 Task: Research Airbnb options for a trade show trip to Las Vegas, Nevada, emphasizing proximity to the trade show venue and business amenities.
Action: Mouse moved to (601, 85)
Screenshot: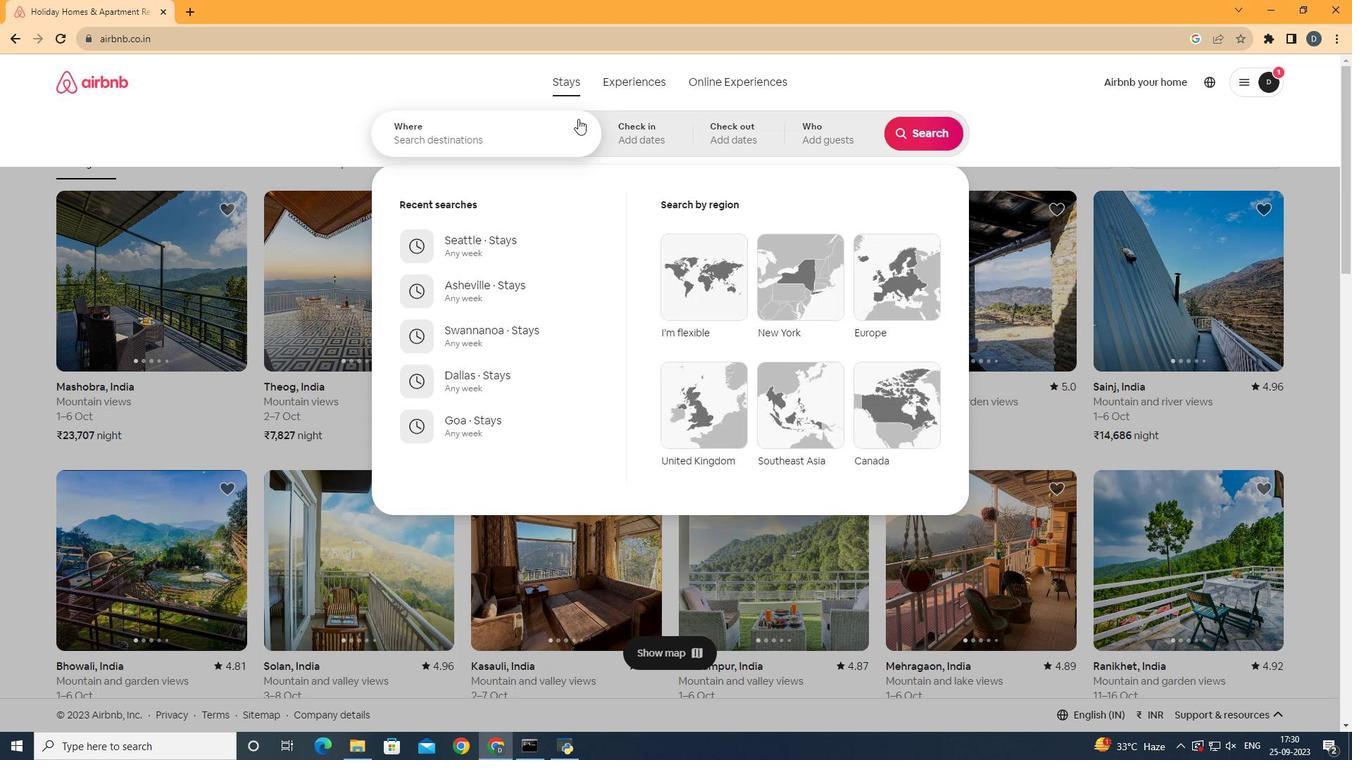 
Action: Mouse pressed left at (601, 85)
Screenshot: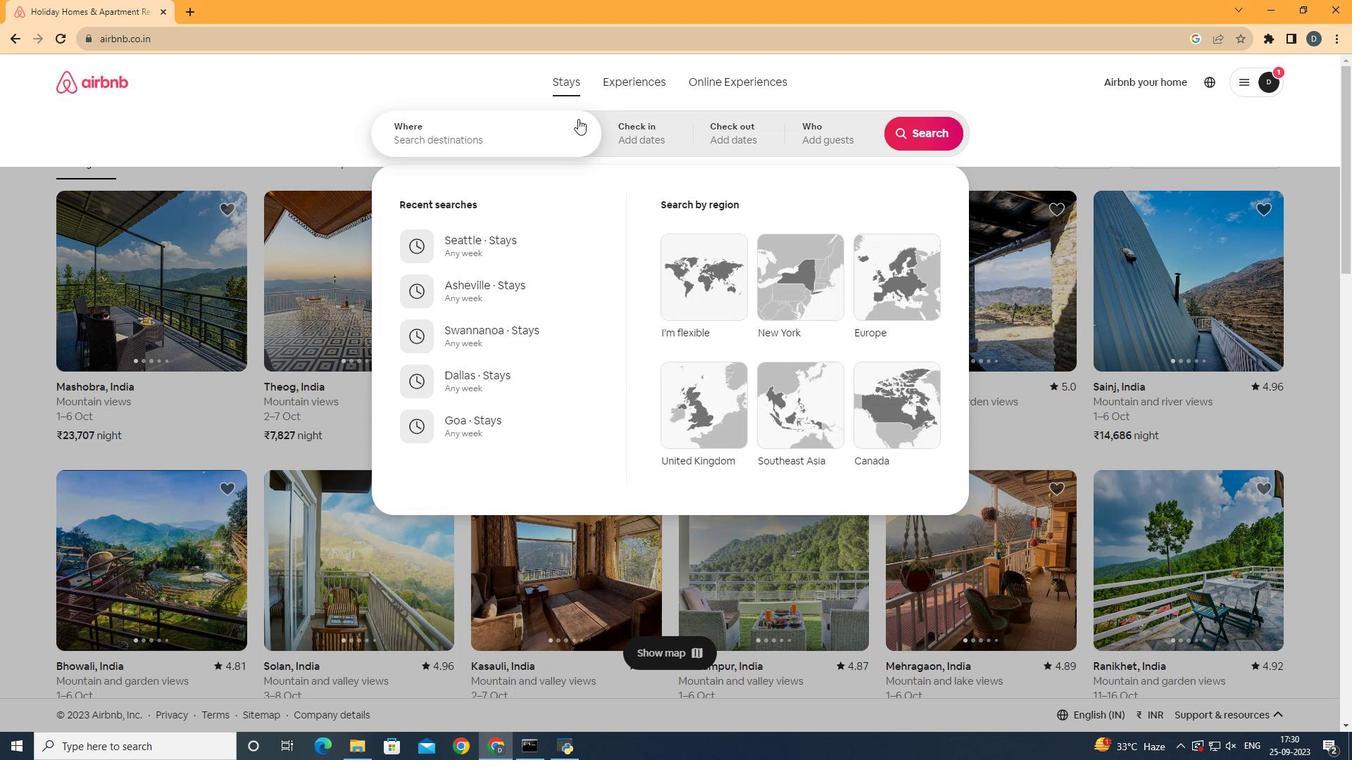 
Action: Mouse moved to (517, 142)
Screenshot: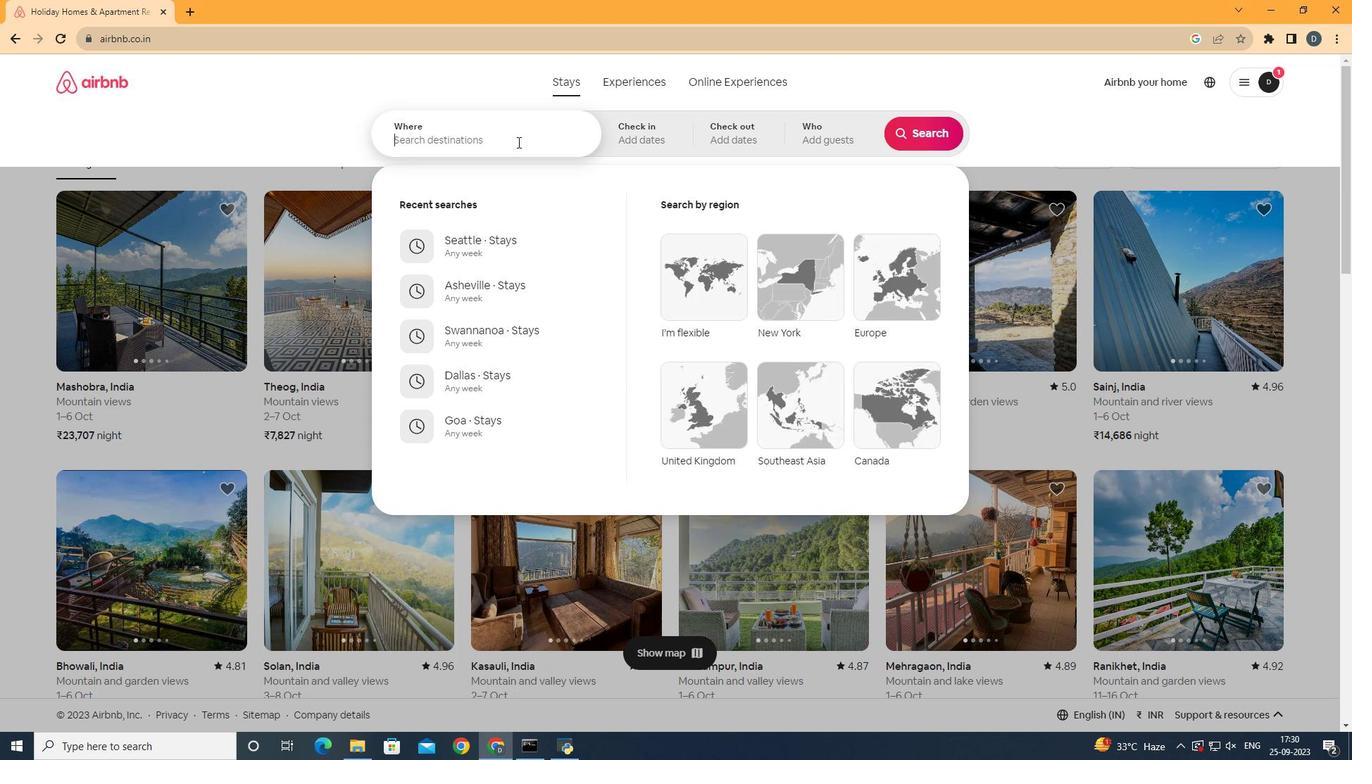 
Action: Mouse pressed left at (517, 142)
Screenshot: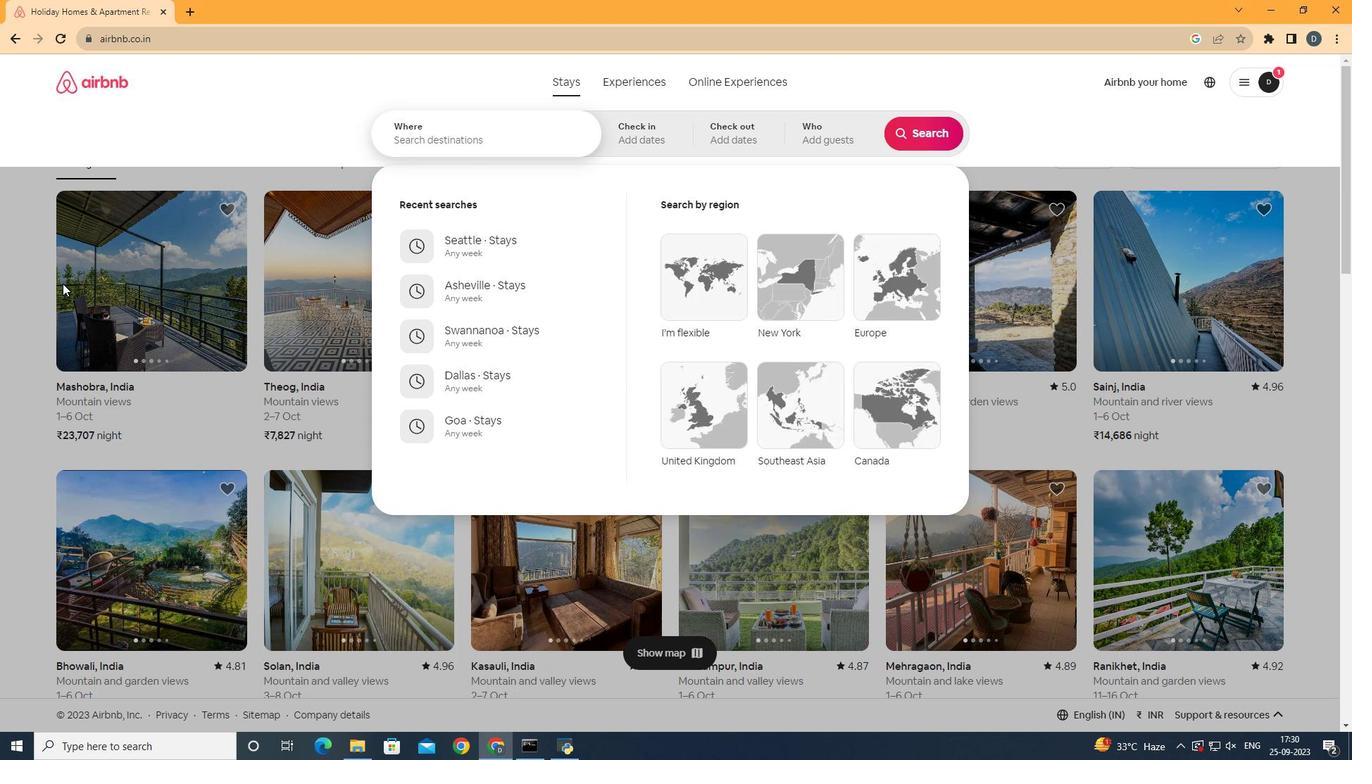 
Action: Mouse moved to (137, 254)
Screenshot: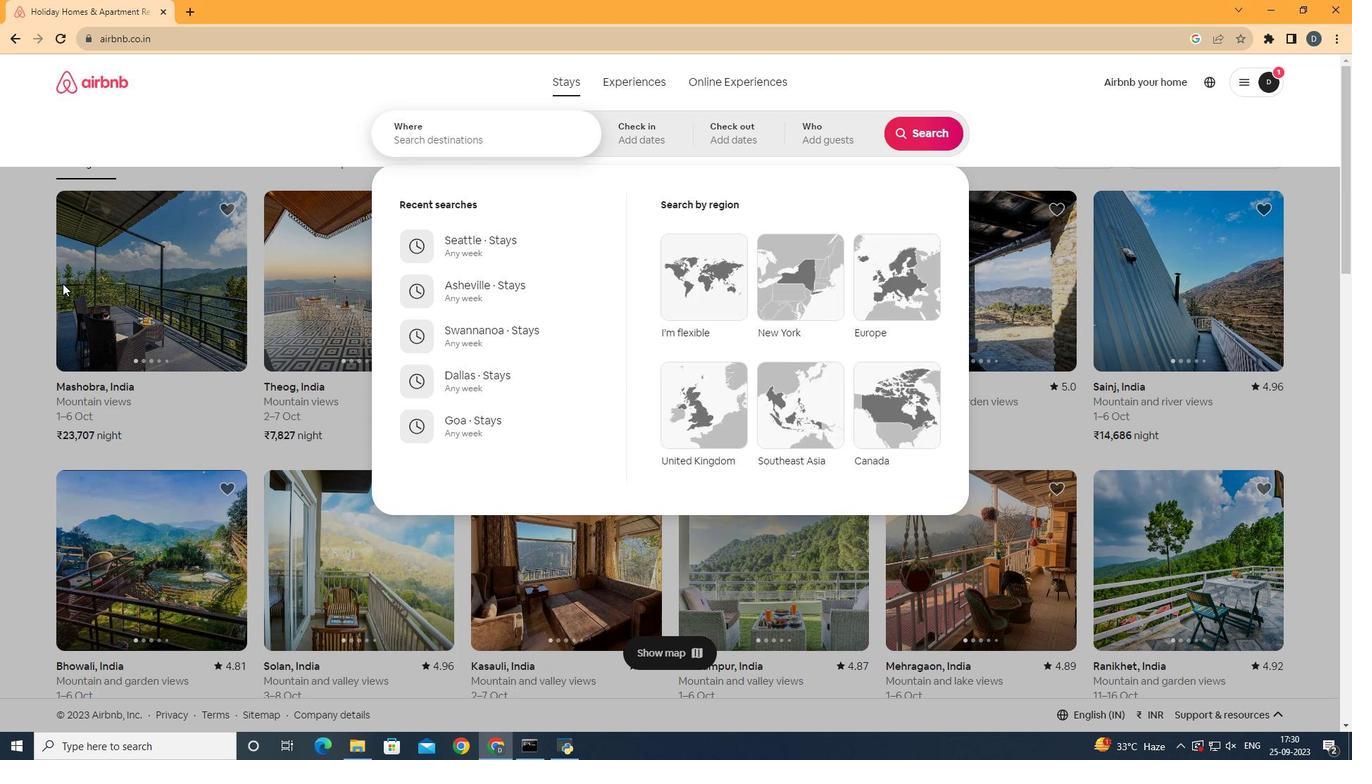 
Action: Key pressed <Key.shift>
Screenshot: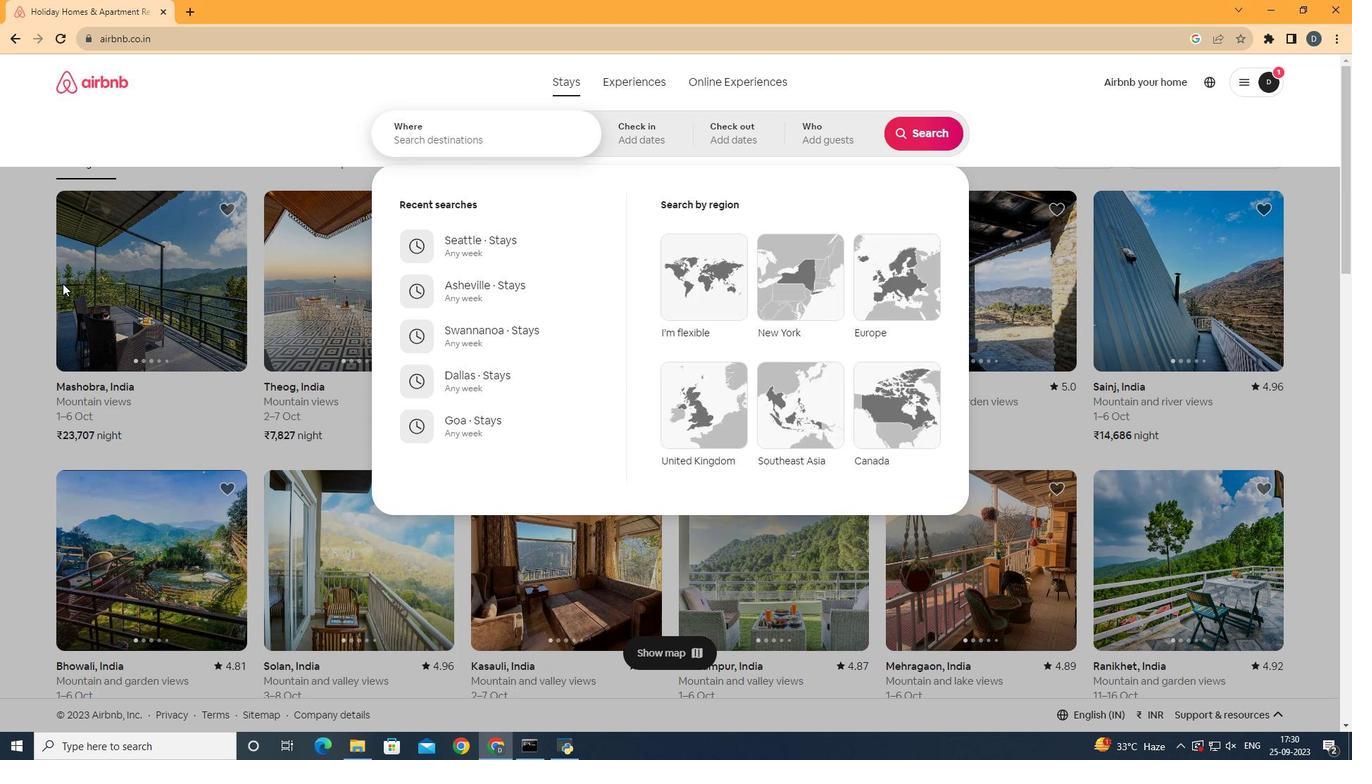 
Action: Mouse moved to (62, 283)
Screenshot: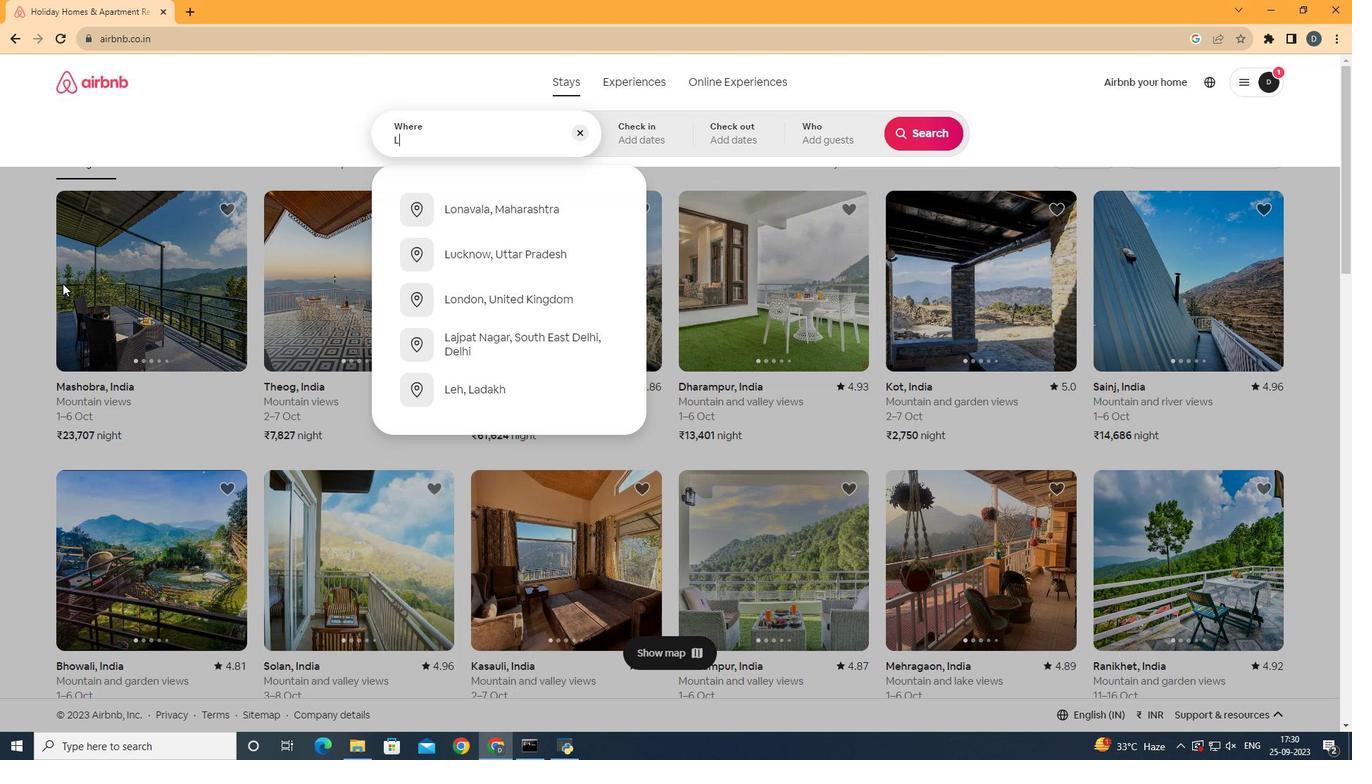 
Action: Key pressed <Key.shift><Key.shift><Key.shift>Las<Key.space><Key.shift>Vegas
Screenshot: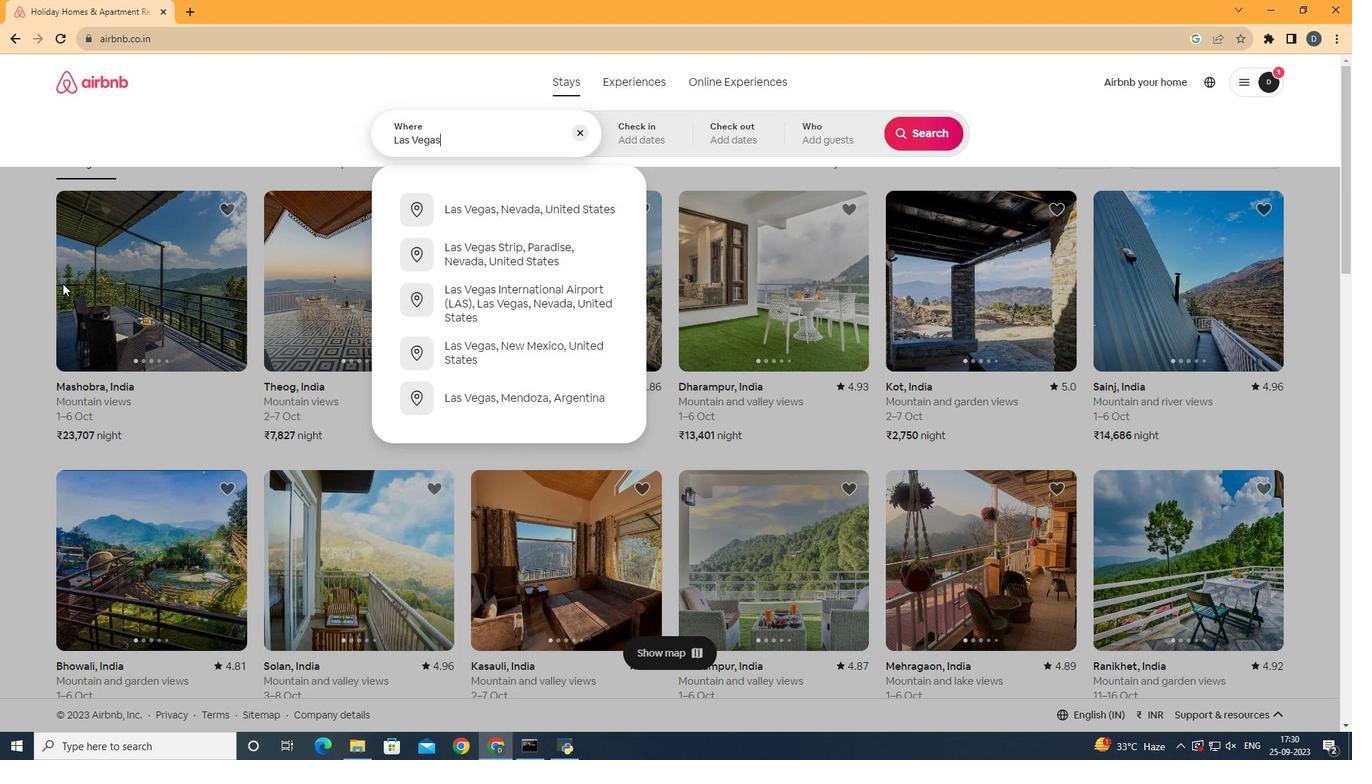 
Action: Mouse moved to (495, 209)
Screenshot: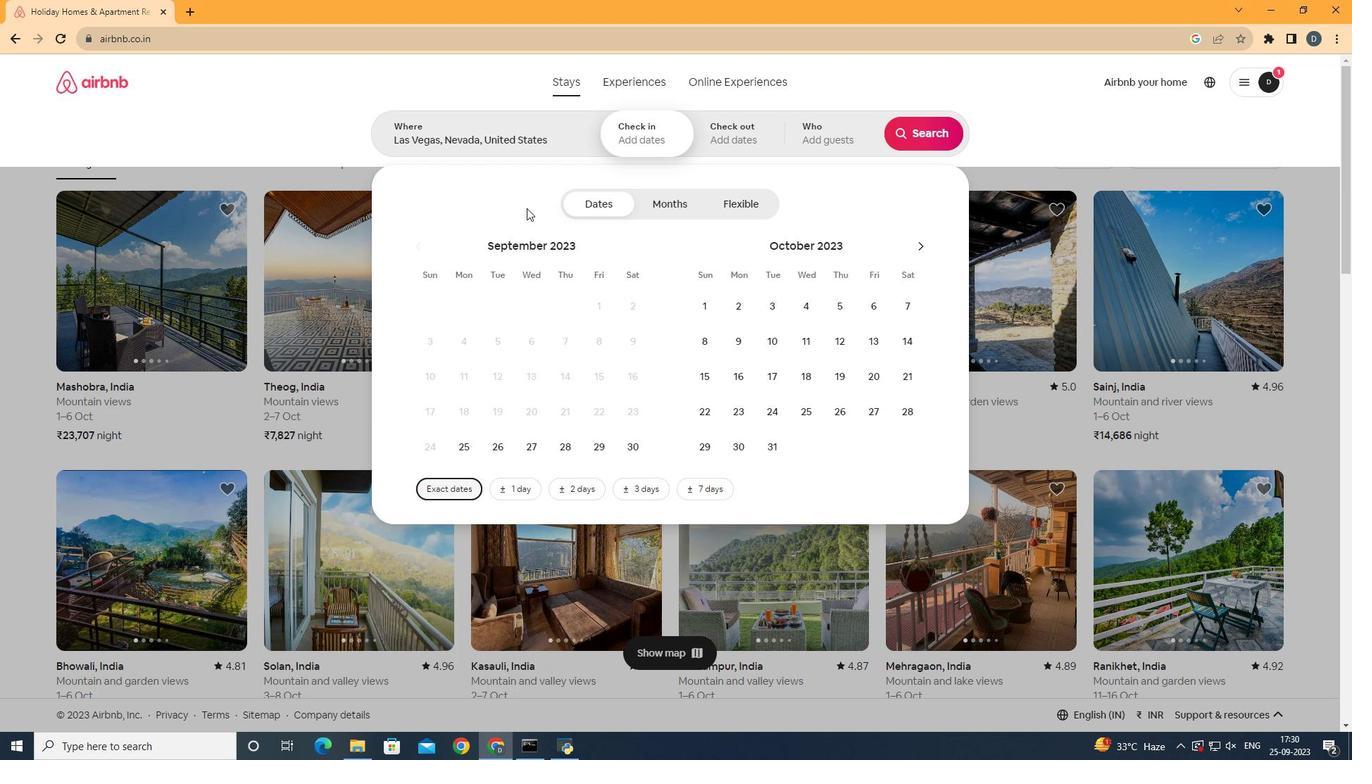 
Action: Mouse pressed left at (495, 209)
Screenshot: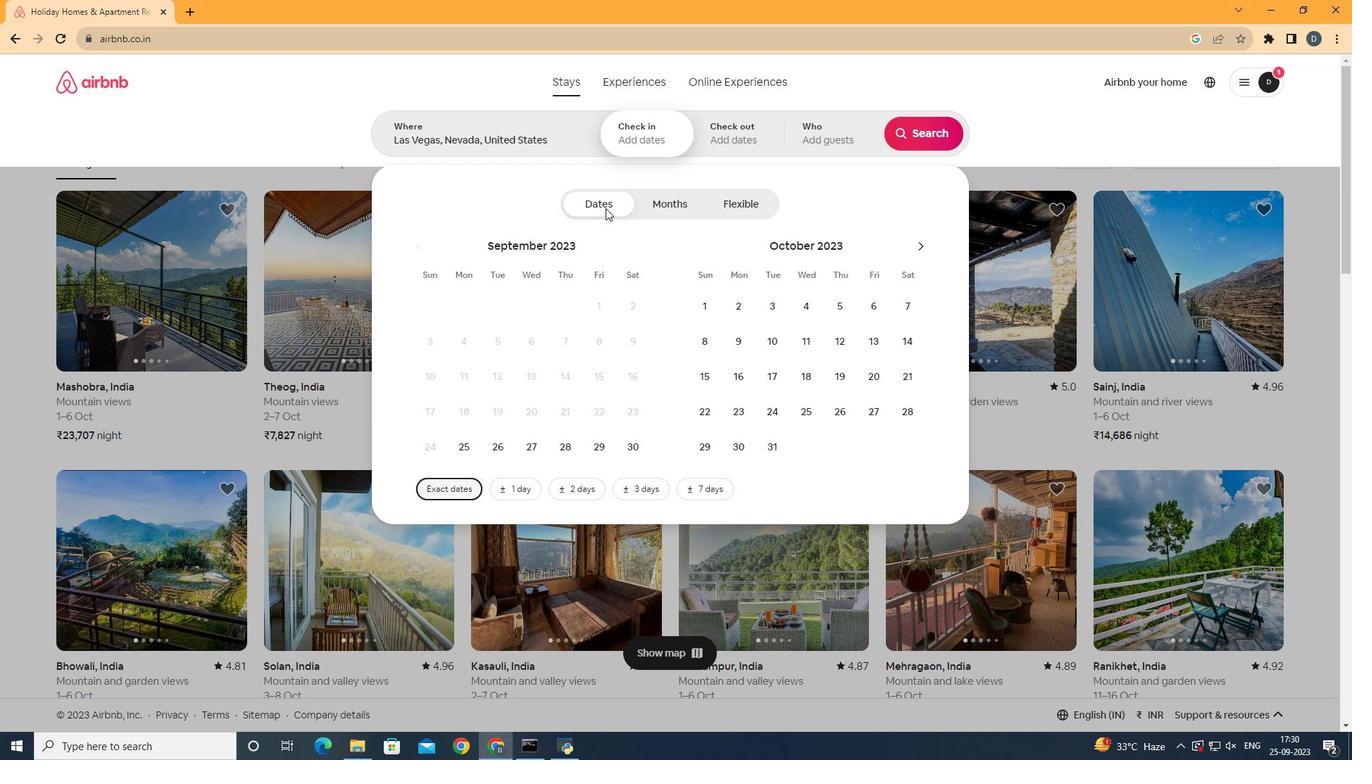 
Action: Mouse moved to (925, 144)
Screenshot: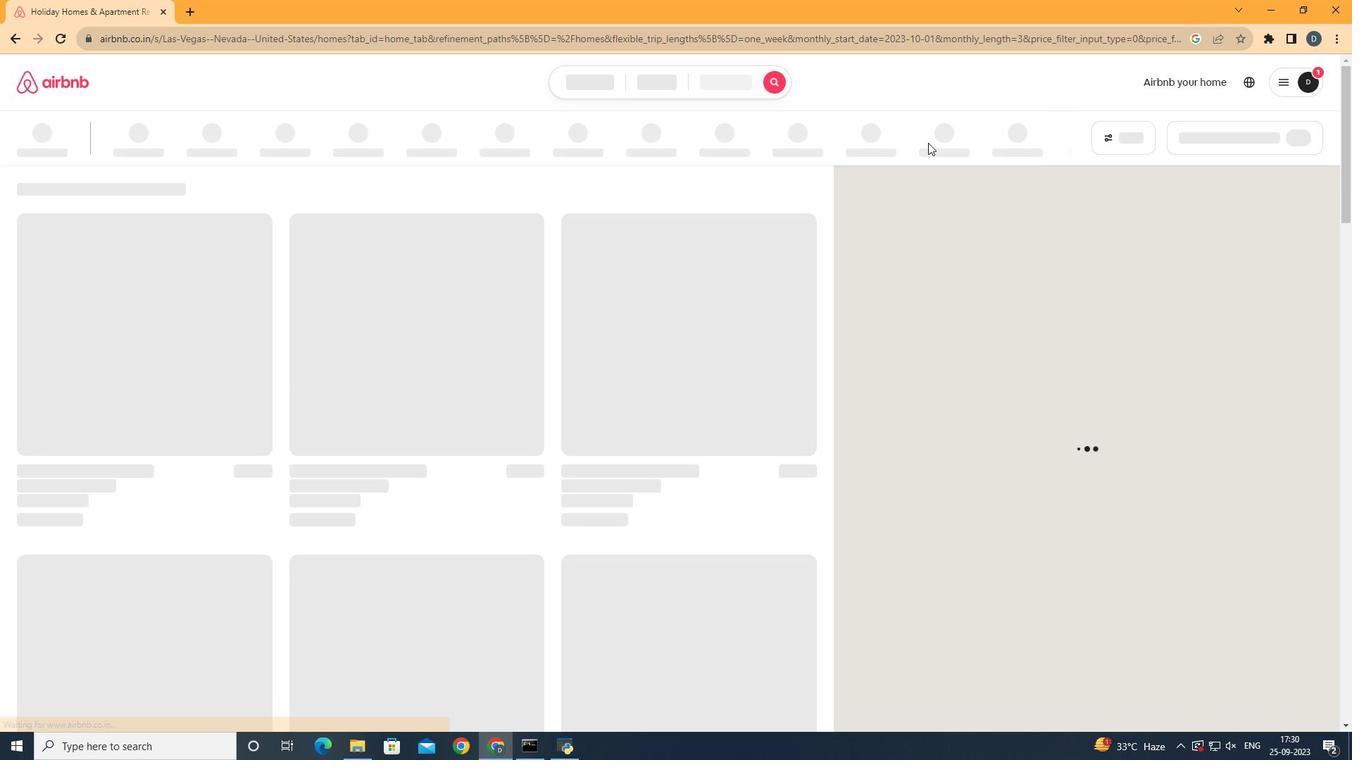 
Action: Mouse pressed left at (925, 144)
Screenshot: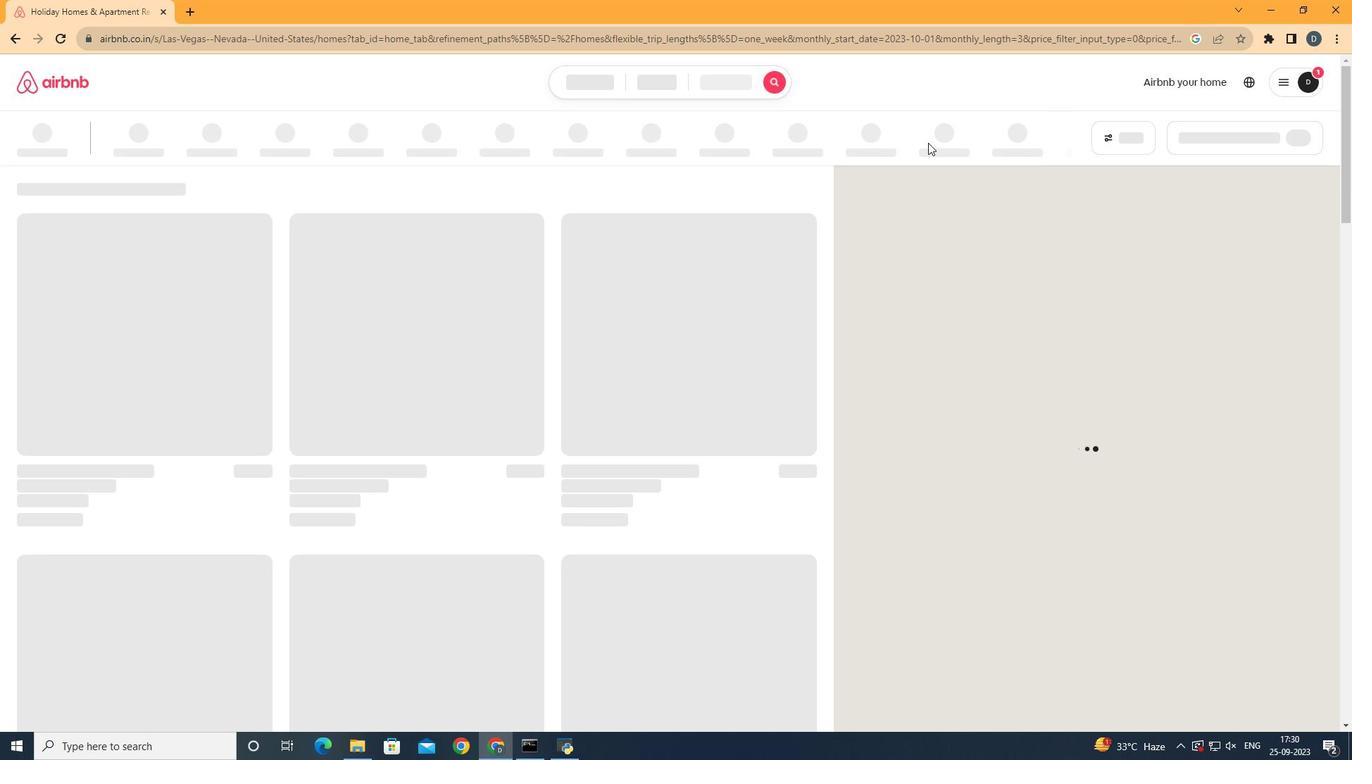 
Action: Mouse moved to (1114, 138)
Screenshot: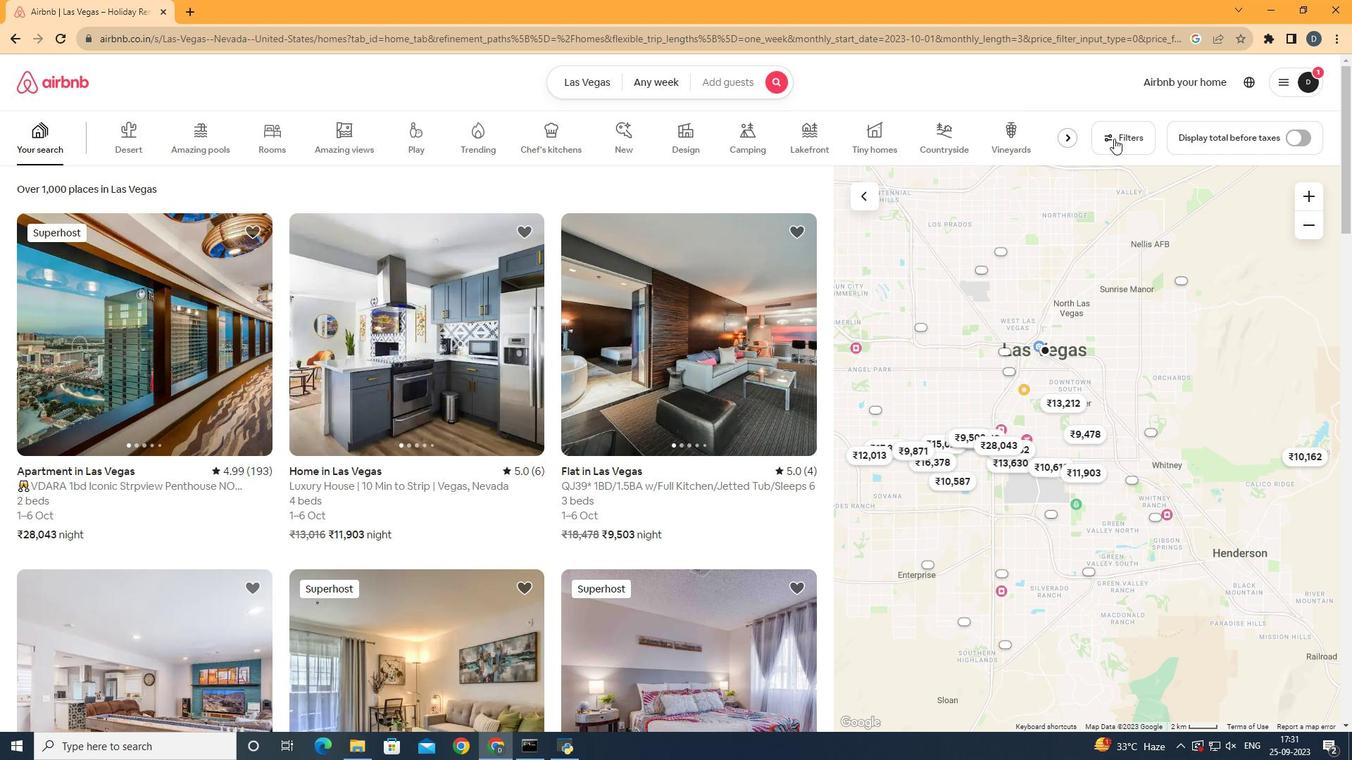 
Action: Mouse pressed left at (1114, 138)
Screenshot: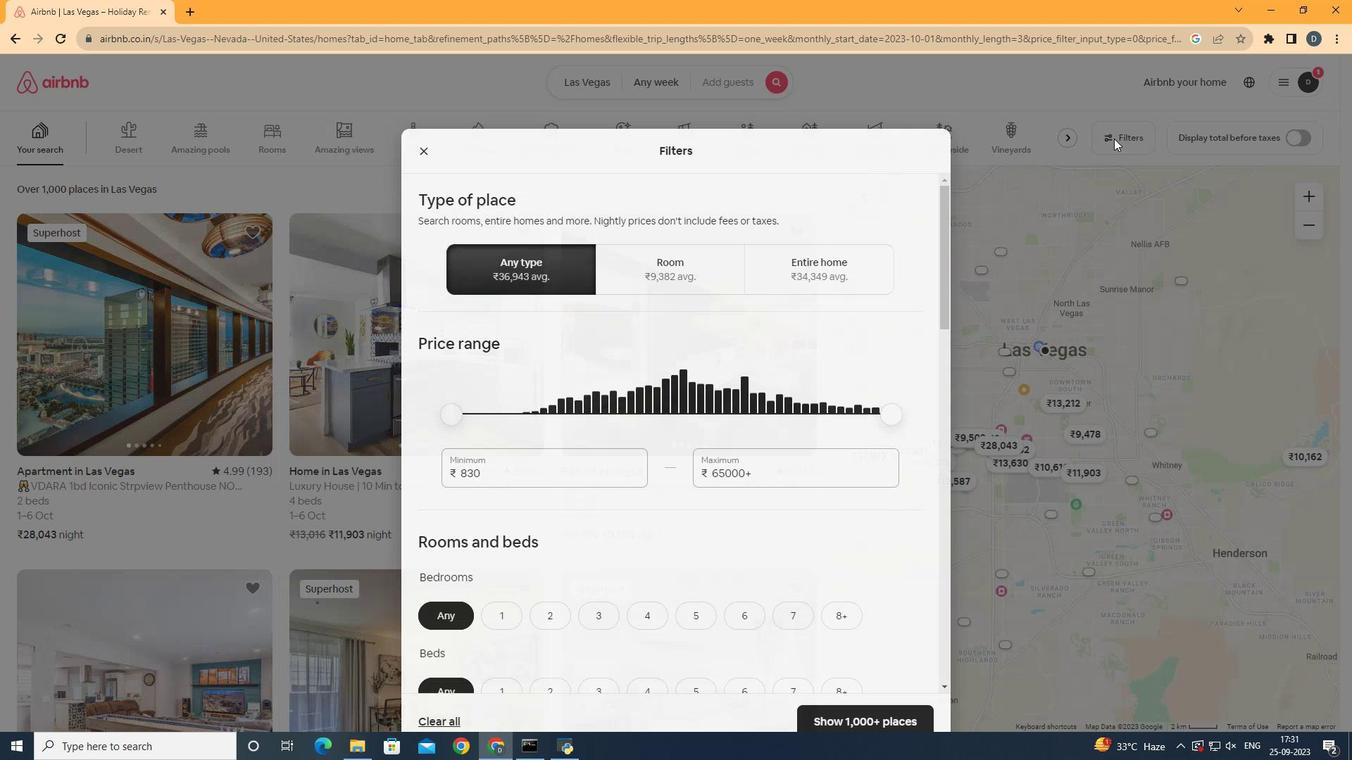 
Action: Mouse moved to (535, 450)
Screenshot: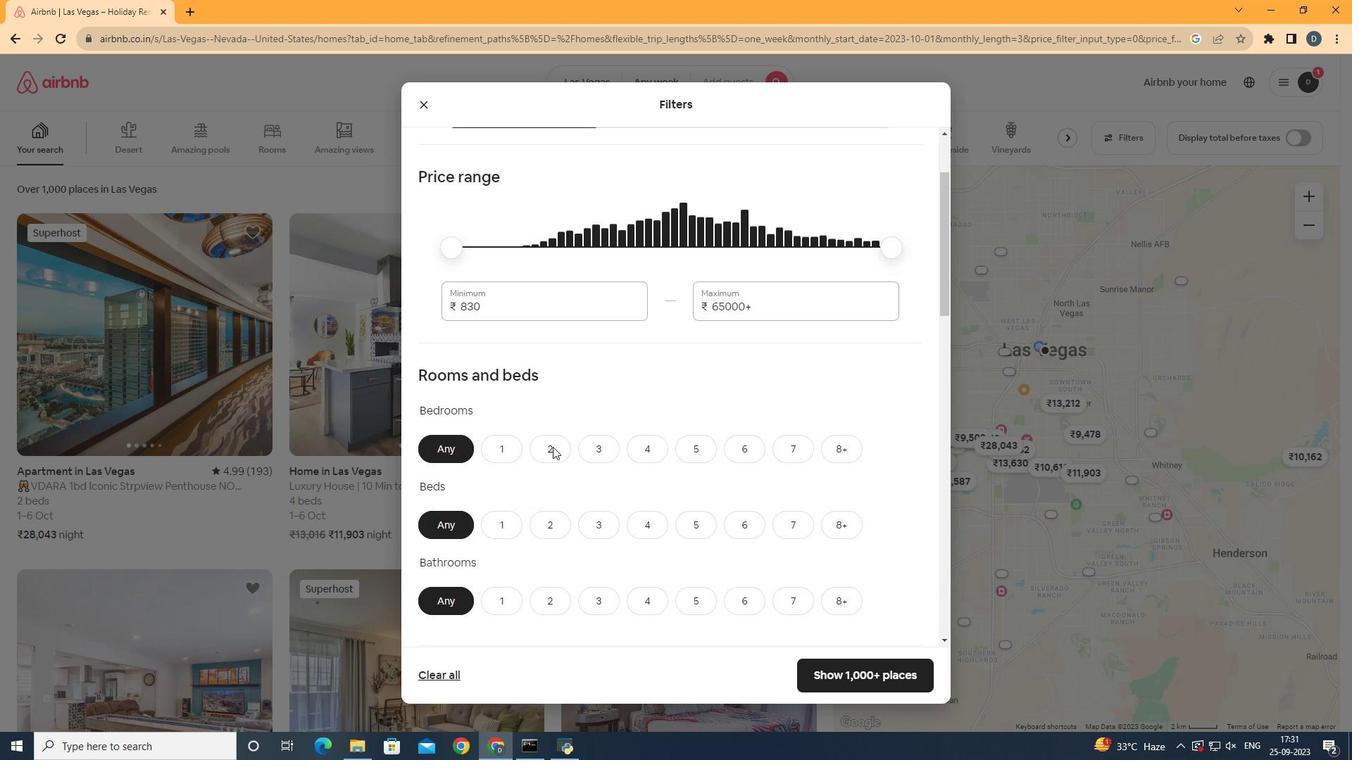 
Action: Mouse scrolled (535, 450) with delta (0, 0)
Screenshot: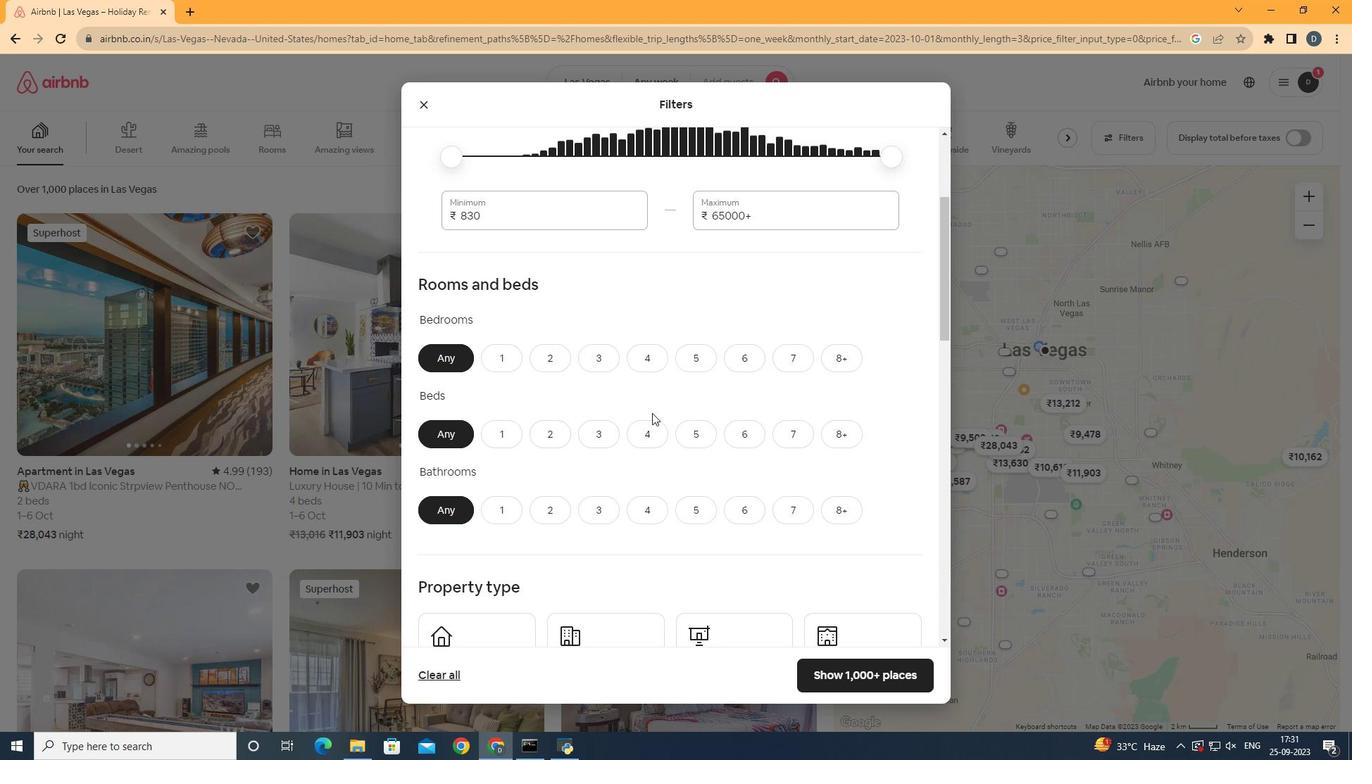
Action: Mouse moved to (542, 450)
Screenshot: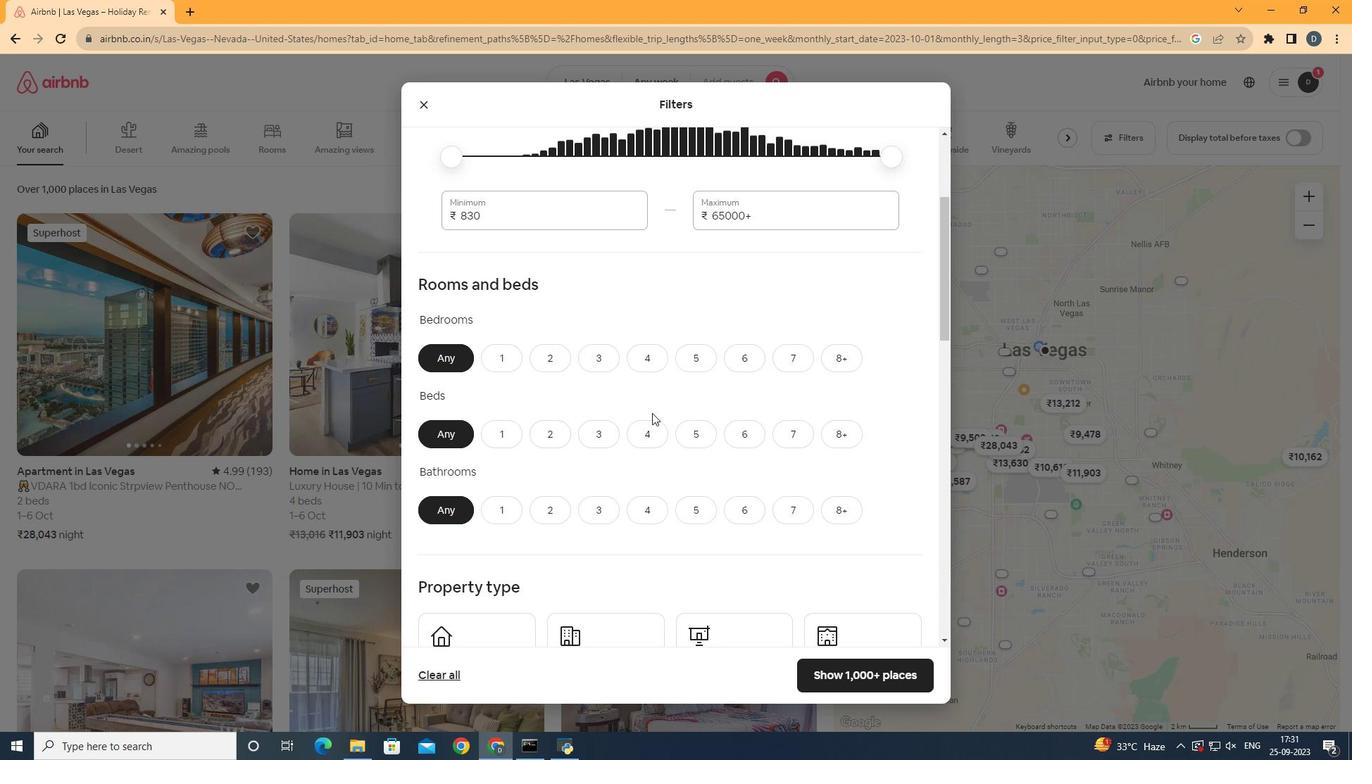 
Action: Mouse scrolled (542, 450) with delta (0, 0)
Screenshot: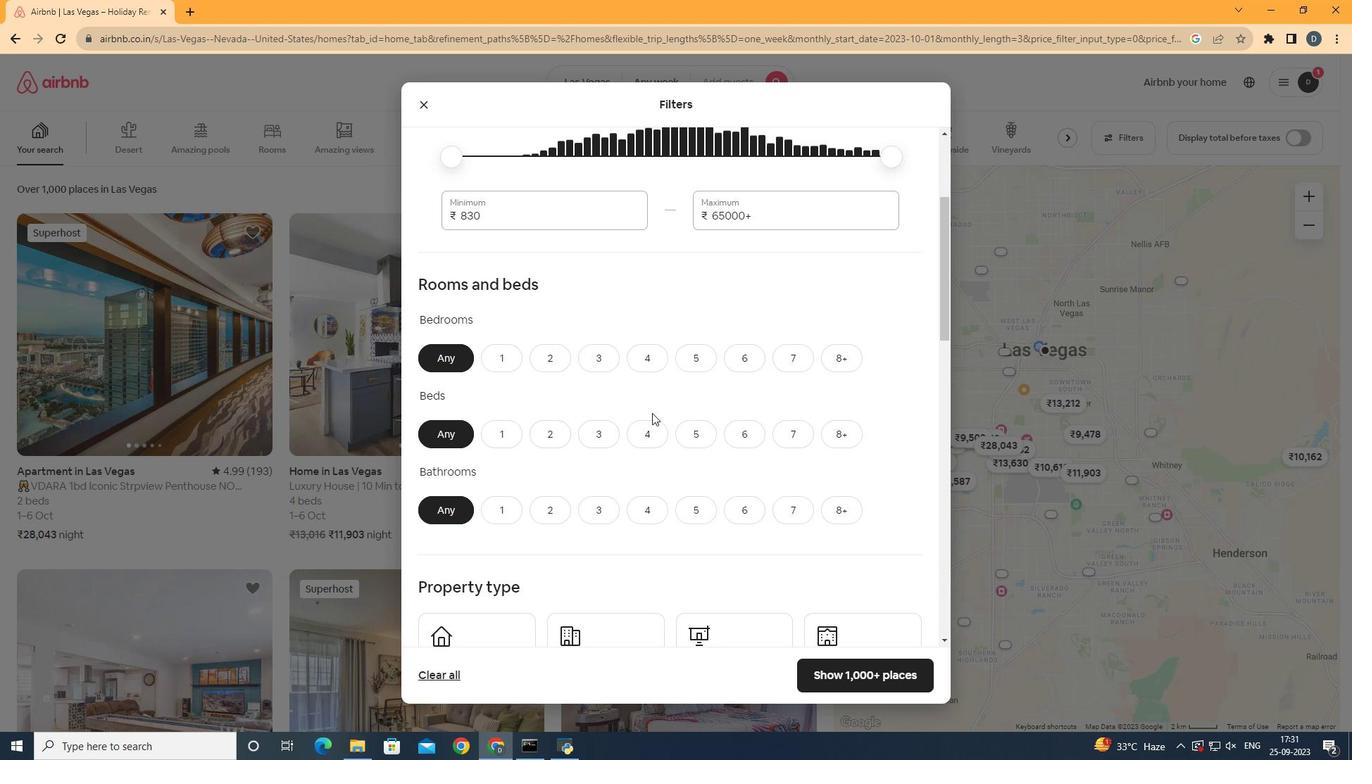 
Action: Mouse moved to (548, 448)
Screenshot: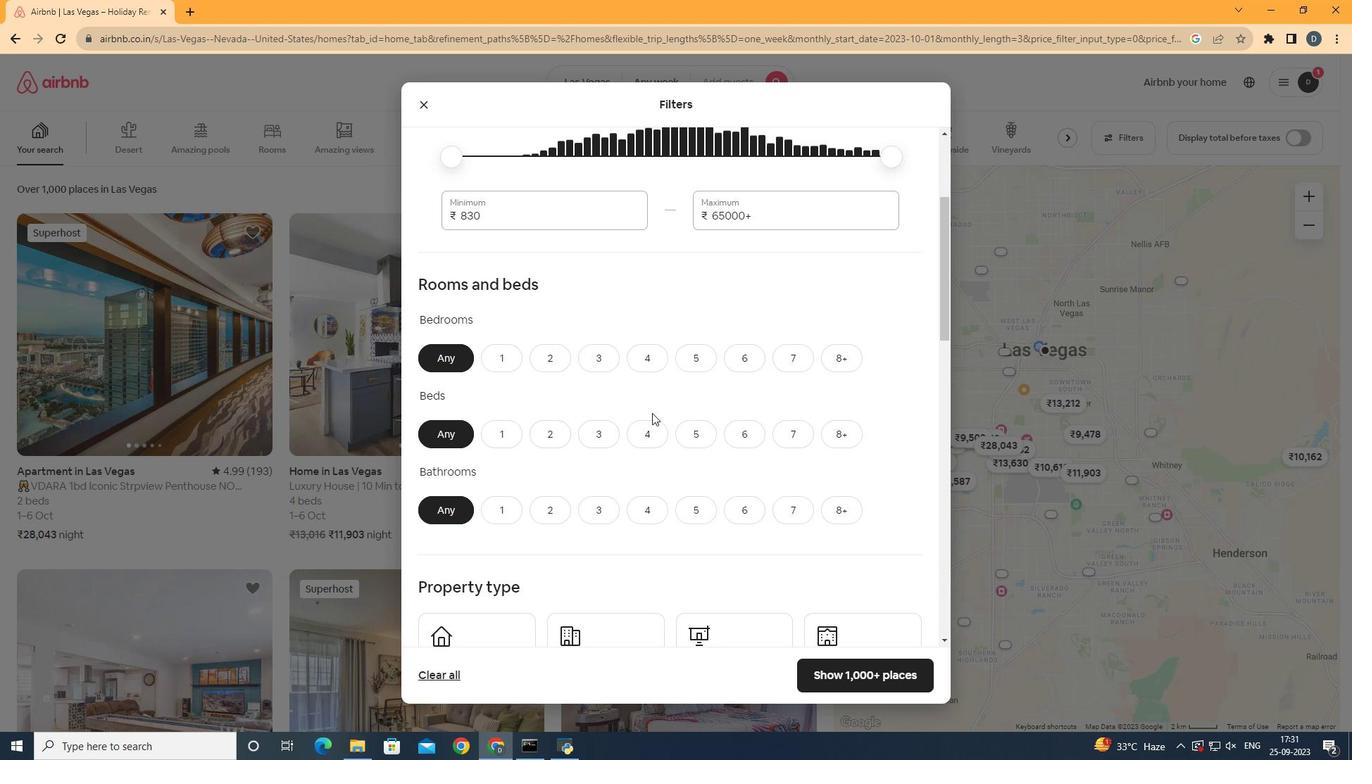 
Action: Mouse scrolled (548, 447) with delta (0, 0)
Screenshot: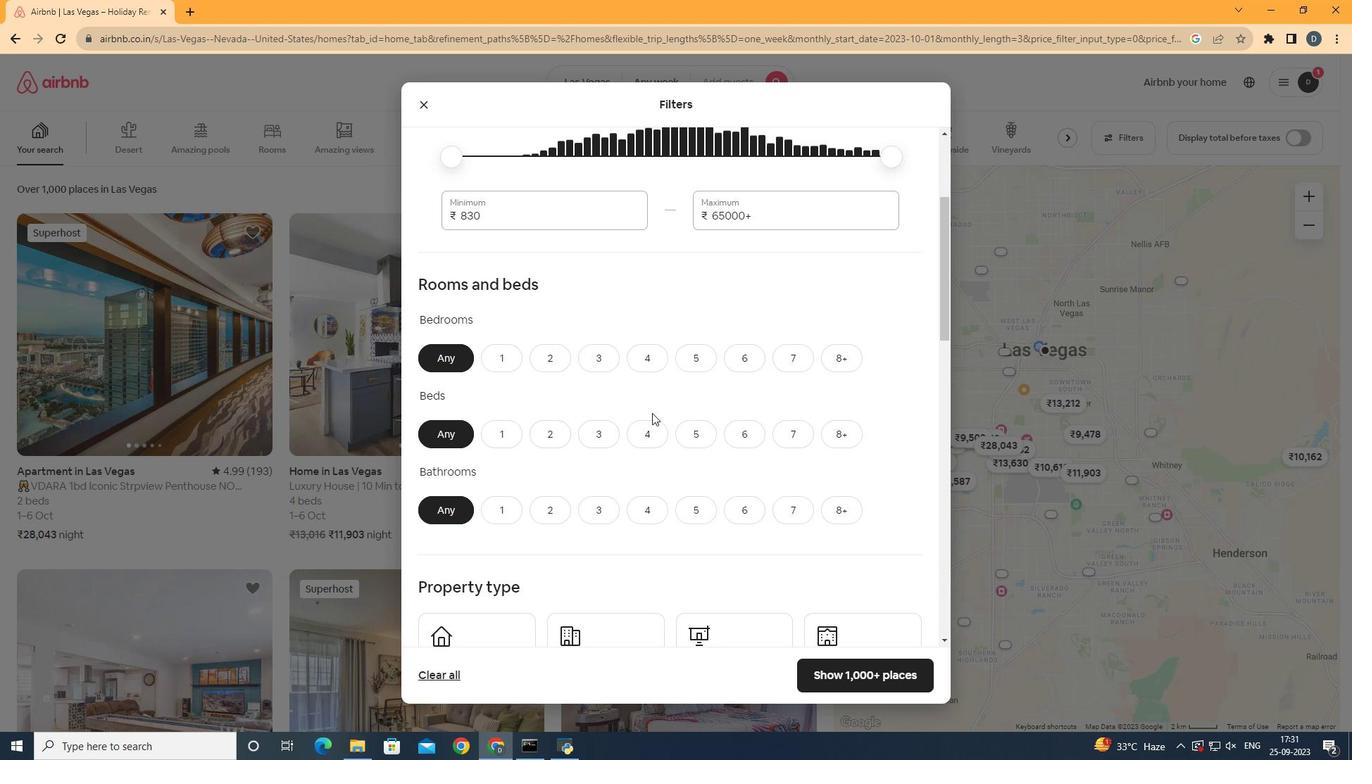 
Action: Mouse moved to (652, 413)
Screenshot: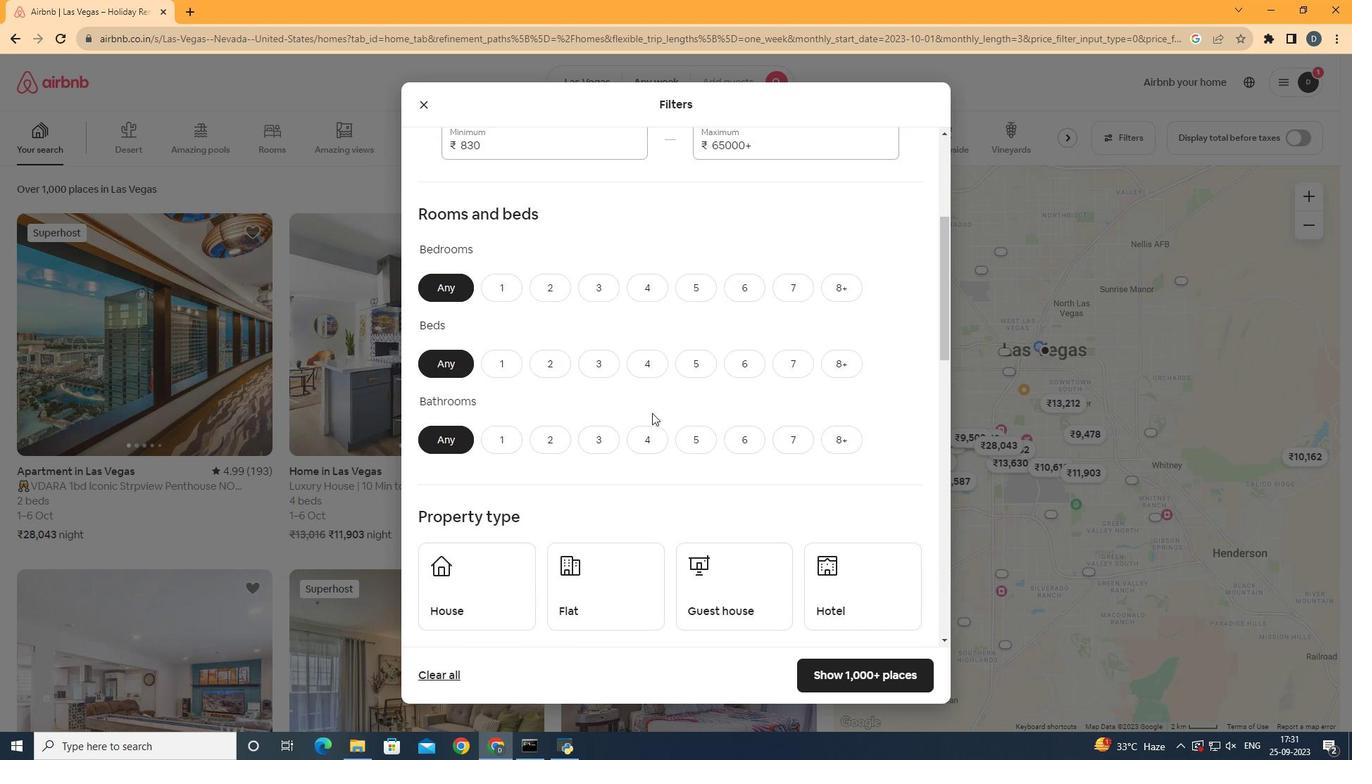 
Action: Mouse scrolled (652, 412) with delta (0, 0)
Screenshot: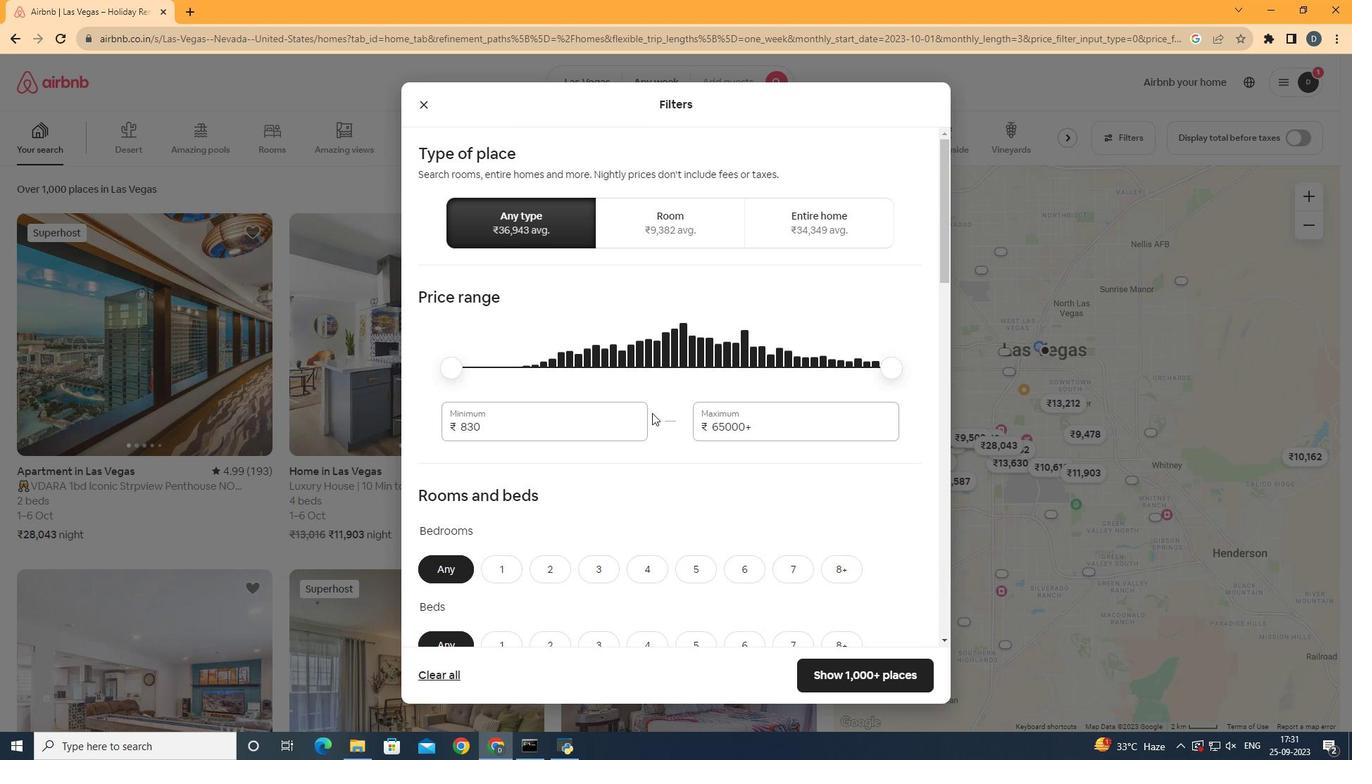 
Action: Mouse scrolled (652, 414) with delta (0, 0)
Screenshot: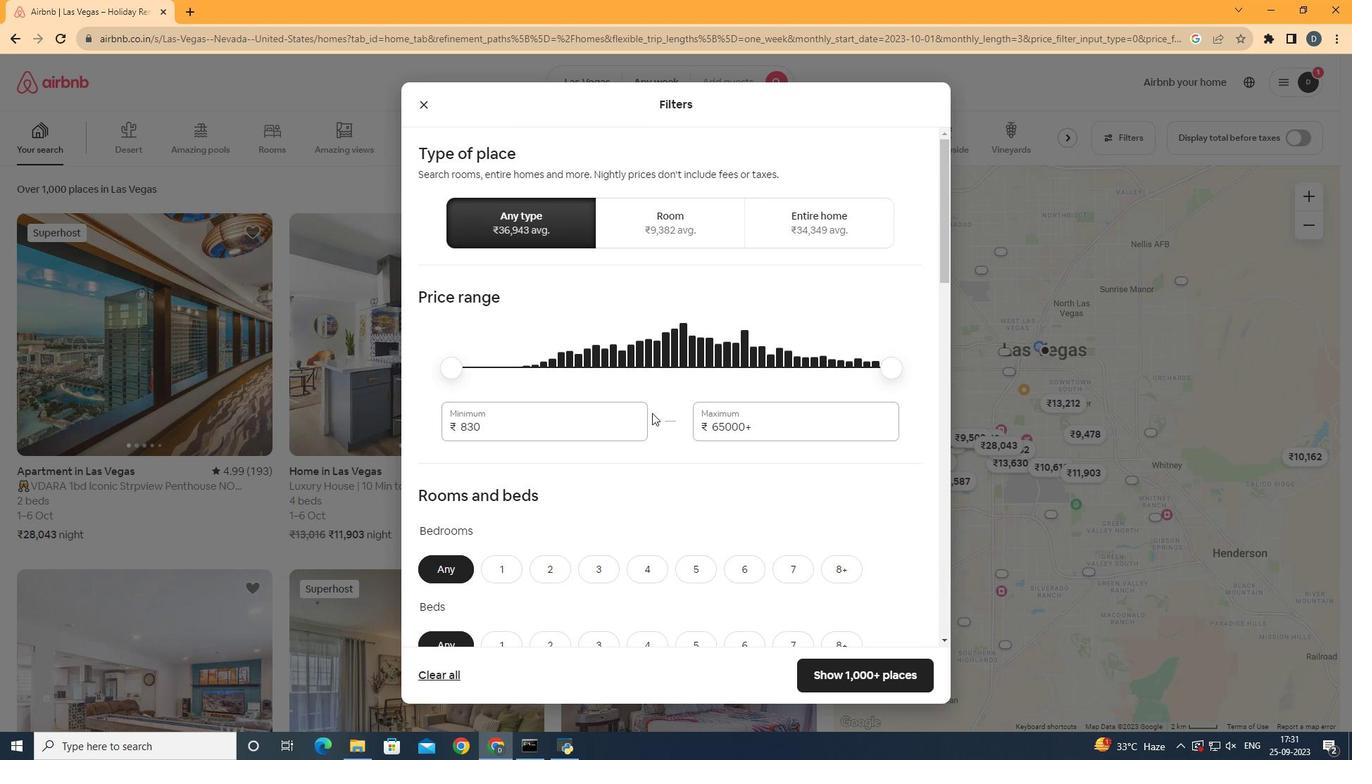 
Action: Mouse scrolled (652, 414) with delta (0, 0)
Screenshot: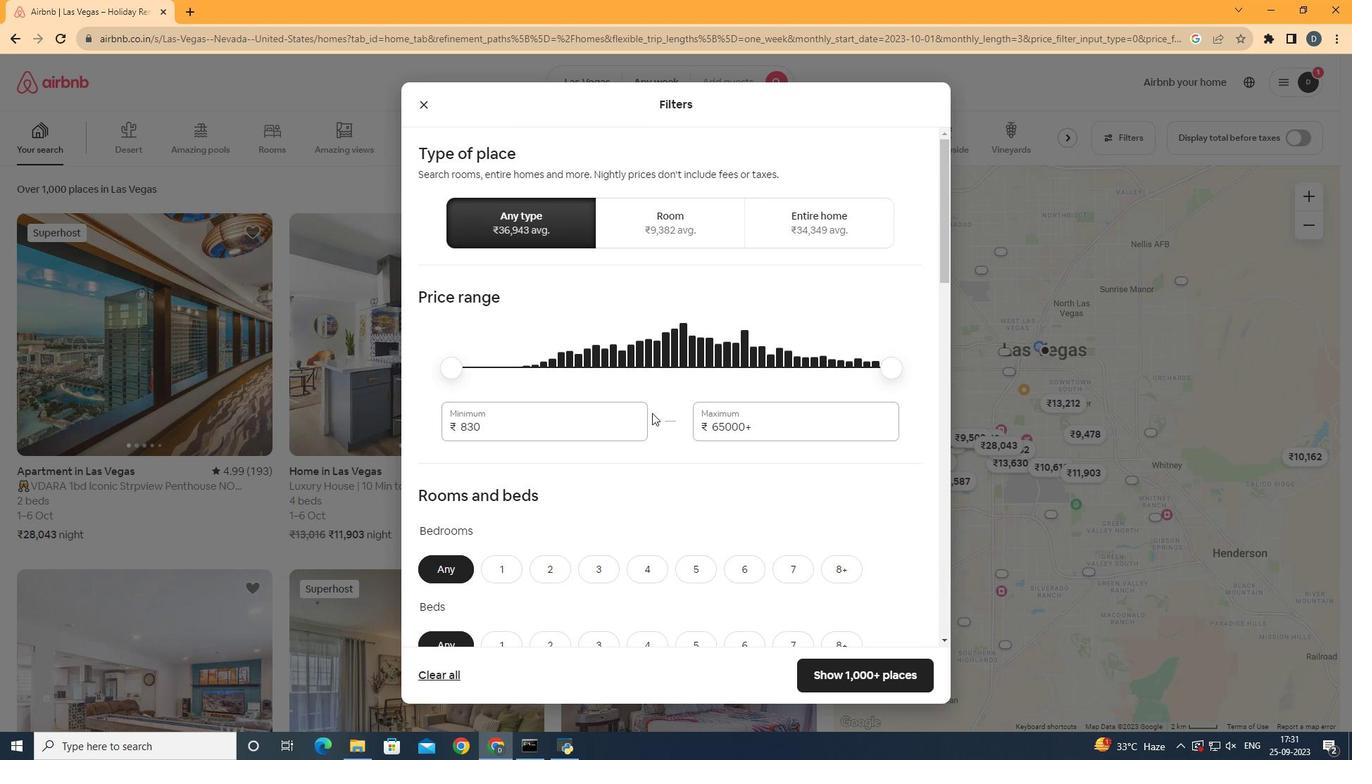 
Action: Mouse scrolled (652, 414) with delta (0, 0)
Screenshot: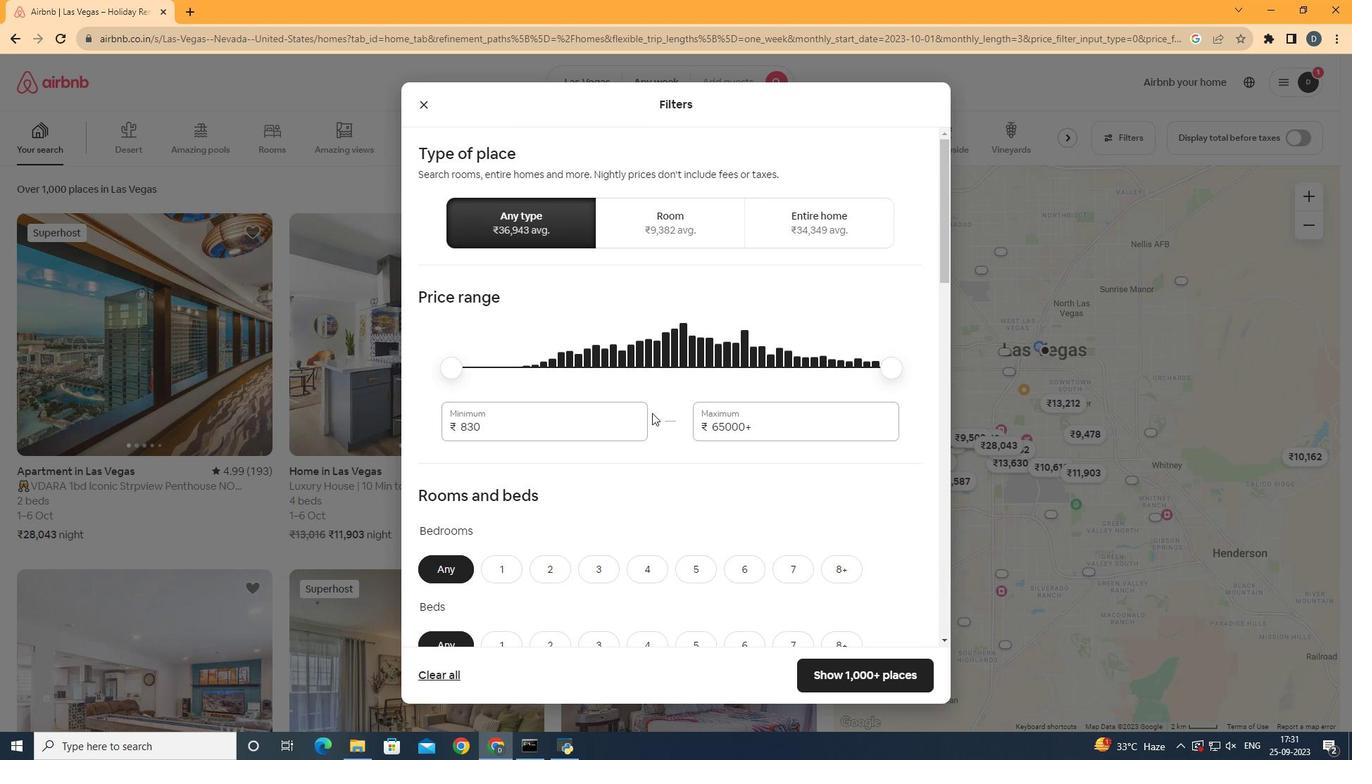 
Action: Mouse scrolled (652, 414) with delta (0, 0)
Screenshot: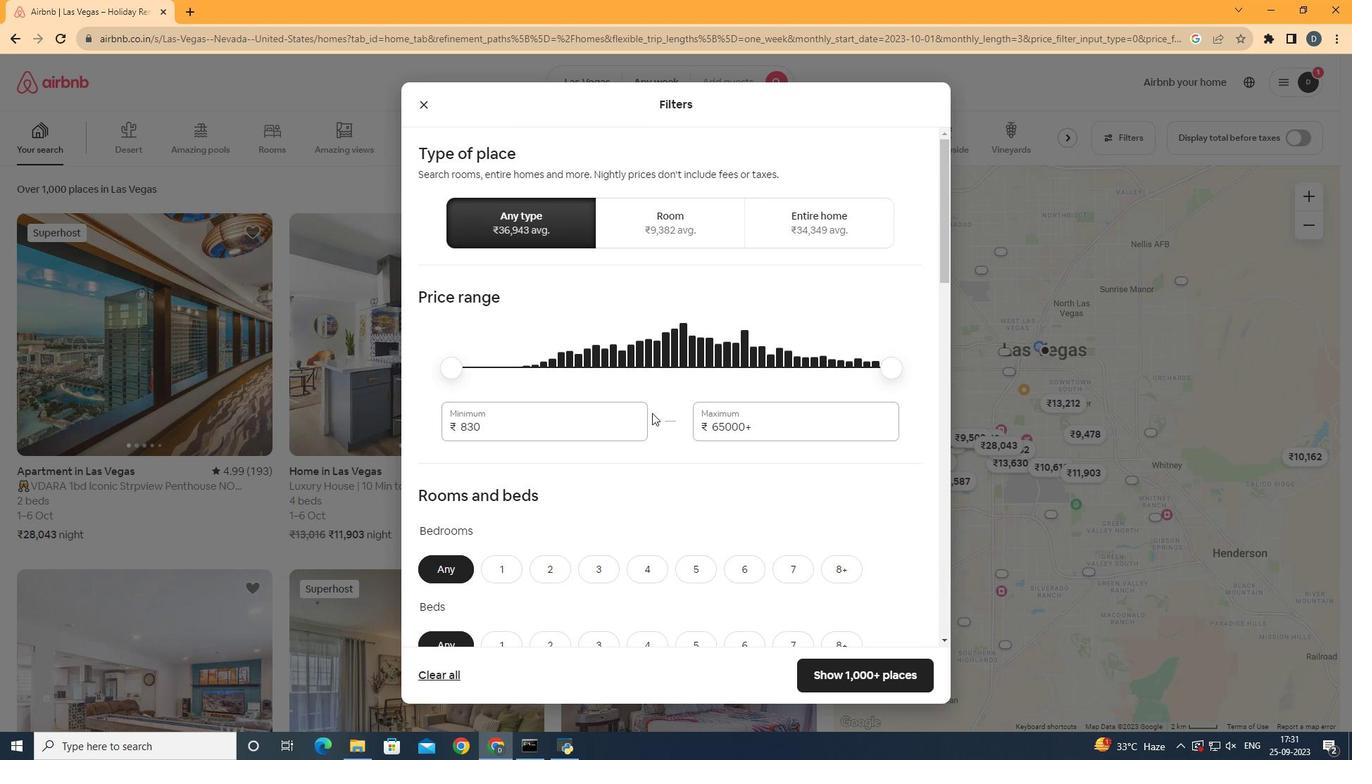 
Action: Mouse scrolled (652, 414) with delta (0, 0)
Screenshot: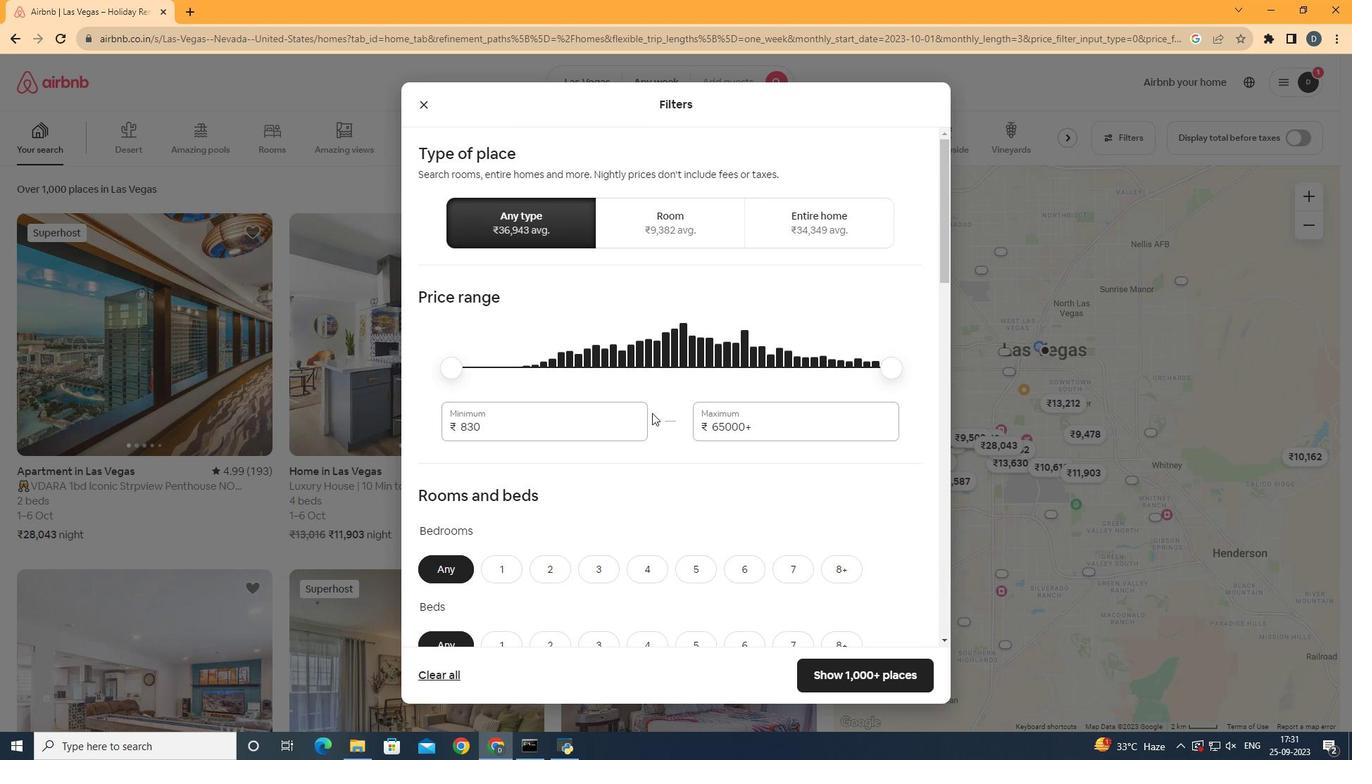 
Action: Mouse scrolled (652, 412) with delta (0, 0)
Screenshot: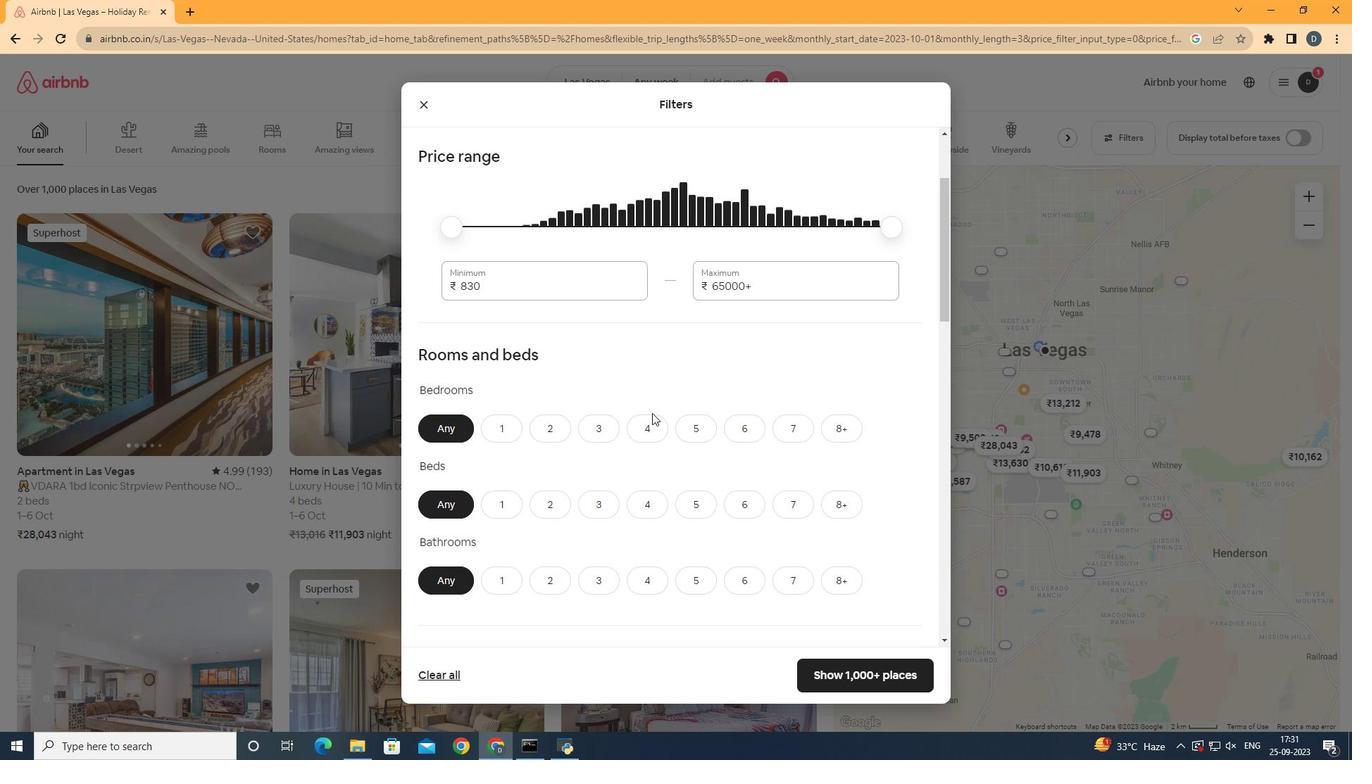 
Action: Mouse scrolled (652, 412) with delta (0, 0)
Screenshot: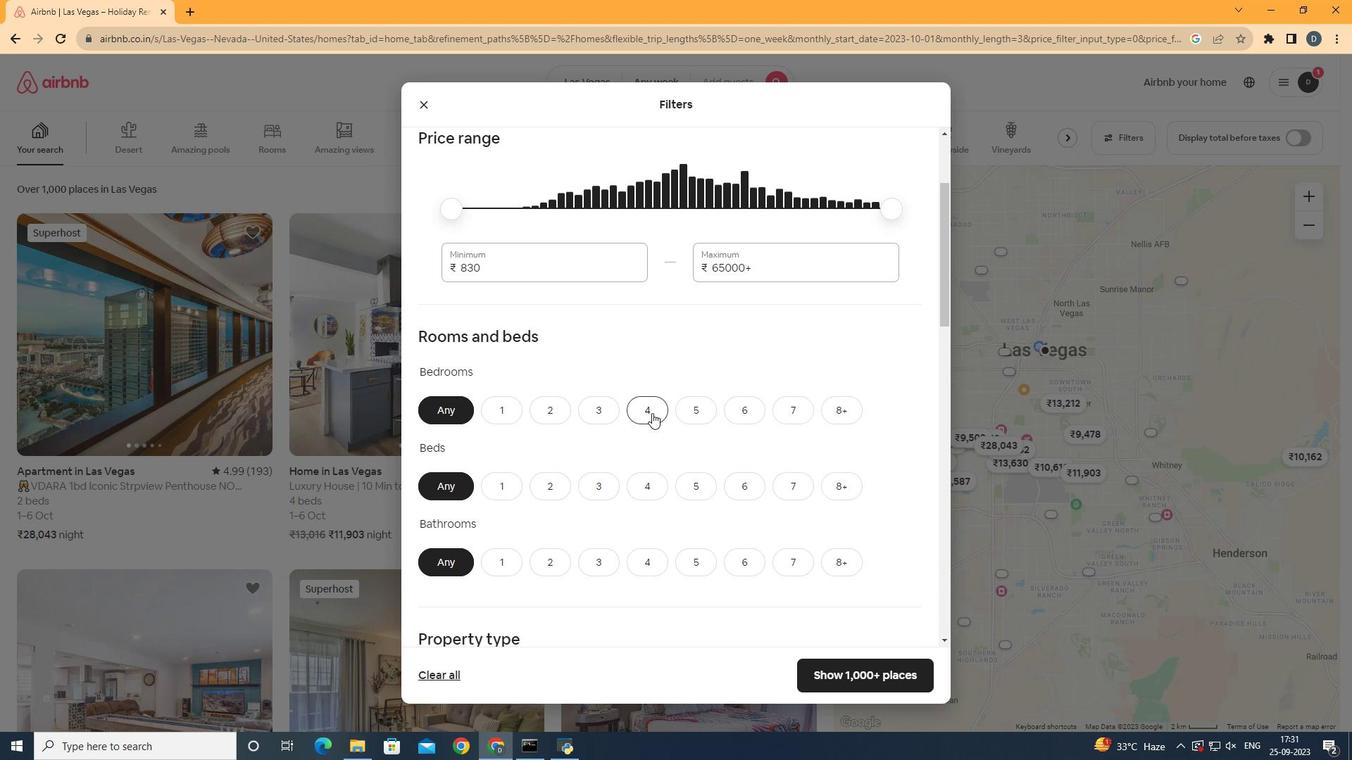 
Action: Mouse scrolled (652, 412) with delta (0, 0)
Screenshot: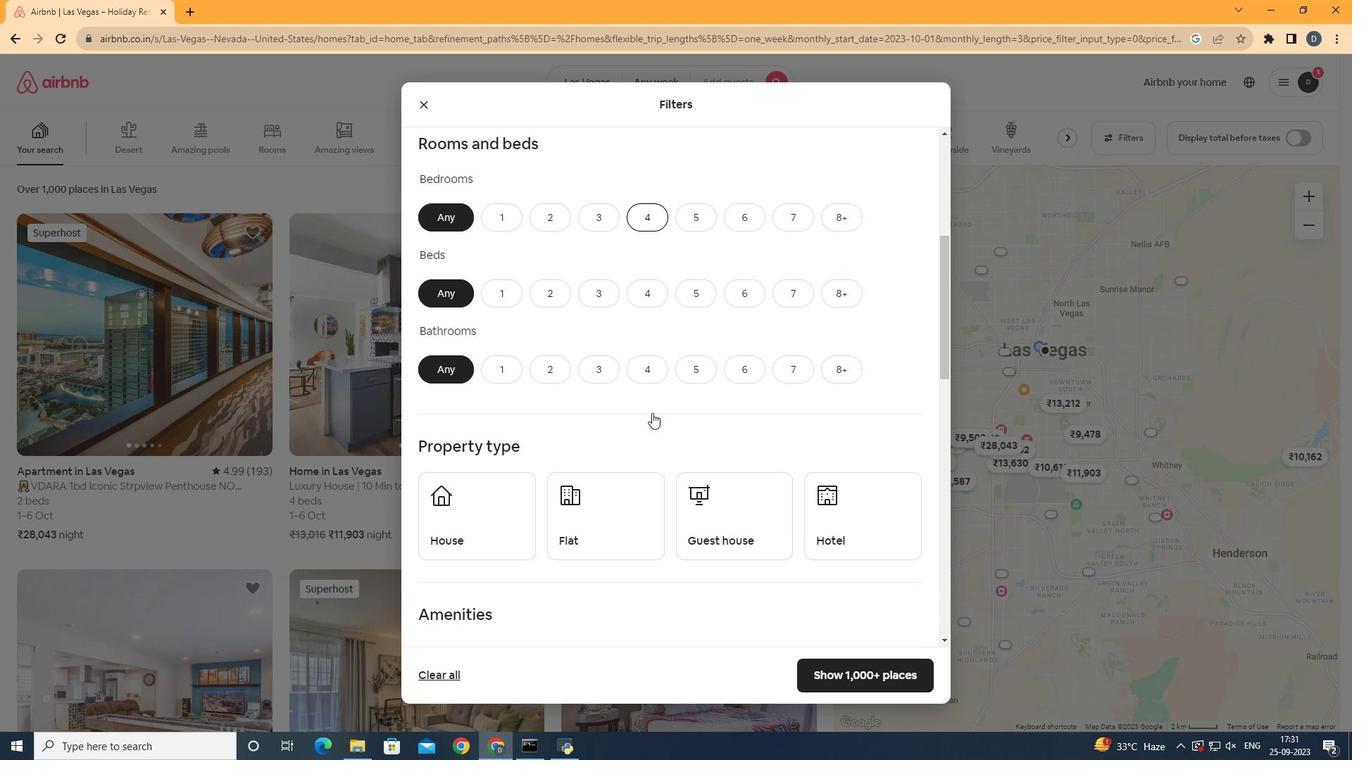 
Action: Mouse scrolled (652, 412) with delta (0, 0)
Screenshot: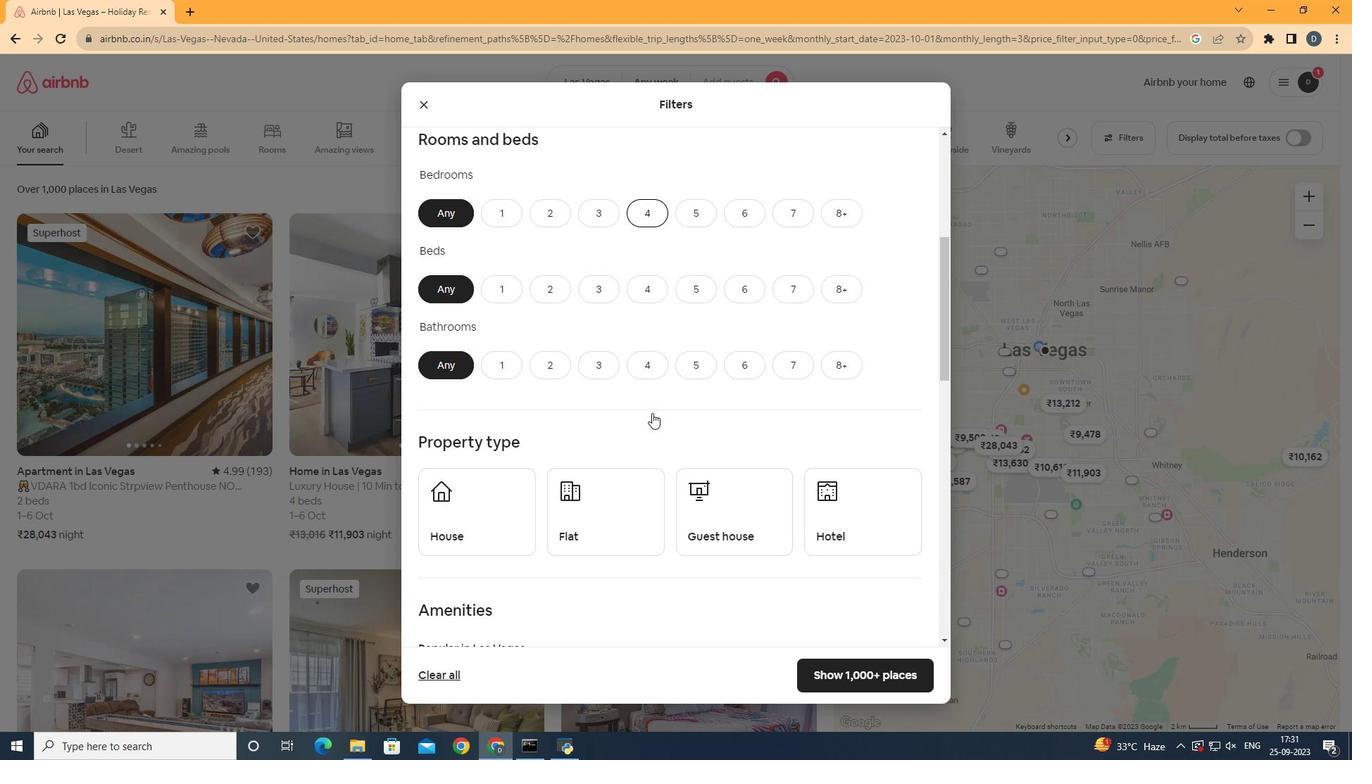 
Action: Mouse scrolled (652, 412) with delta (0, 0)
Screenshot: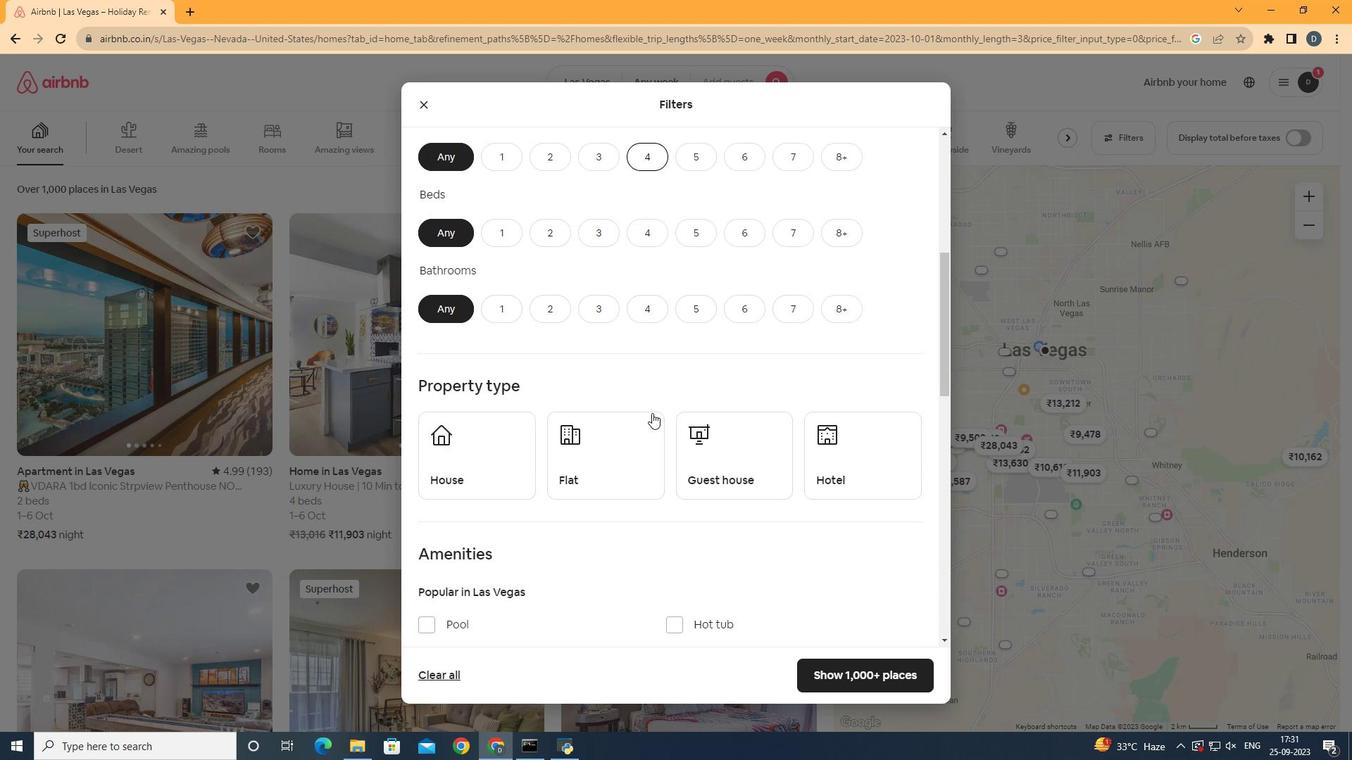 
Action: Mouse scrolled (652, 412) with delta (0, 0)
Screenshot: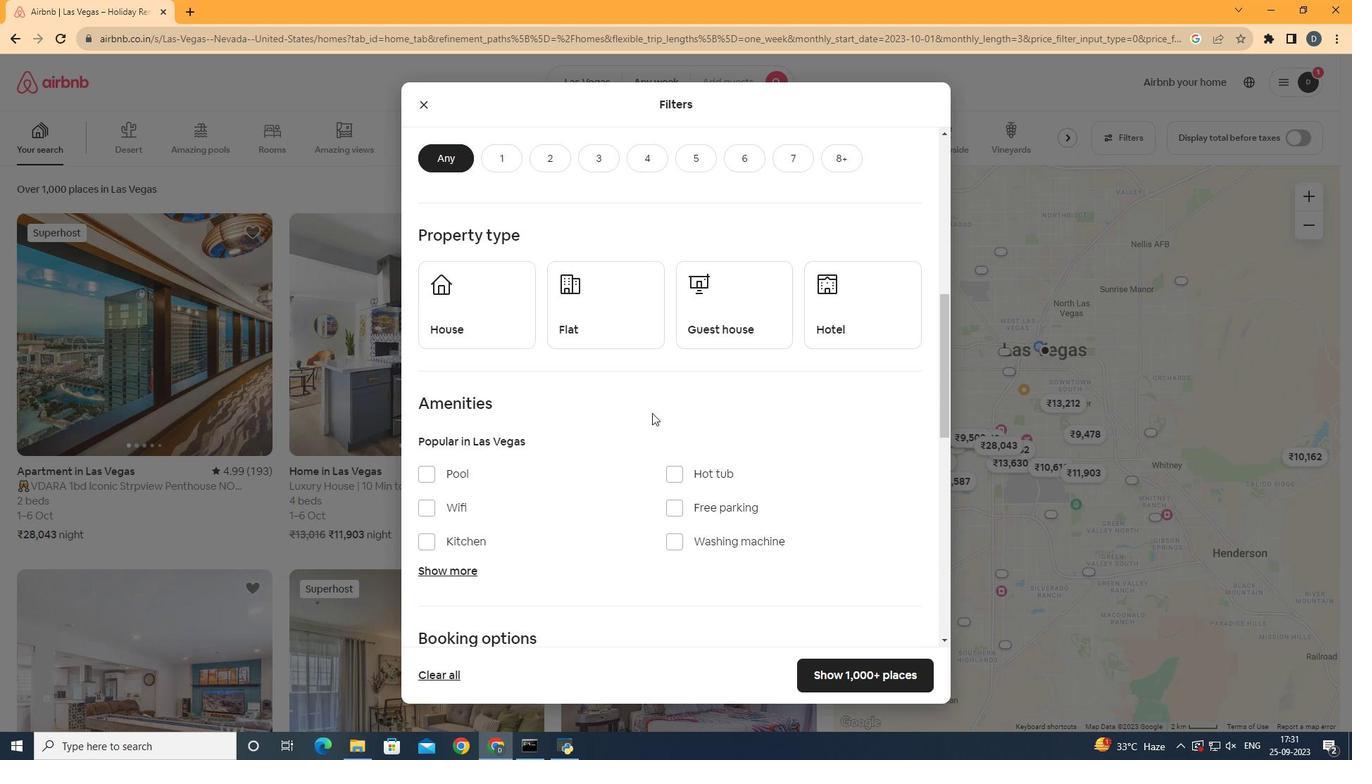 
Action: Mouse scrolled (652, 412) with delta (0, 0)
Screenshot: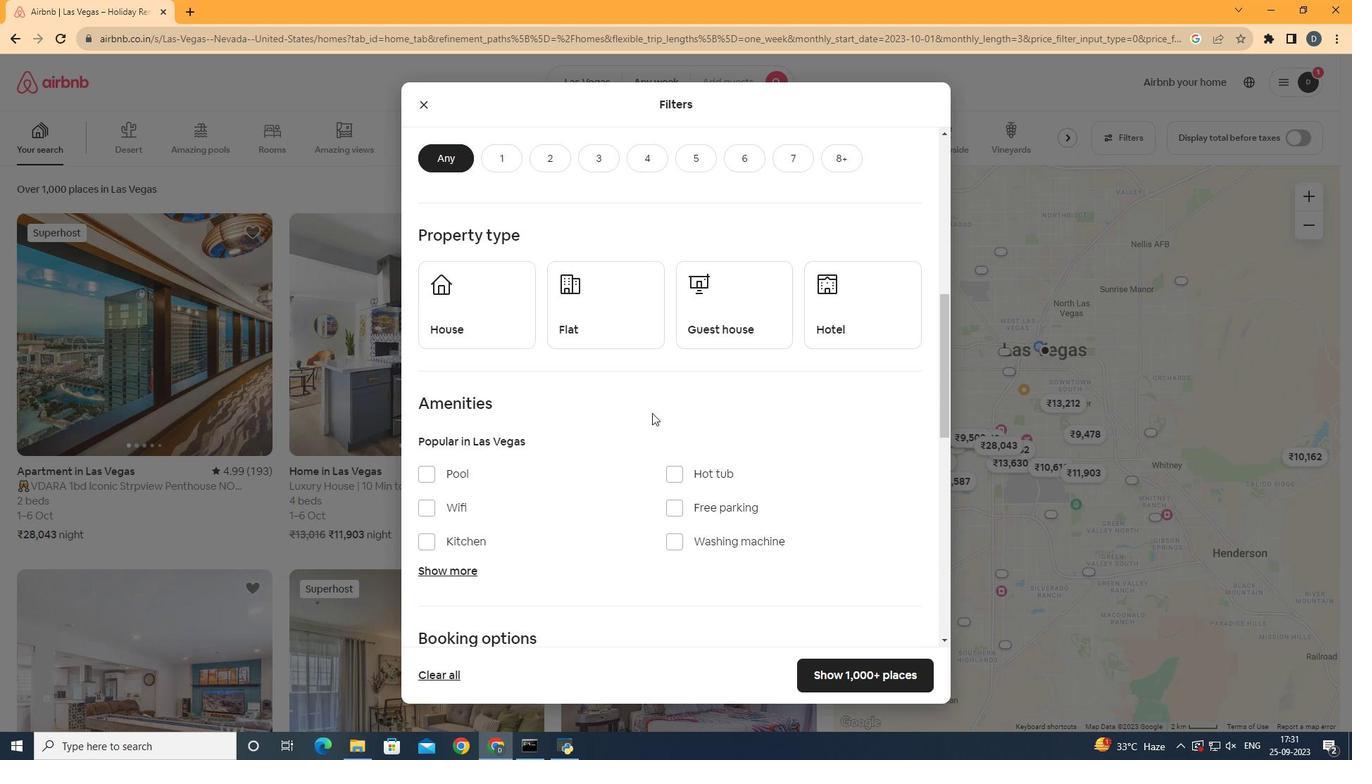 
Action: Mouse scrolled (652, 412) with delta (0, 0)
Screenshot: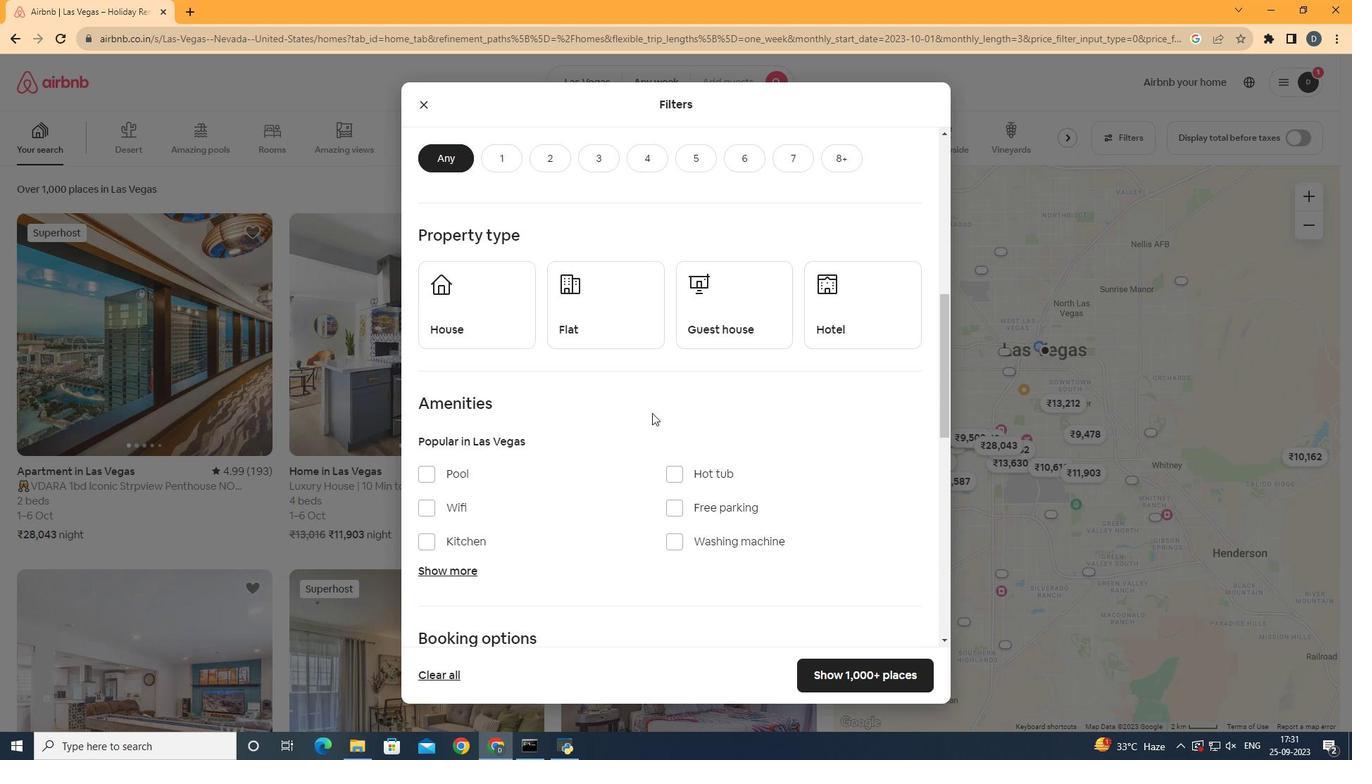 
Action: Mouse scrolled (652, 412) with delta (0, 0)
Screenshot: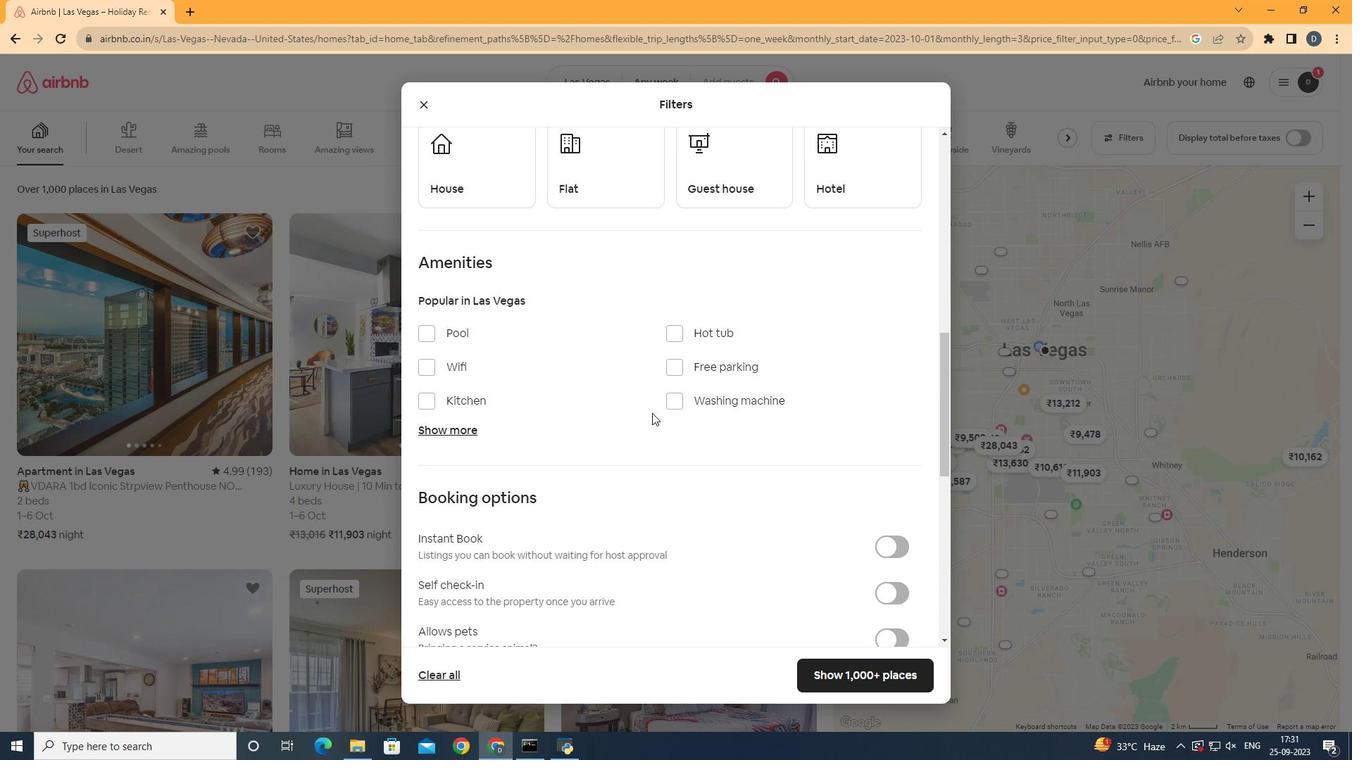 
Action: Mouse scrolled (652, 412) with delta (0, 0)
Screenshot: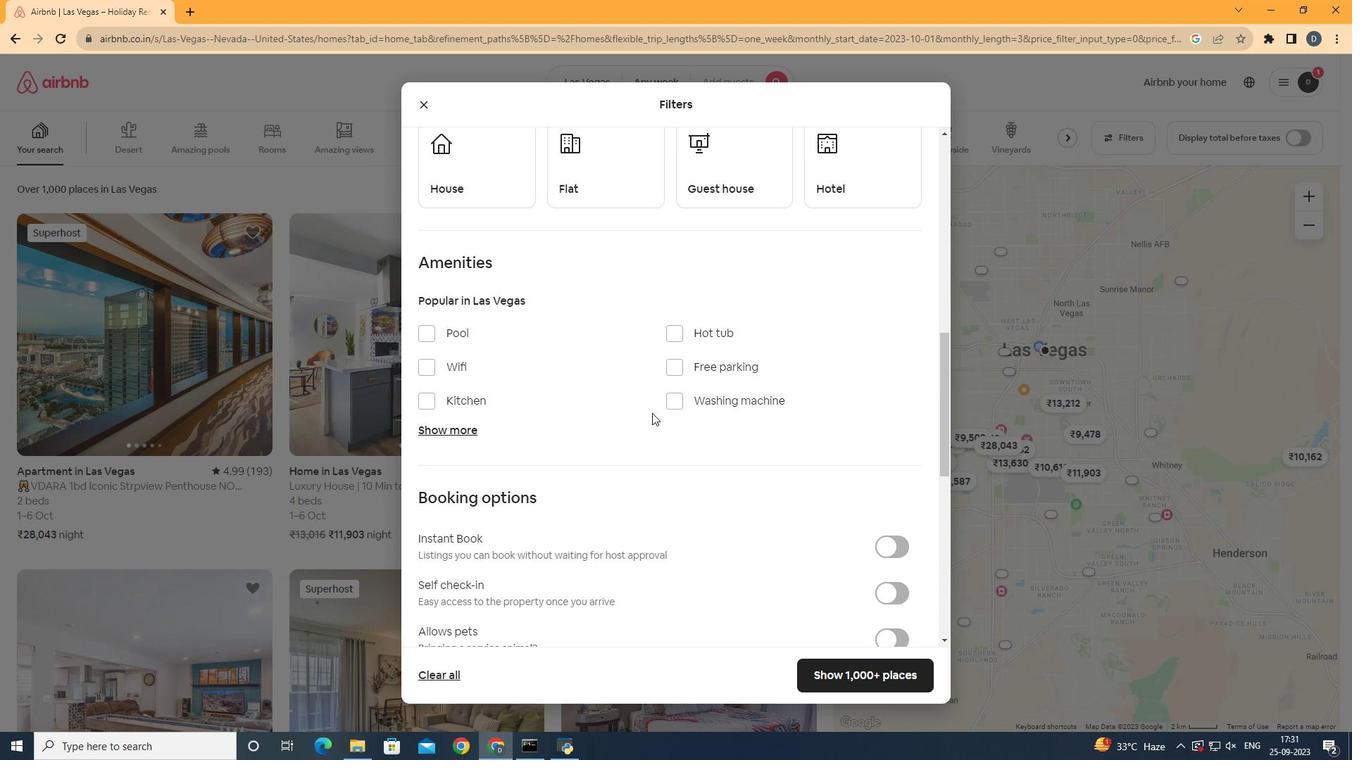 
Action: Mouse moved to (459, 435)
Screenshot: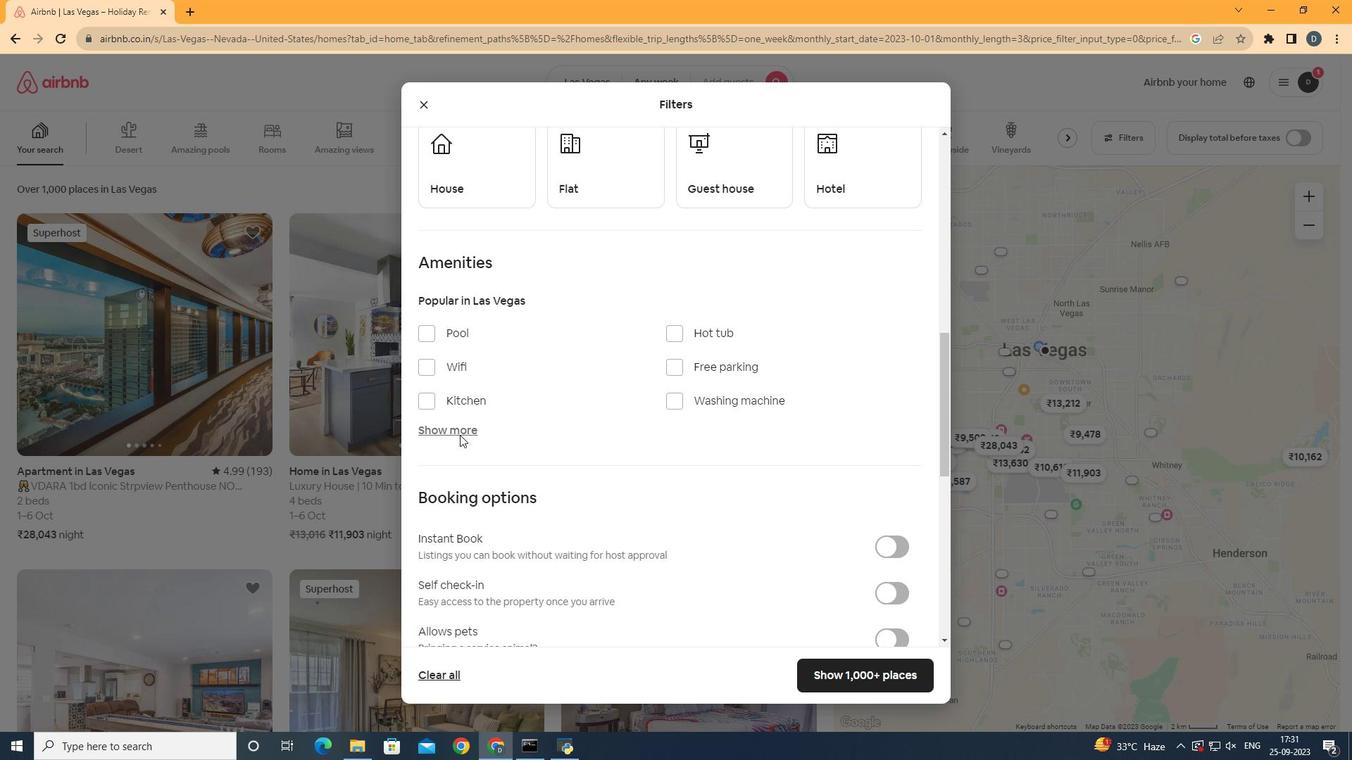 
Action: Mouse pressed left at (459, 435)
Screenshot: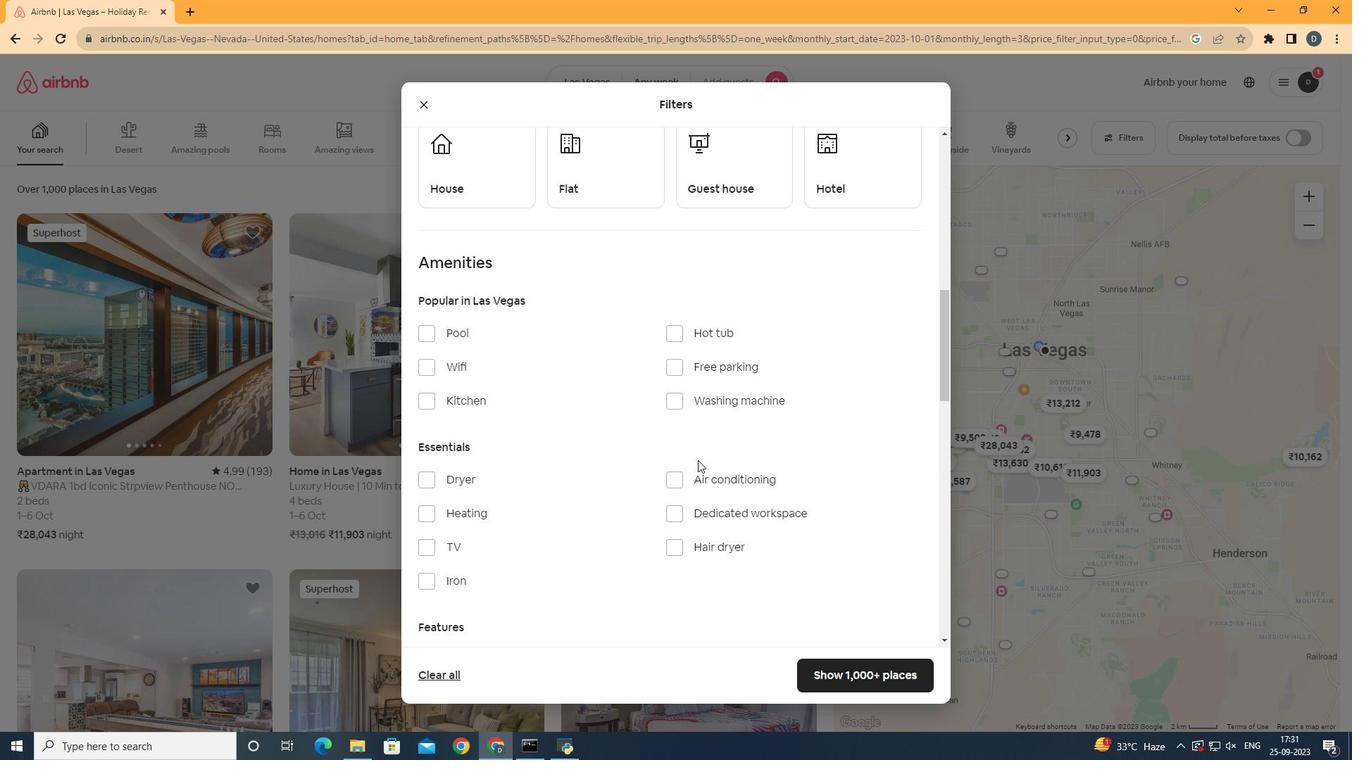 
Action: Mouse moved to (697, 460)
Screenshot: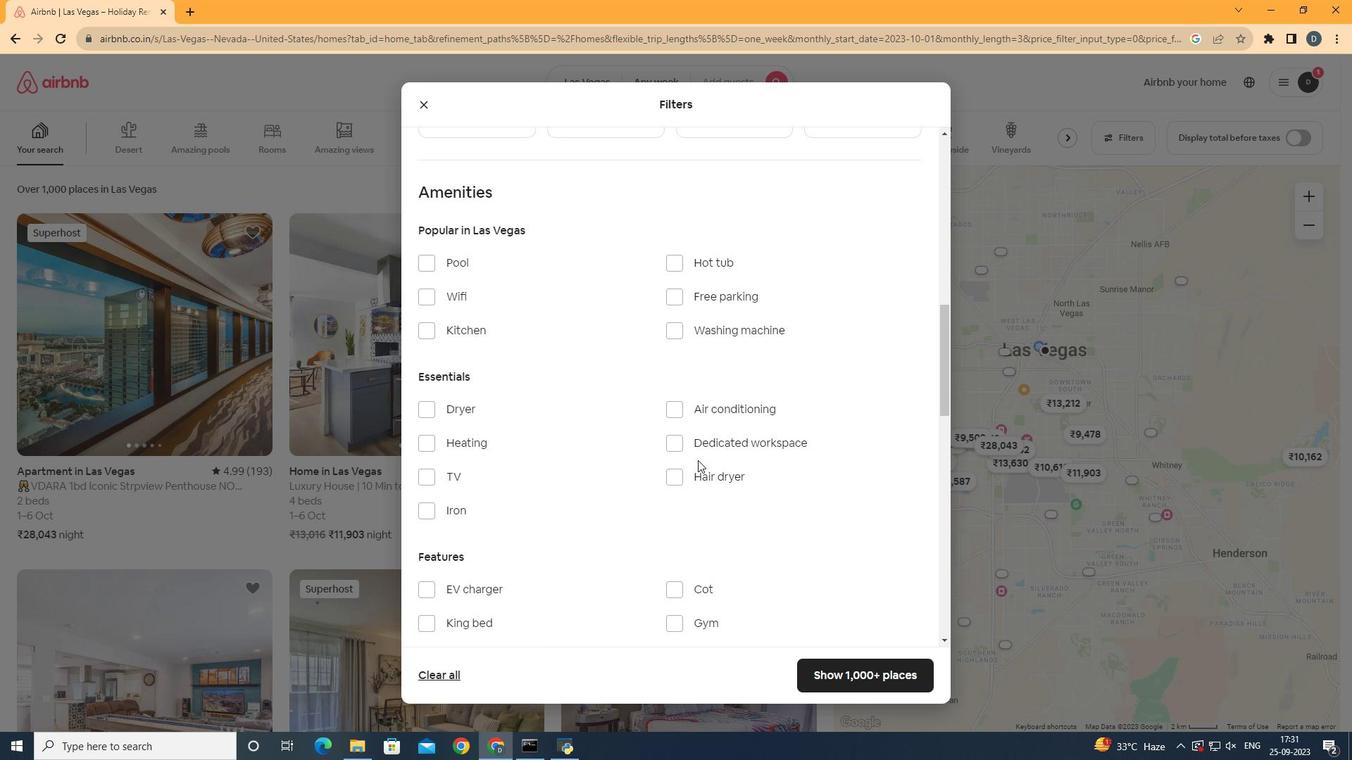 
Action: Mouse scrolled (697, 459) with delta (0, 0)
Screenshot: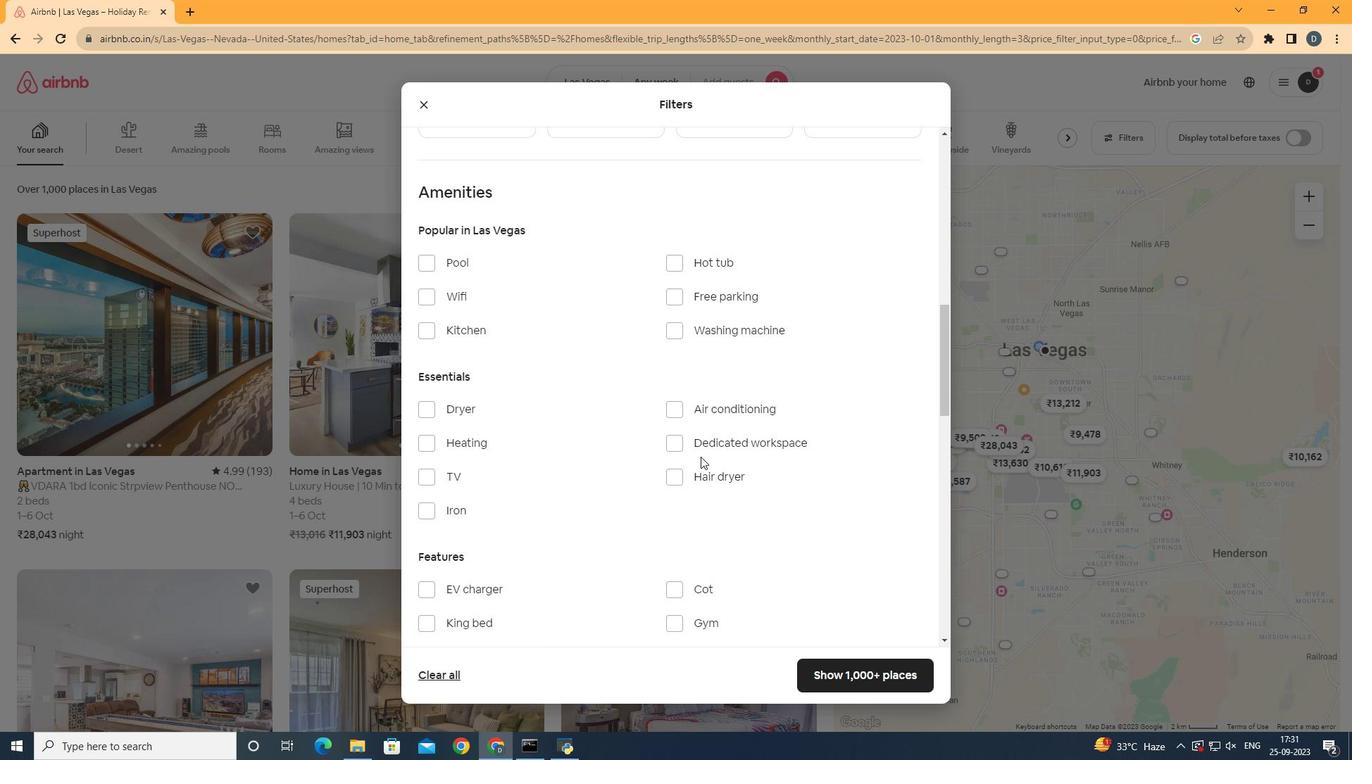 
Action: Mouse moved to (715, 440)
Screenshot: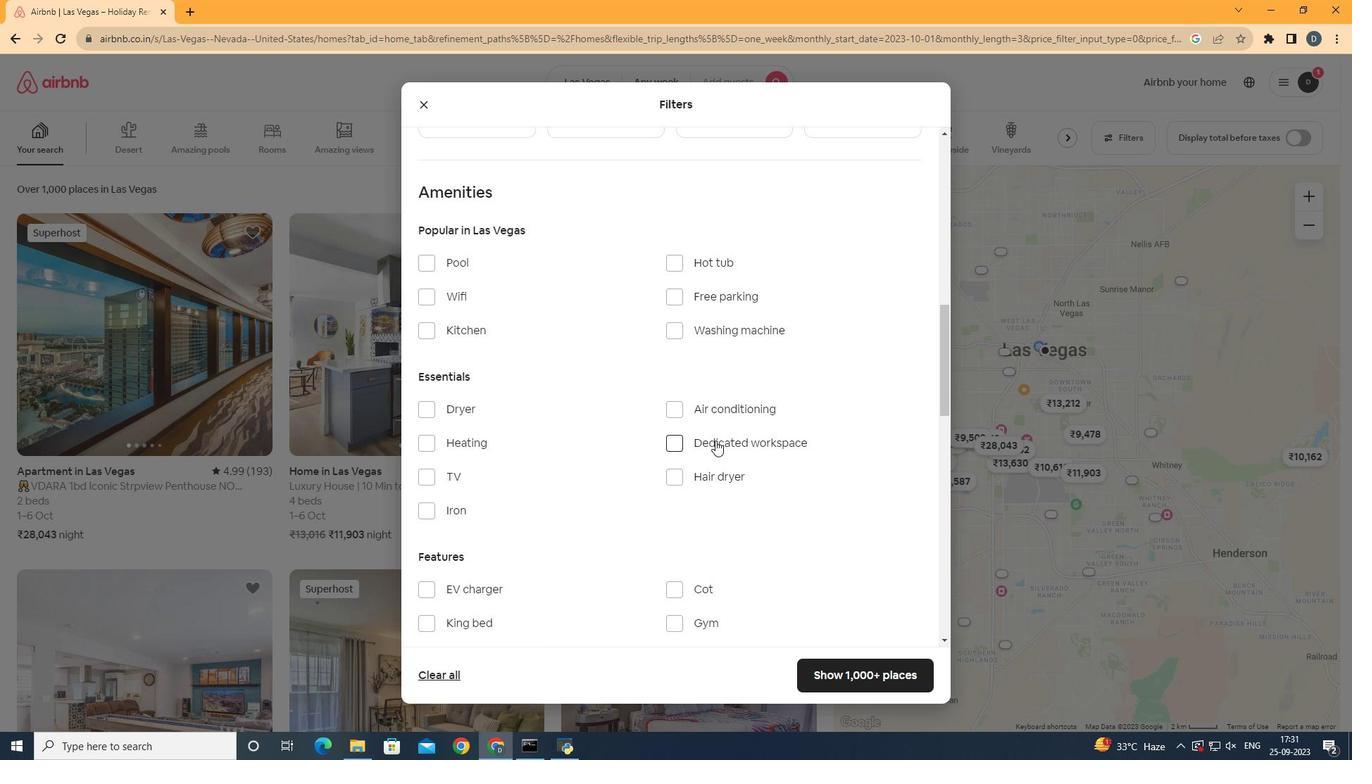 
Action: Mouse pressed left at (715, 440)
Screenshot: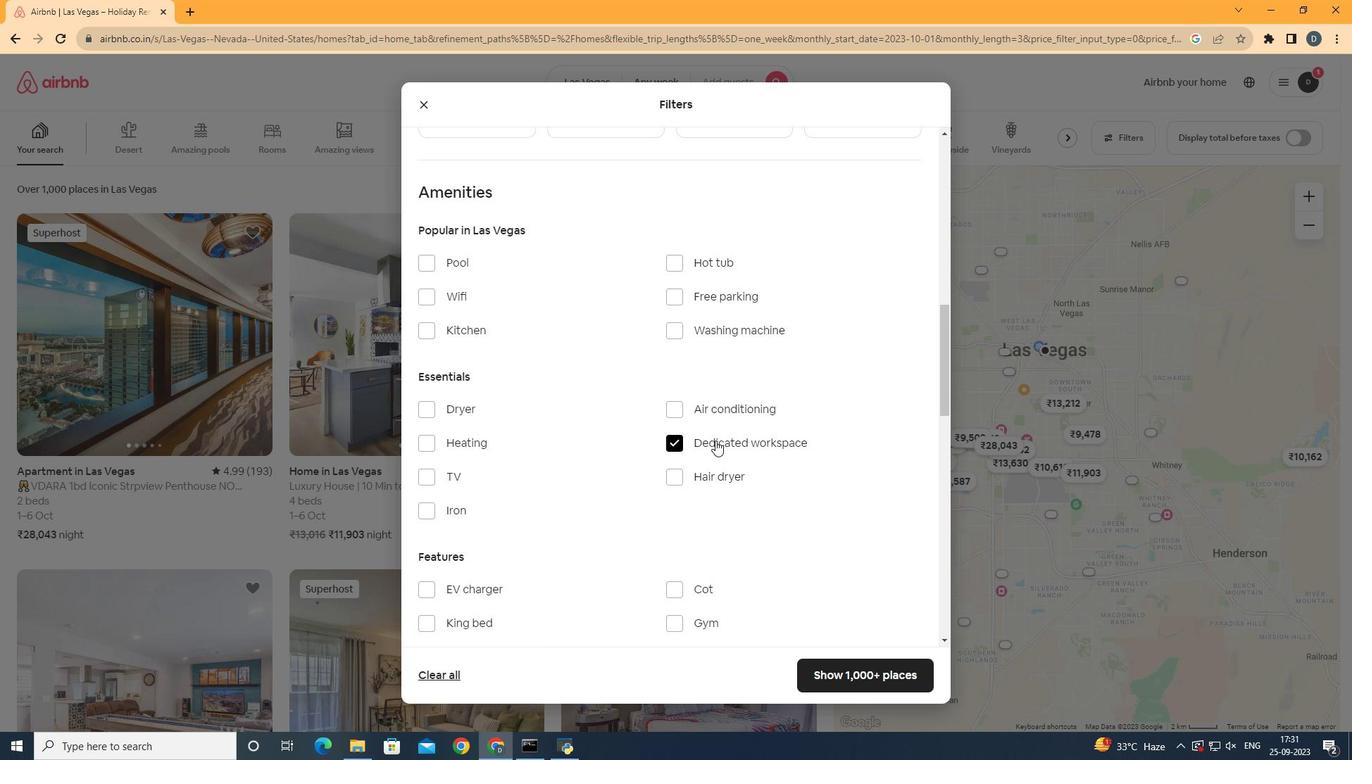 
Action: Mouse scrolled (715, 440) with delta (0, 0)
Screenshot: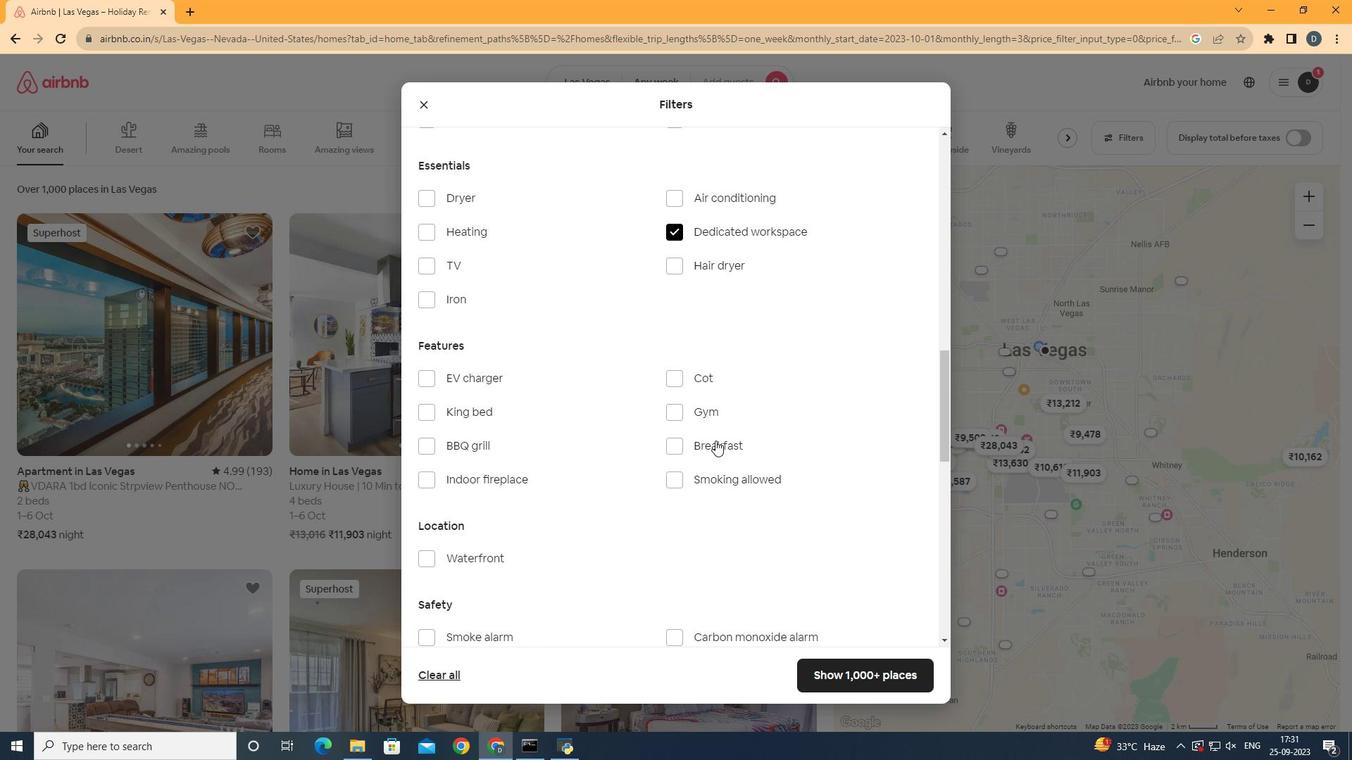 
Action: Mouse scrolled (715, 440) with delta (0, 0)
Screenshot: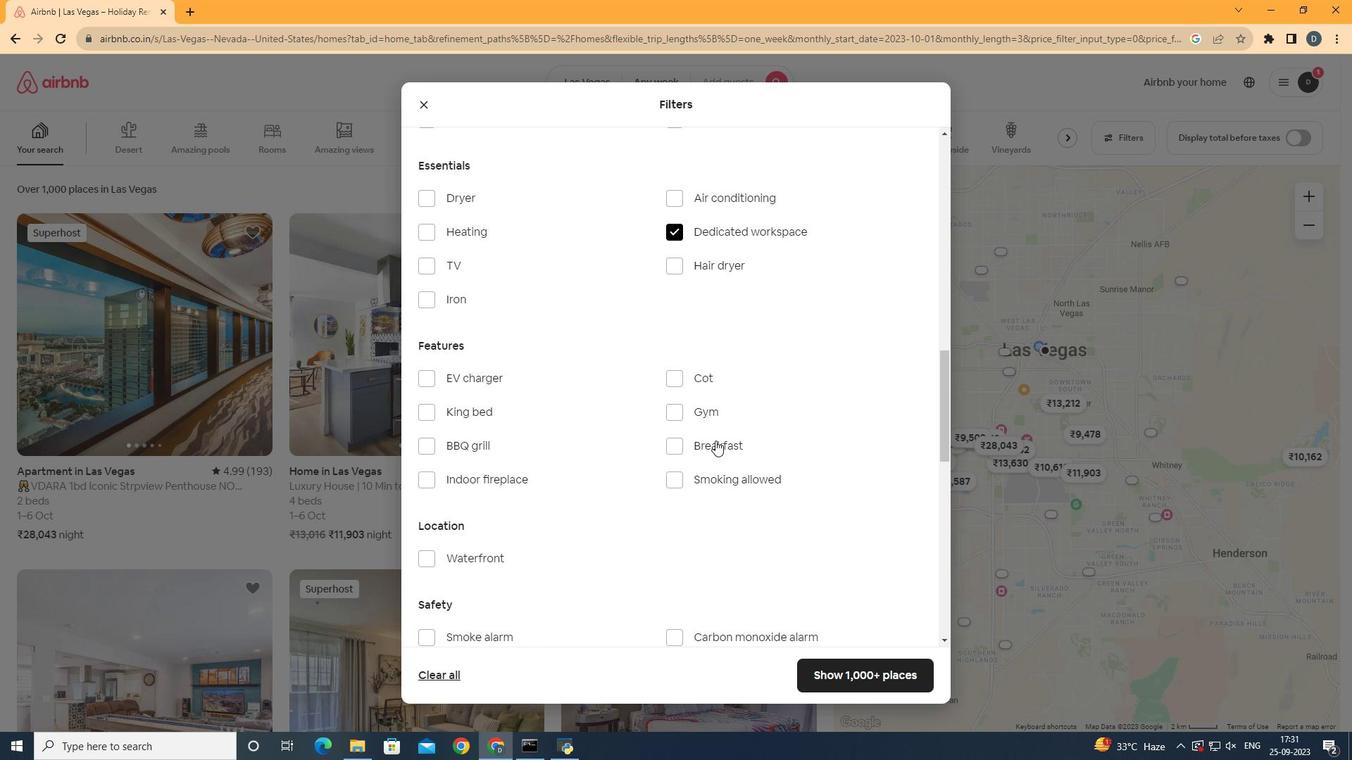 
Action: Mouse scrolled (715, 440) with delta (0, 0)
Screenshot: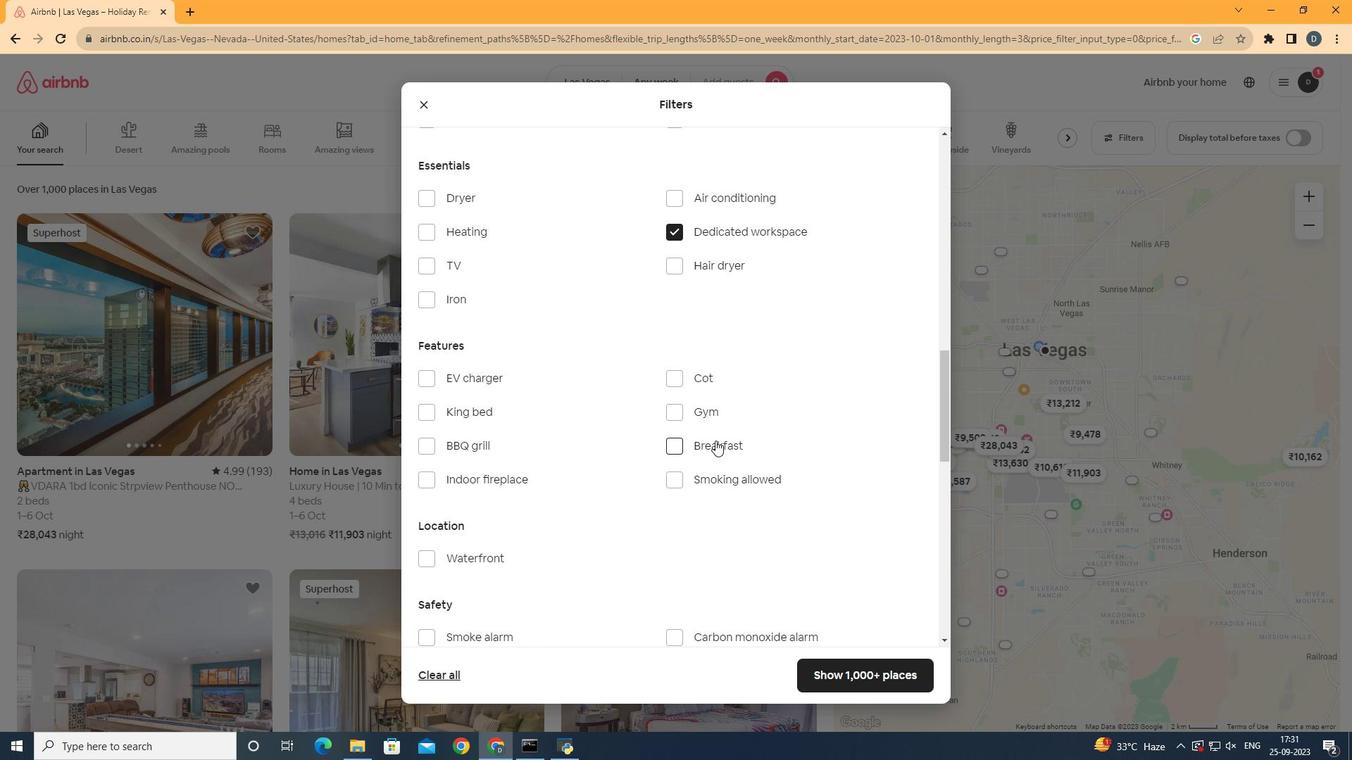 
Action: Mouse moved to (711, 419)
Screenshot: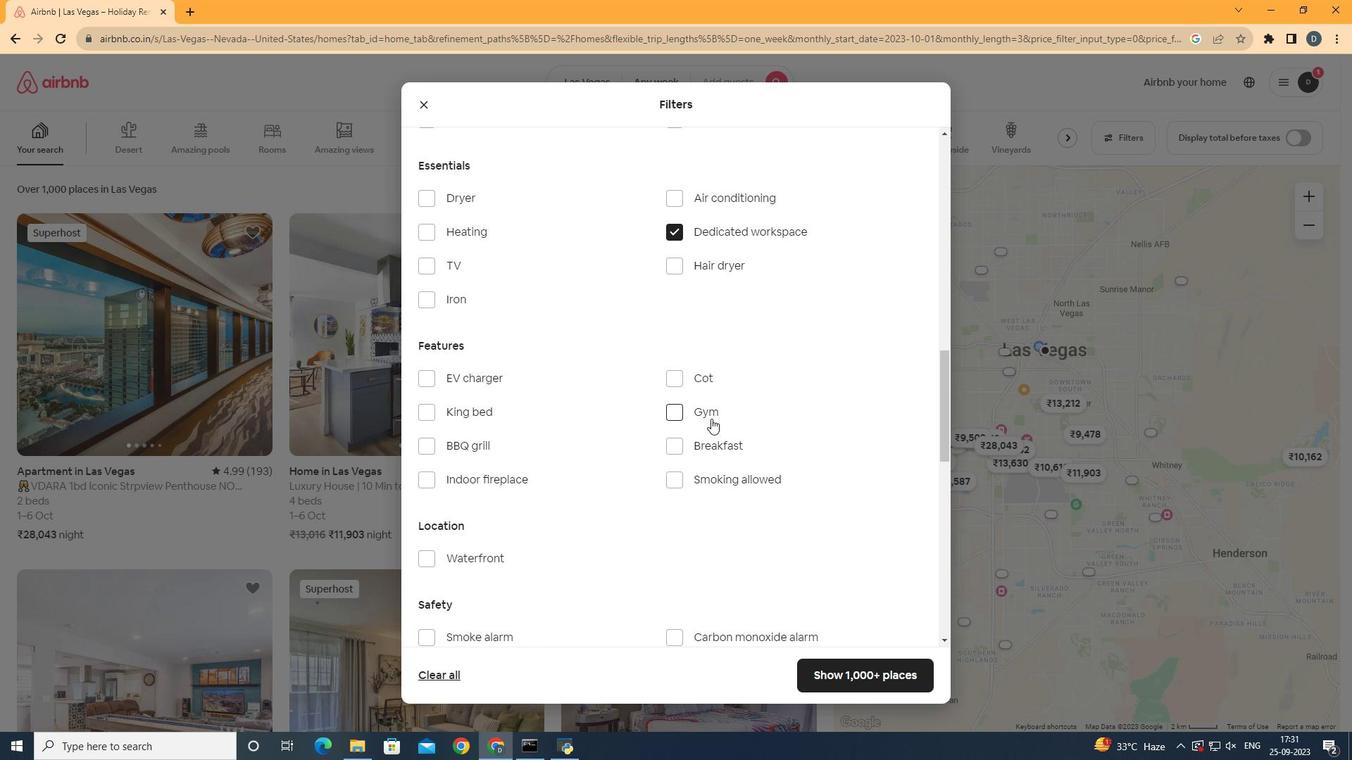 
Action: Mouse pressed left at (711, 419)
Screenshot: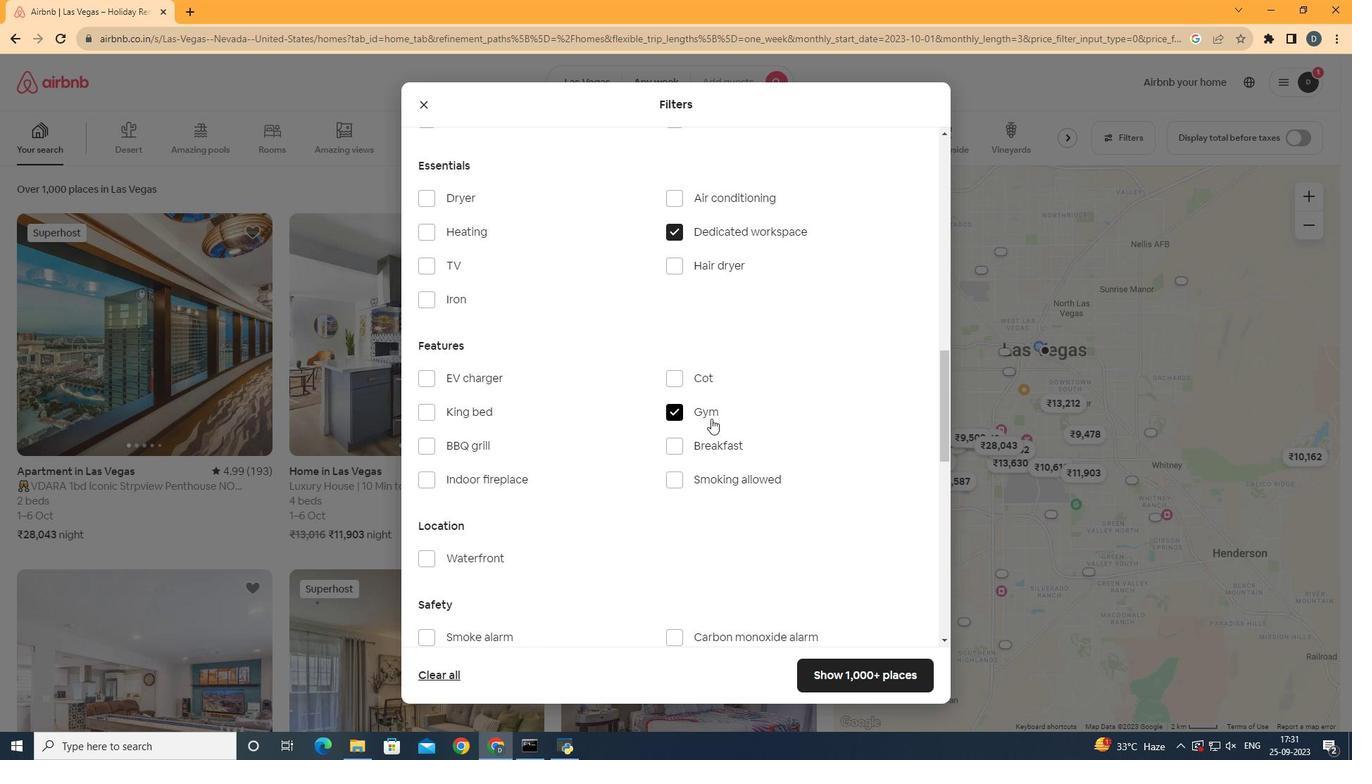 
Action: Mouse pressed left at (711, 419)
Screenshot: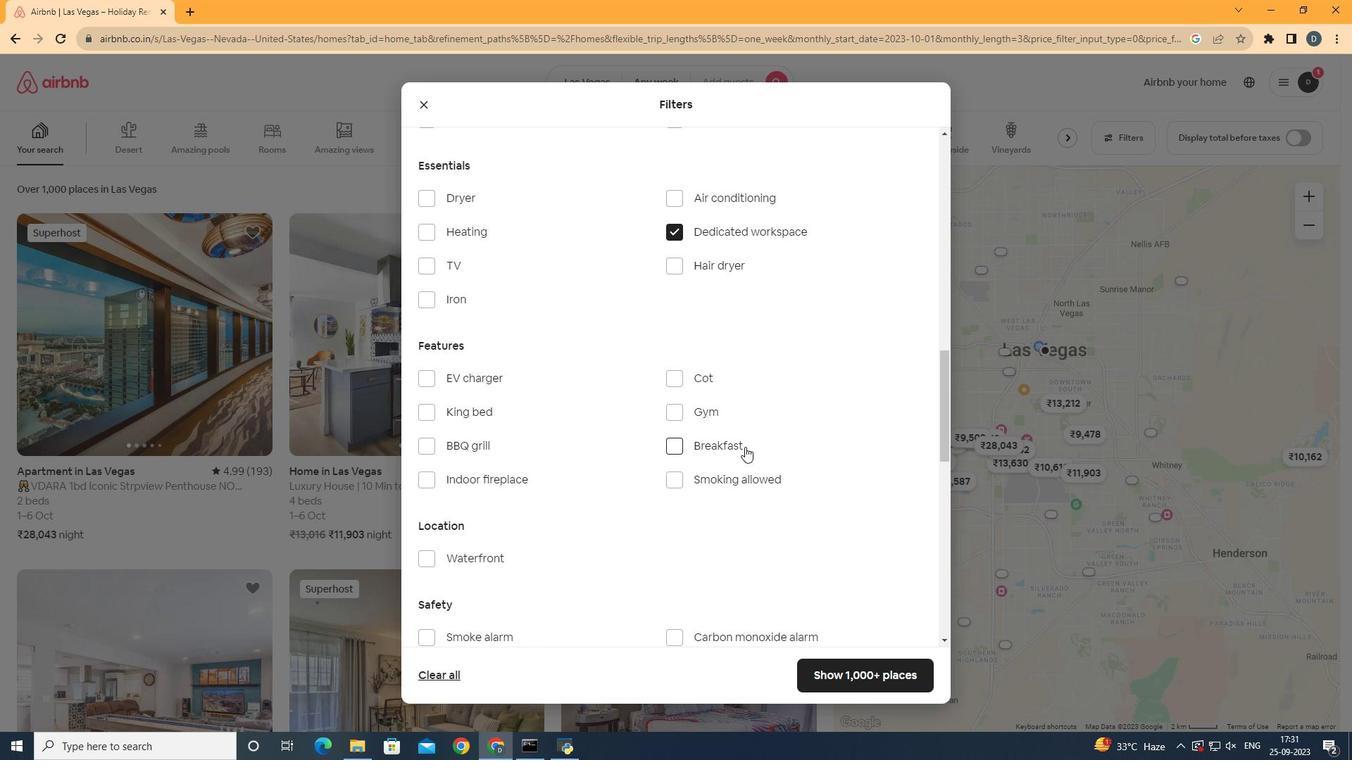 
Action: Mouse moved to (788, 474)
Screenshot: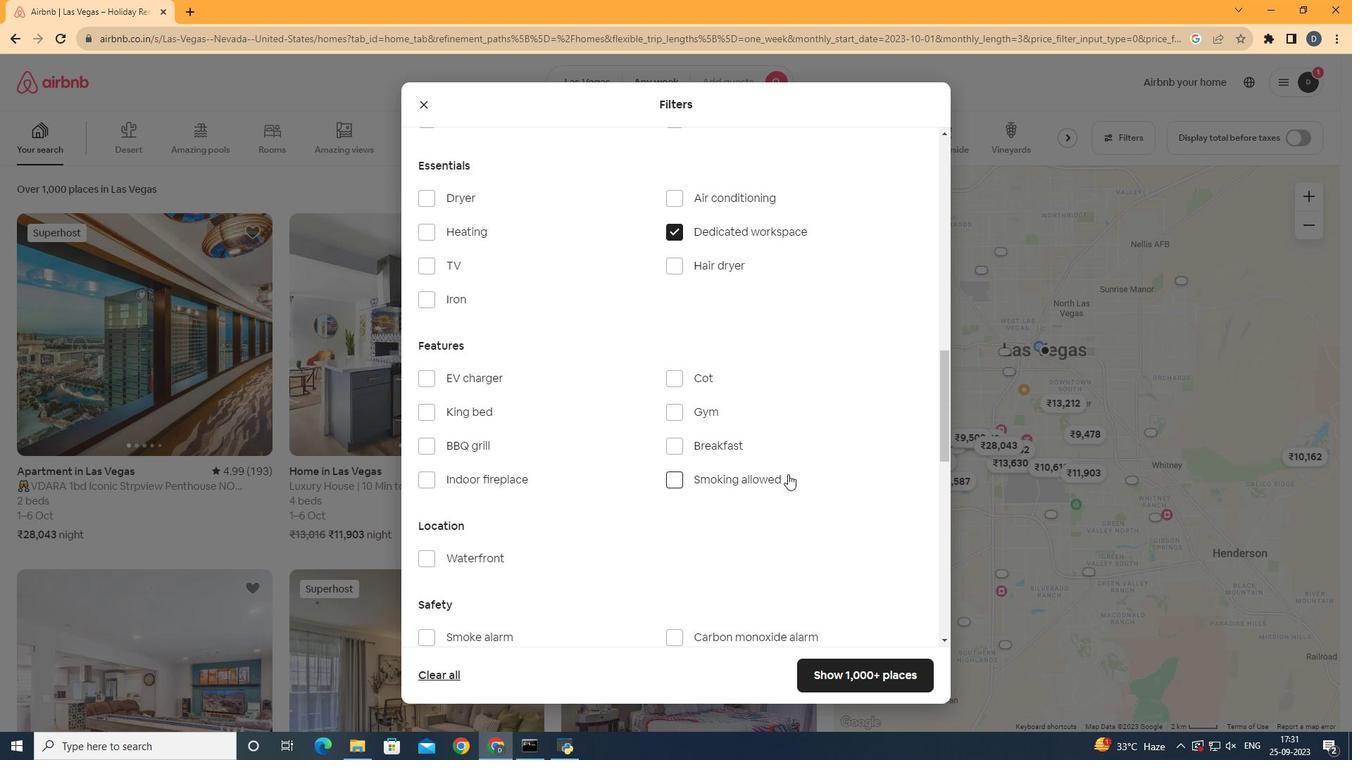 
Action: Mouse scrolled (788, 473) with delta (0, 0)
Screenshot: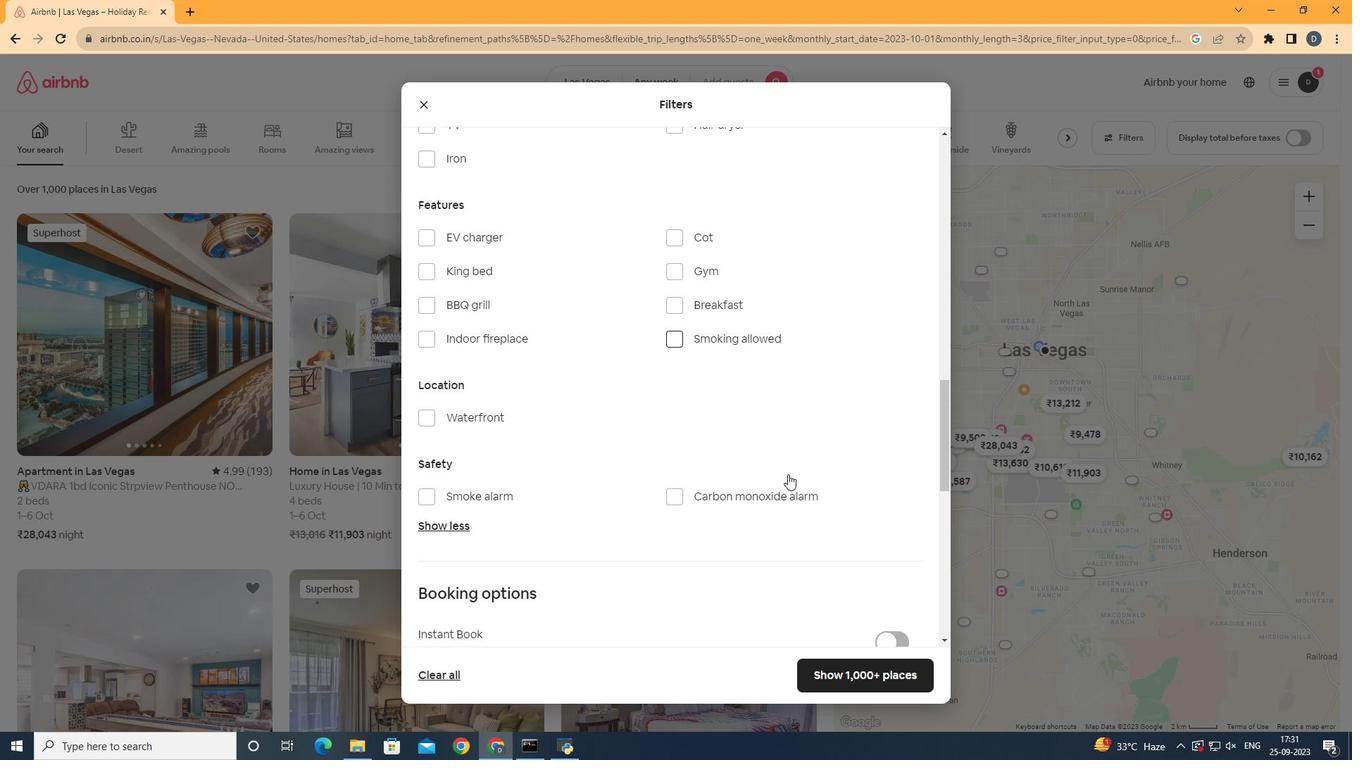 
Action: Mouse scrolled (788, 473) with delta (0, 0)
Screenshot: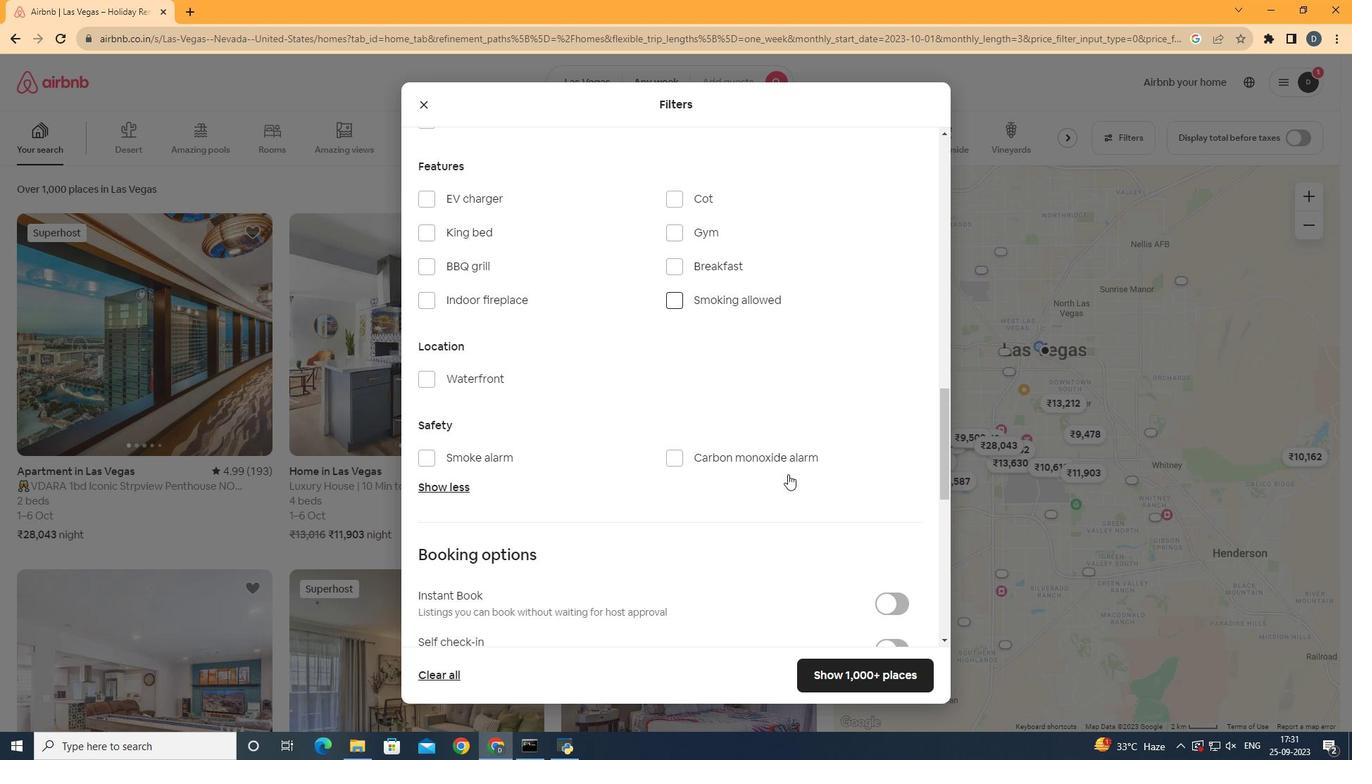 
Action: Mouse scrolled (788, 473) with delta (0, 0)
Screenshot: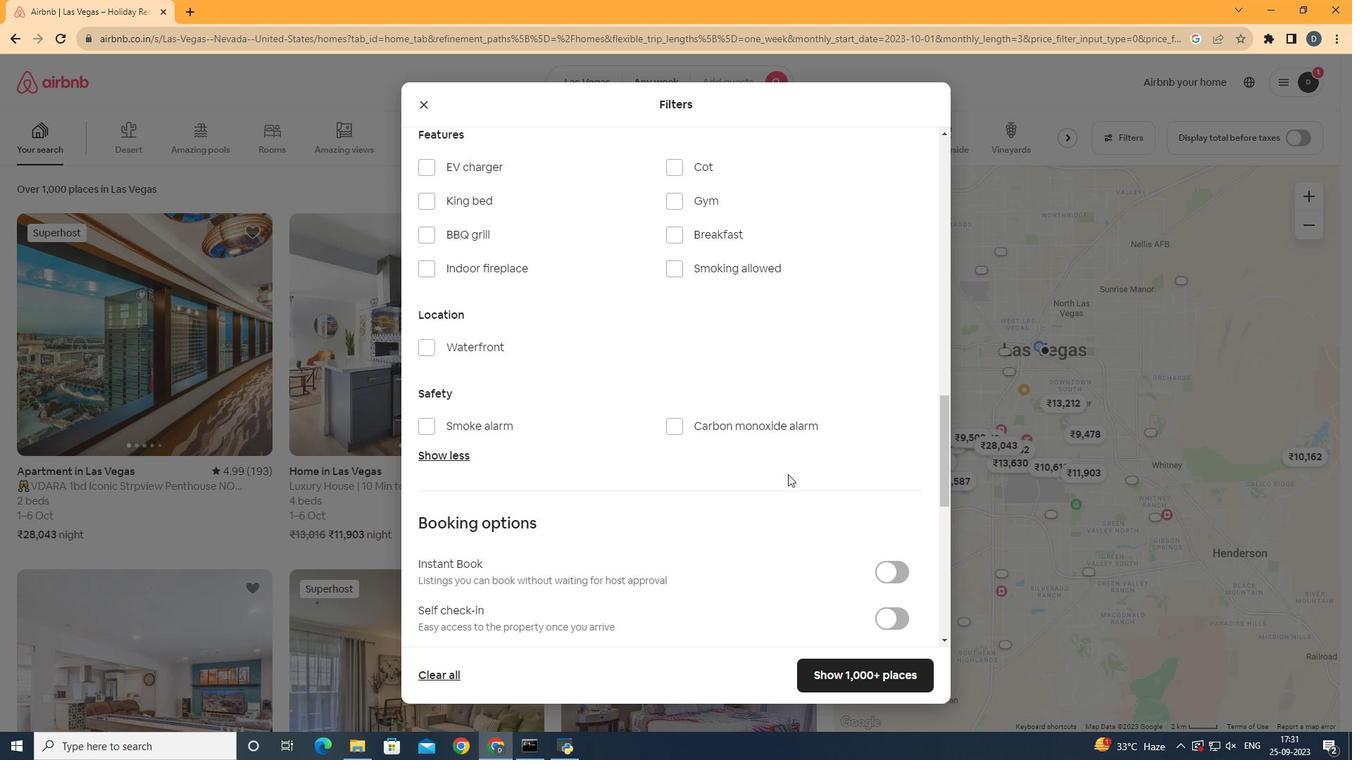 
Action: Mouse scrolled (788, 473) with delta (0, 0)
Screenshot: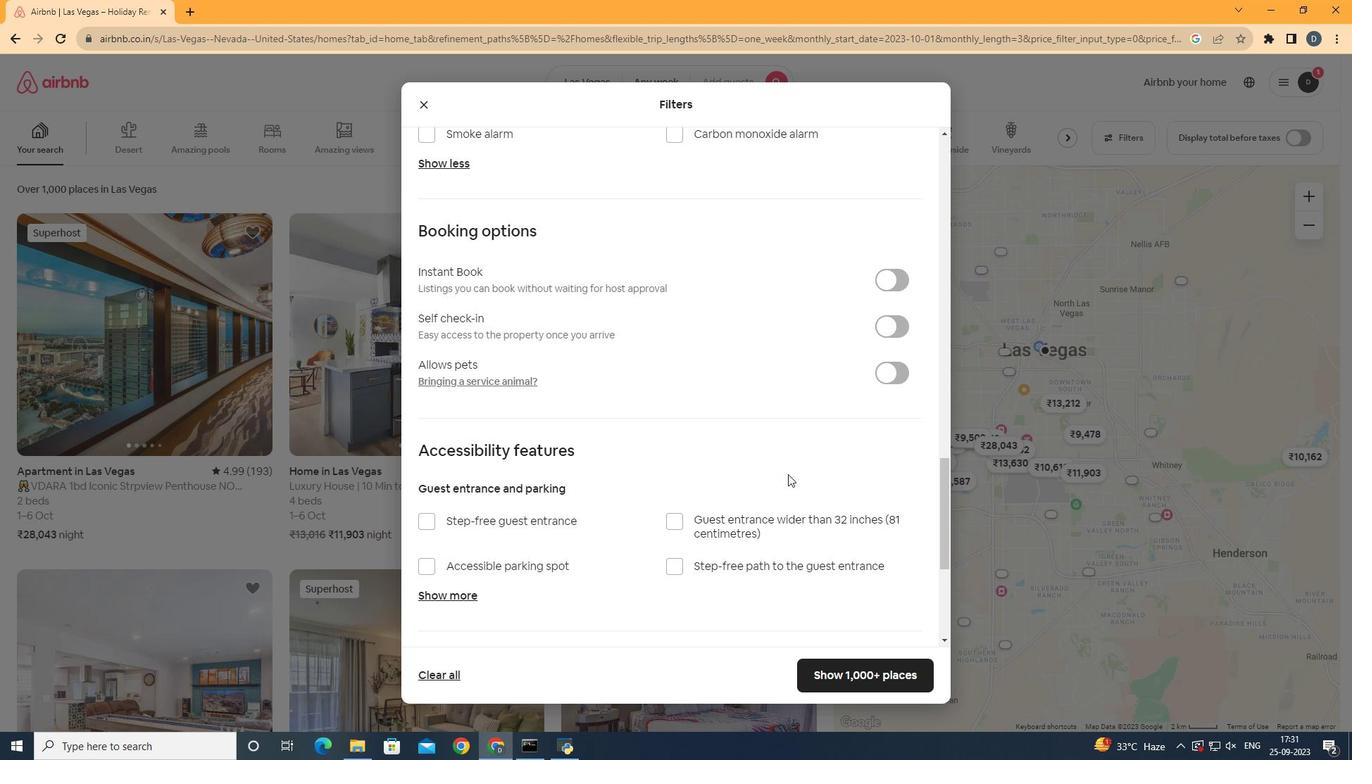 
Action: Mouse scrolled (788, 473) with delta (0, 0)
Screenshot: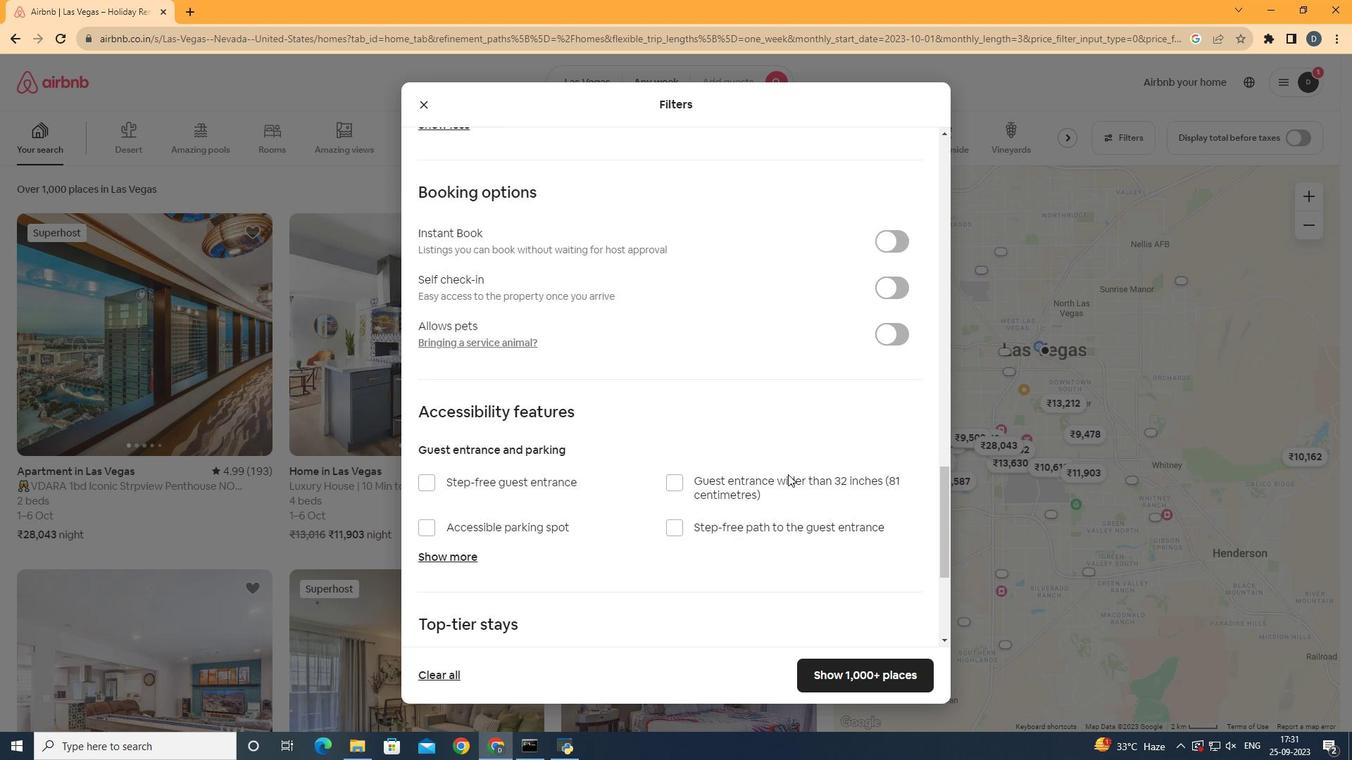 
Action: Mouse scrolled (788, 473) with delta (0, 0)
Screenshot: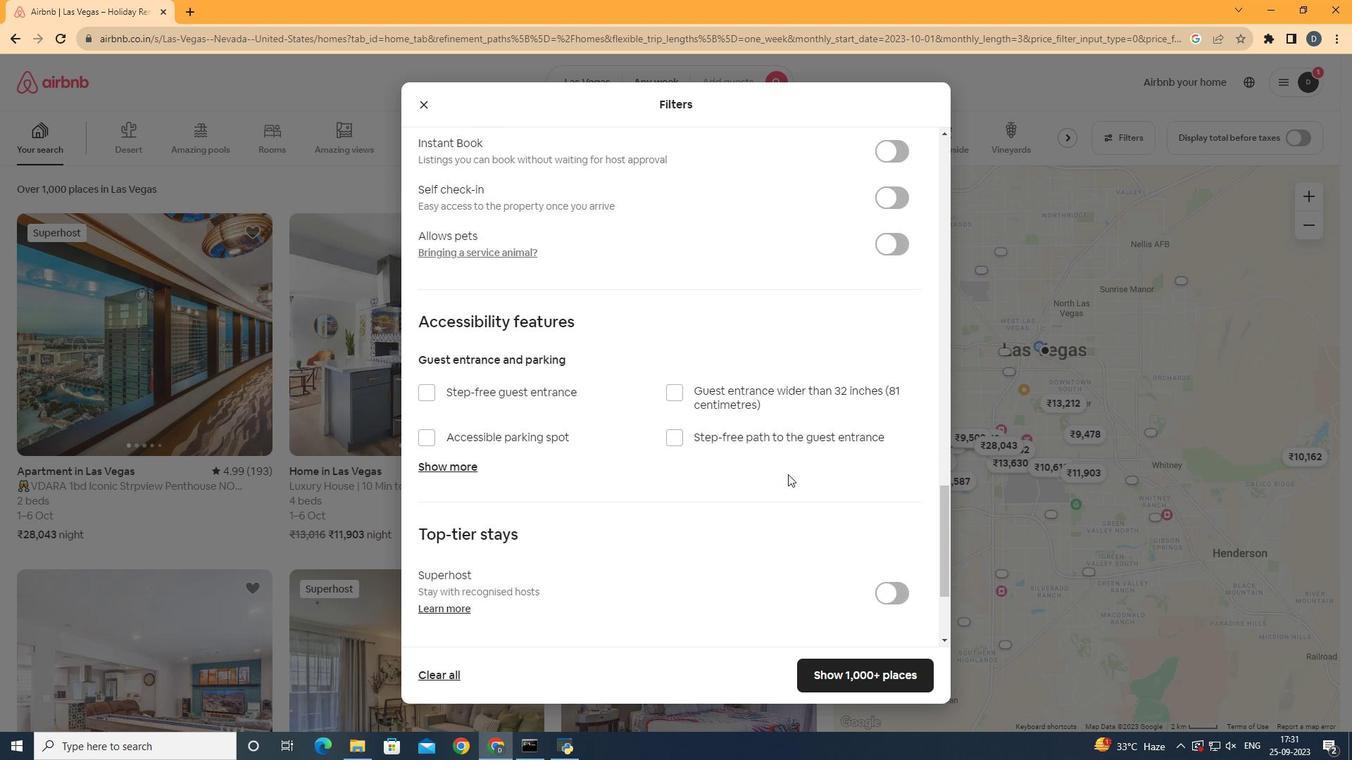 
Action: Mouse scrolled (788, 473) with delta (0, 0)
Screenshot: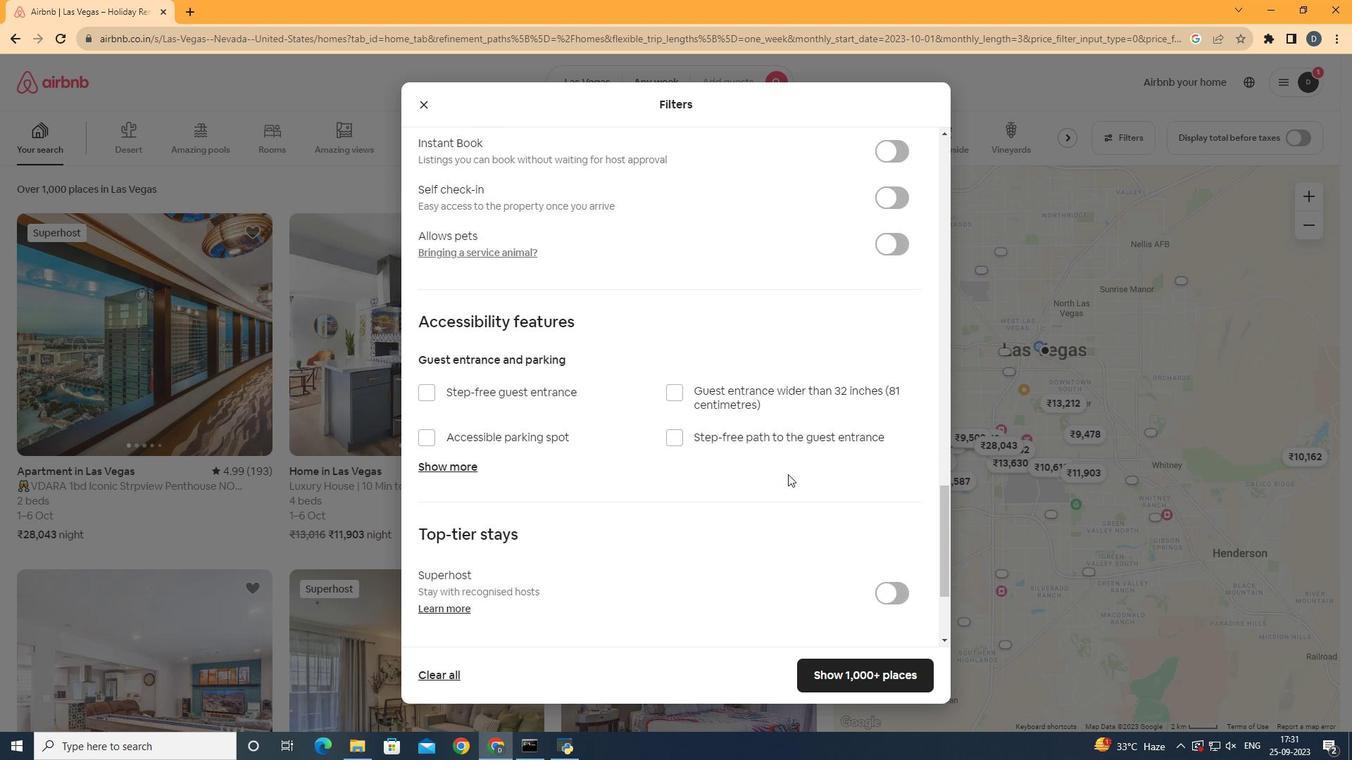 
Action: Mouse scrolled (788, 473) with delta (0, 0)
Screenshot: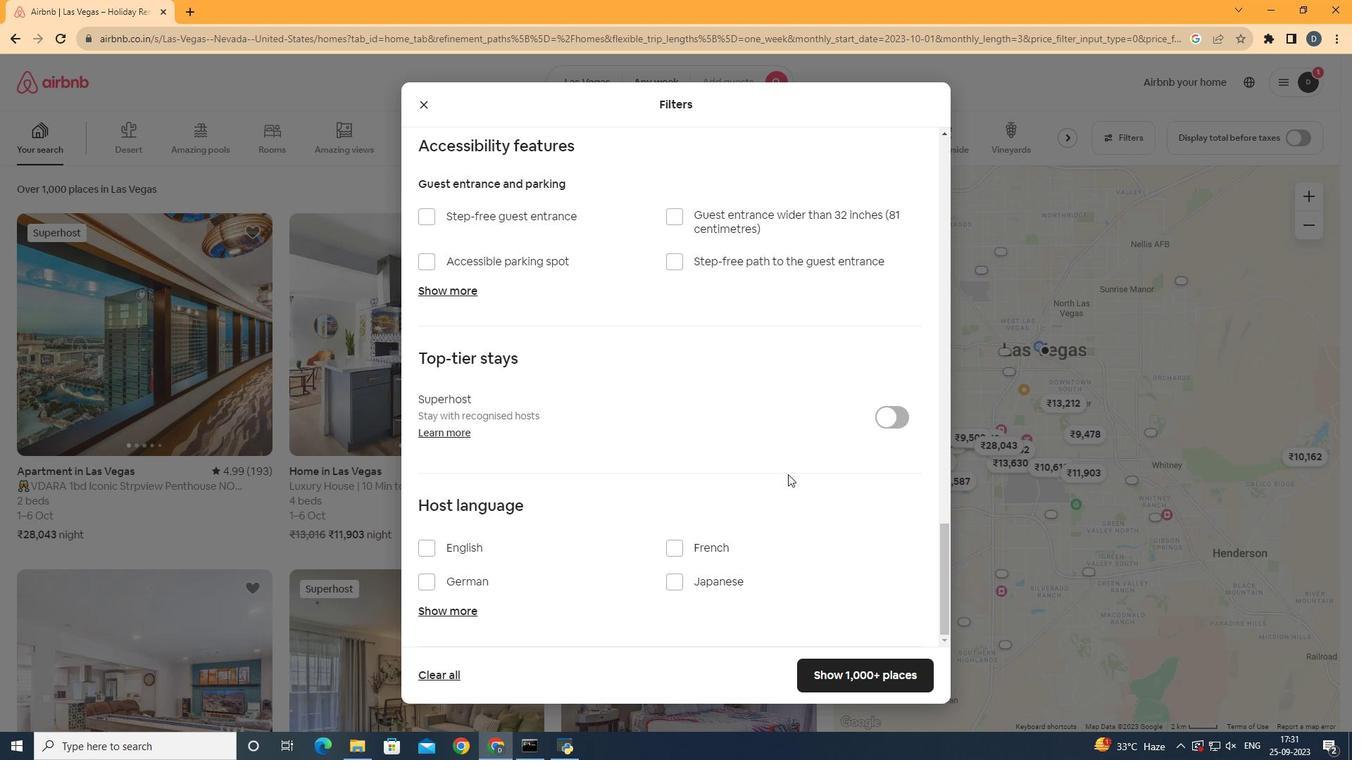 
Action: Mouse scrolled (788, 473) with delta (0, 0)
Screenshot: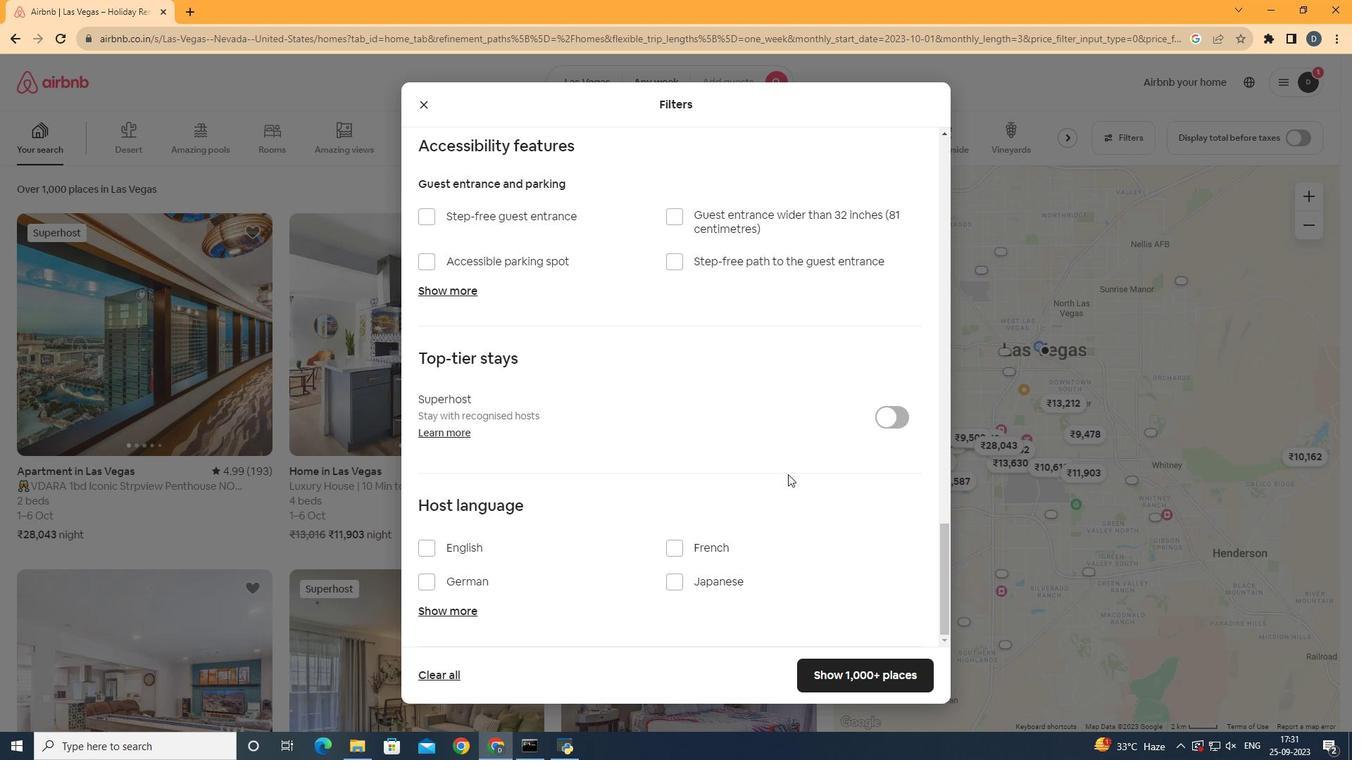 
Action: Mouse scrolled (788, 473) with delta (0, 0)
Screenshot: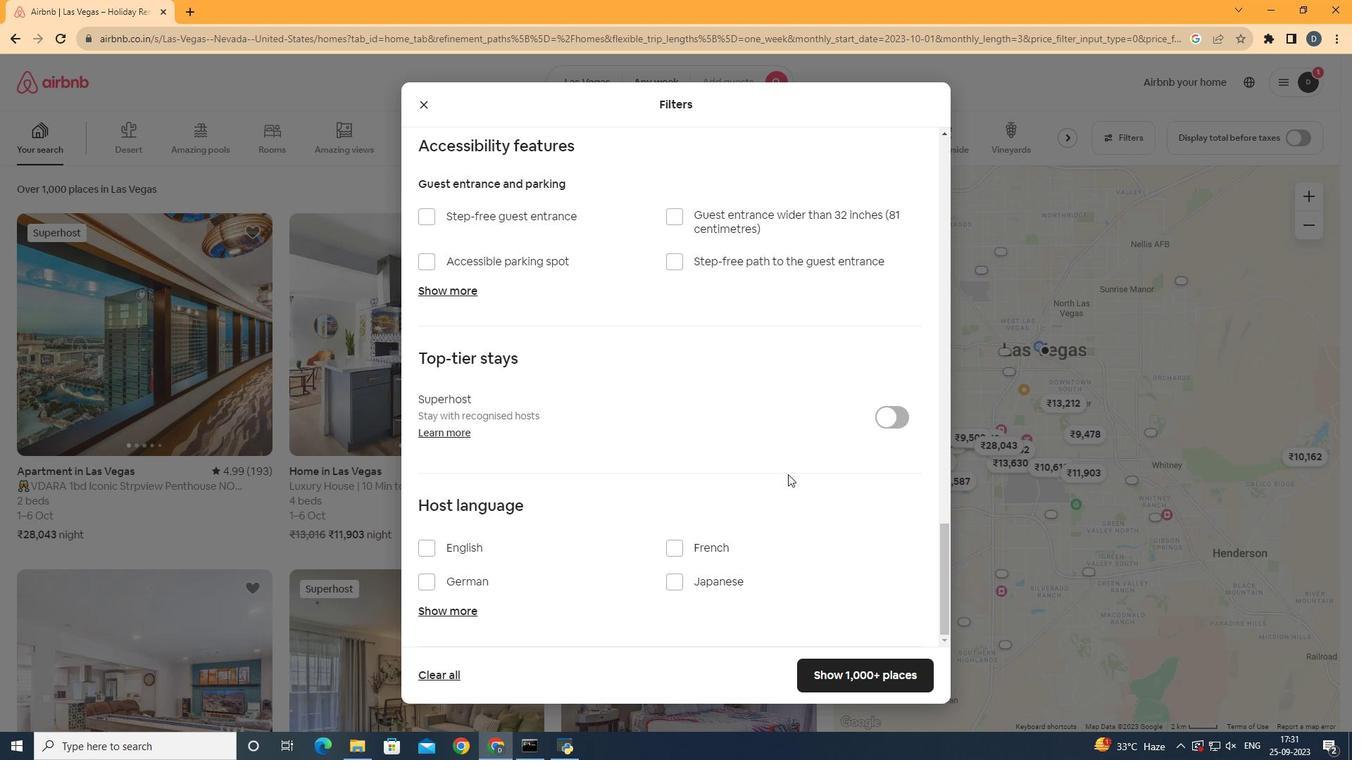 
Action: Mouse scrolled (788, 473) with delta (0, 0)
Screenshot: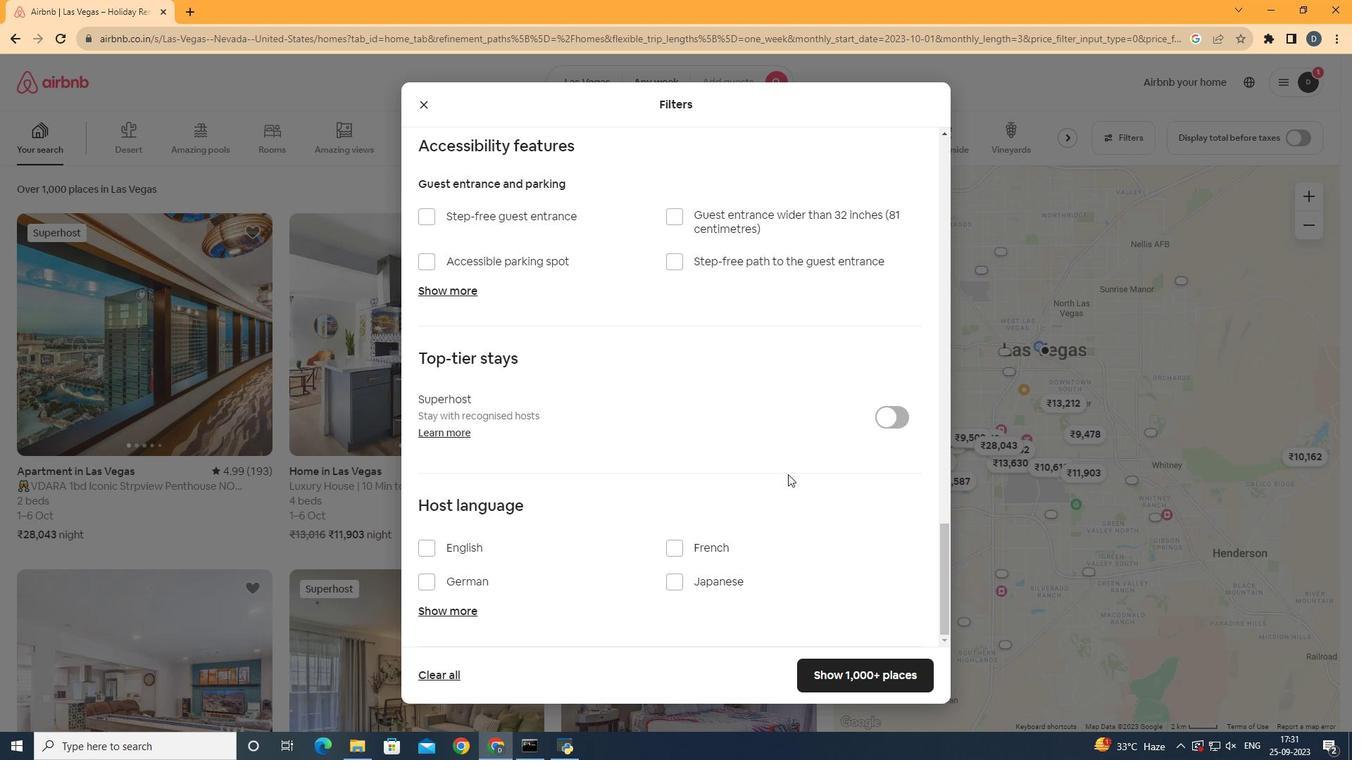 
Action: Mouse scrolled (788, 473) with delta (0, 0)
Screenshot: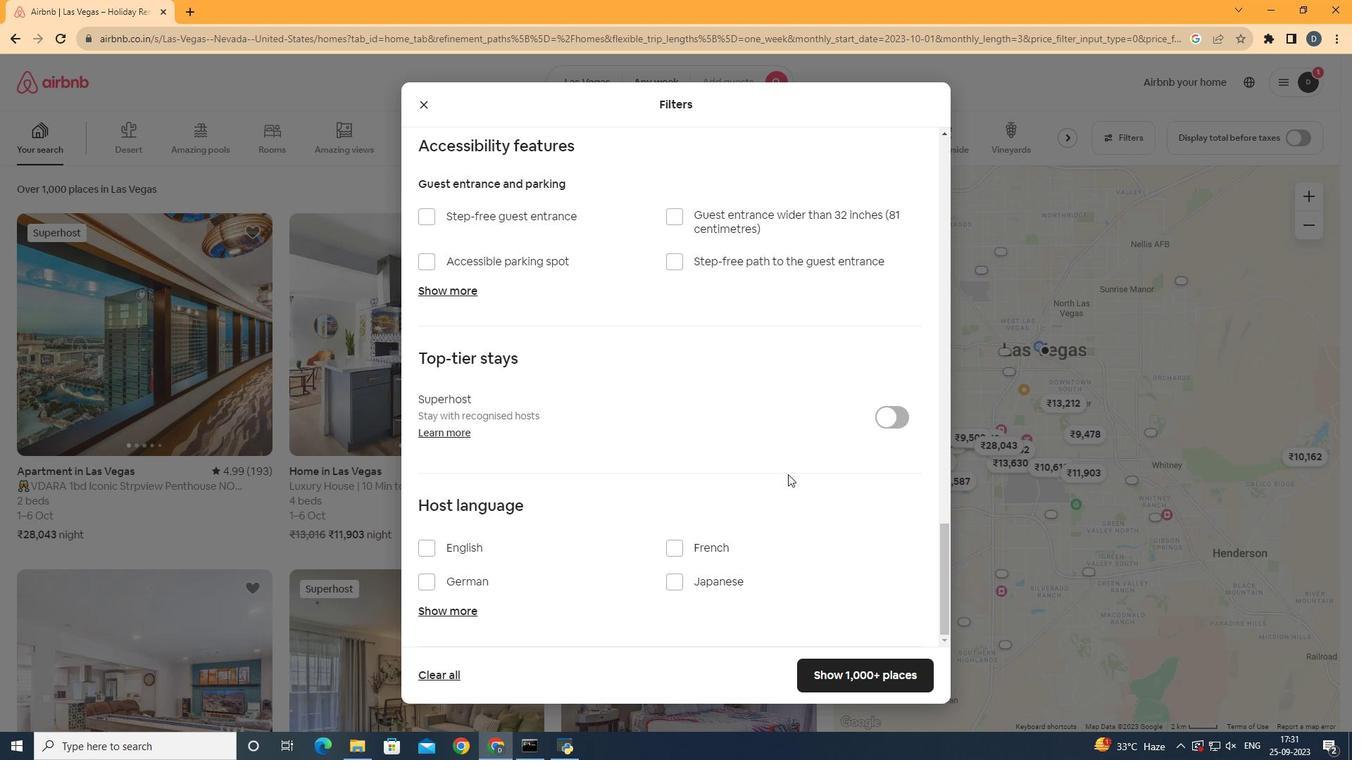 
Action: Mouse scrolled (788, 473) with delta (0, 0)
Screenshot: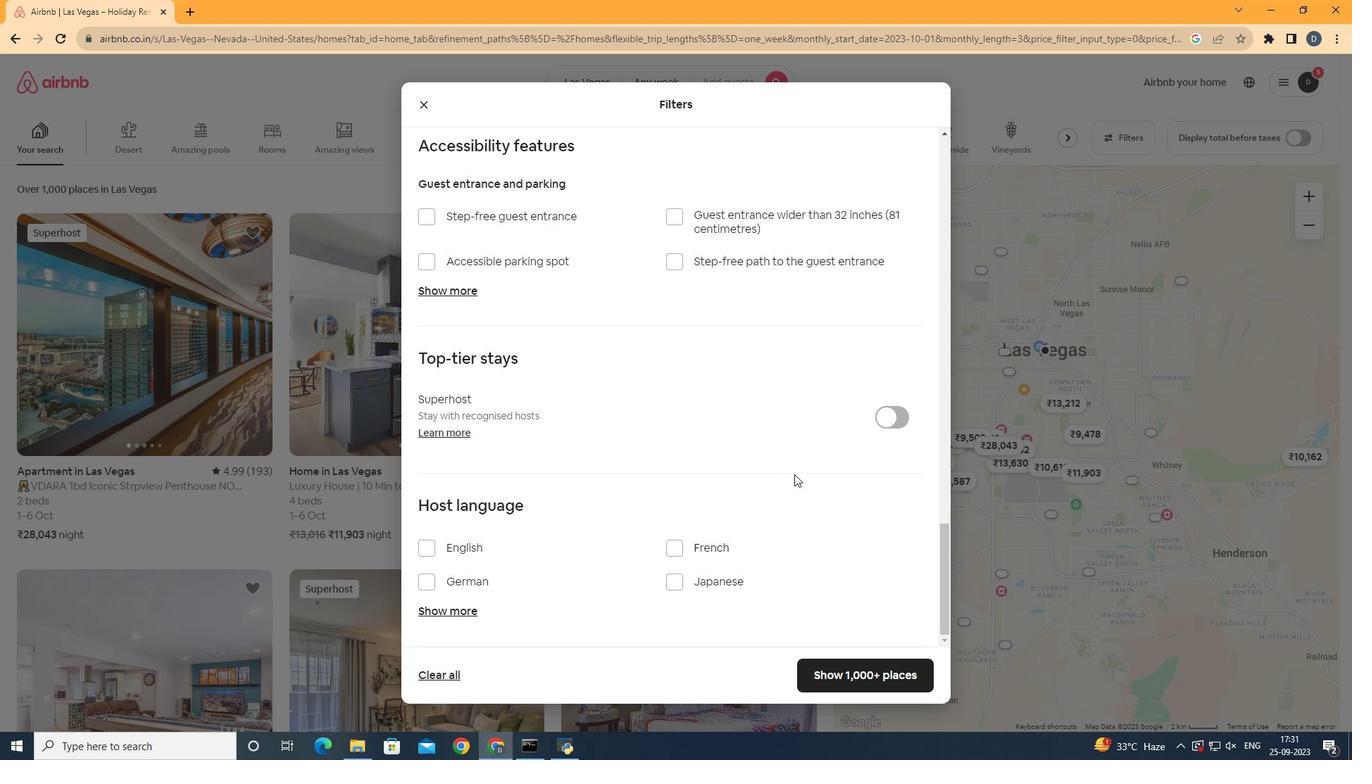 
Action: Mouse scrolled (788, 473) with delta (0, 0)
Screenshot: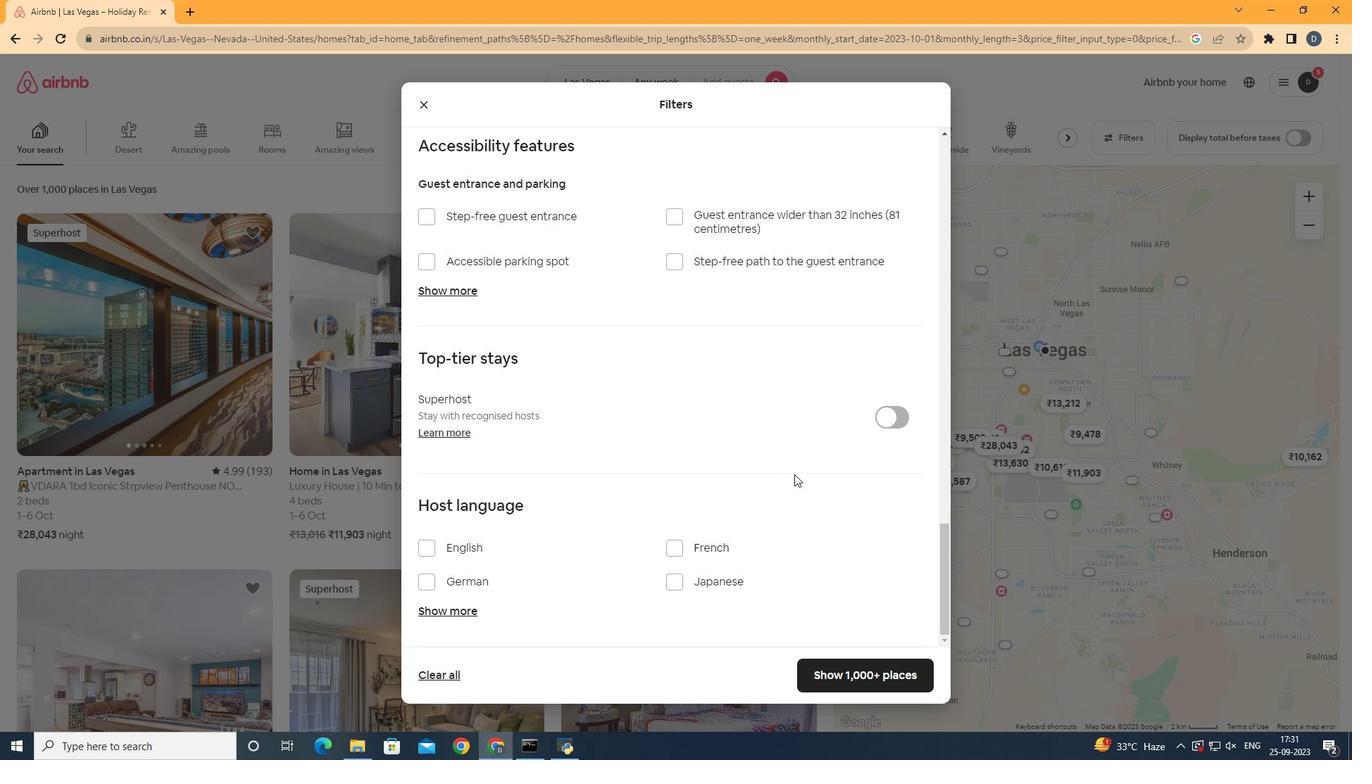 
Action: Mouse scrolled (788, 473) with delta (0, 0)
Screenshot: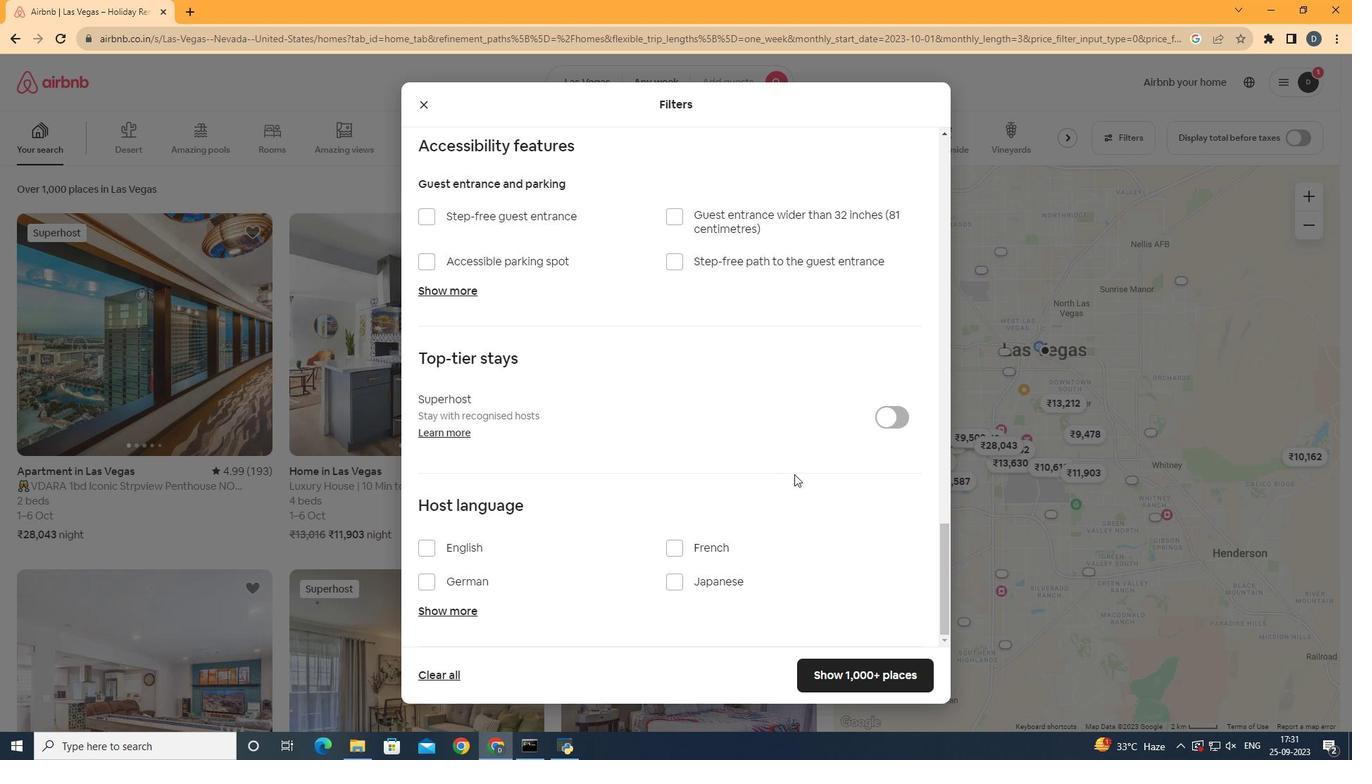 
Action: Mouse scrolled (788, 473) with delta (0, 0)
Screenshot: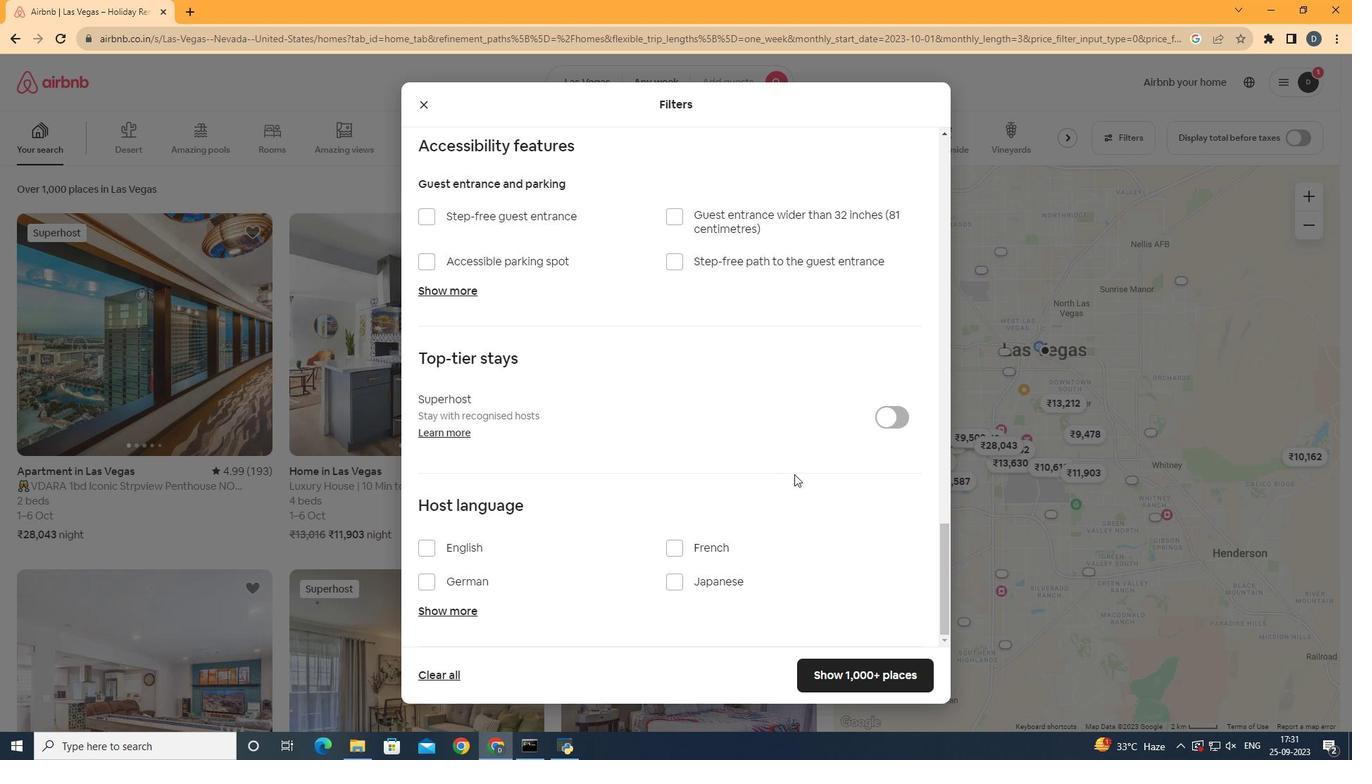 
Action: Mouse scrolled (788, 473) with delta (0, 0)
Screenshot: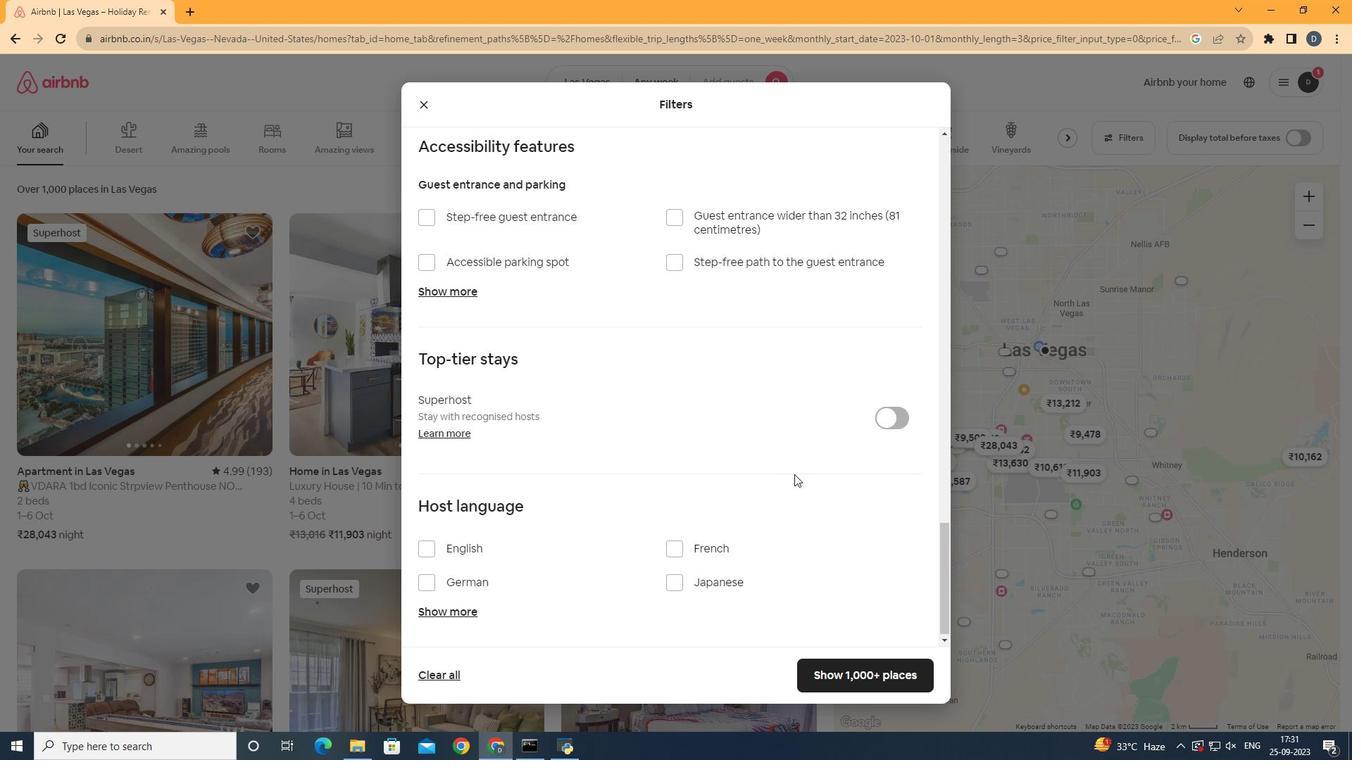 
Action: Mouse moved to (794, 474)
Screenshot: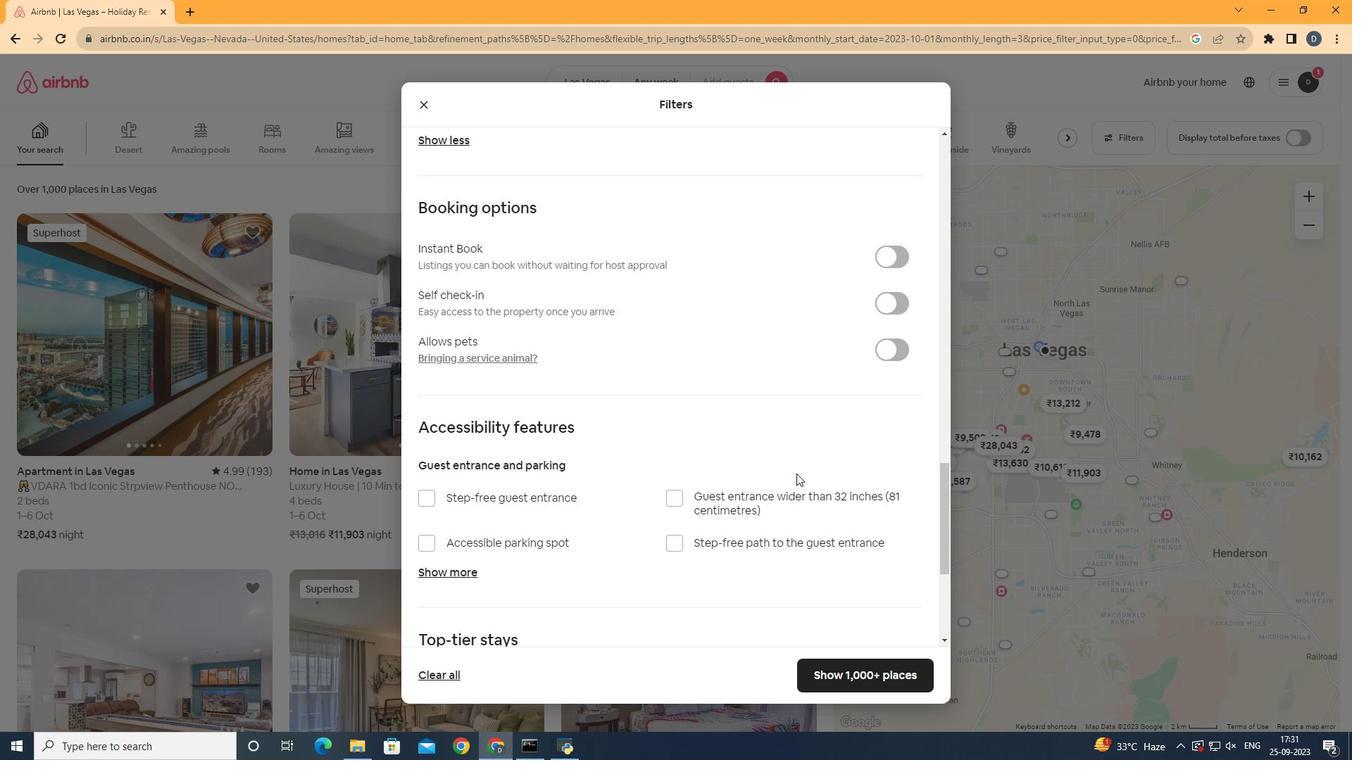 
Action: Mouse scrolled (794, 475) with delta (0, 0)
Screenshot: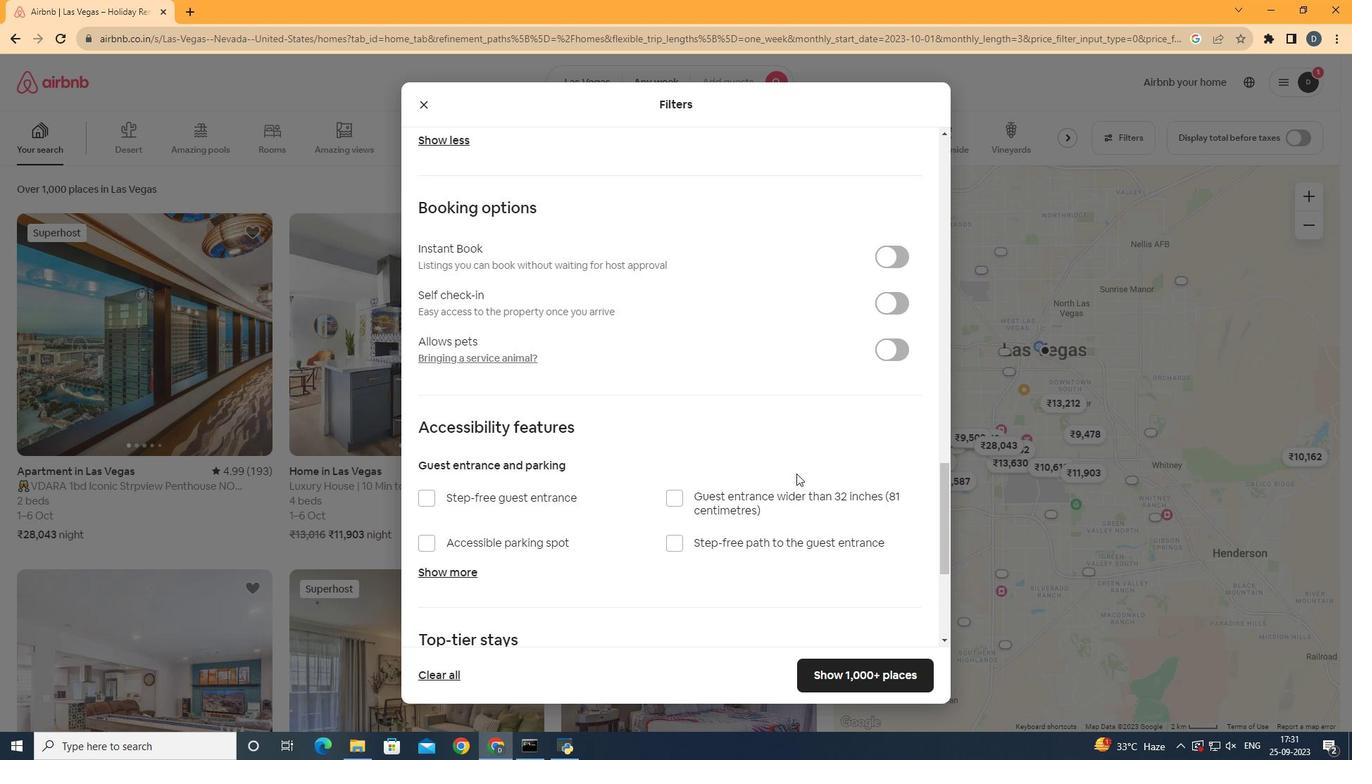 
Action: Mouse scrolled (794, 475) with delta (0, 0)
Screenshot: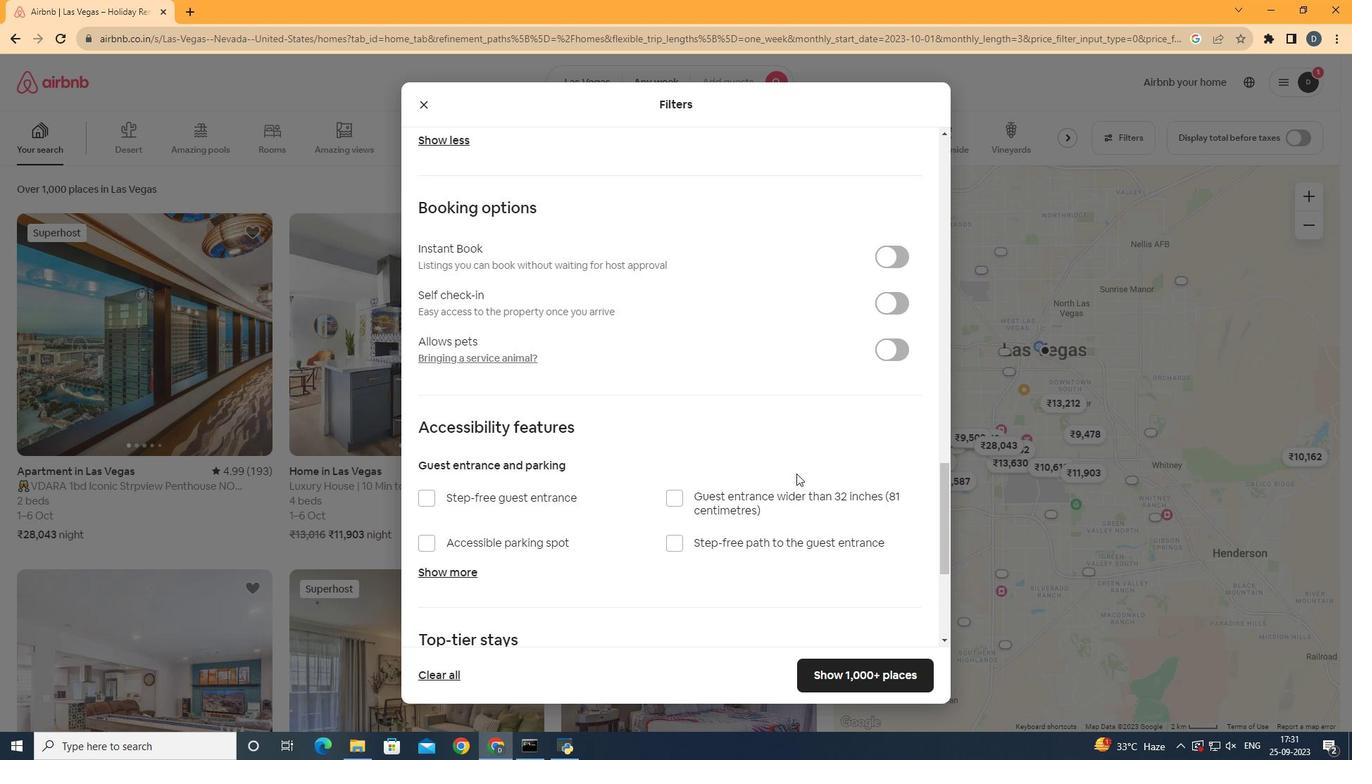 
Action: Mouse scrolled (794, 475) with delta (0, 0)
Screenshot: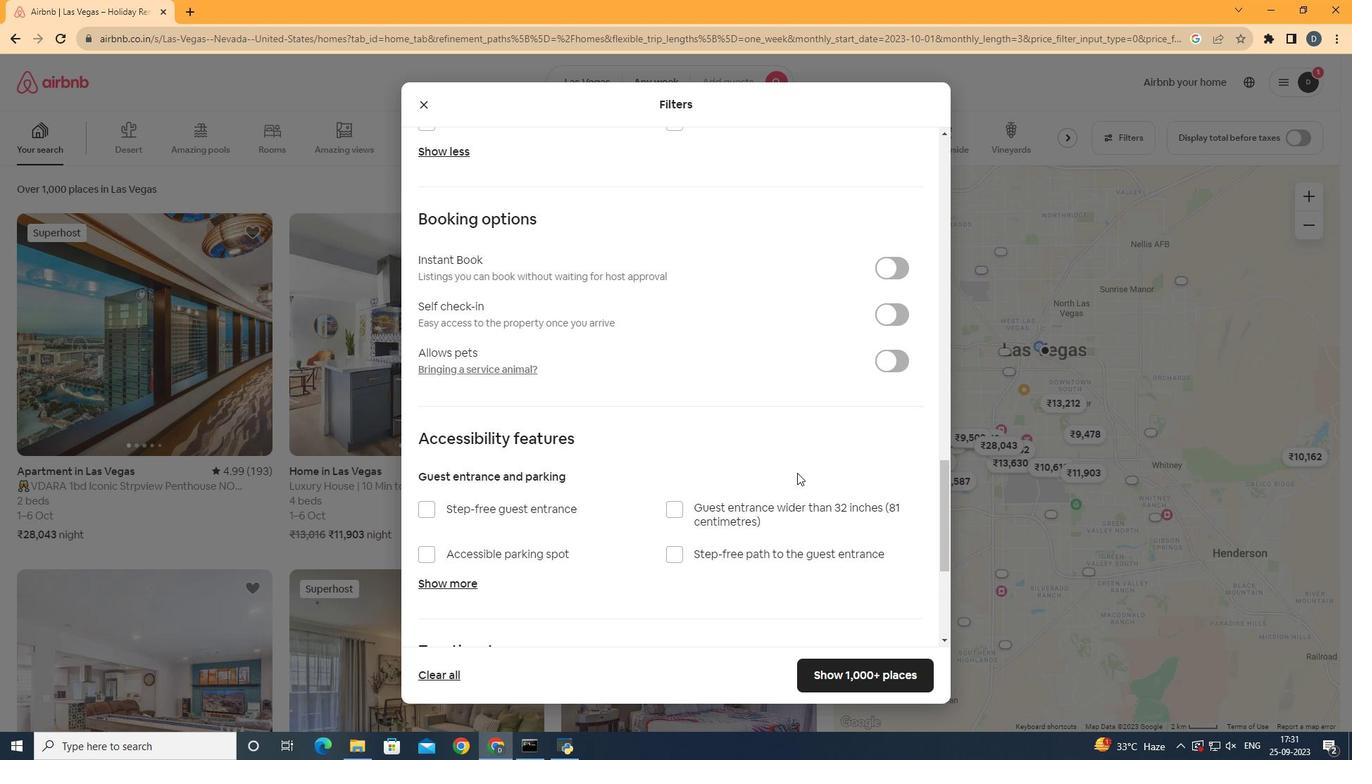
Action: Mouse scrolled (794, 475) with delta (0, 0)
Screenshot: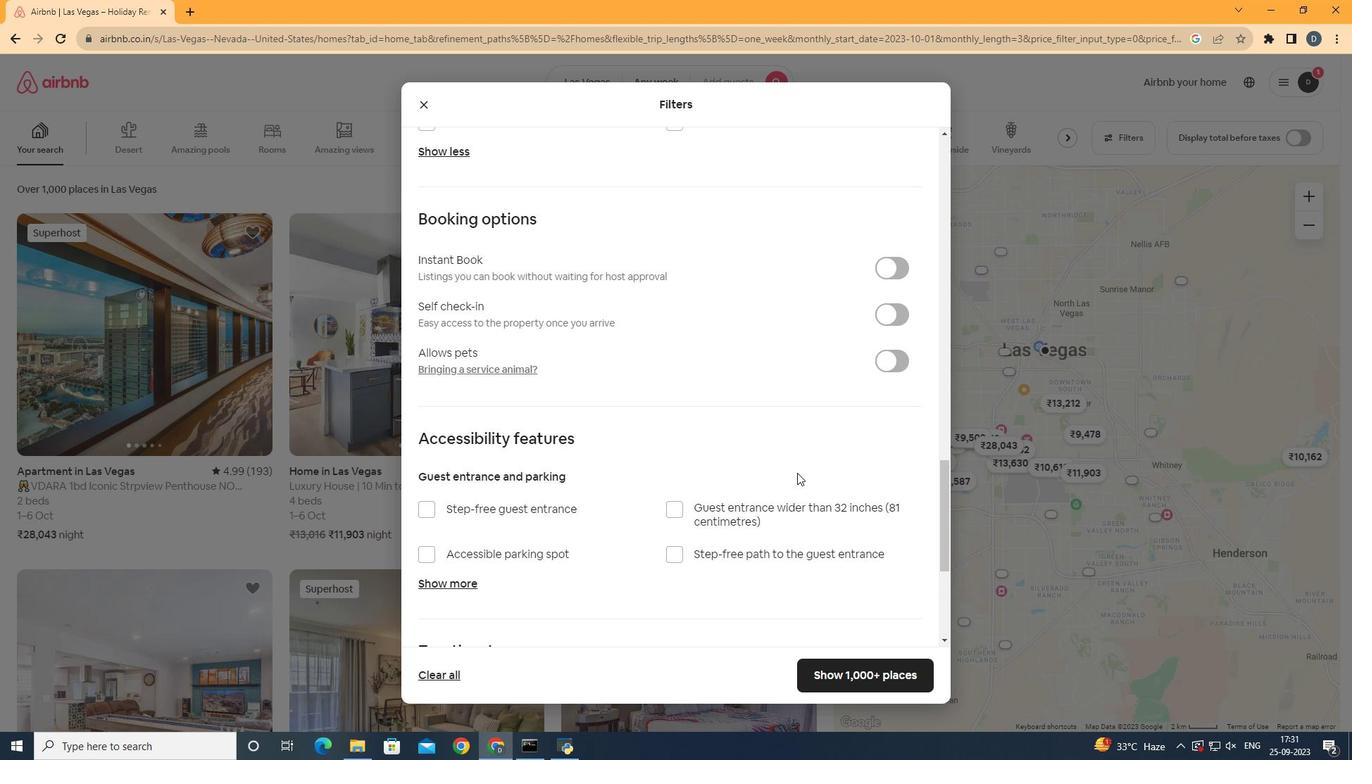 
Action: Mouse moved to (796, 473)
Screenshot: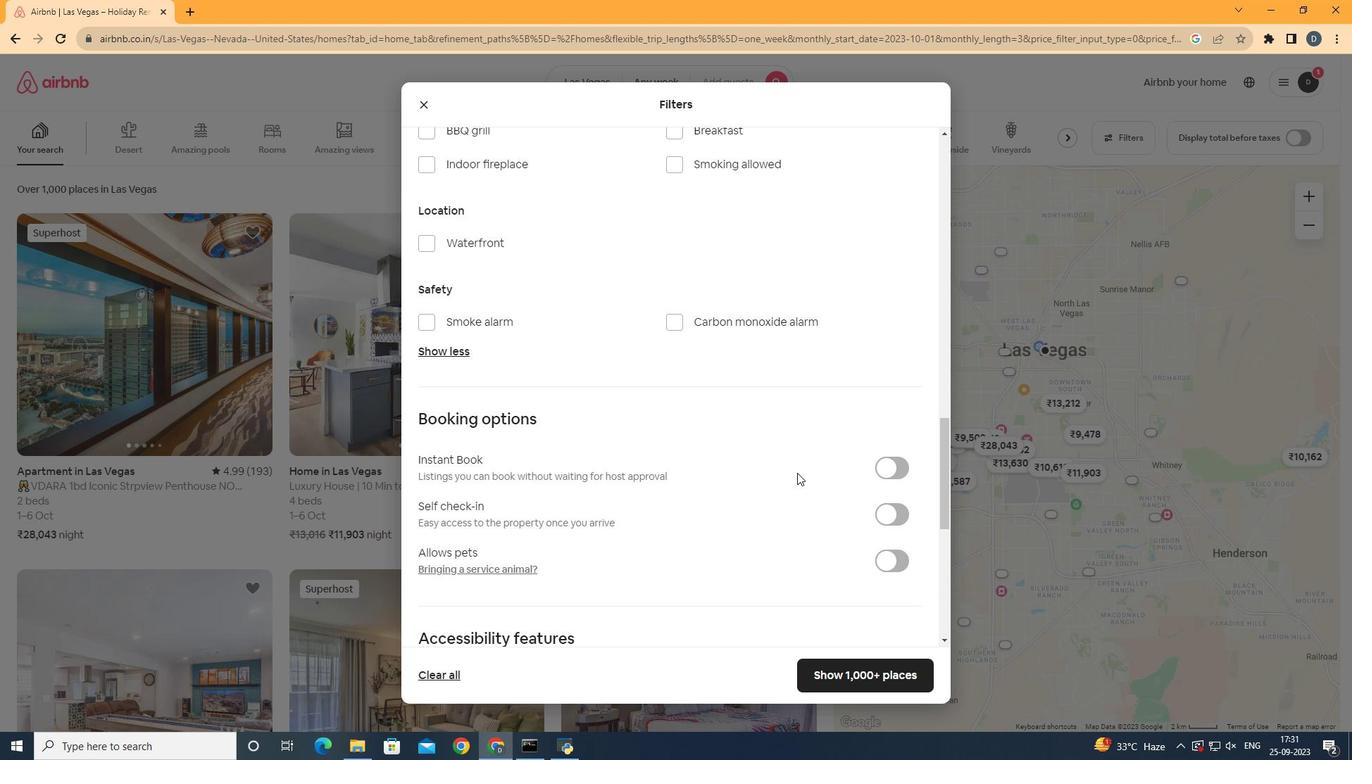
Action: Mouse scrolled (796, 474) with delta (0, 0)
Screenshot: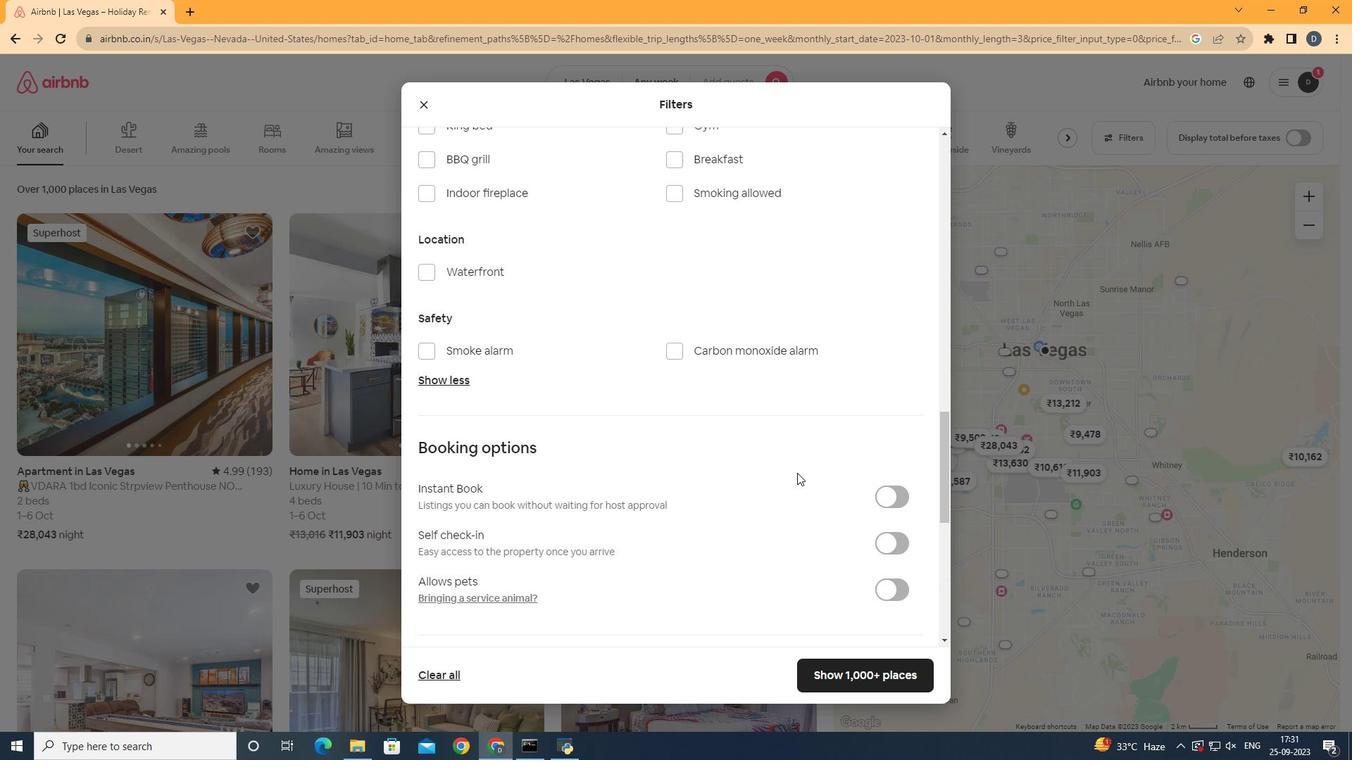 
Action: Mouse moved to (796, 473)
Screenshot: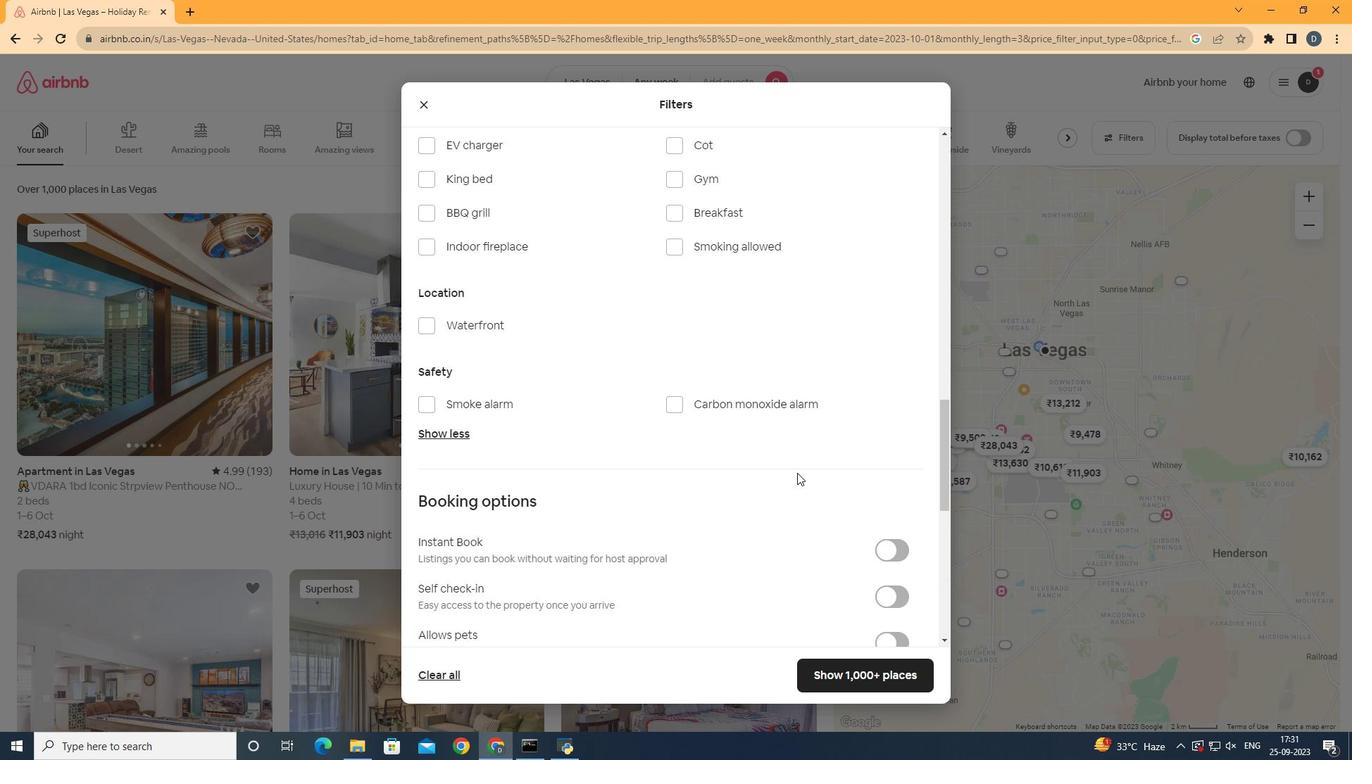 
Action: Mouse scrolled (796, 474) with delta (0, 0)
Screenshot: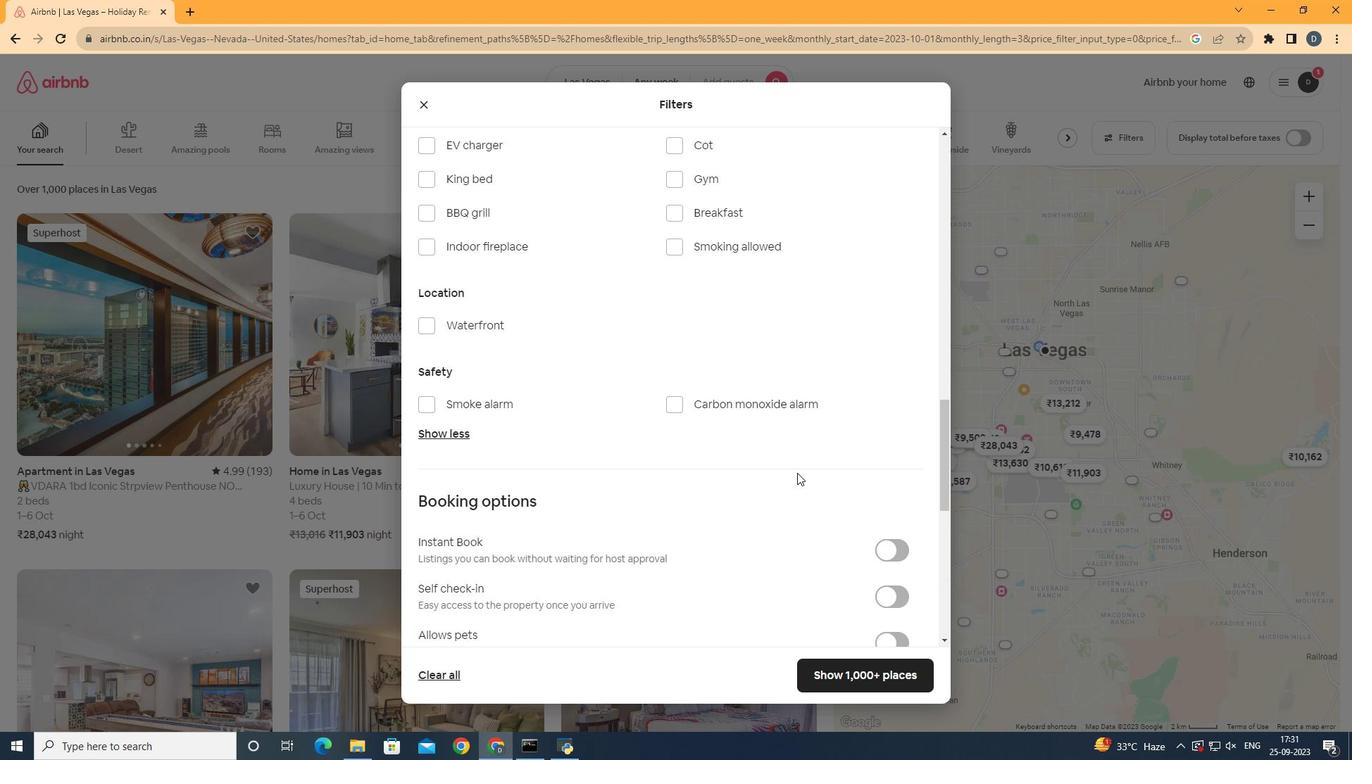 
Action: Mouse moved to (797, 473)
Screenshot: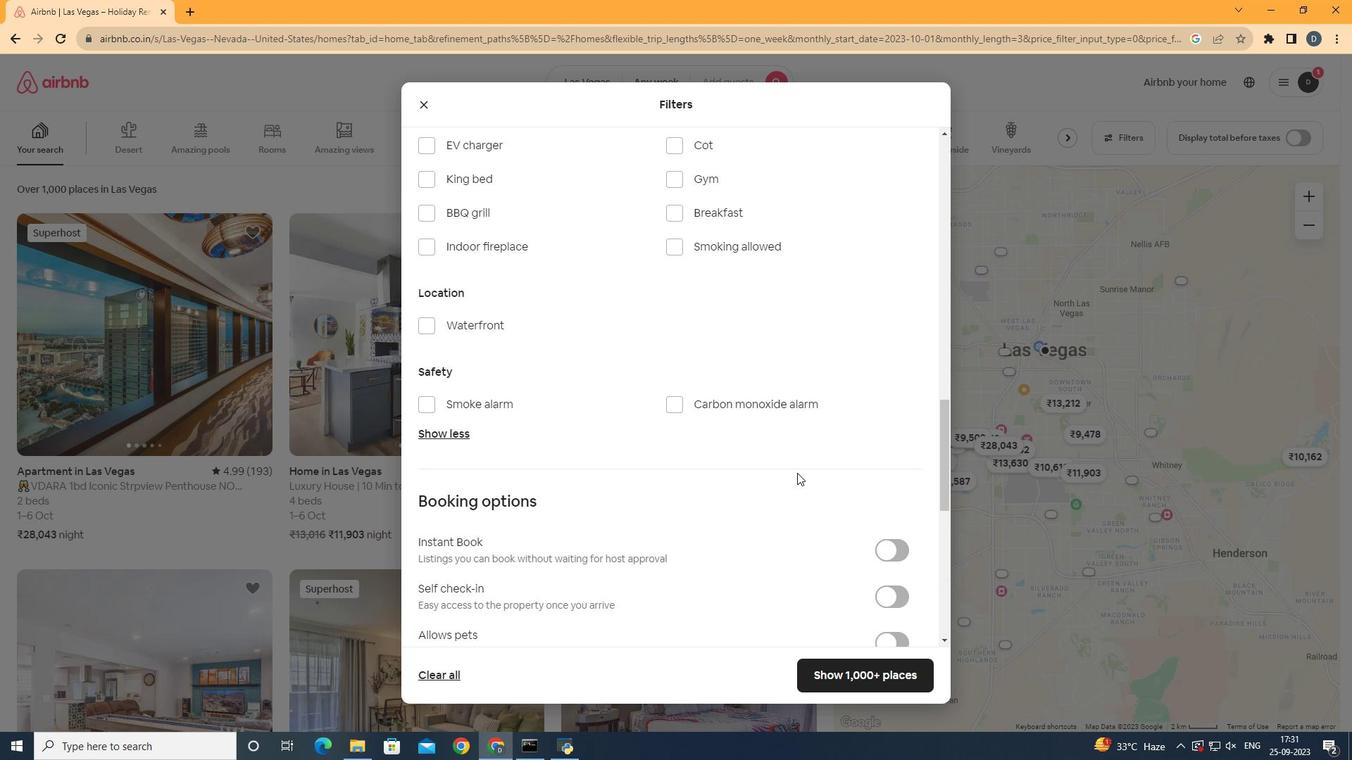
Action: Mouse scrolled (797, 473) with delta (0, 0)
Screenshot: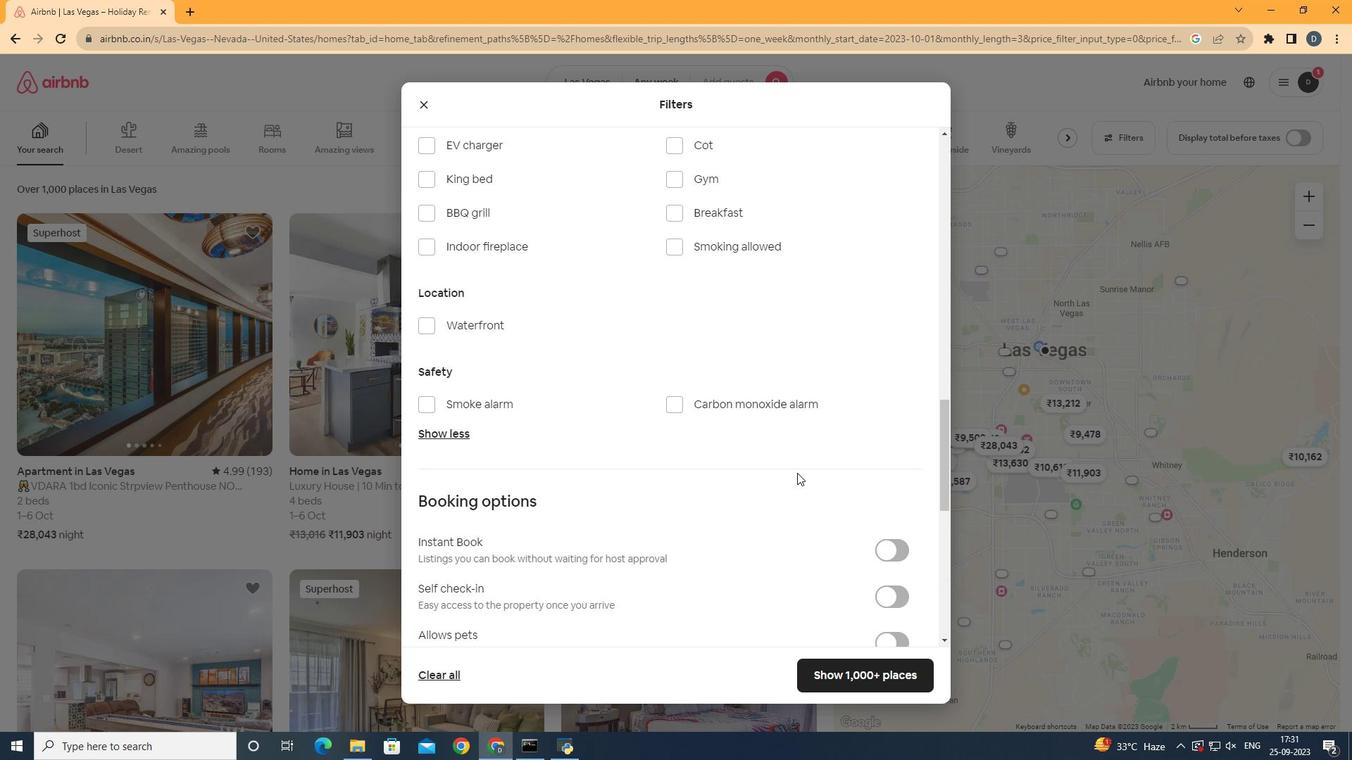 
Action: Mouse scrolled (797, 473) with delta (0, 0)
Screenshot: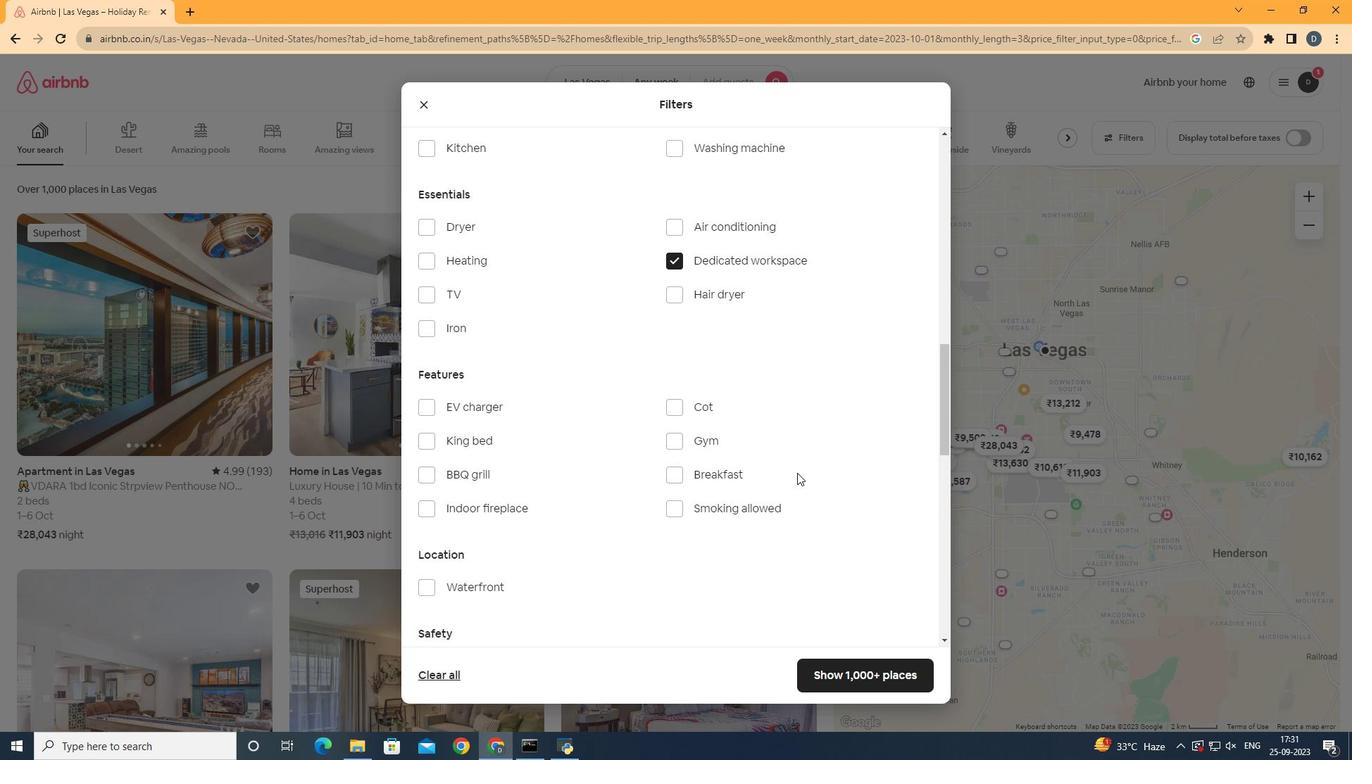 
Action: Mouse scrolled (797, 473) with delta (0, 0)
Screenshot: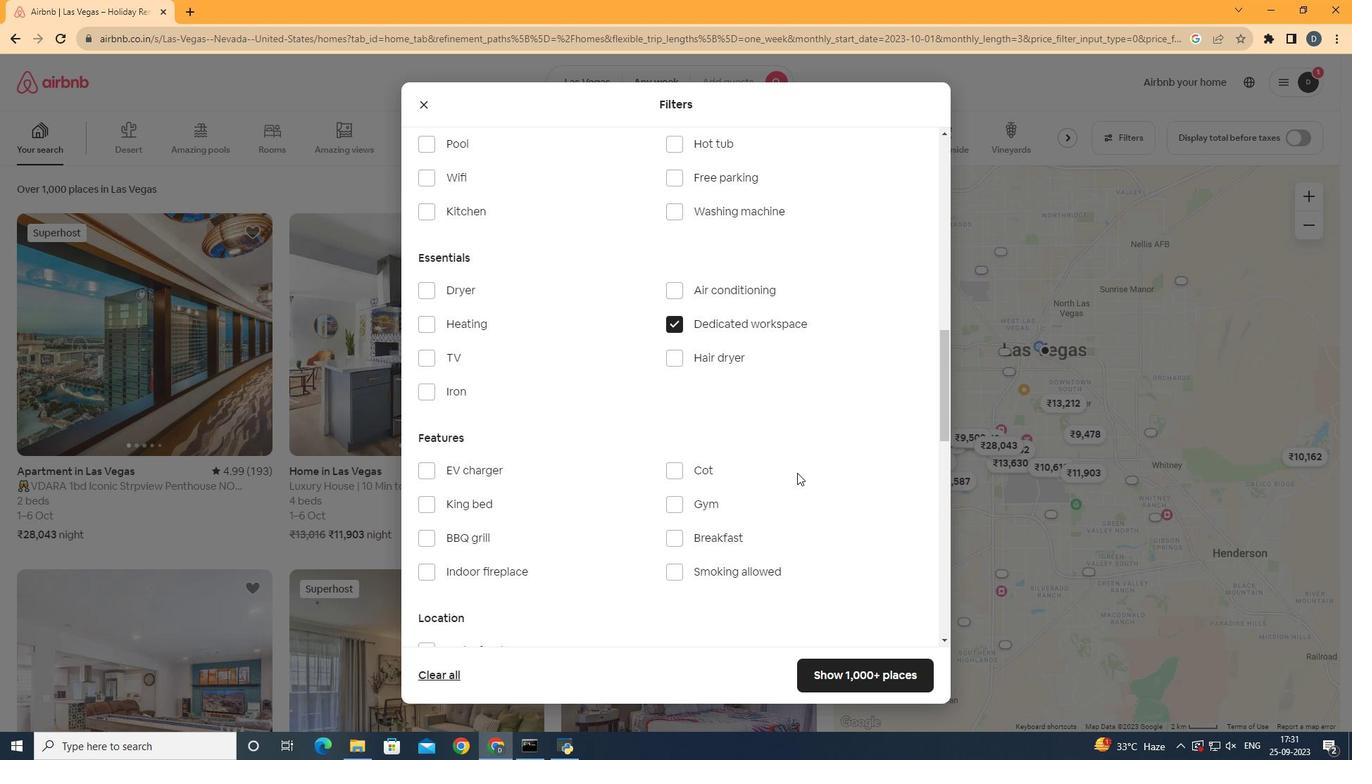 
Action: Mouse scrolled (797, 473) with delta (0, 0)
Screenshot: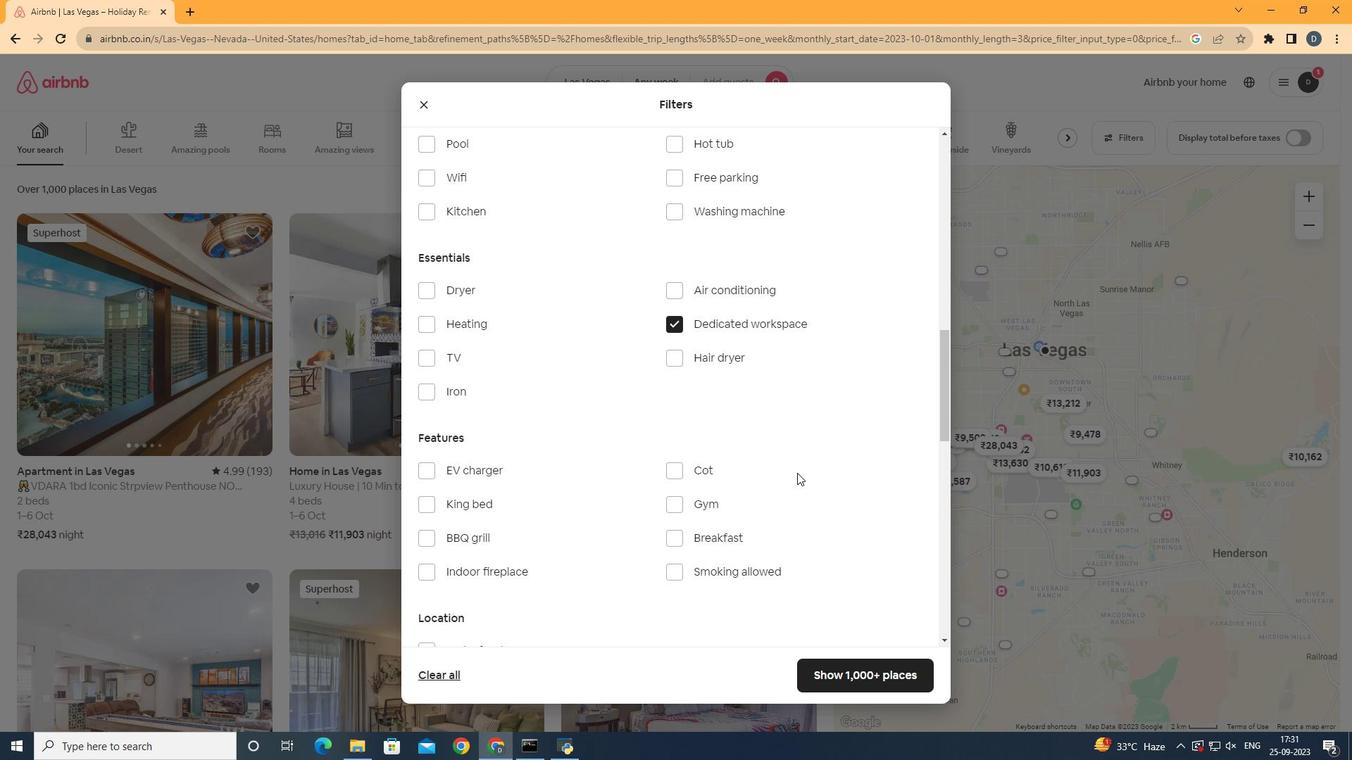 
Action: Mouse scrolled (797, 473) with delta (0, 0)
Screenshot: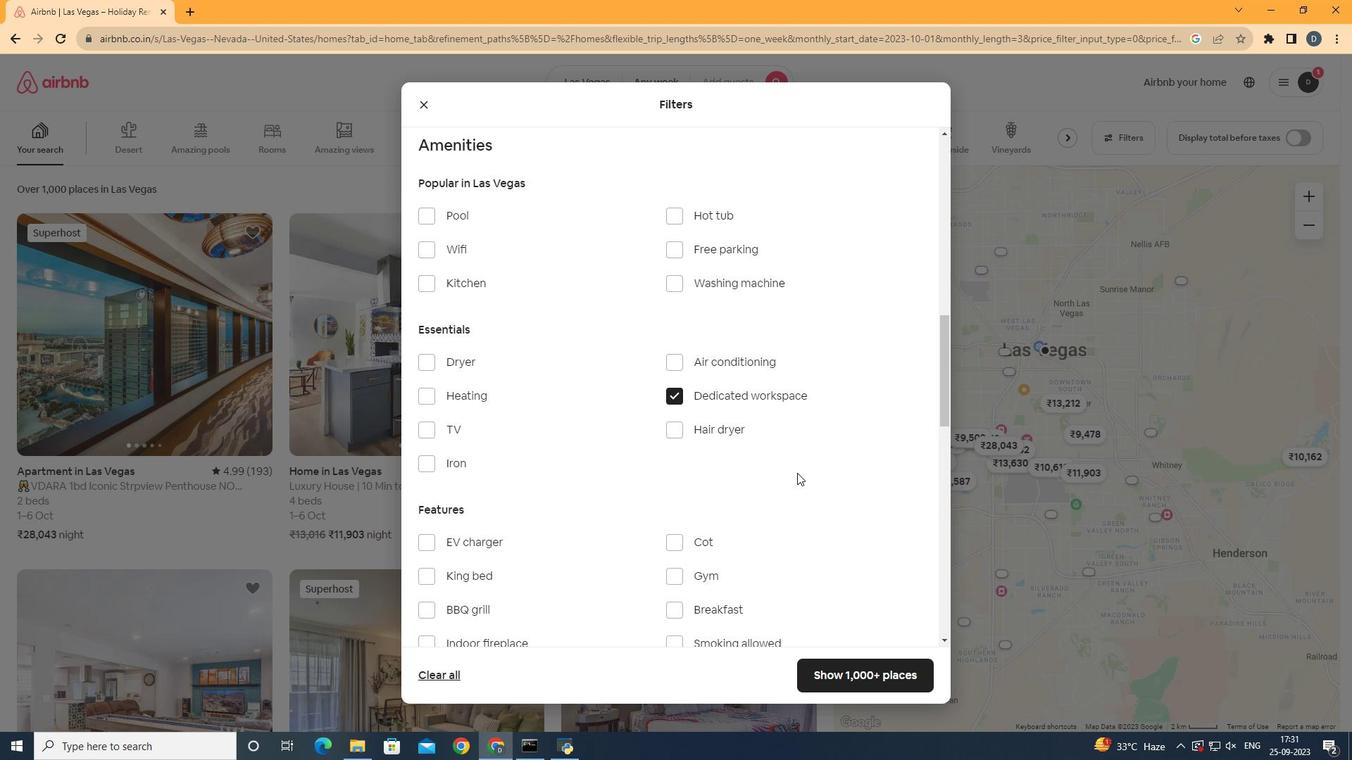 
Action: Mouse scrolled (797, 473) with delta (0, 0)
Screenshot: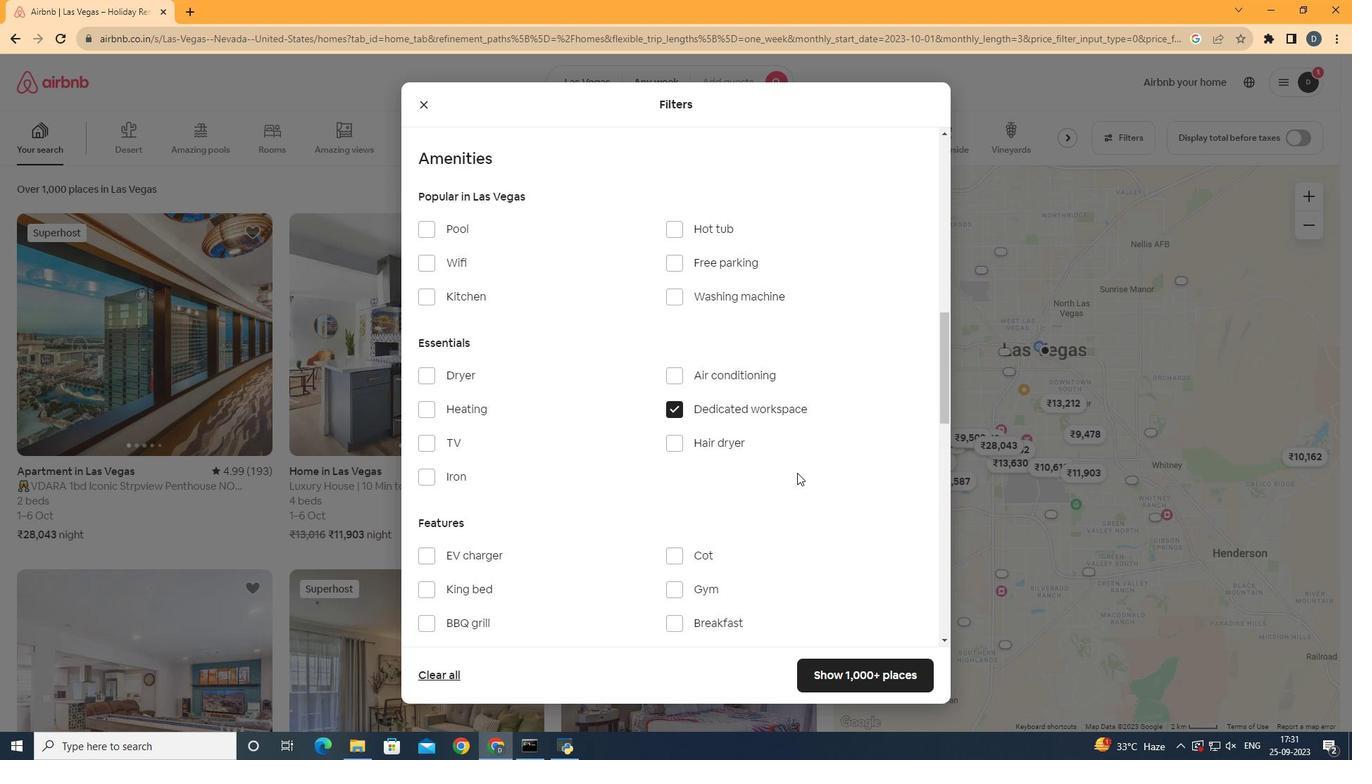 
Action: Mouse scrolled (797, 473) with delta (0, 0)
Screenshot: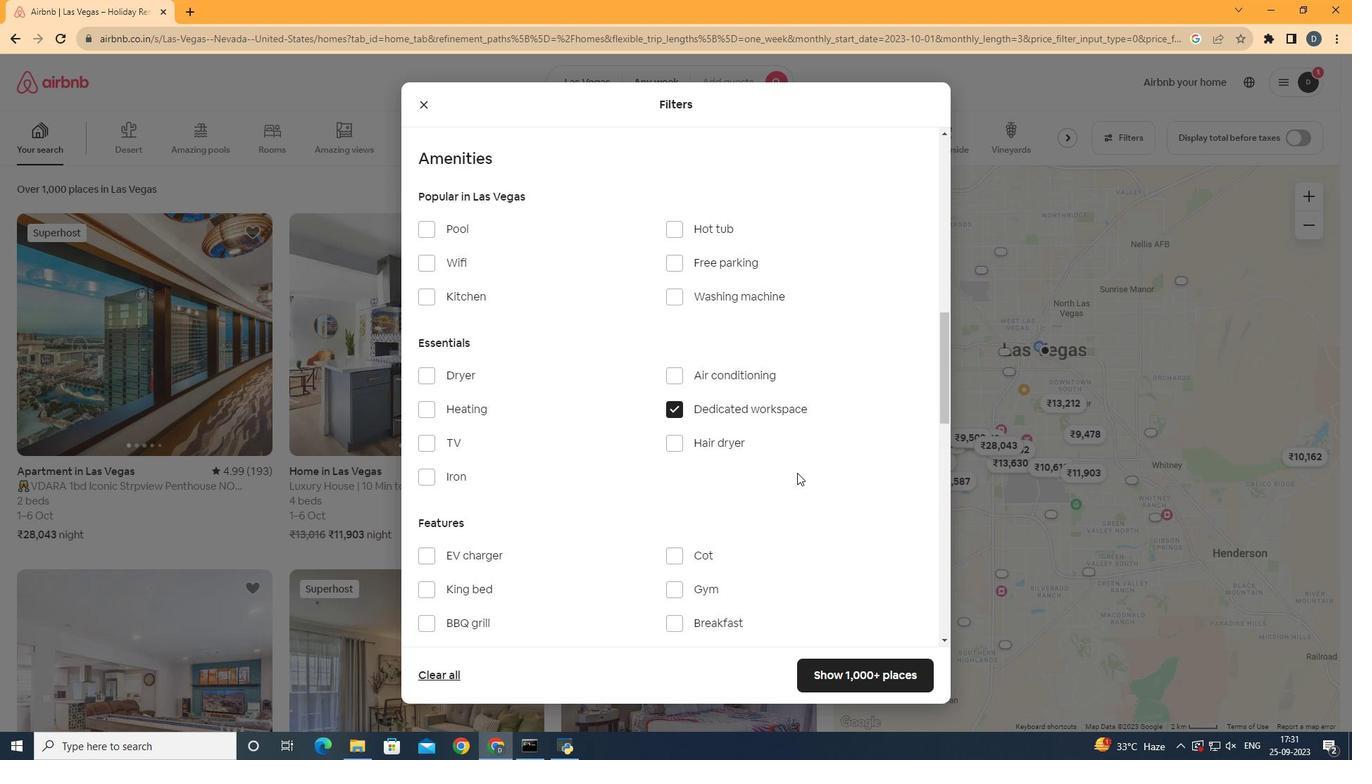 
Action: Mouse scrolled (797, 473) with delta (0, 0)
Screenshot: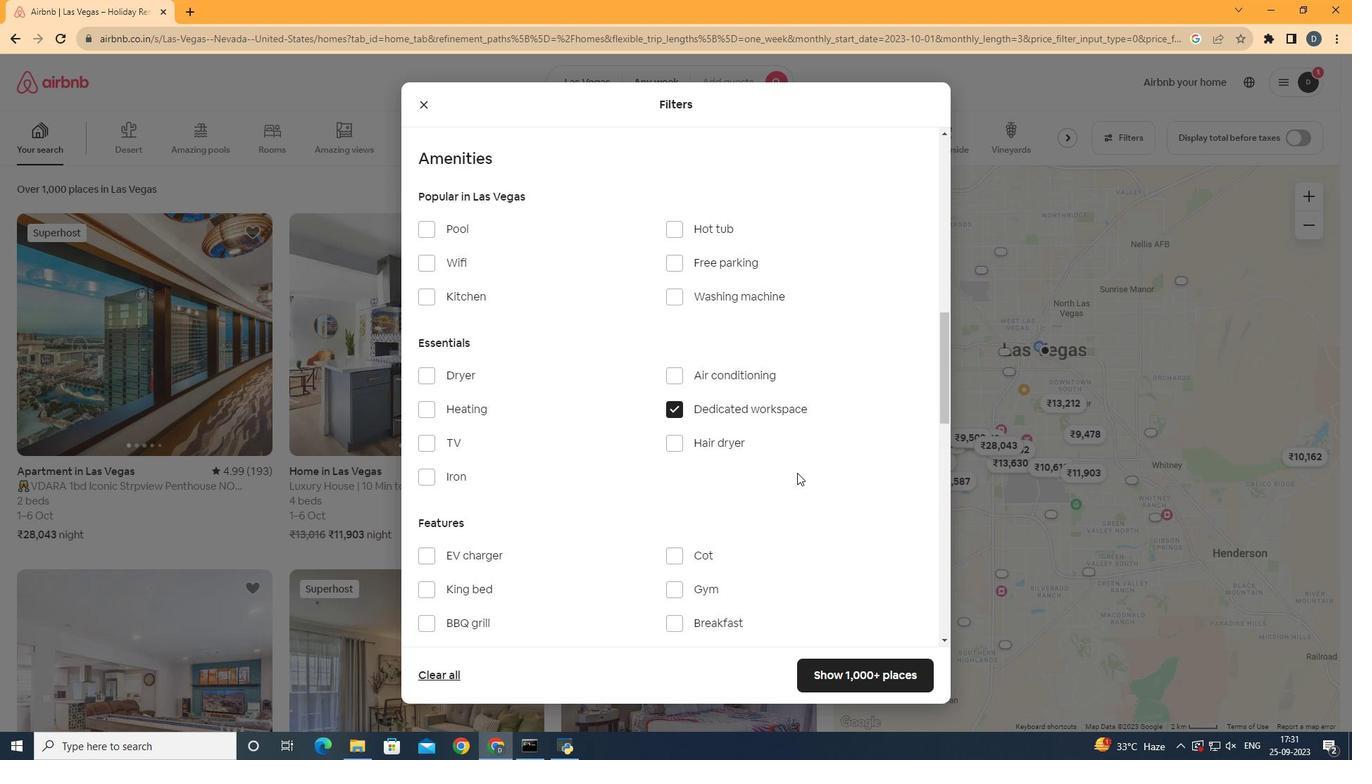 
Action: Mouse moved to (797, 472)
Screenshot: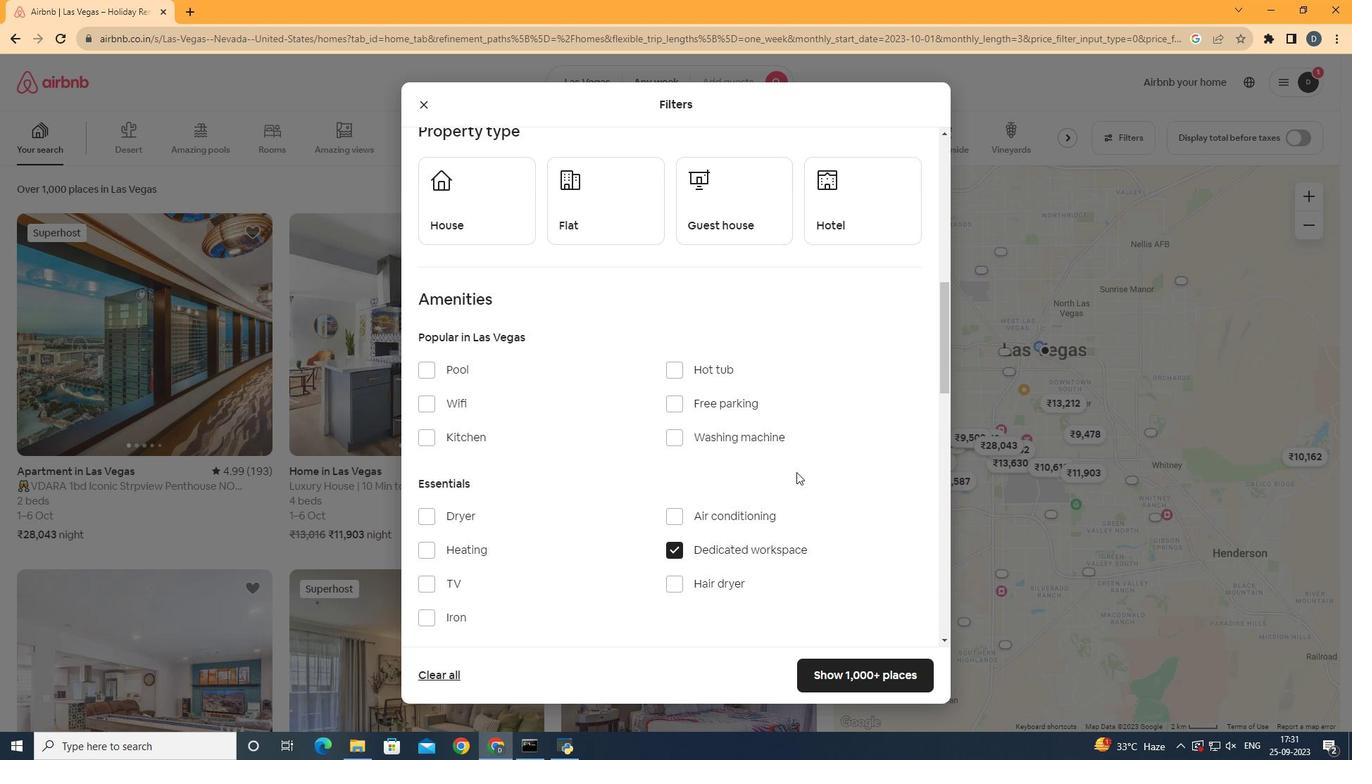 
Action: Mouse scrolled (797, 473) with delta (0, 0)
Screenshot: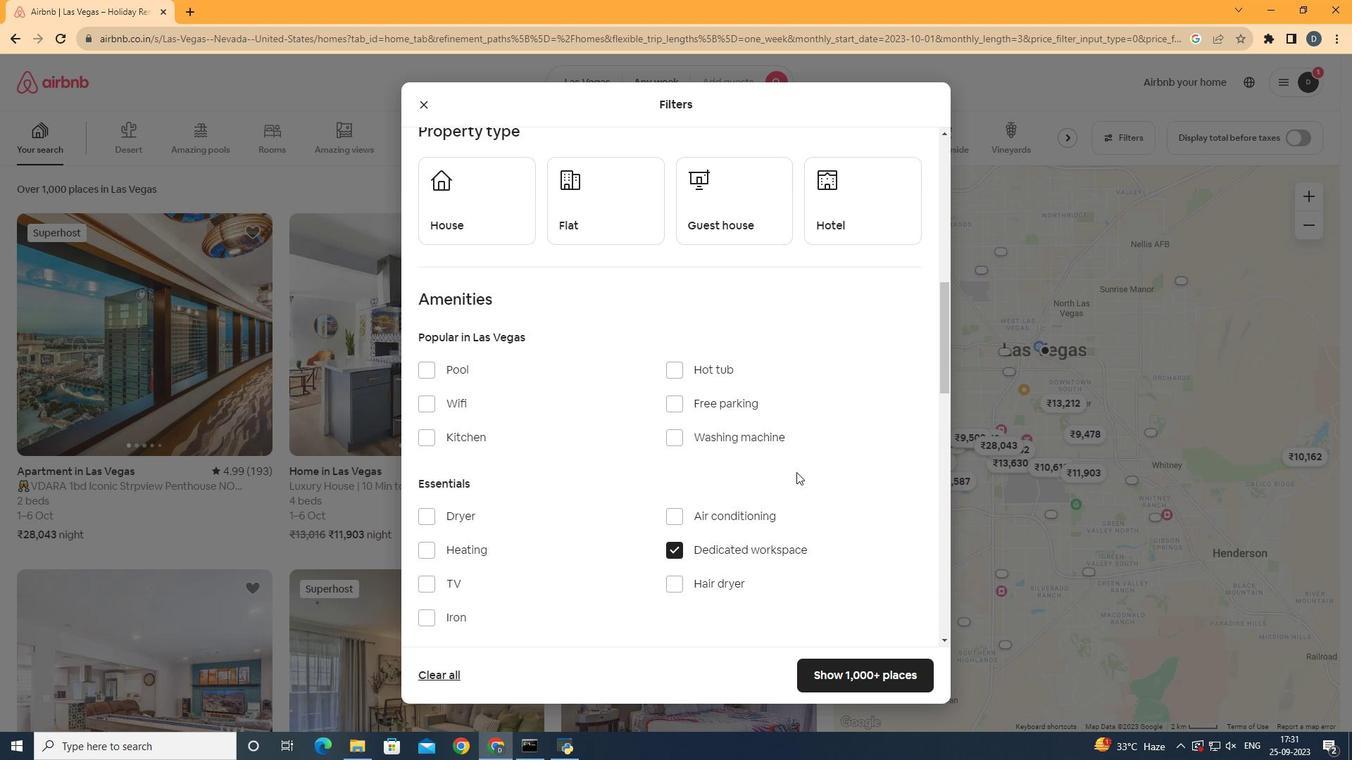 
Action: Mouse moved to (796, 472)
Screenshot: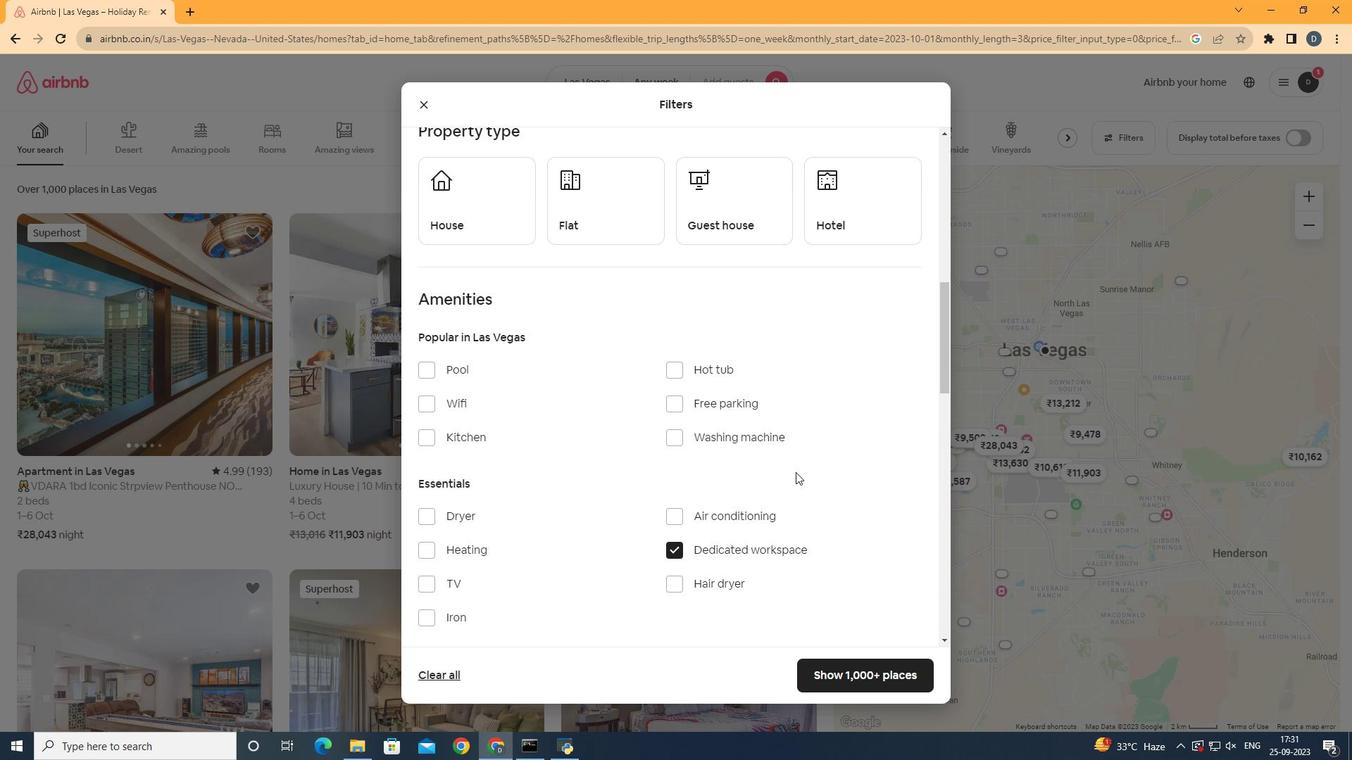 
Action: Mouse scrolled (796, 473) with delta (0, 0)
Screenshot: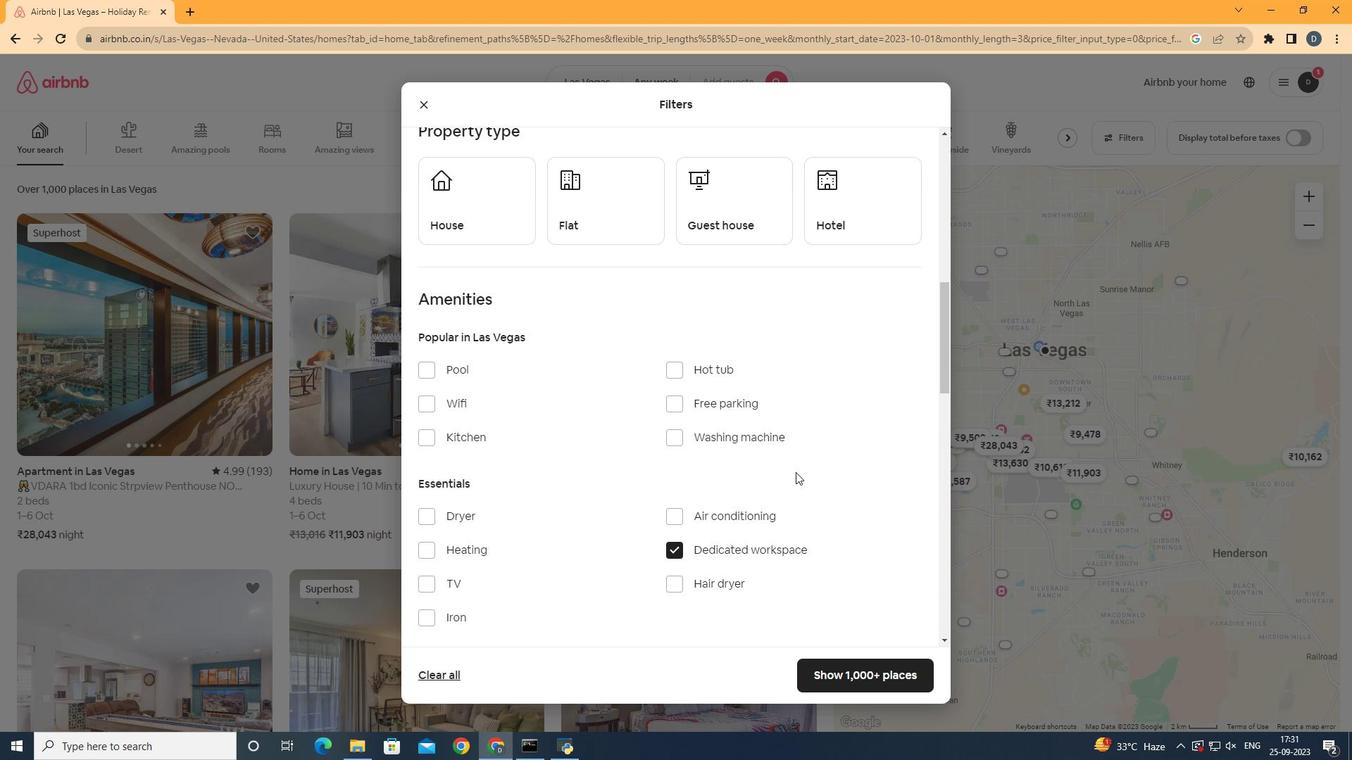 
Action: Mouse moved to (791, 470)
Screenshot: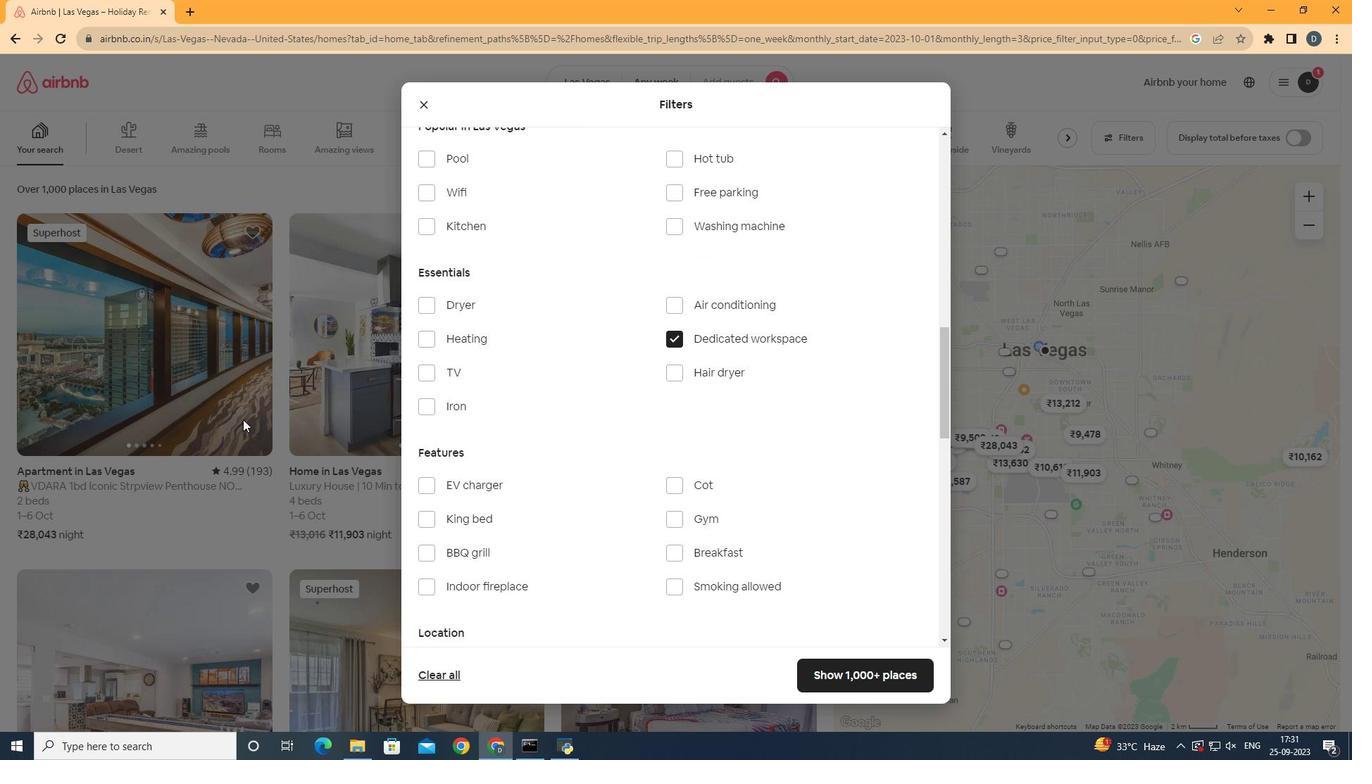 
Action: Mouse scrolled (791, 469) with delta (0, 0)
Screenshot: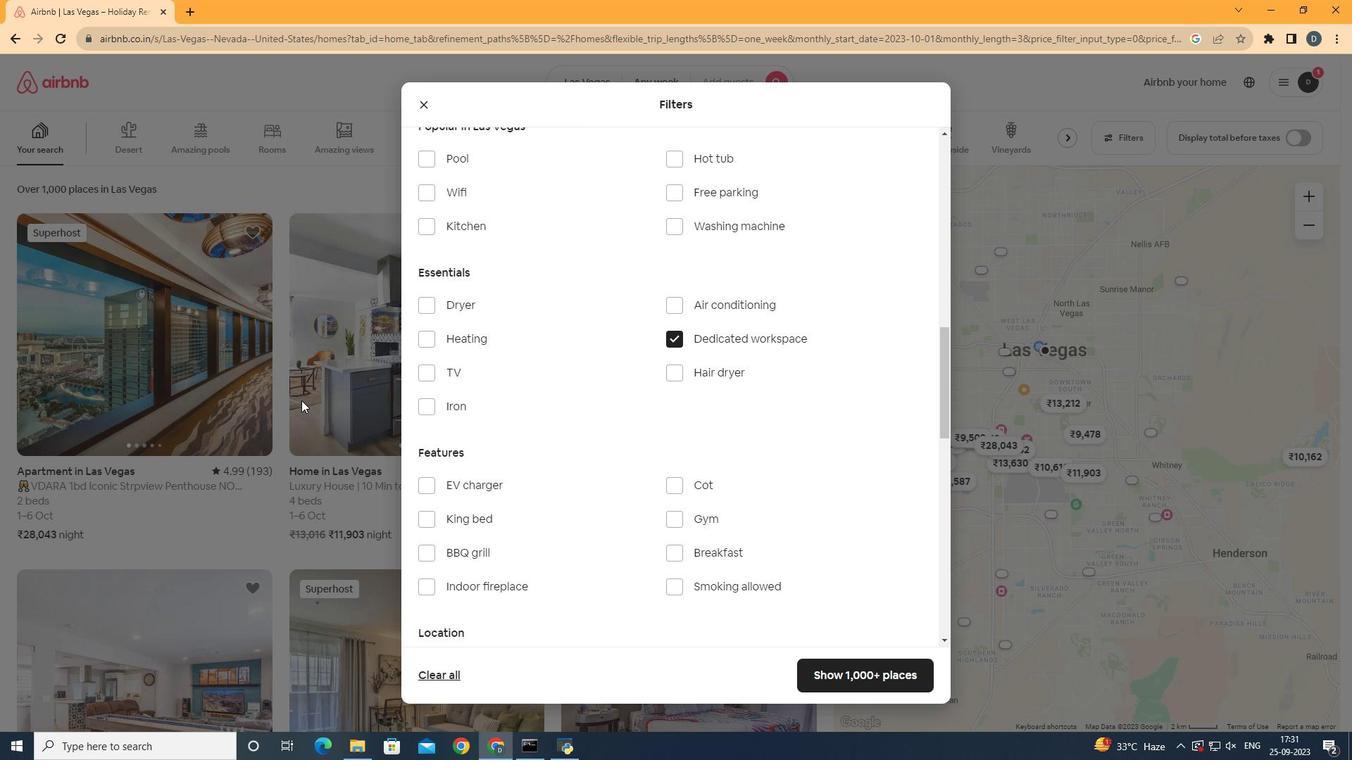 
Action: Mouse scrolled (791, 469) with delta (0, 0)
Screenshot: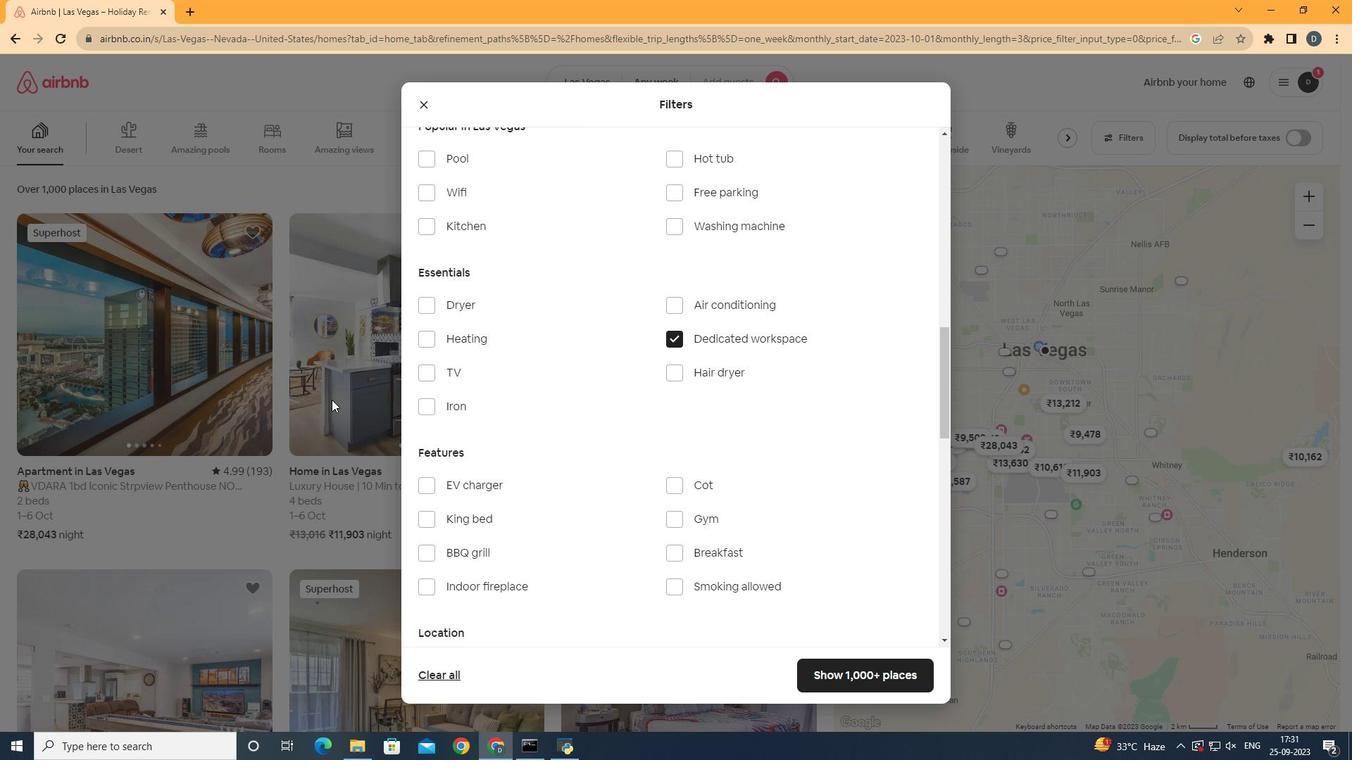 
Action: Mouse scrolled (791, 469) with delta (0, 0)
Screenshot: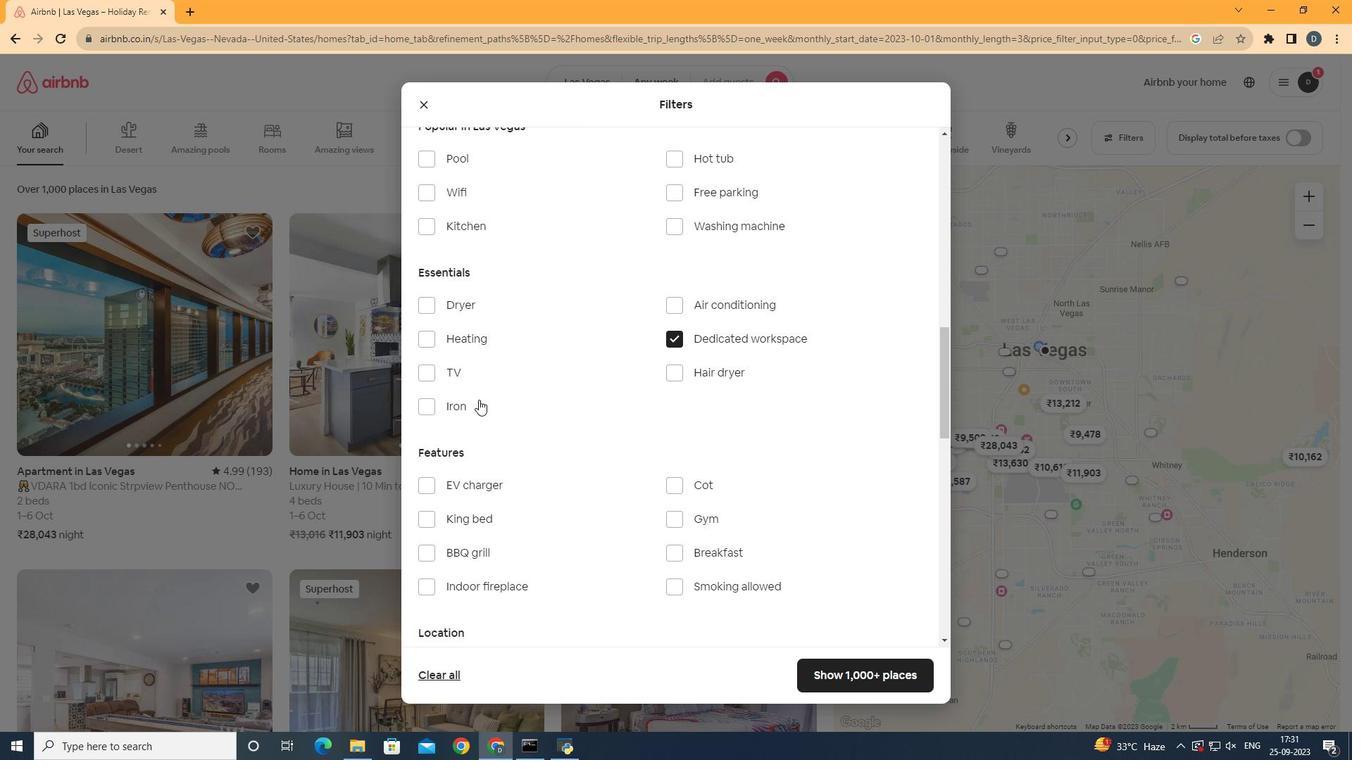 
Action: Mouse moved to (512, 338)
Screenshot: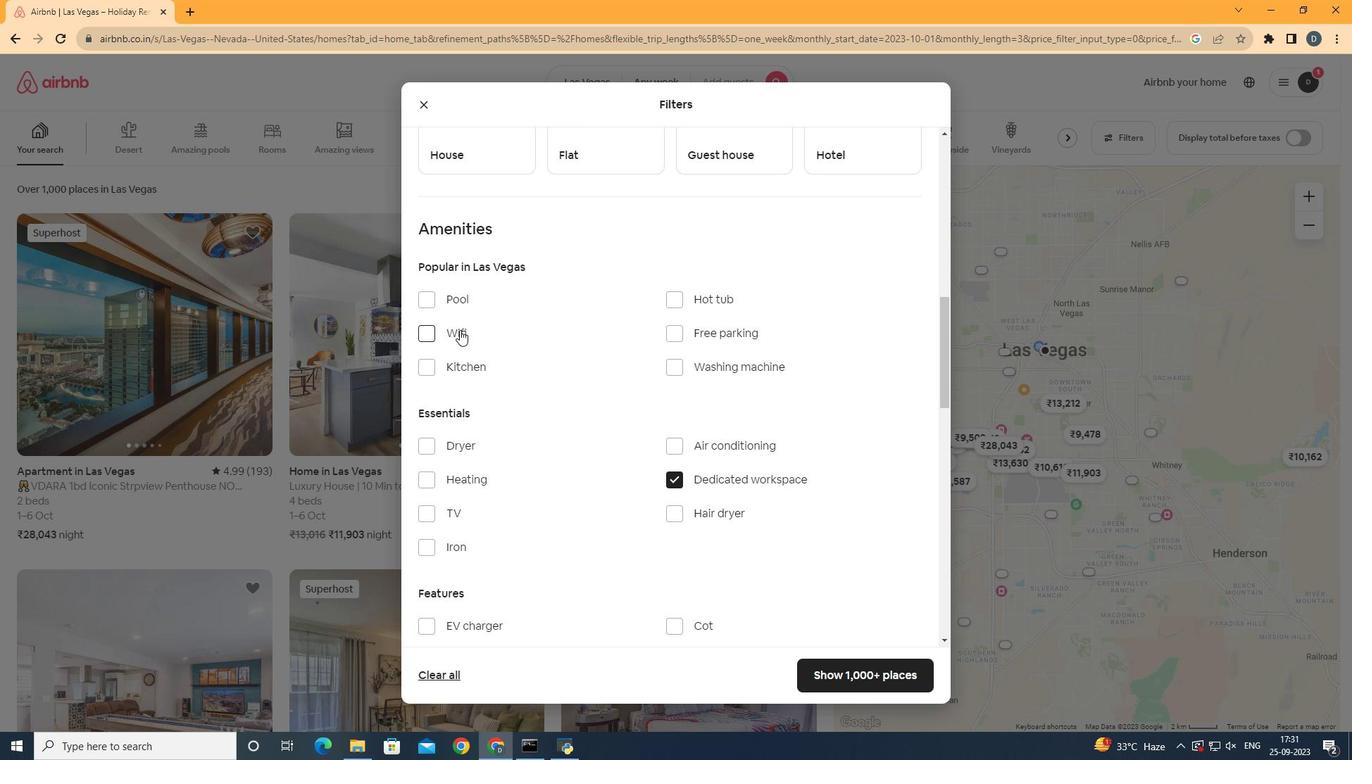 
Action: Mouse scrolled (512, 339) with delta (0, 0)
Screenshot: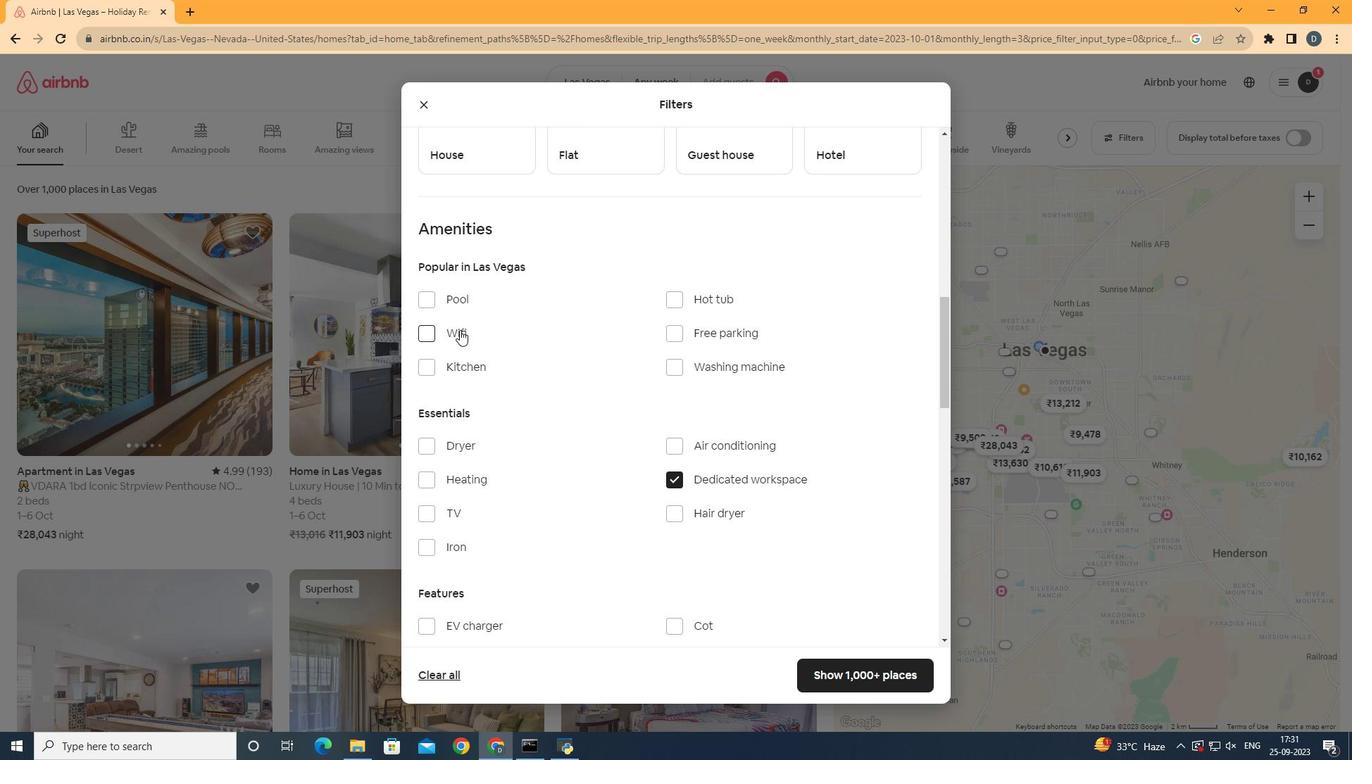 
Action: Mouse scrolled (512, 339) with delta (0, 0)
Screenshot: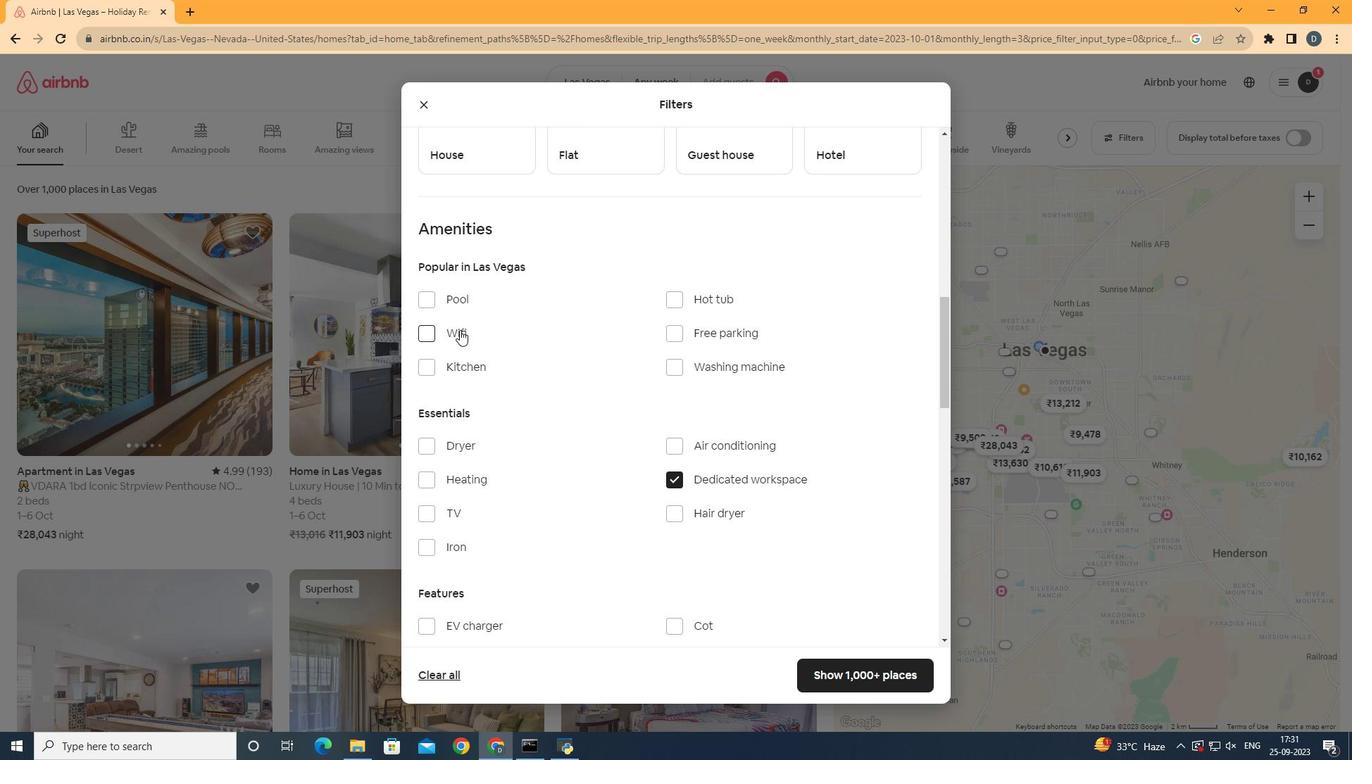 
Action: Mouse moved to (459, 330)
Screenshot: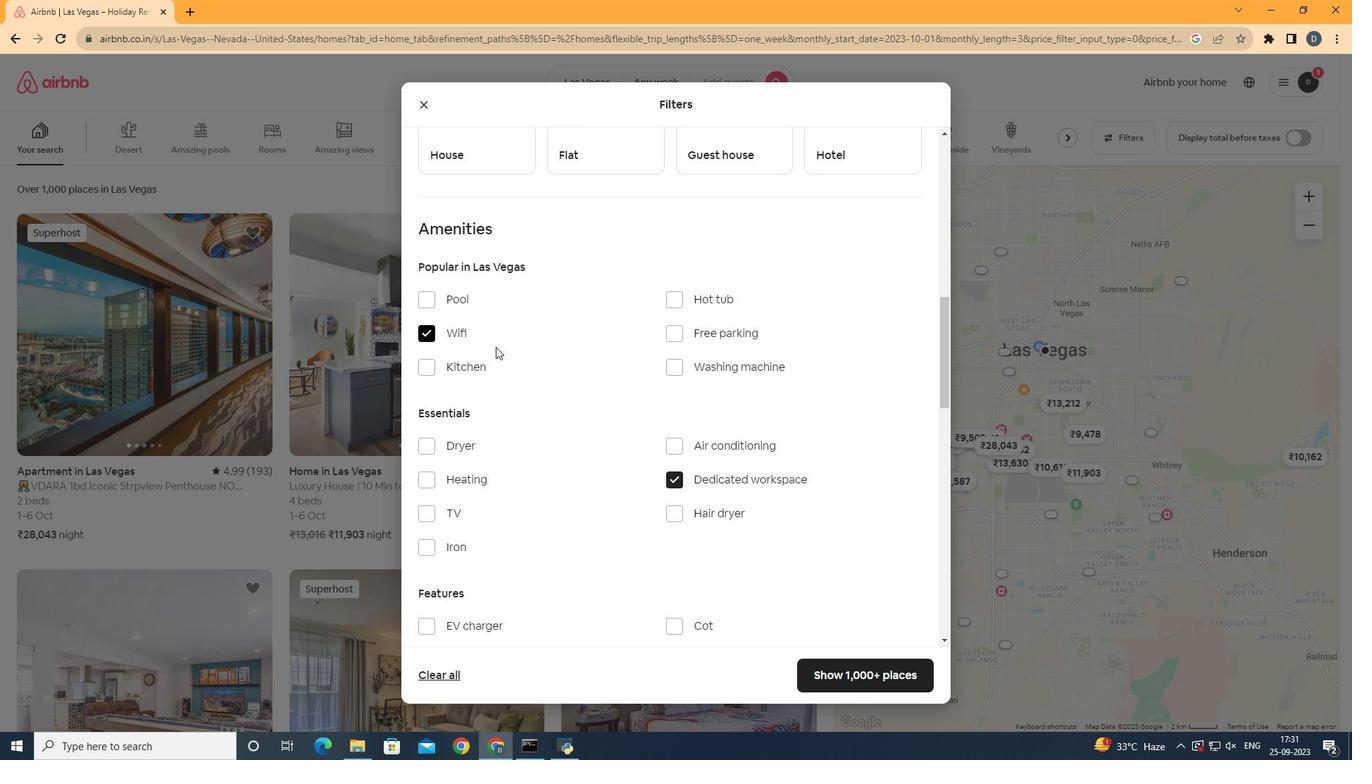
Action: Mouse pressed left at (459, 330)
Screenshot: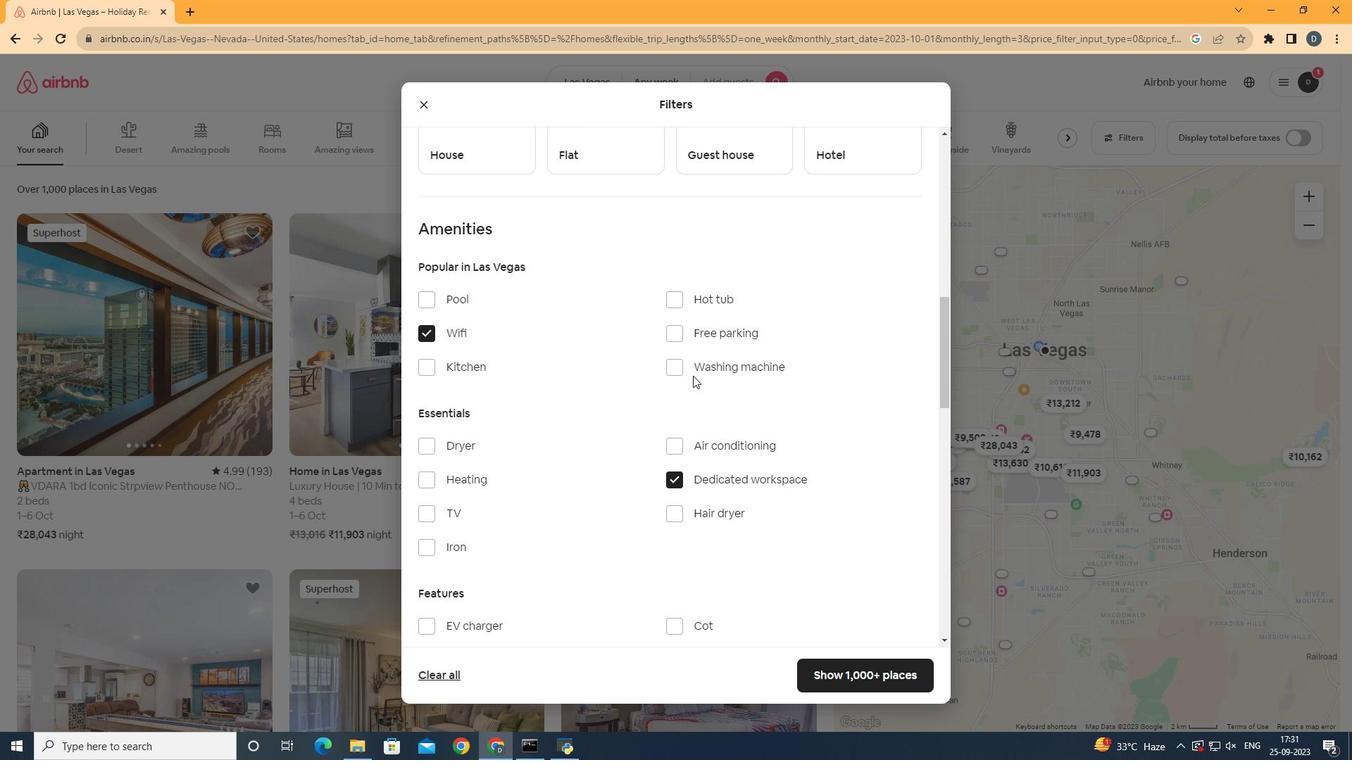 
Action: Mouse moved to (719, 407)
Screenshot: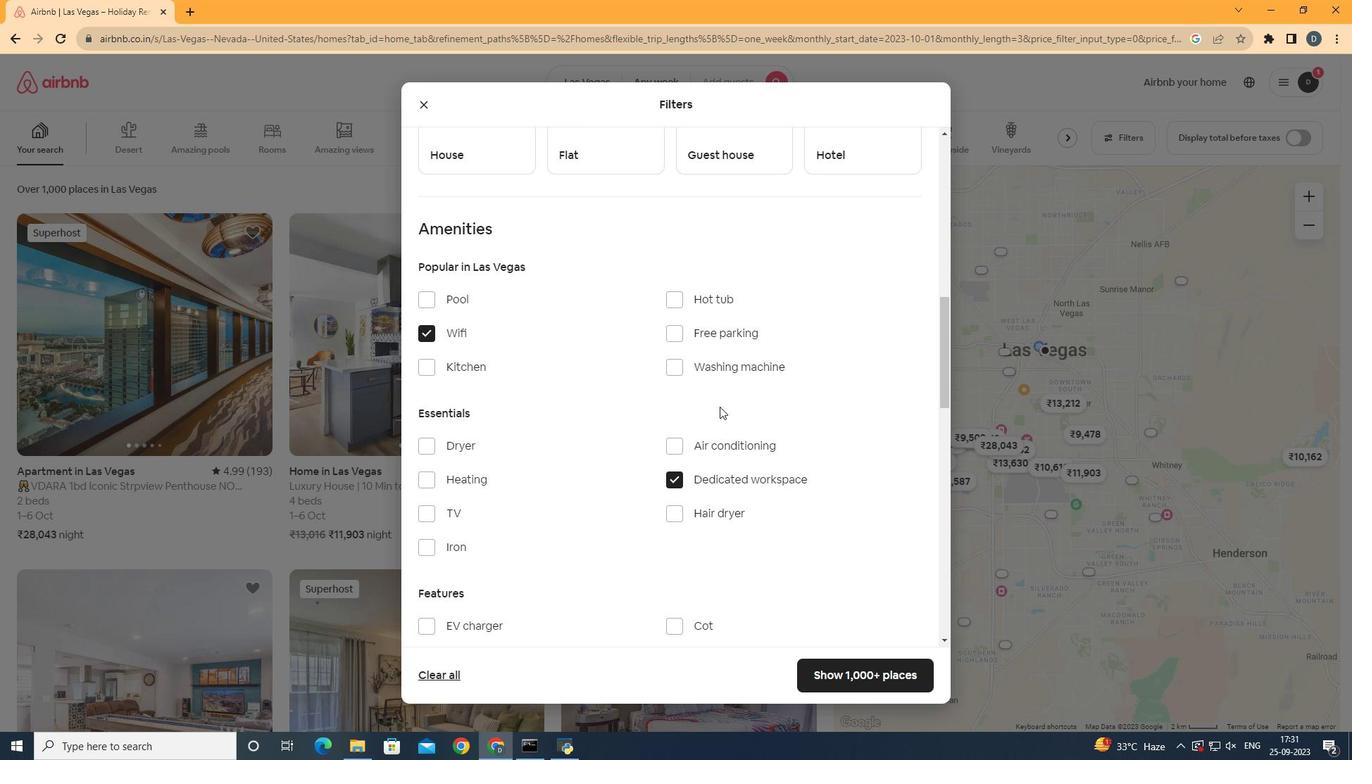 
Action: Mouse scrolled (719, 406) with delta (0, 0)
Screenshot: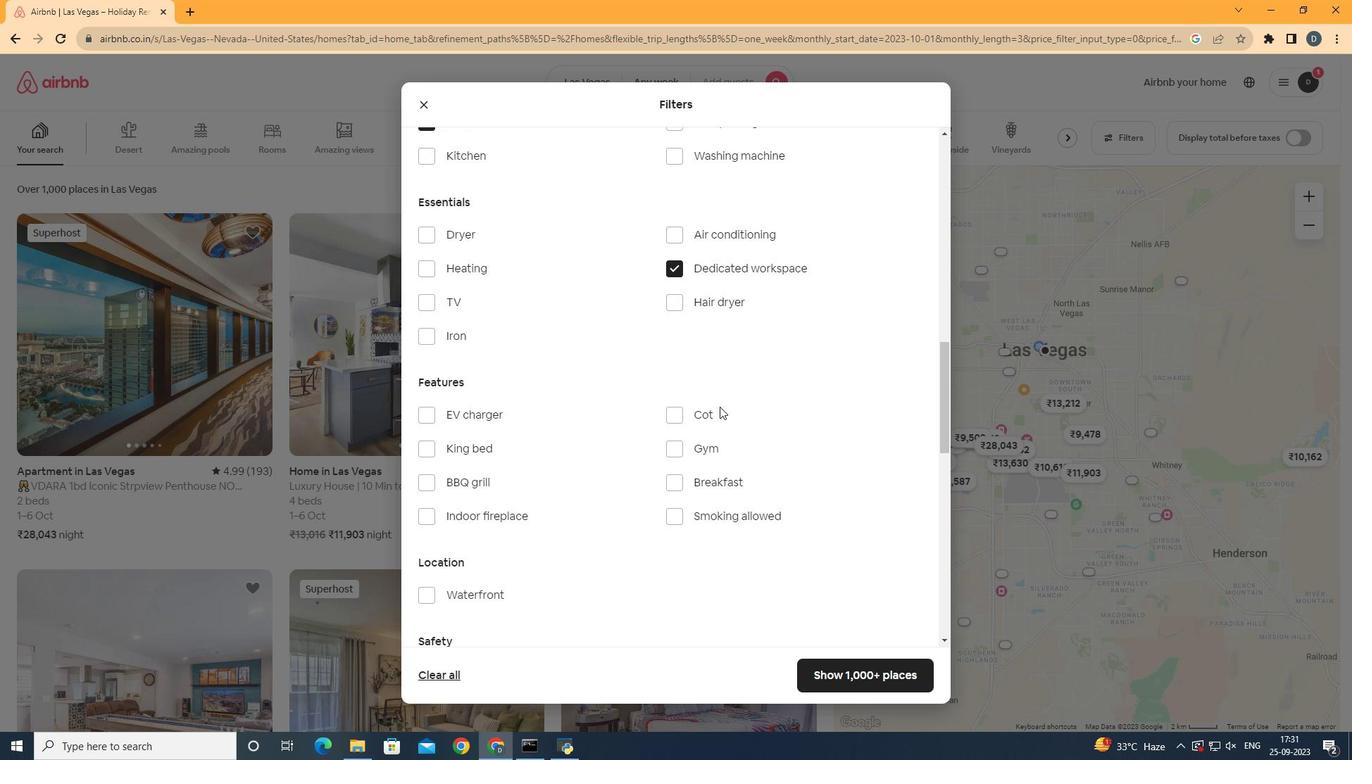 
Action: Mouse scrolled (719, 406) with delta (0, 0)
Screenshot: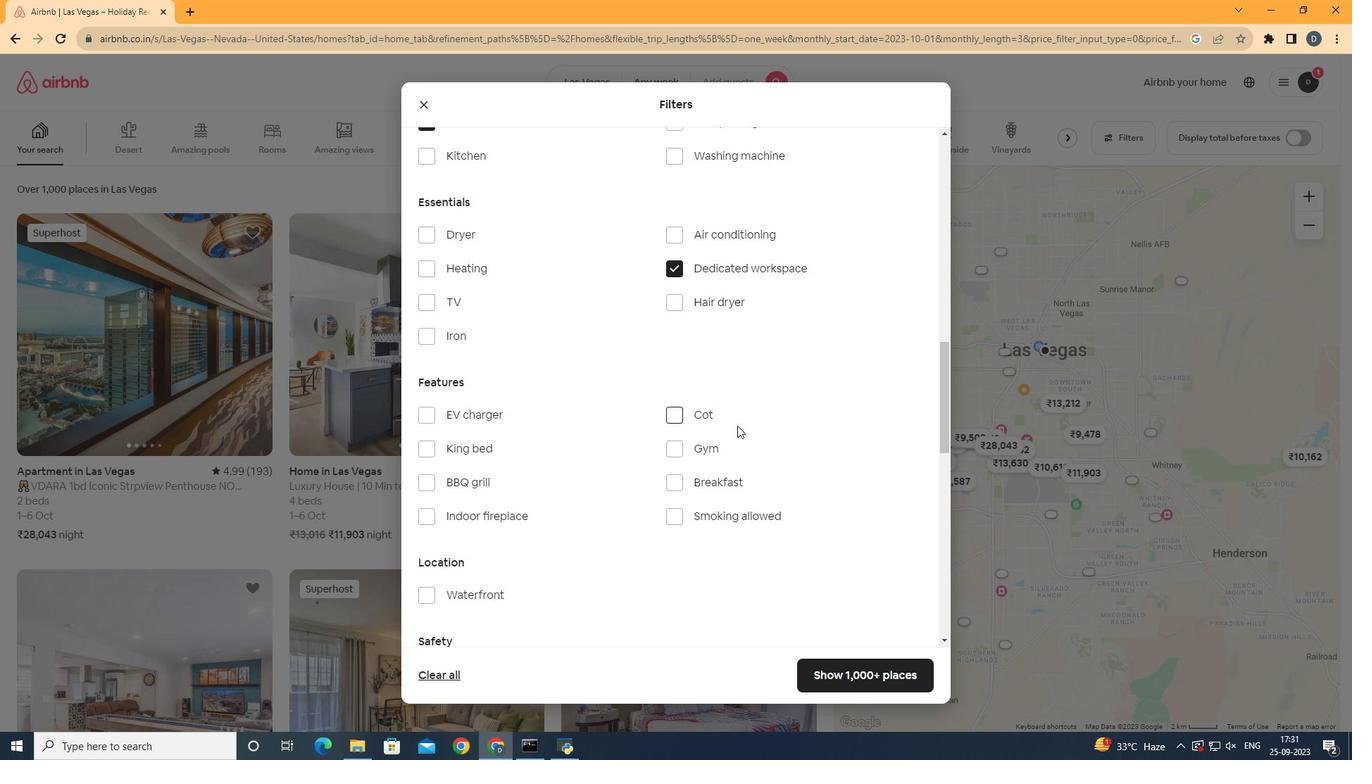 
Action: Mouse scrolled (719, 406) with delta (0, 0)
Screenshot: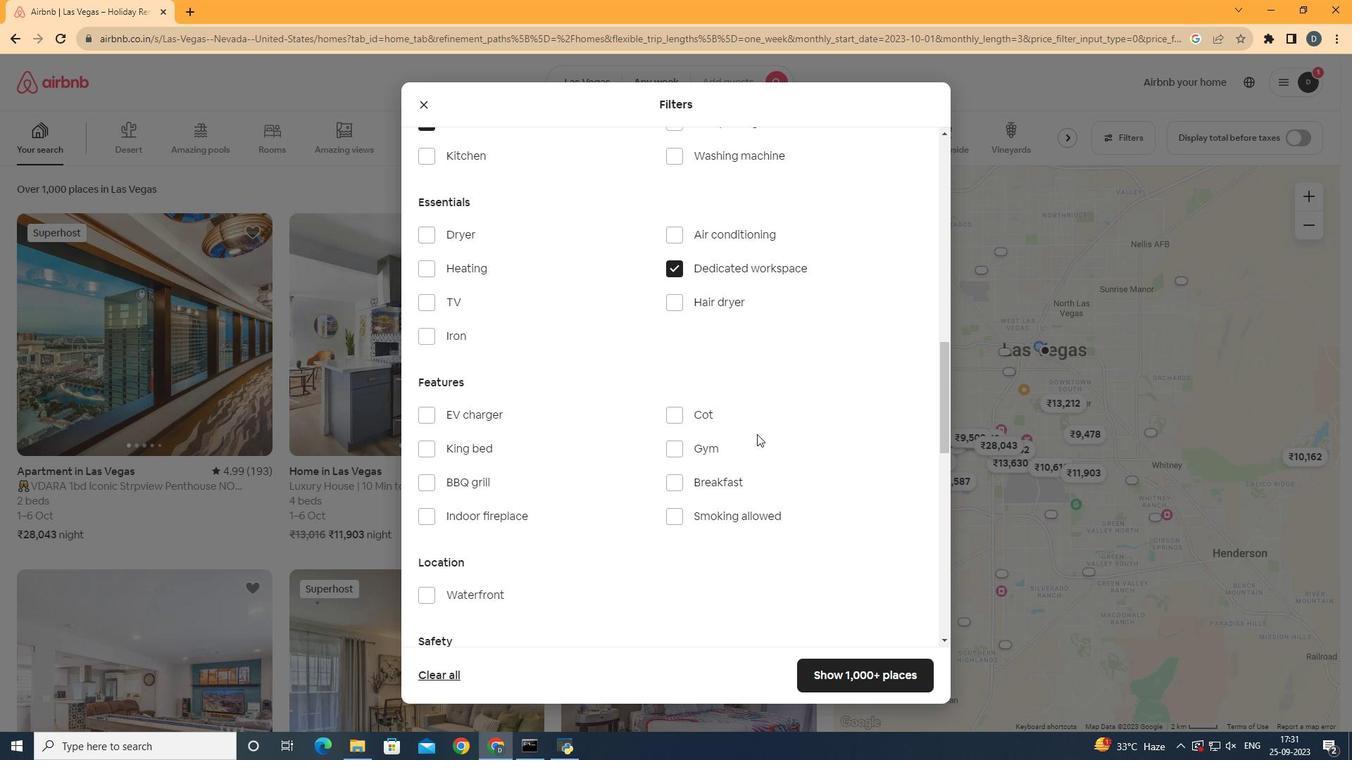 
Action: Mouse moved to (853, 670)
Screenshot: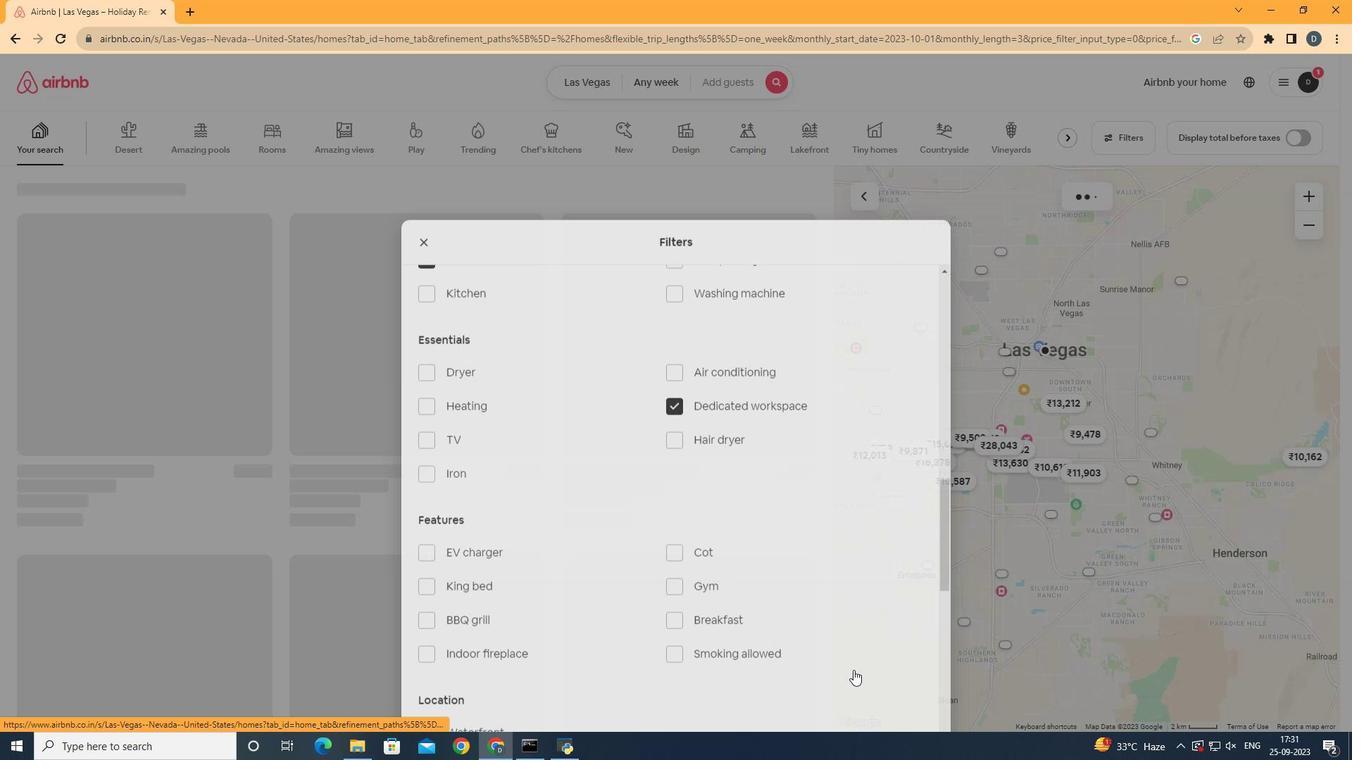 
Action: Mouse pressed left at (853, 670)
Screenshot: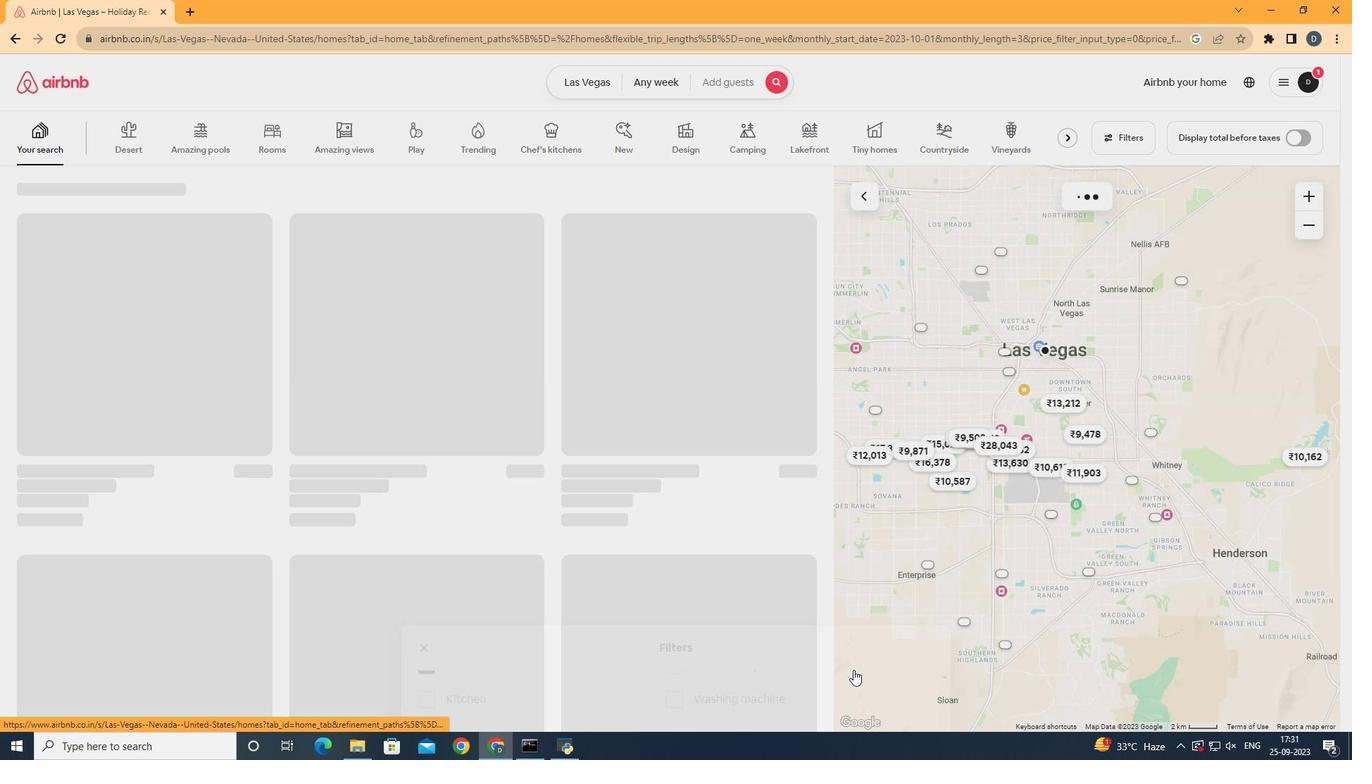 
Action: Mouse moved to (1062, 141)
Screenshot: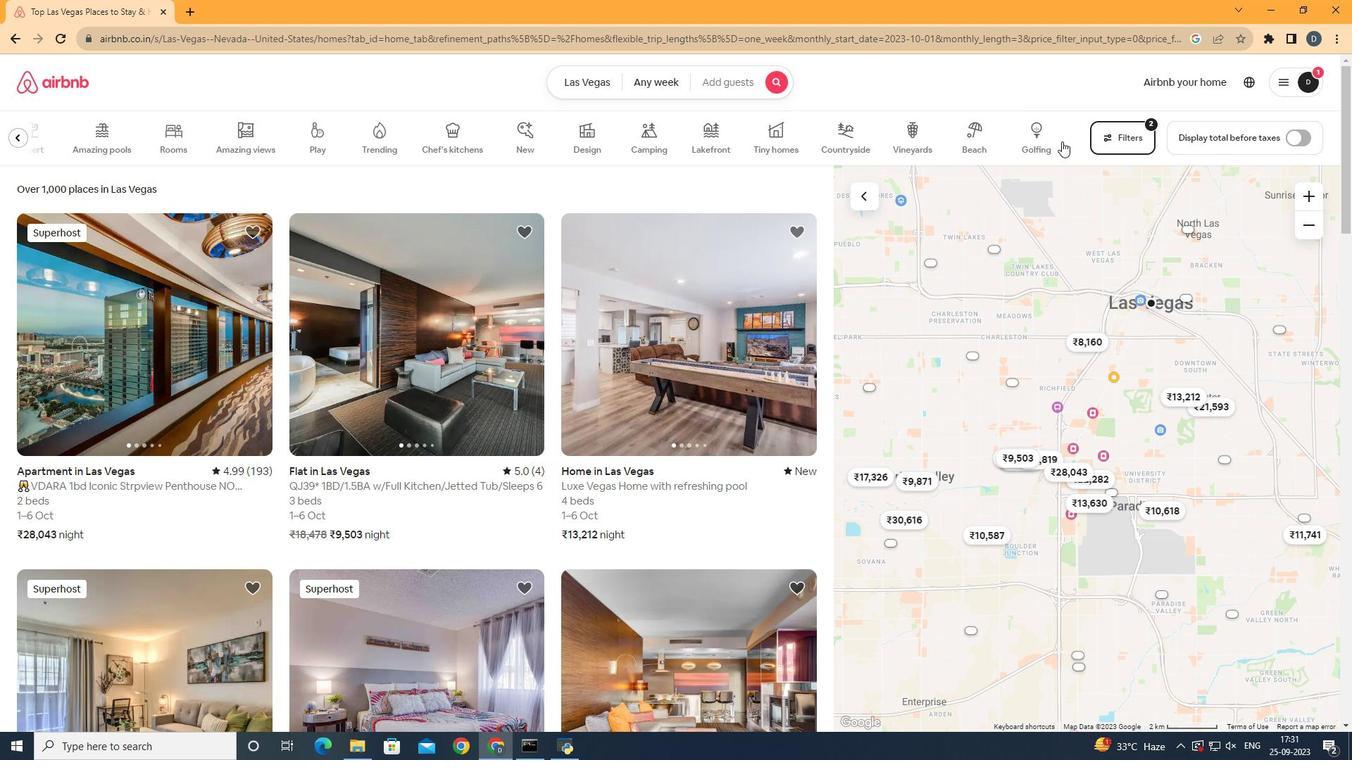
Action: Mouse pressed left at (1062, 141)
Screenshot: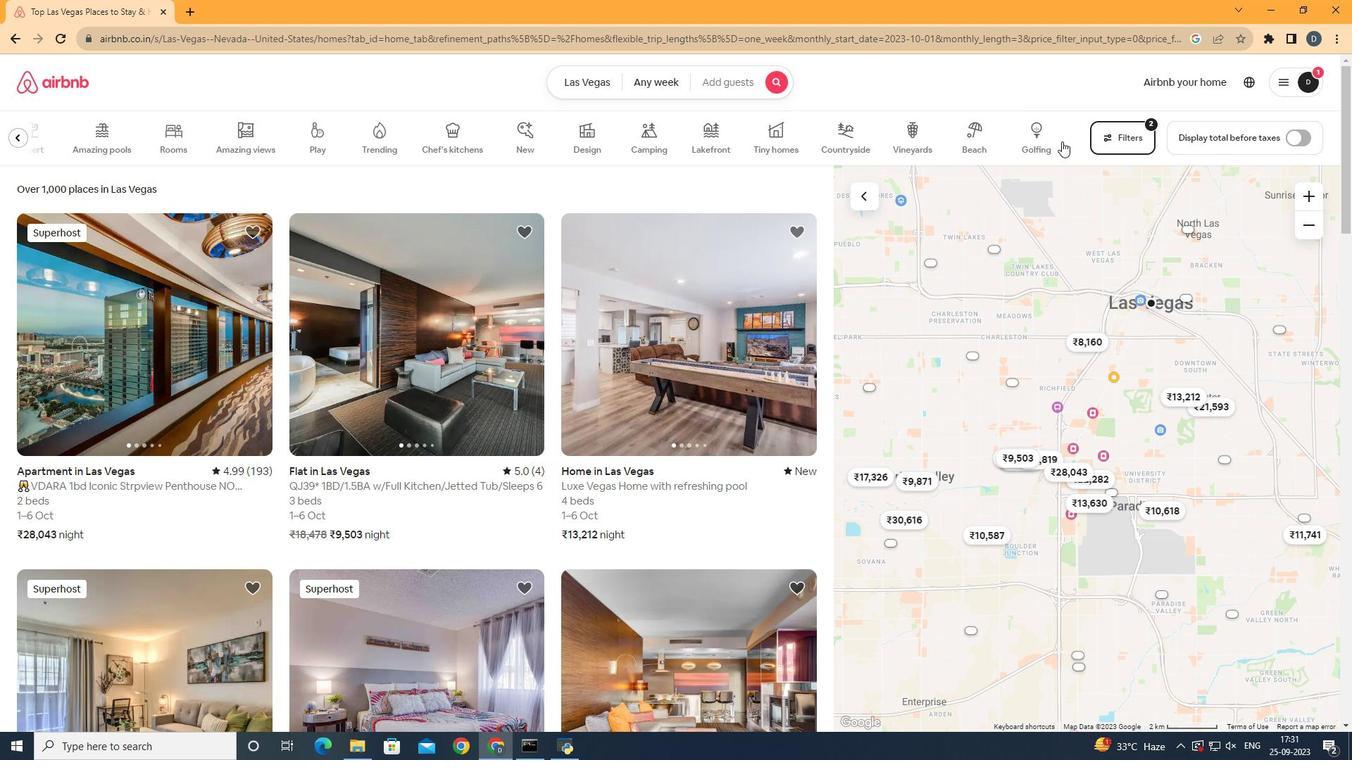 
Action: Mouse moved to (11, 133)
Screenshot: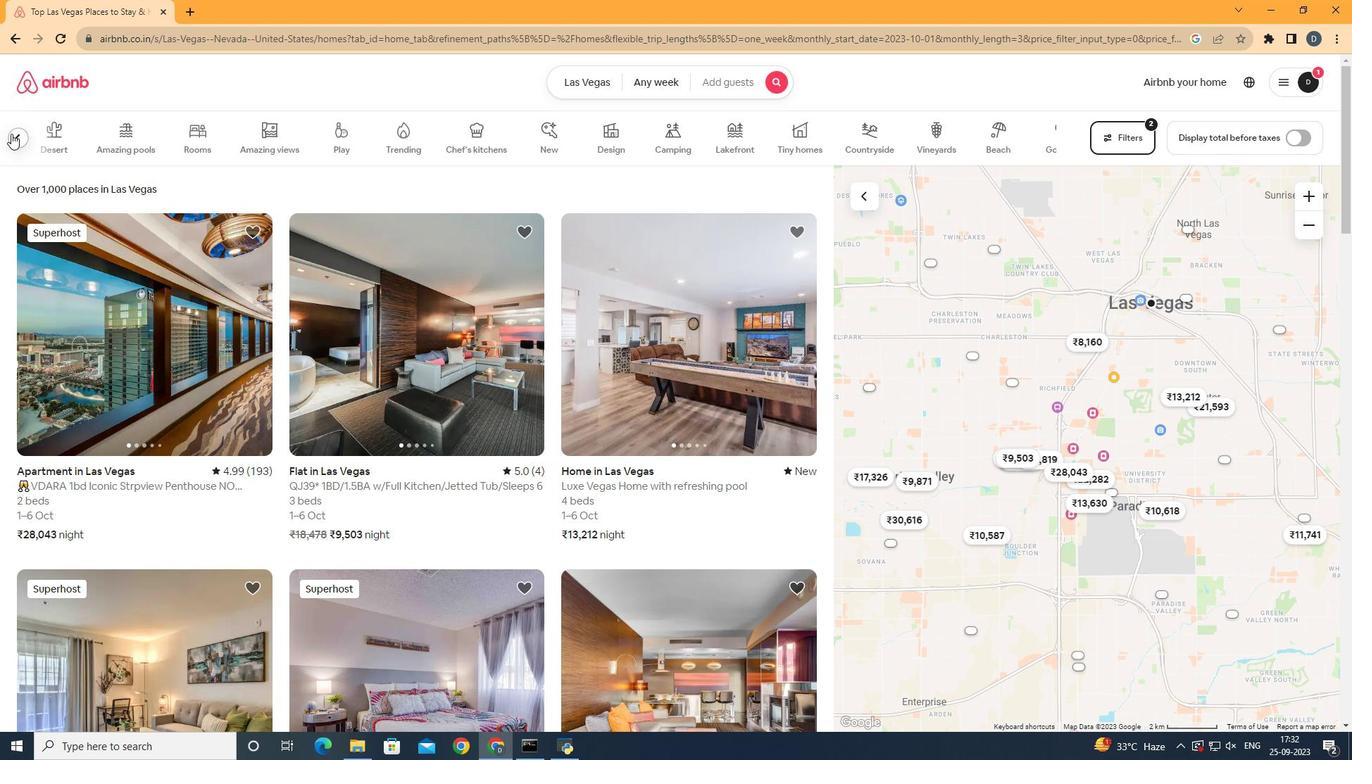
Action: Mouse pressed left at (11, 133)
Screenshot: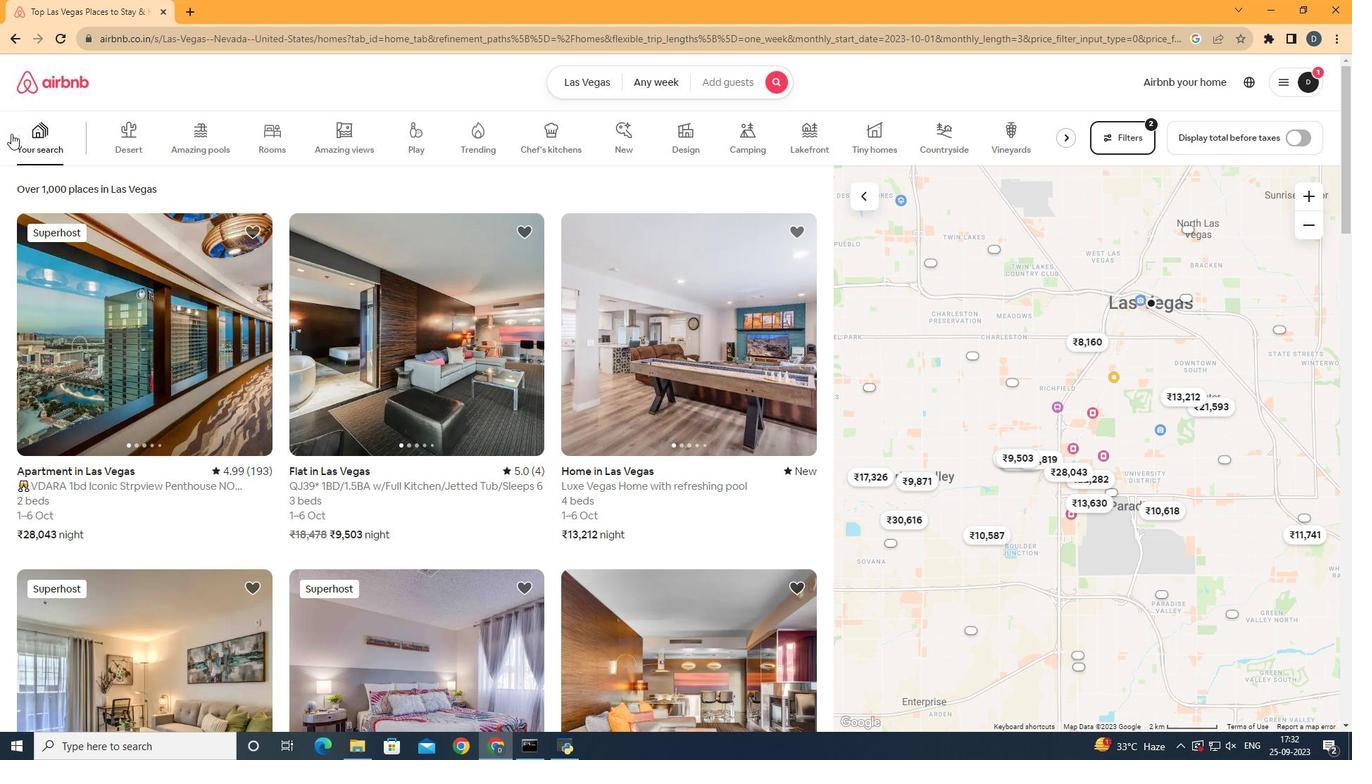 
Action: Mouse moved to (1098, 135)
Screenshot: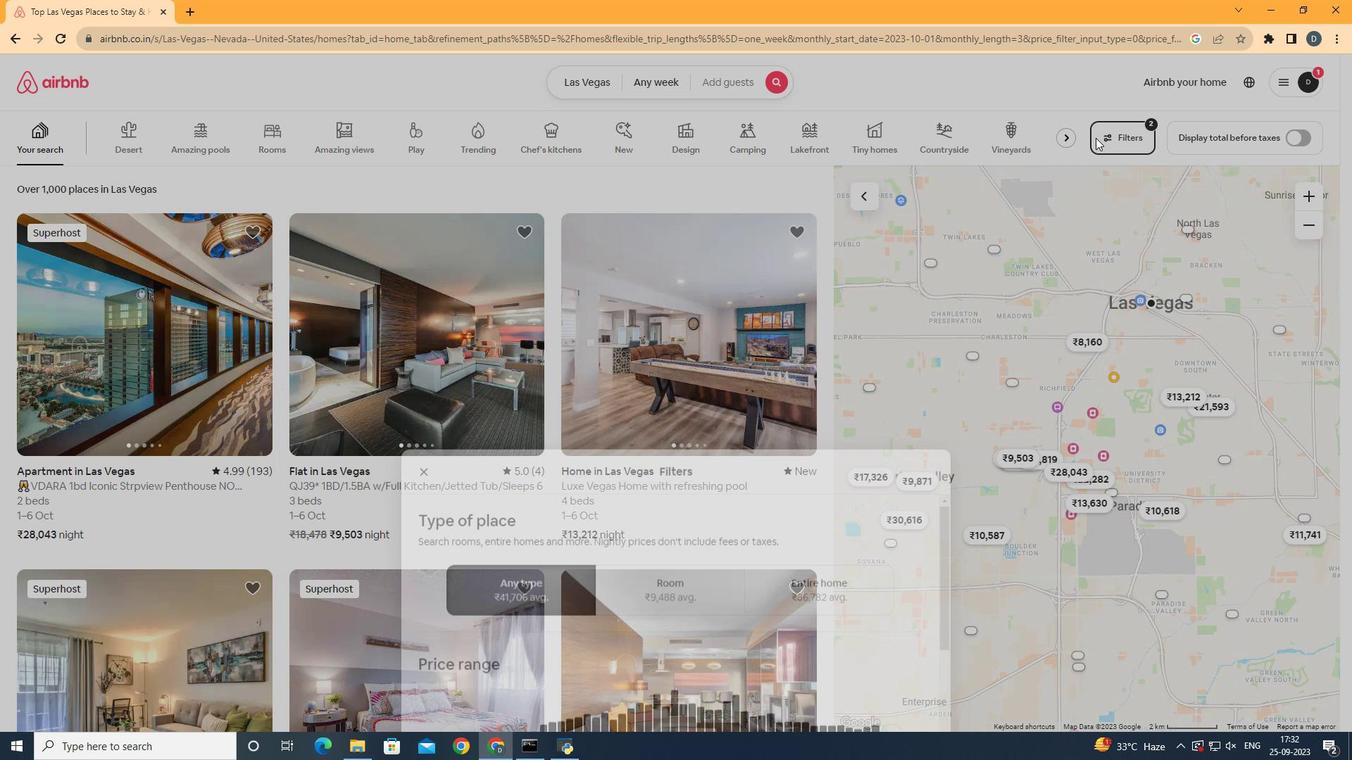 
Action: Mouse pressed left at (1098, 135)
Screenshot: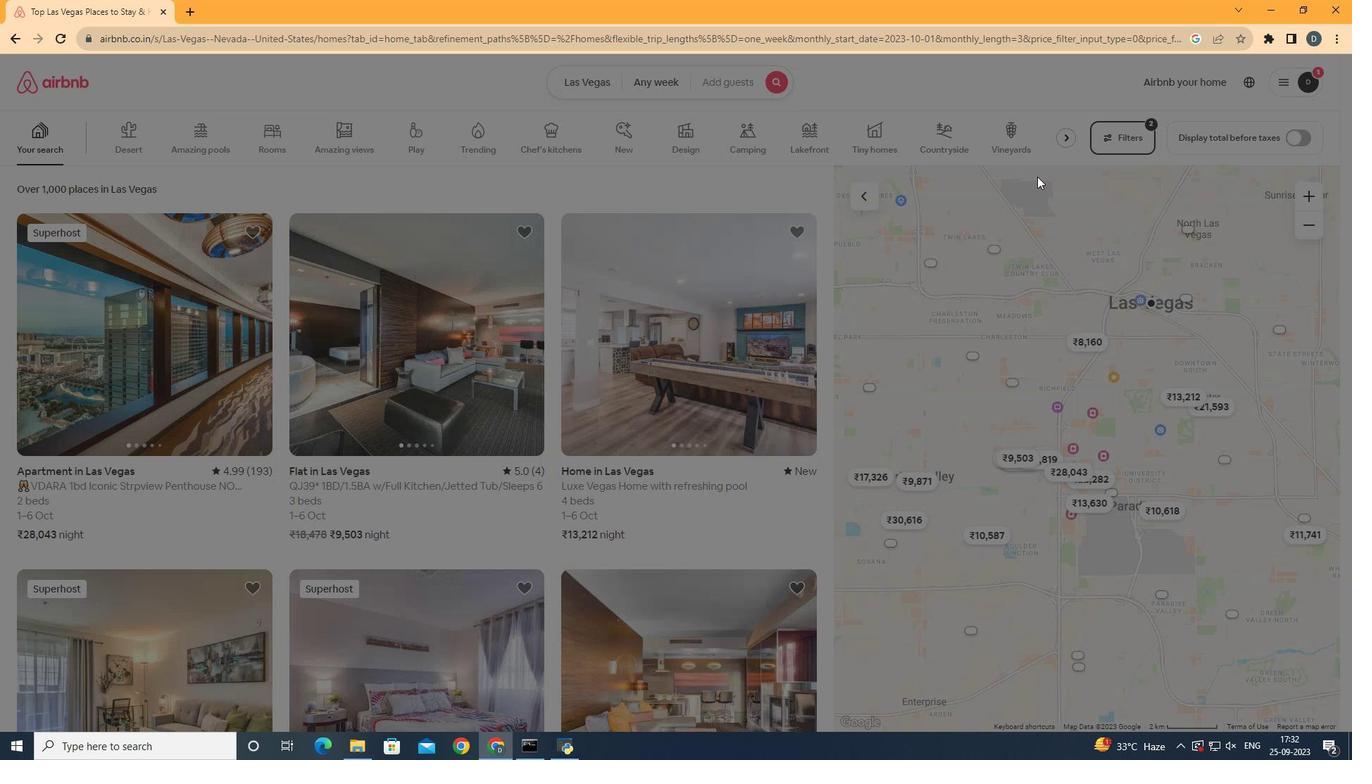
Action: Mouse moved to (834, 291)
Screenshot: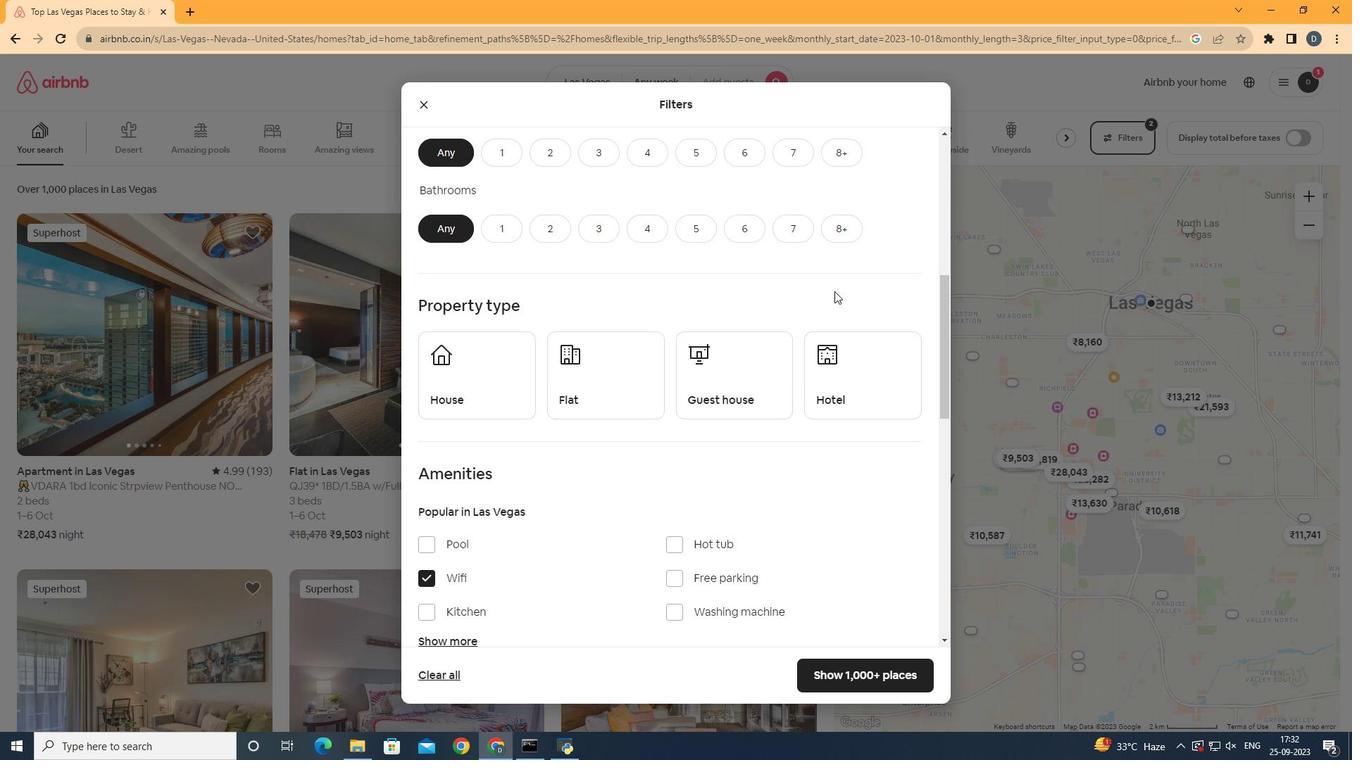 
Action: Mouse scrolled (834, 290) with delta (0, 0)
Screenshot: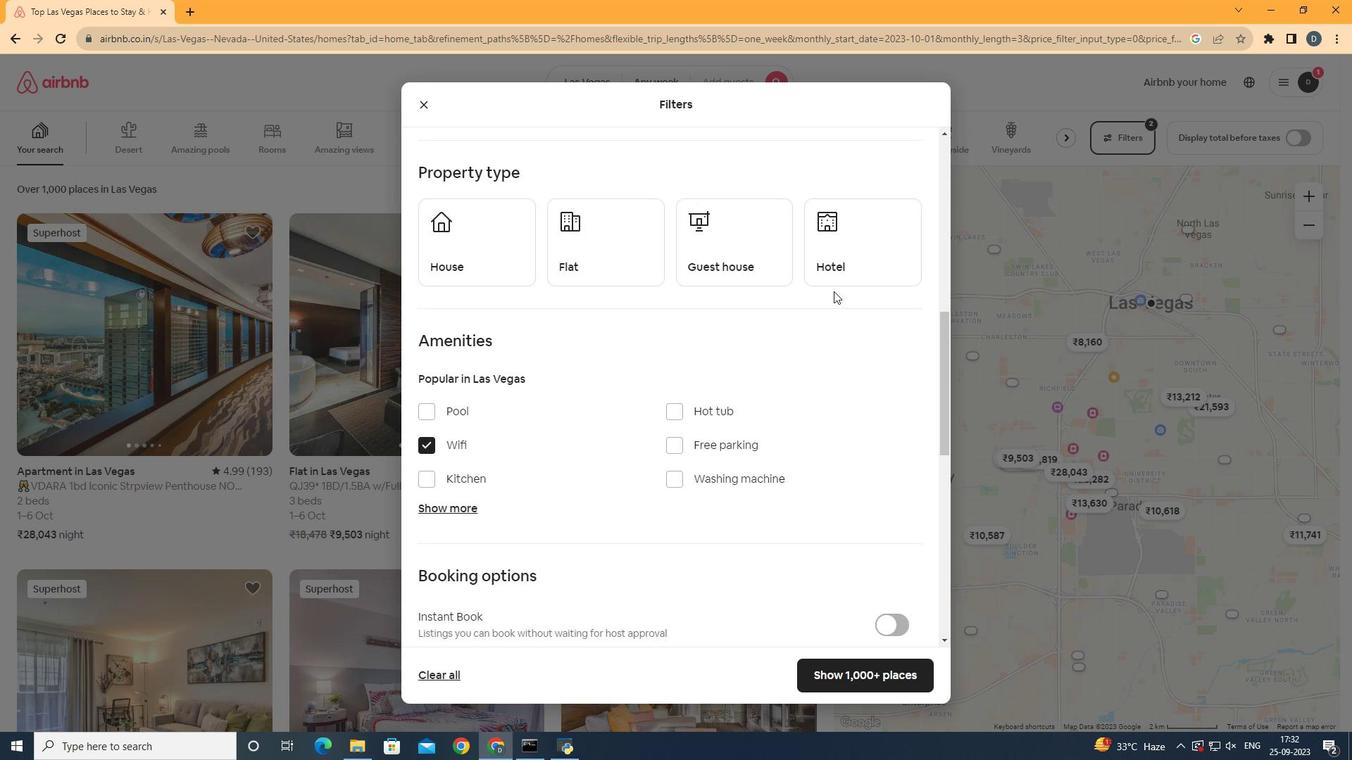 
Action: Mouse scrolled (834, 290) with delta (0, 0)
Screenshot: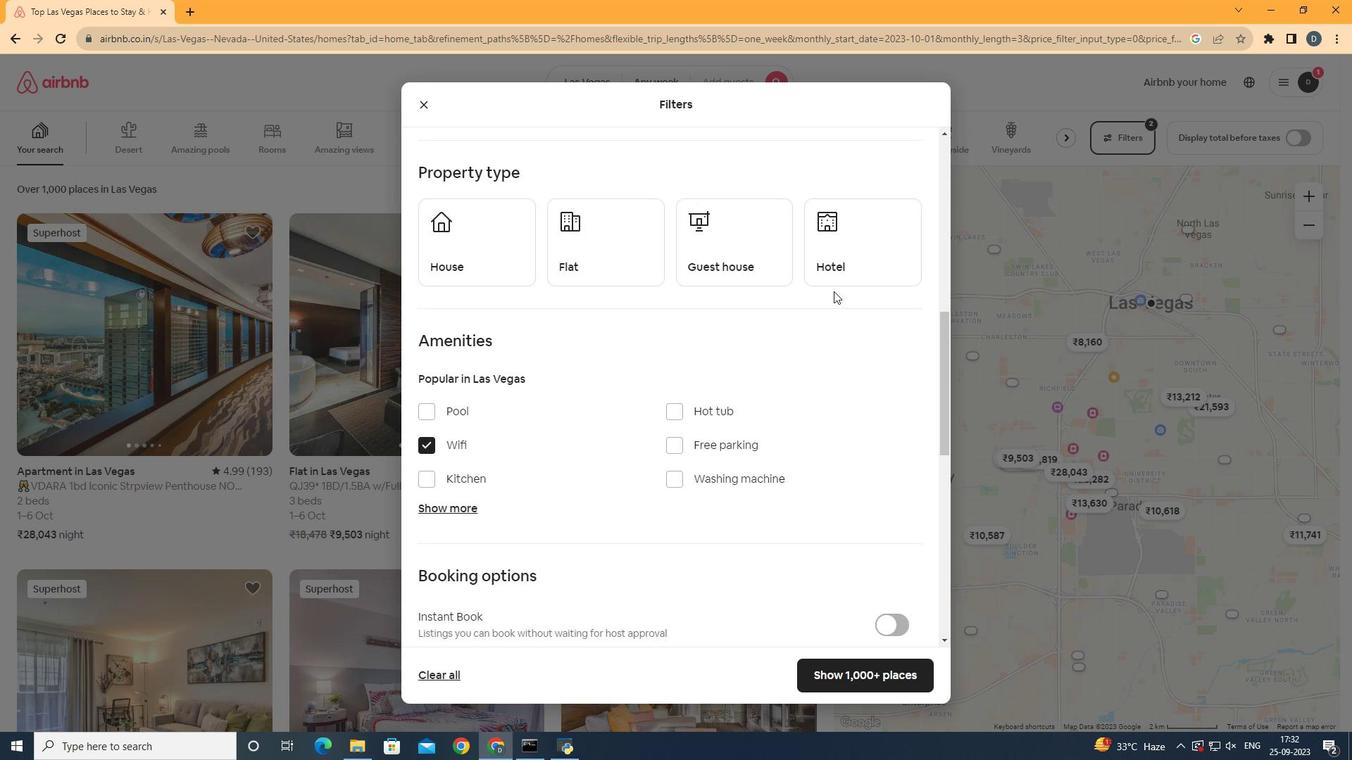 
Action: Mouse scrolled (834, 290) with delta (0, 0)
Screenshot: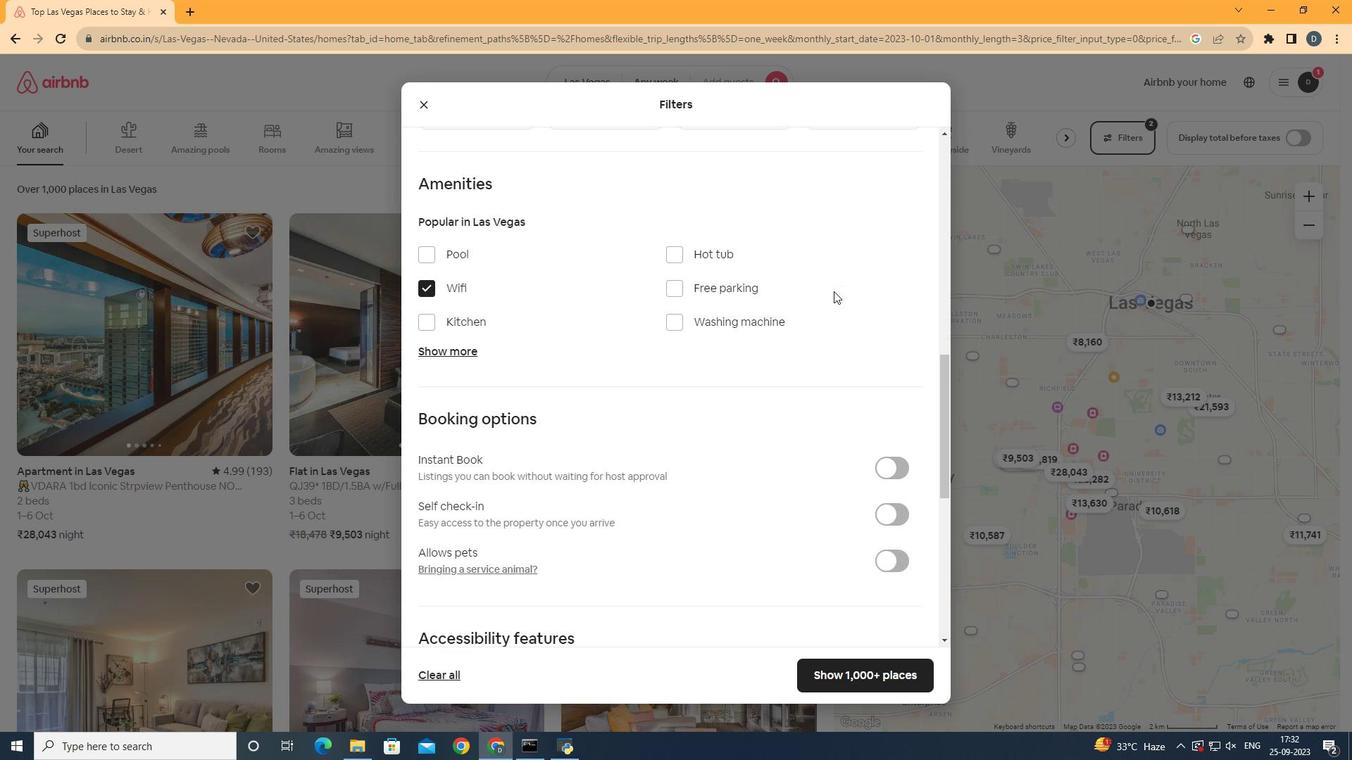 
Action: Mouse scrolled (834, 290) with delta (0, 0)
Screenshot: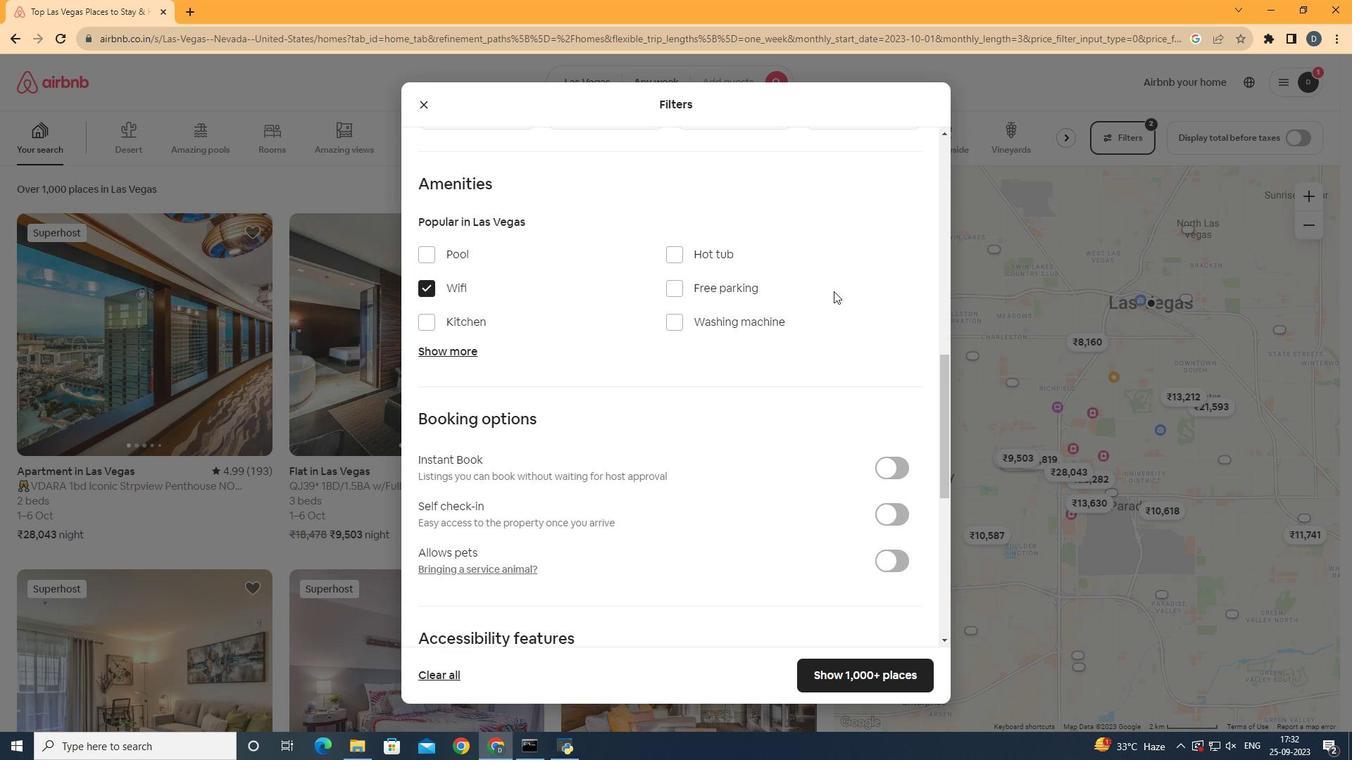 
Action: Mouse scrolled (834, 290) with delta (0, 0)
Screenshot: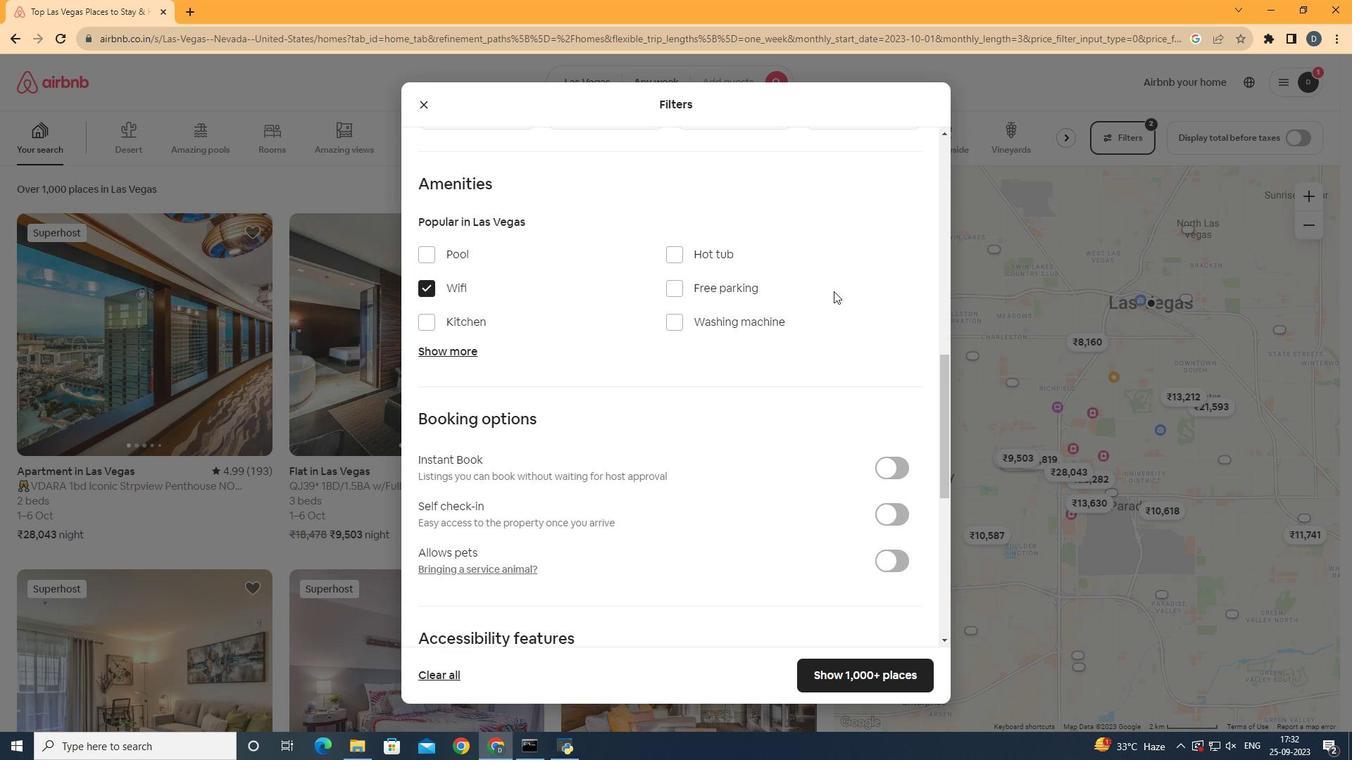 
Action: Mouse scrolled (834, 290) with delta (0, 0)
Screenshot: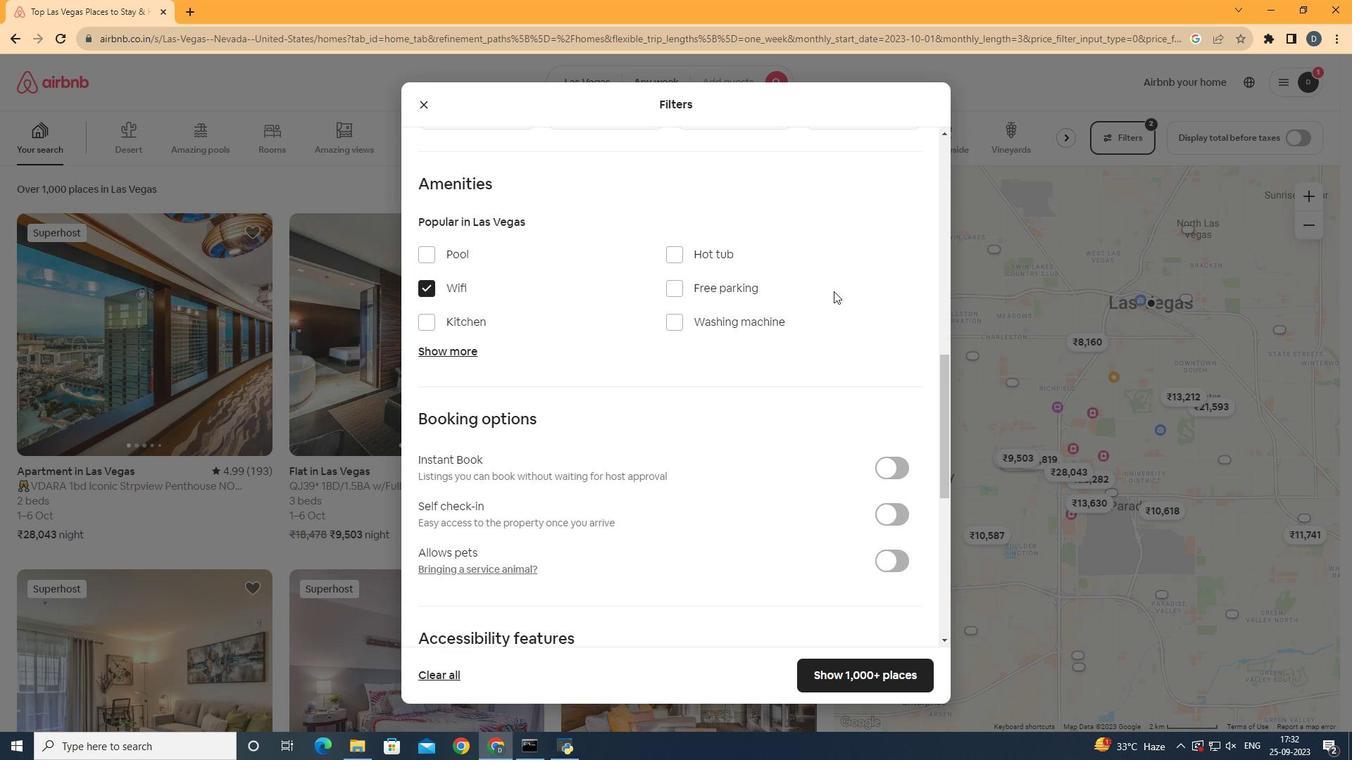 
Action: Mouse scrolled (834, 290) with delta (0, 0)
Screenshot: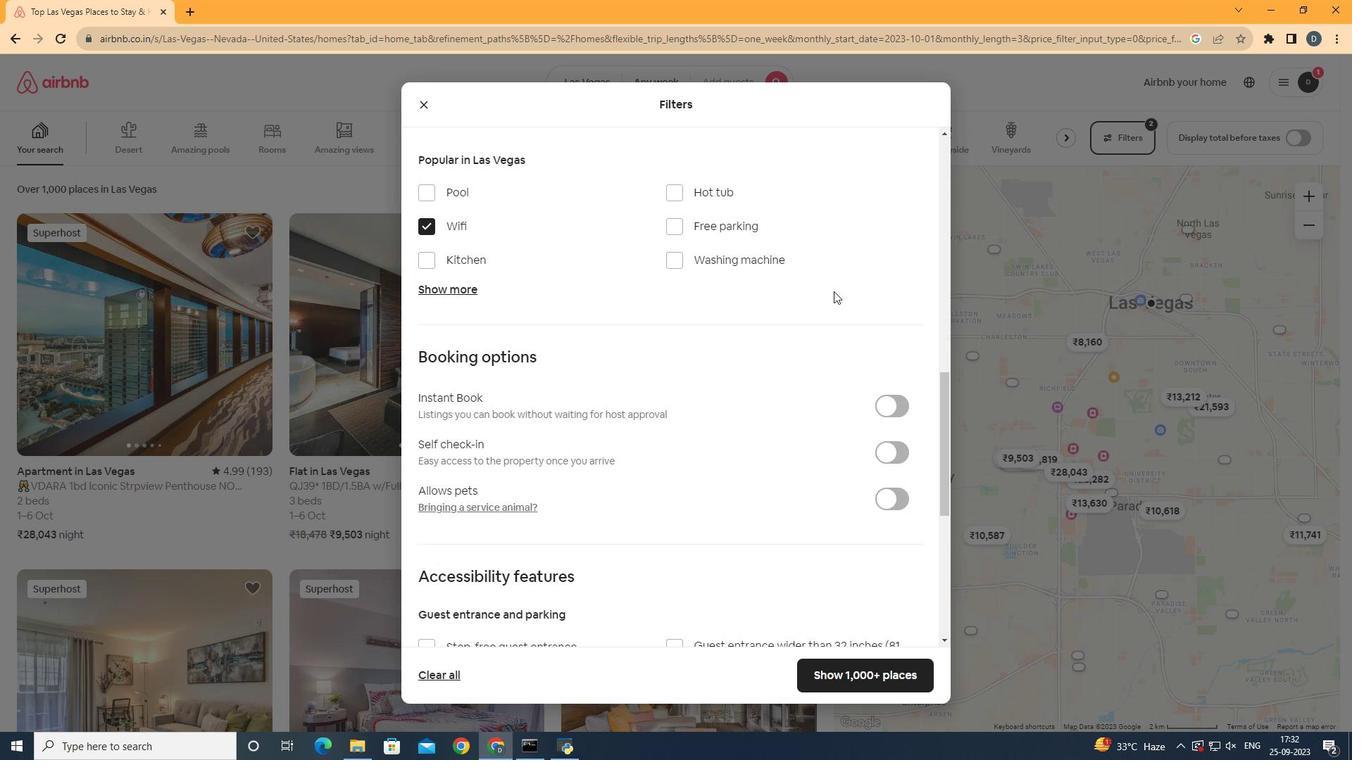 
Action: Mouse moved to (833, 291)
Screenshot: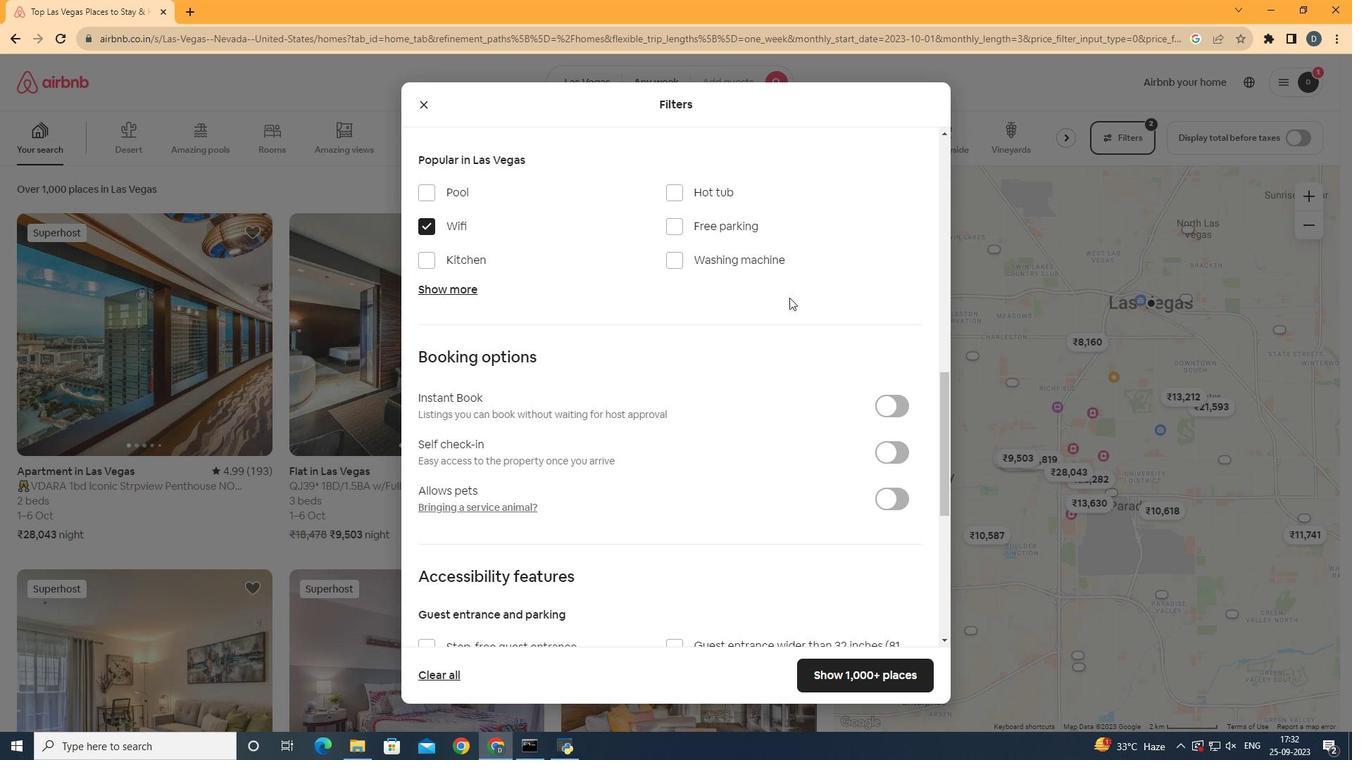 
Action: Mouse scrolled (833, 290) with delta (0, 0)
Screenshot: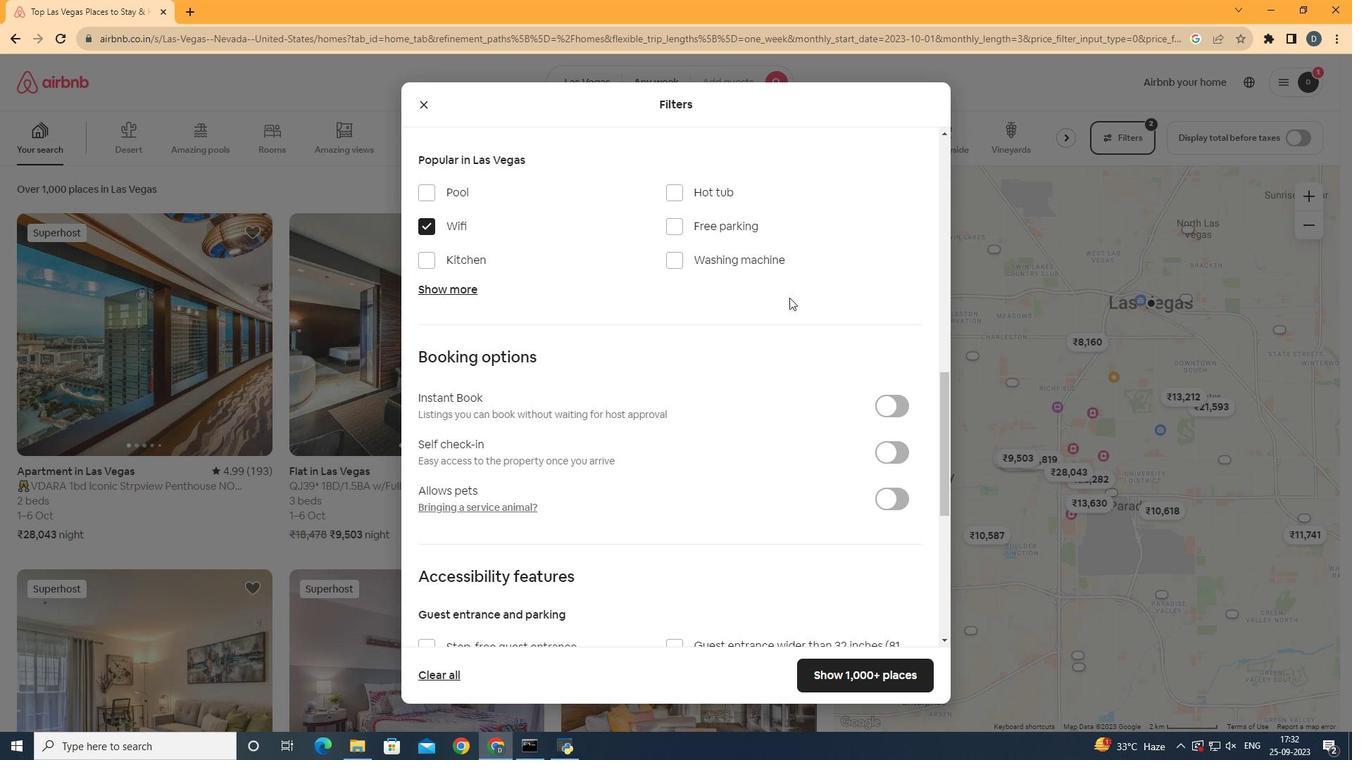 
Action: Mouse scrolled (833, 290) with delta (0, 0)
Screenshot: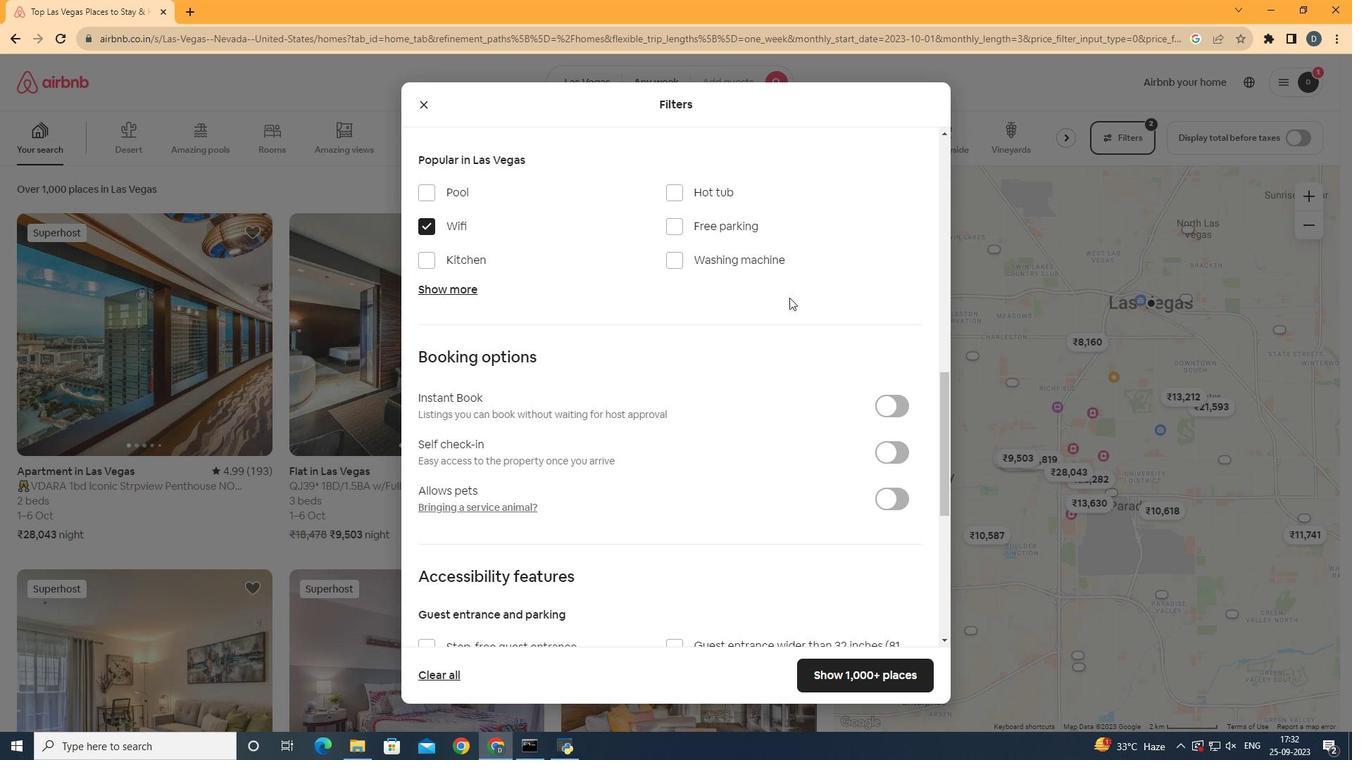 
Action: Mouse scrolled (833, 290) with delta (0, 0)
Screenshot: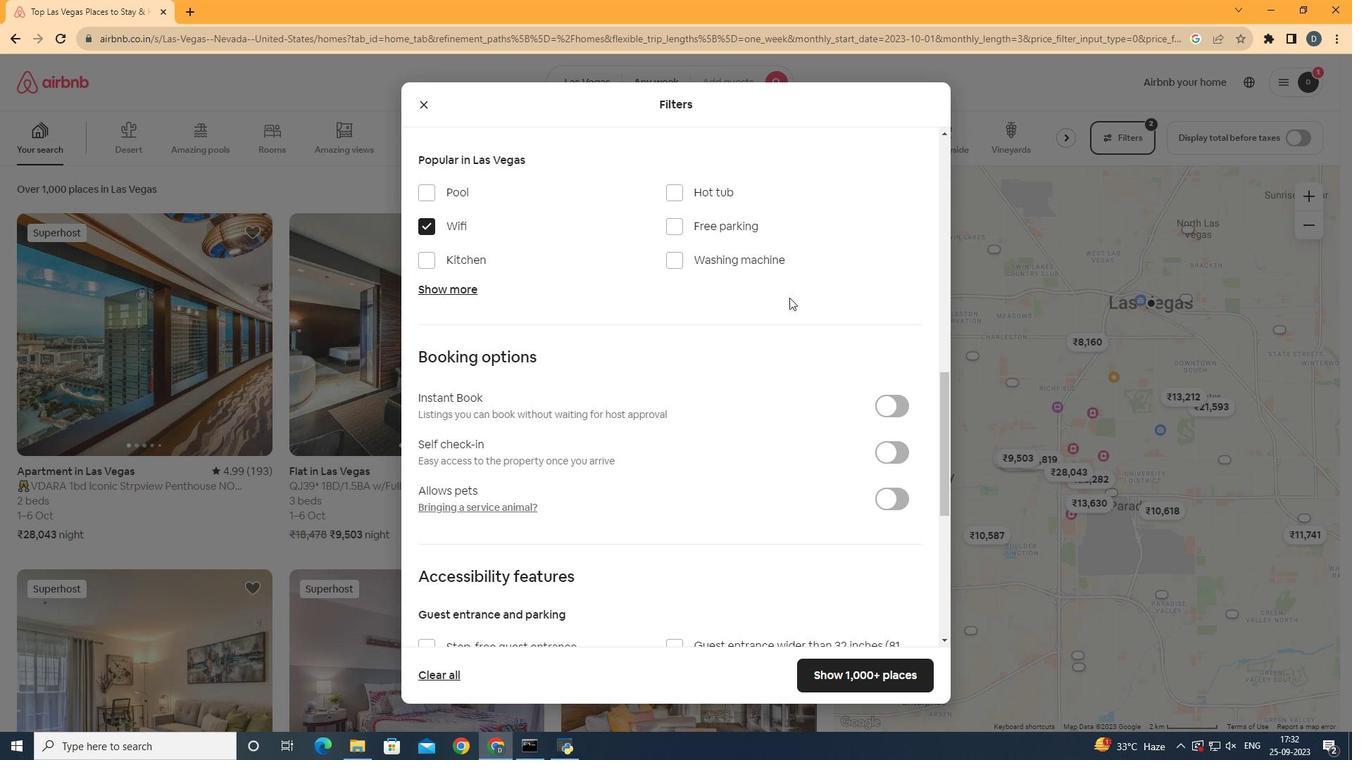 
Action: Mouse scrolled (833, 290) with delta (0, 0)
Screenshot: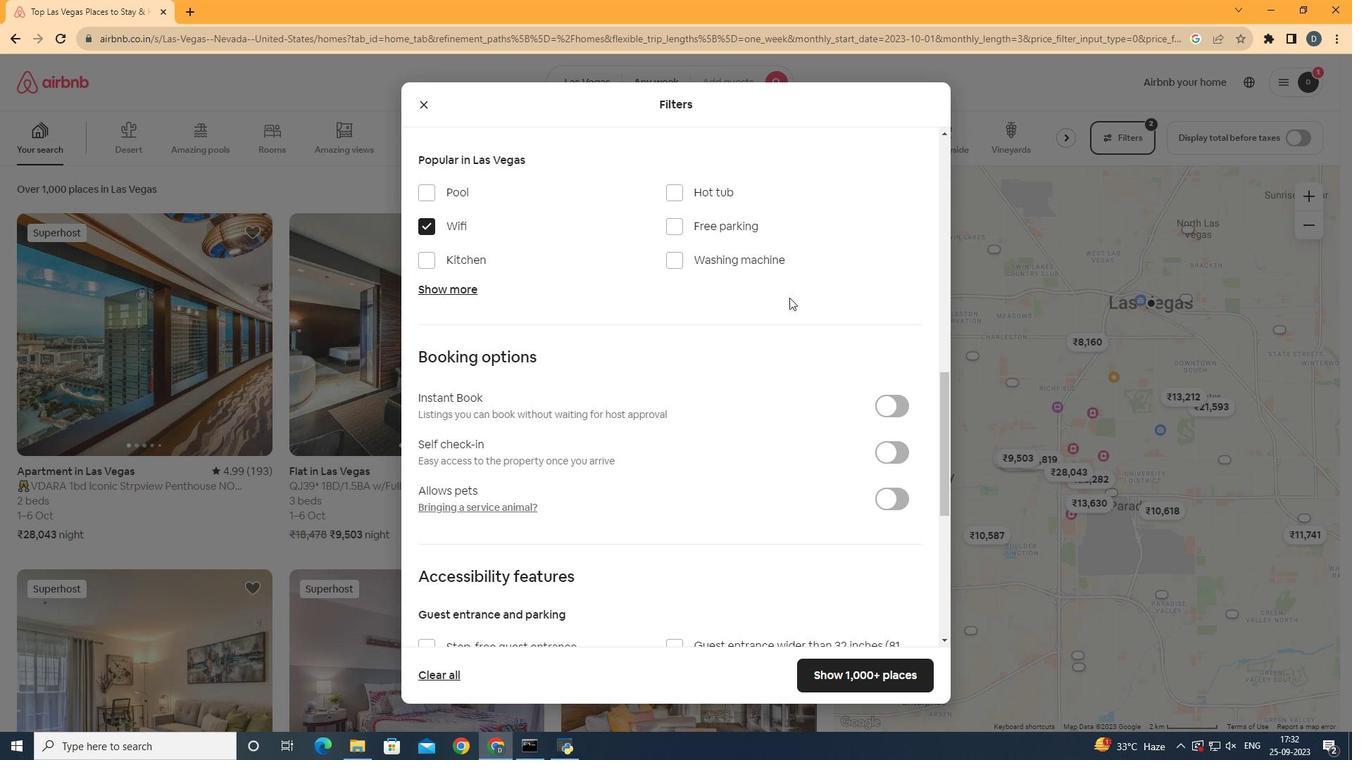 
Action: Mouse scrolled (833, 290) with delta (0, 0)
Screenshot: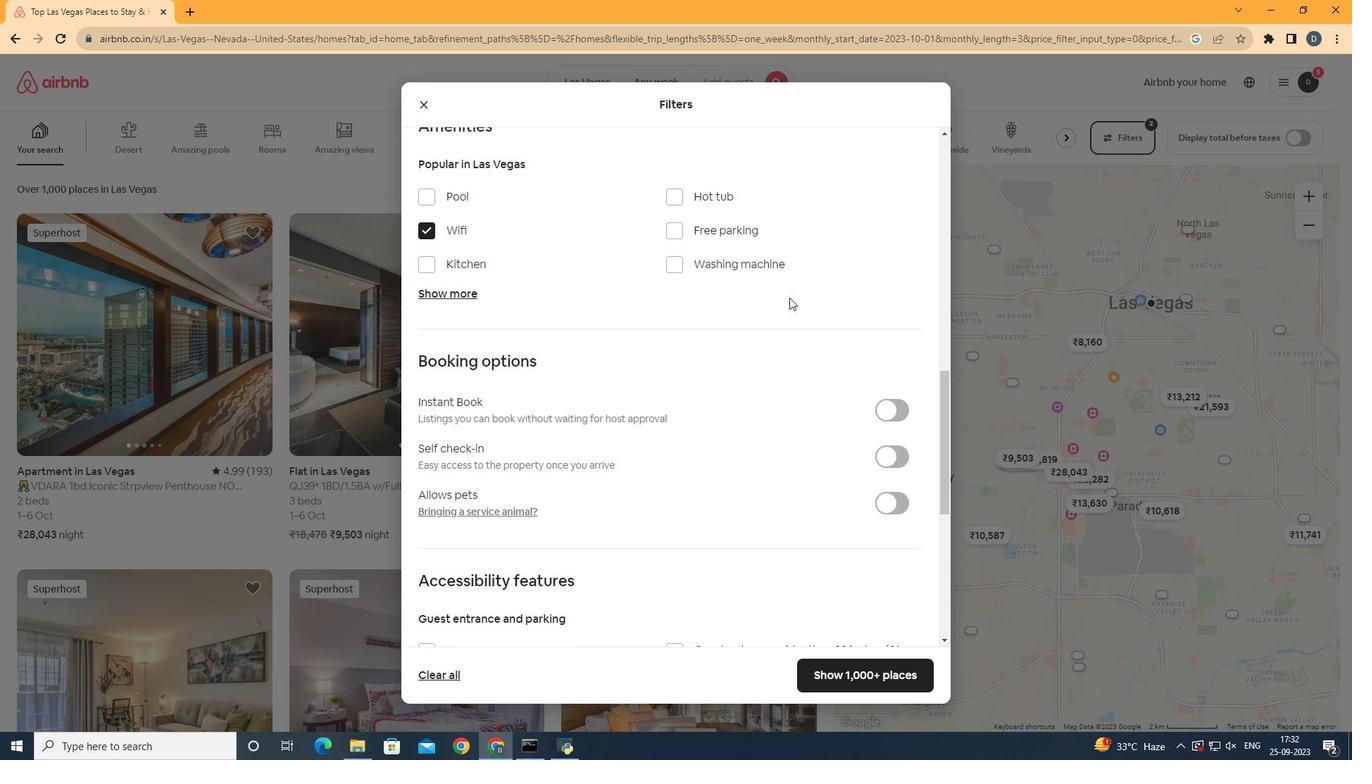 
Action: Mouse moved to (789, 297)
Screenshot: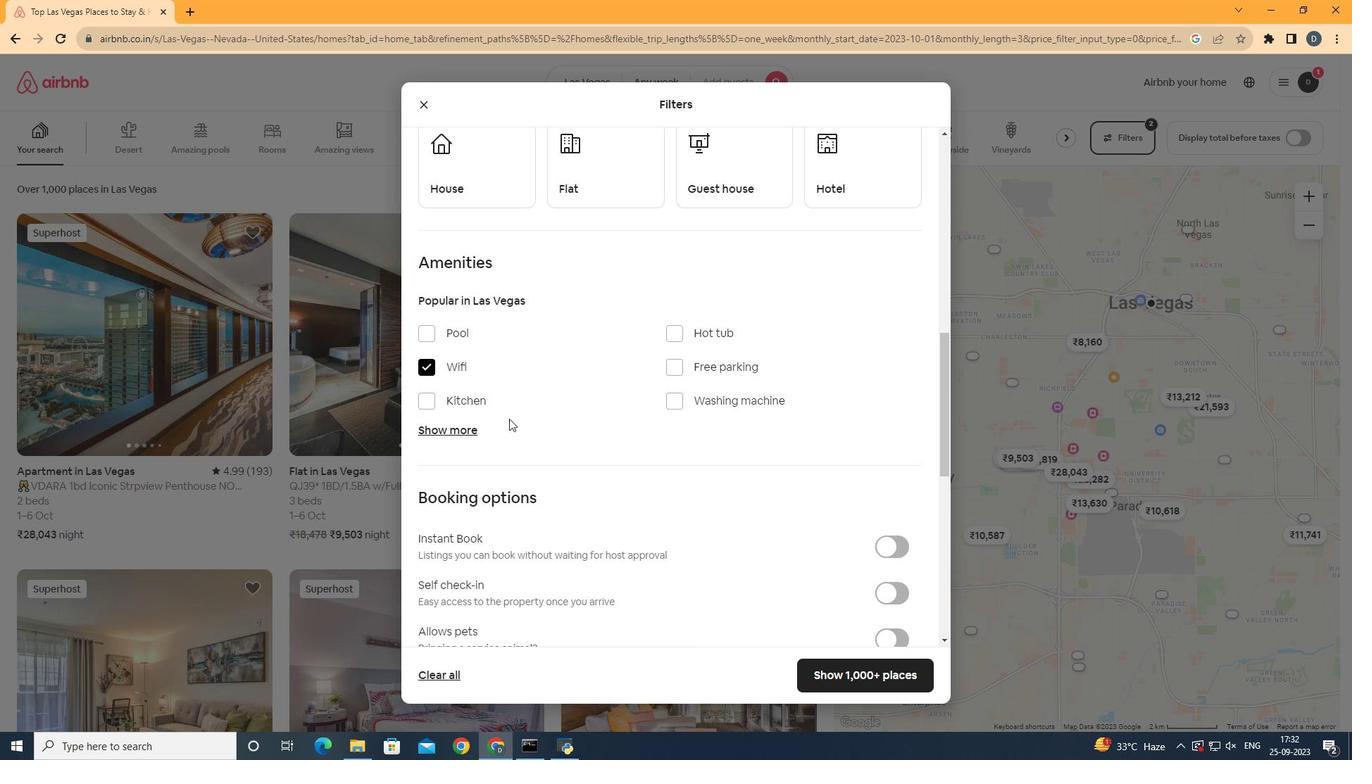 
Action: Mouse scrolled (789, 298) with delta (0, 0)
Screenshot: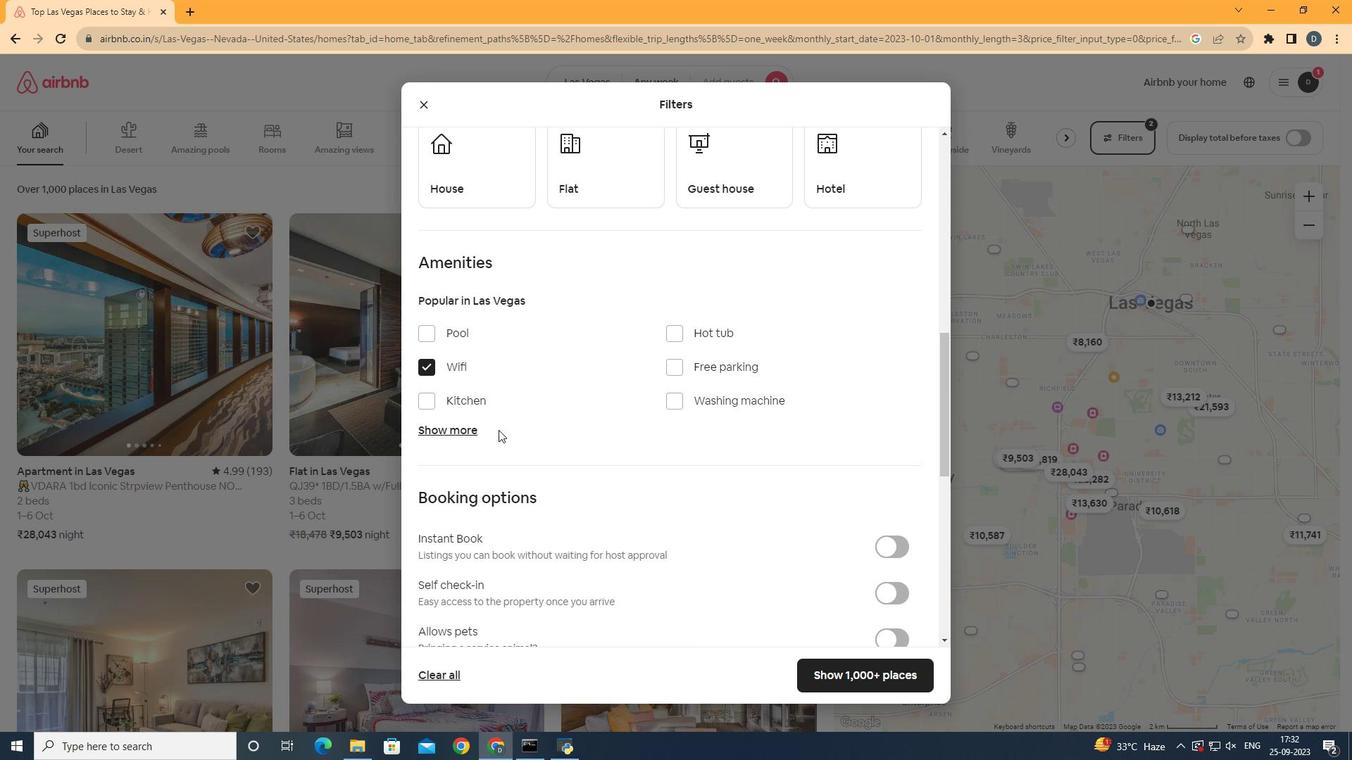 
Action: Mouse scrolled (789, 298) with delta (0, 0)
Screenshot: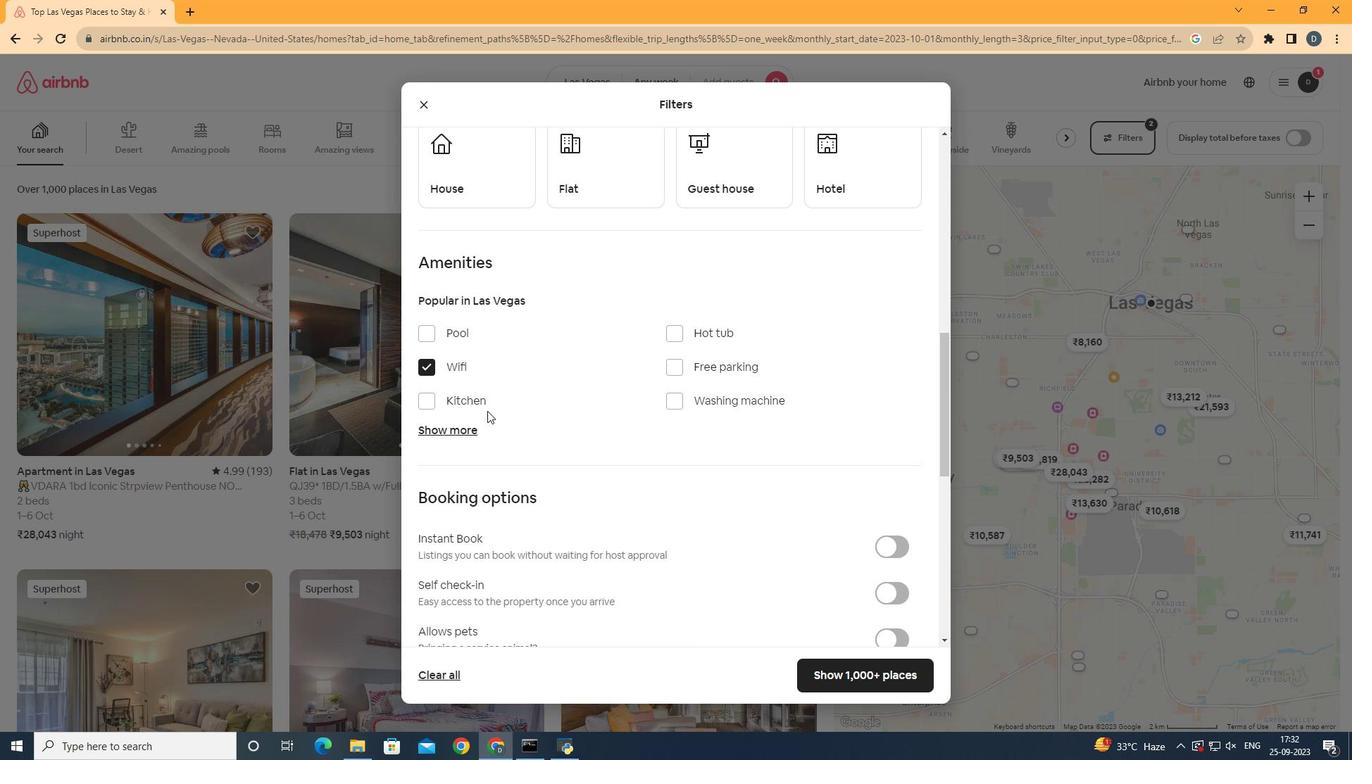 
Action: Mouse moved to (445, 433)
Screenshot: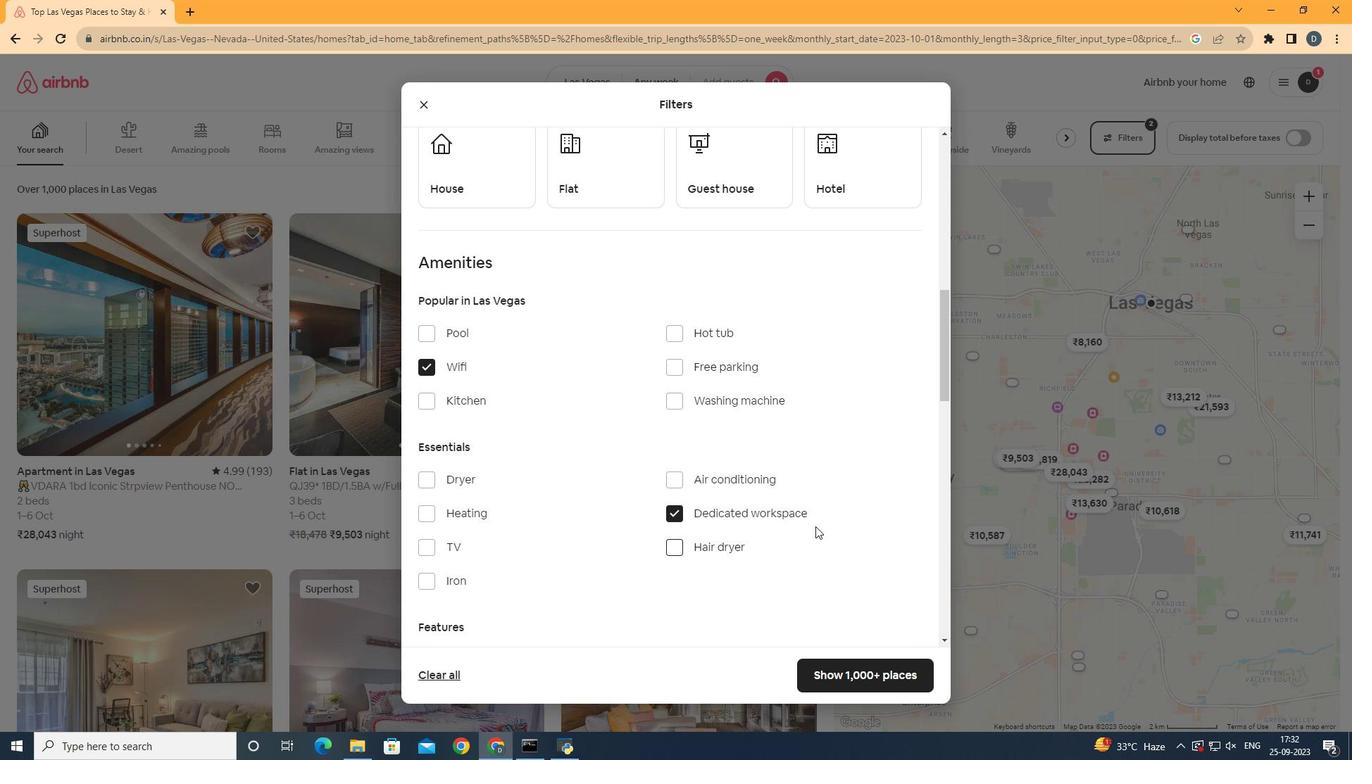 
Action: Mouse pressed left at (445, 433)
Screenshot: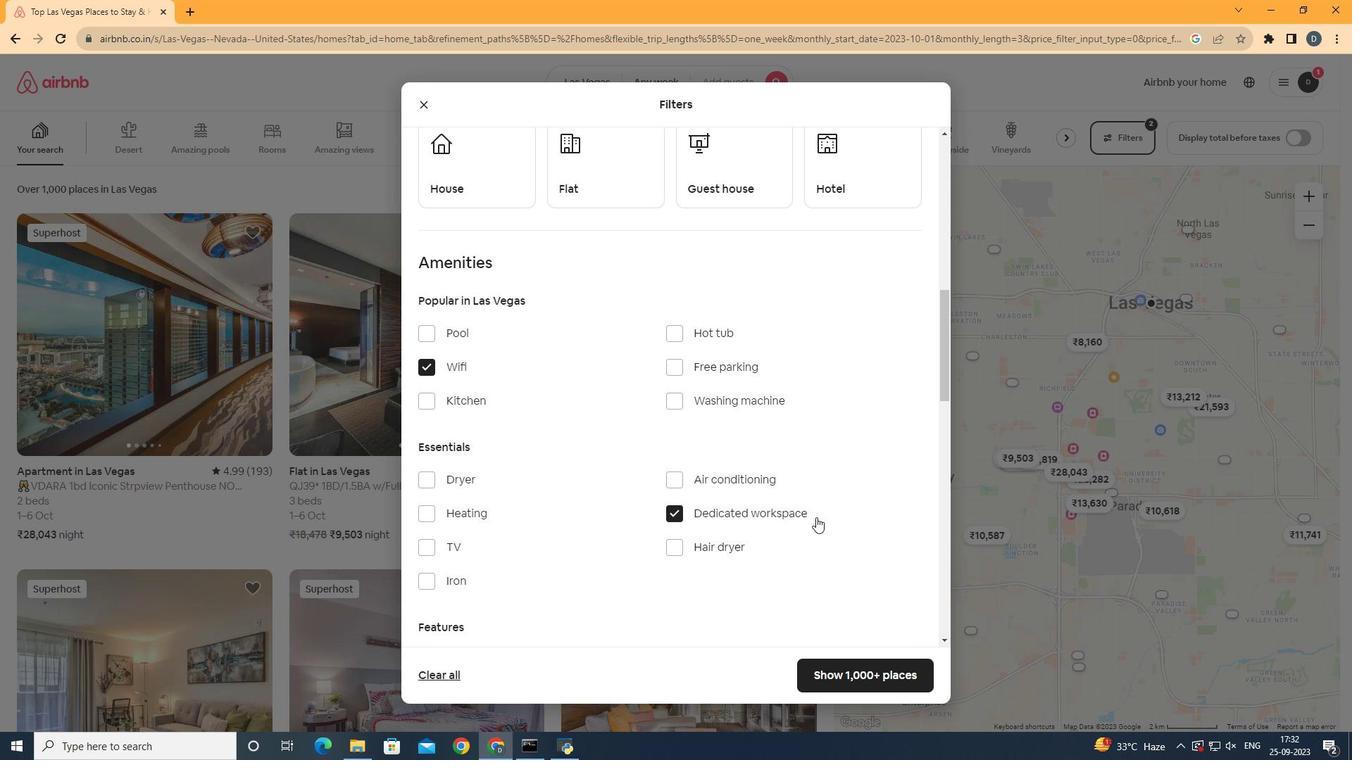 
Action: Mouse moved to (842, 369)
Screenshot: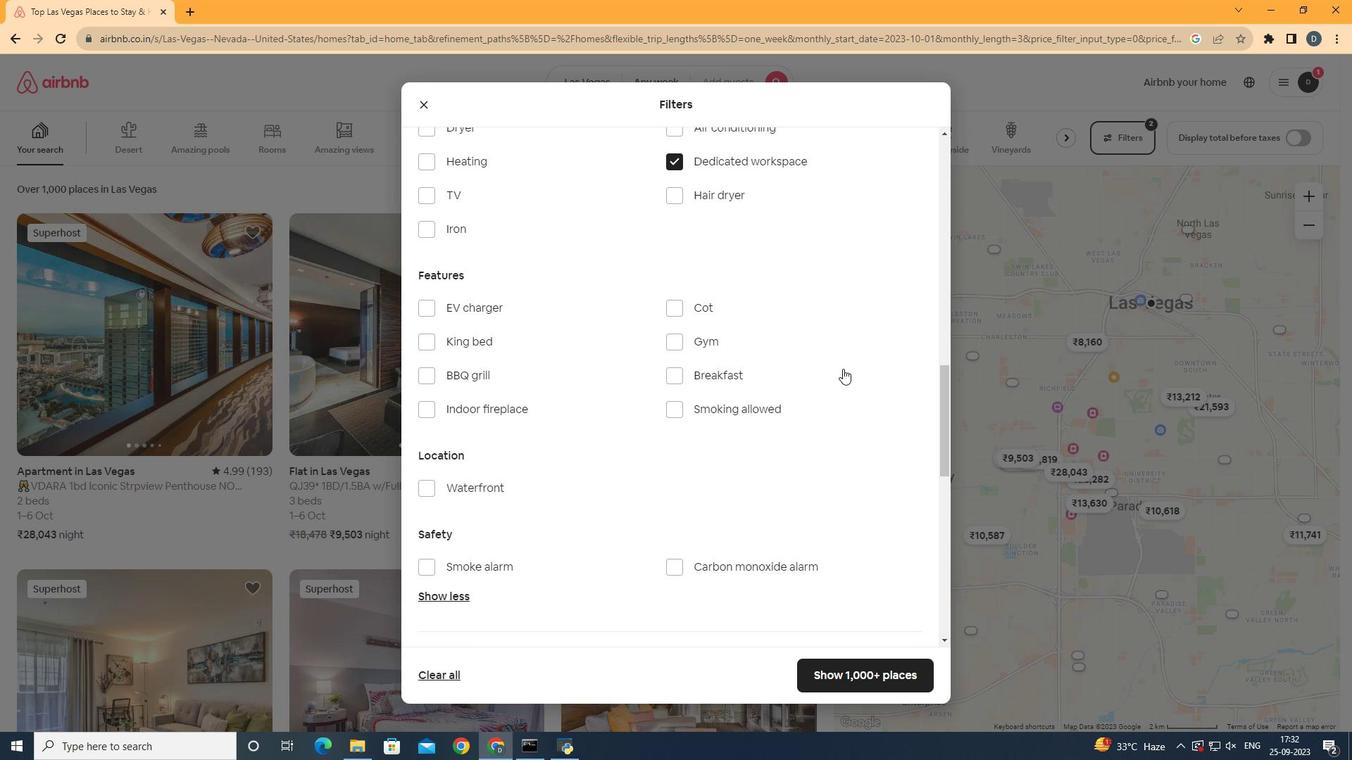 
Action: Mouse scrolled (842, 368) with delta (0, 0)
Screenshot: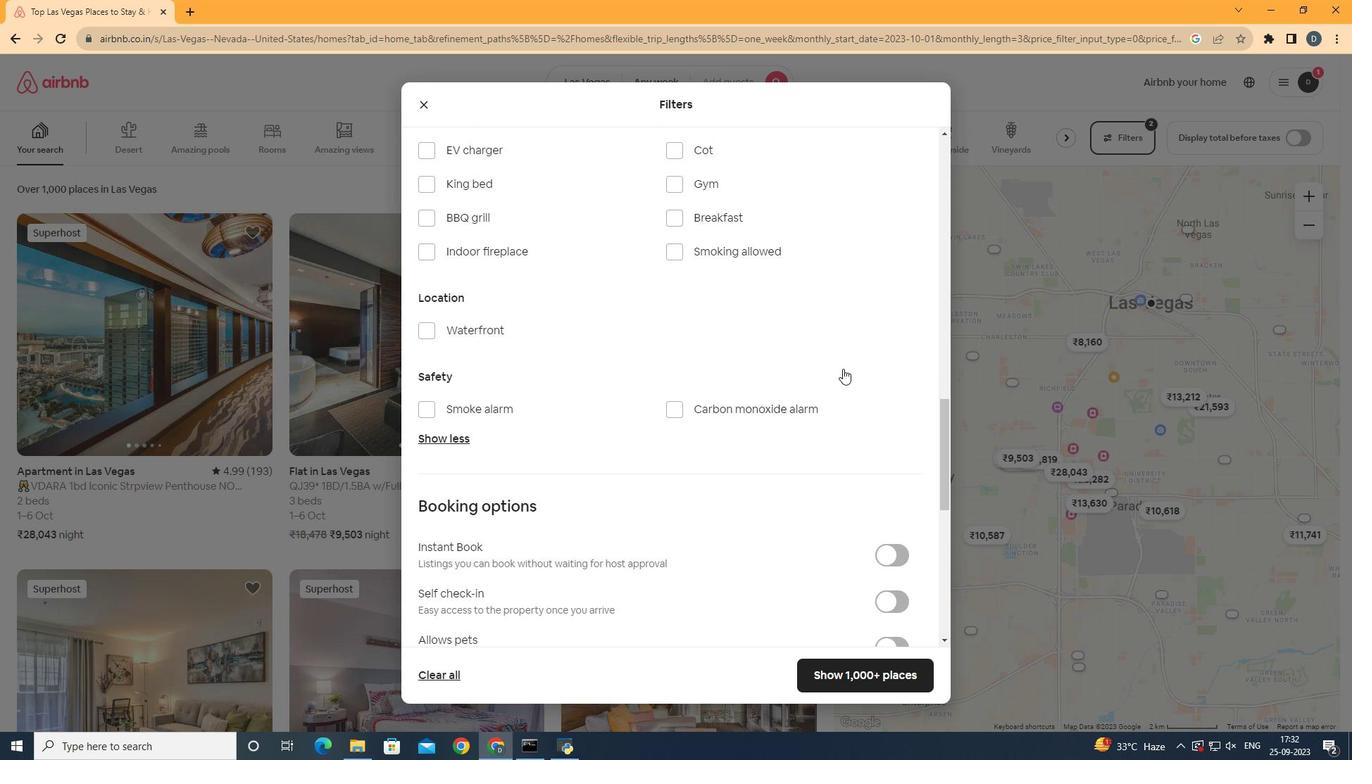 
Action: Mouse scrolled (842, 368) with delta (0, 0)
Screenshot: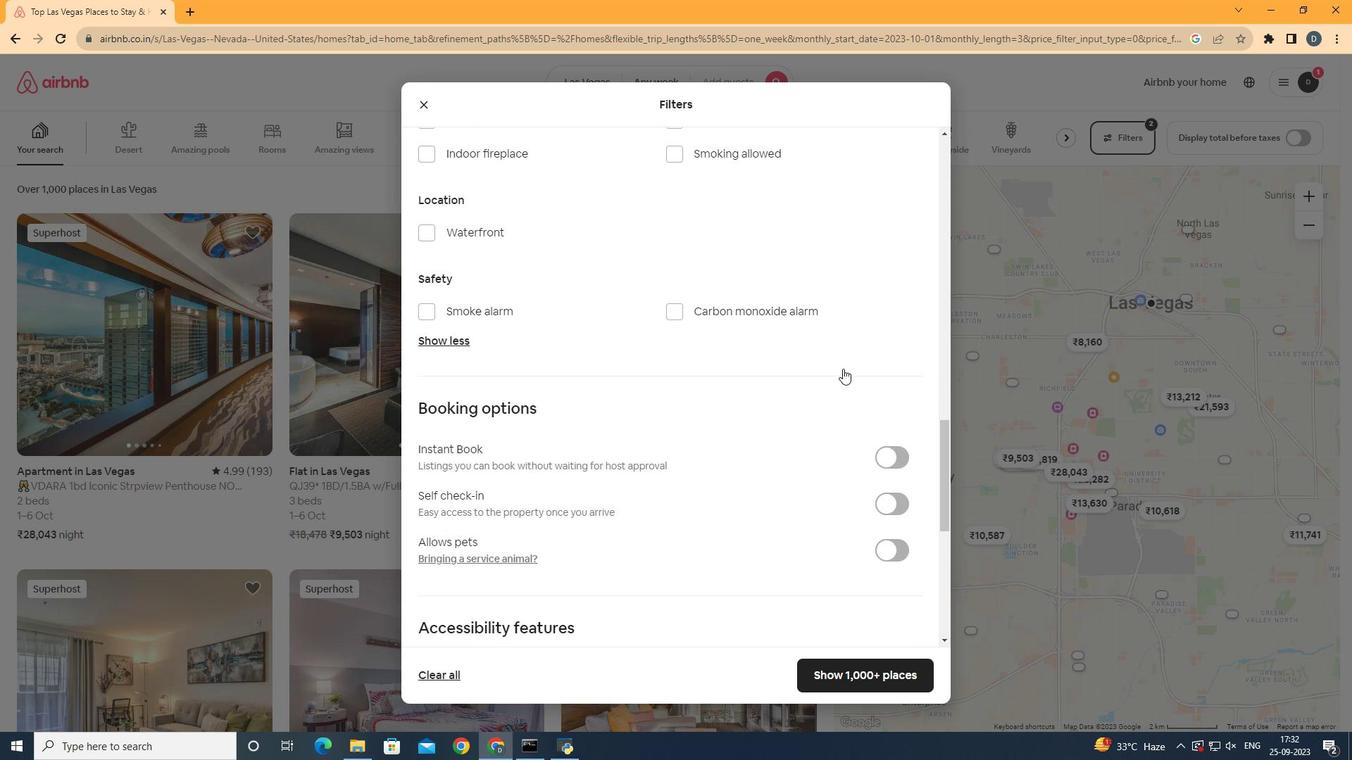 
Action: Mouse scrolled (842, 368) with delta (0, 0)
Screenshot: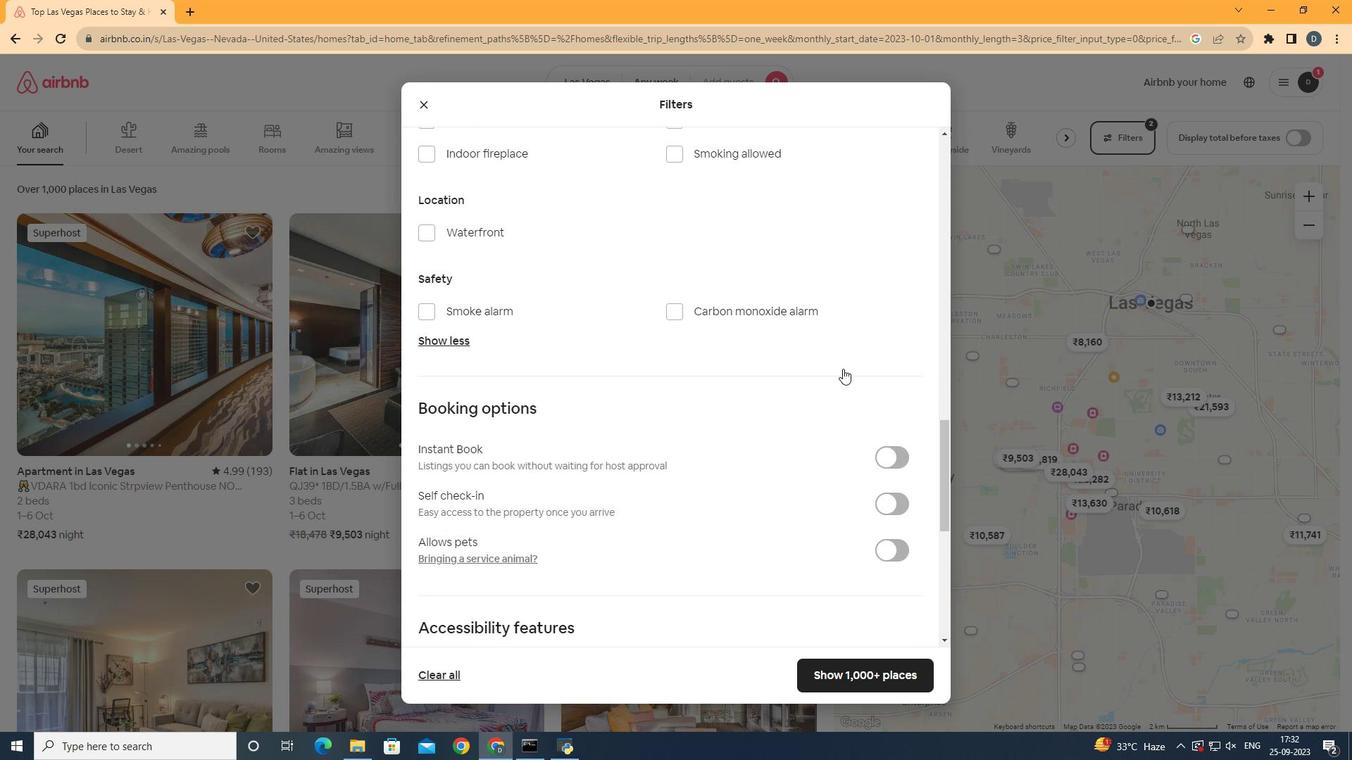 
Action: Mouse scrolled (842, 368) with delta (0, 0)
Screenshot: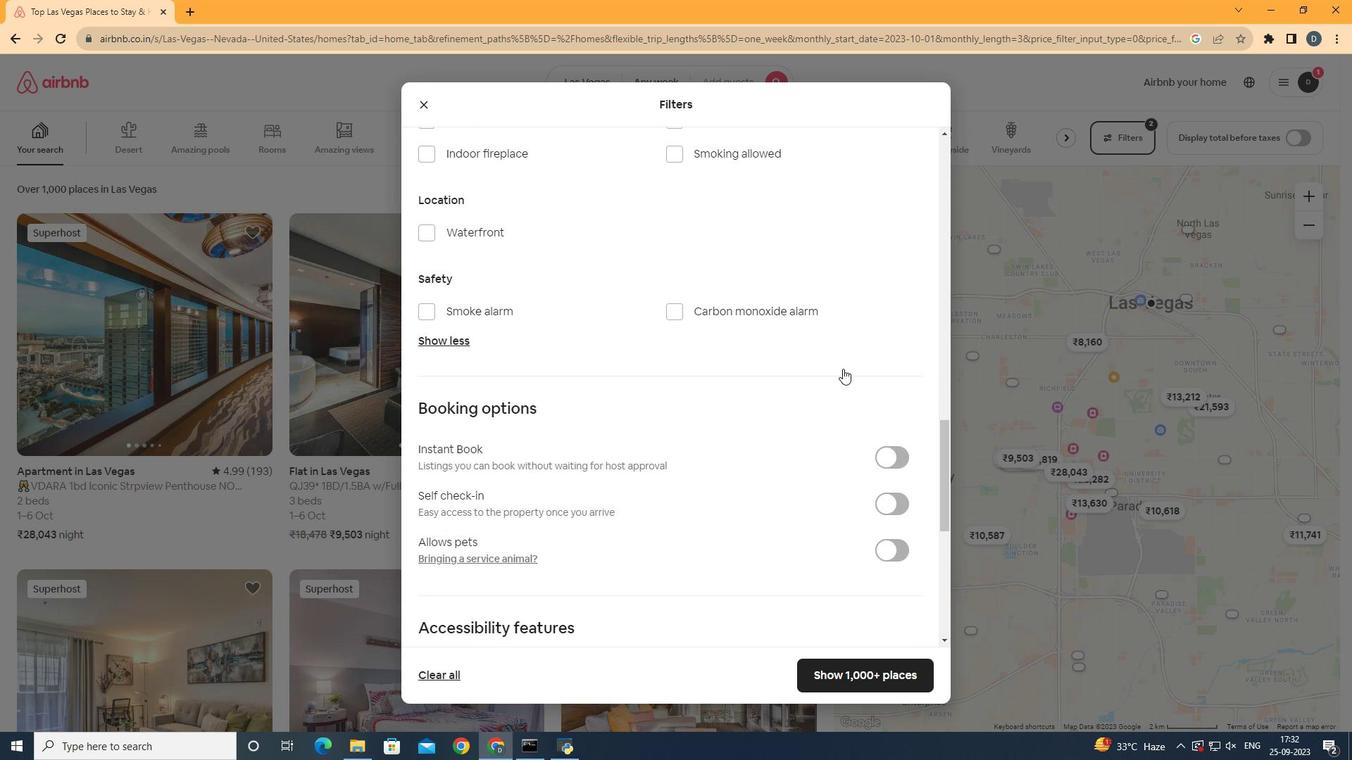 
Action: Mouse scrolled (842, 368) with delta (0, 0)
Screenshot: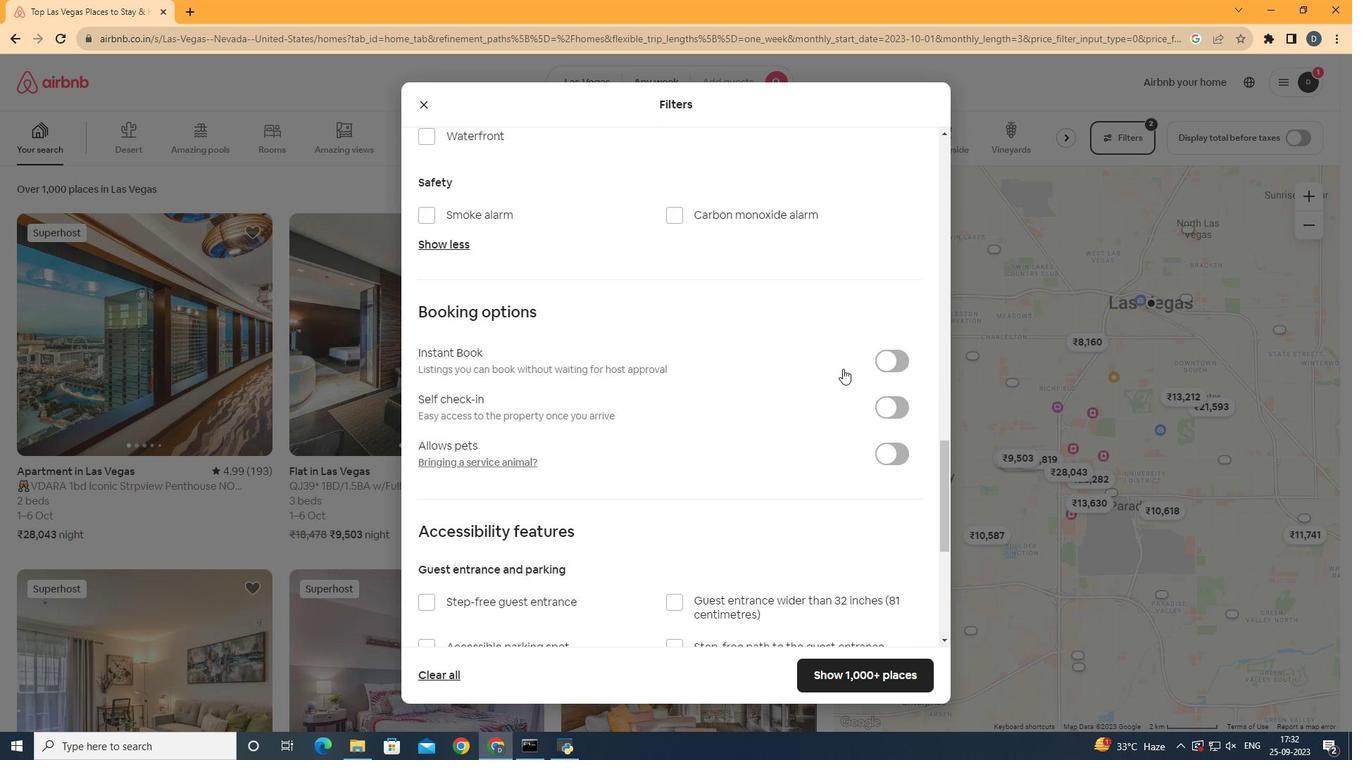 
Action: Mouse scrolled (842, 368) with delta (0, 0)
Screenshot: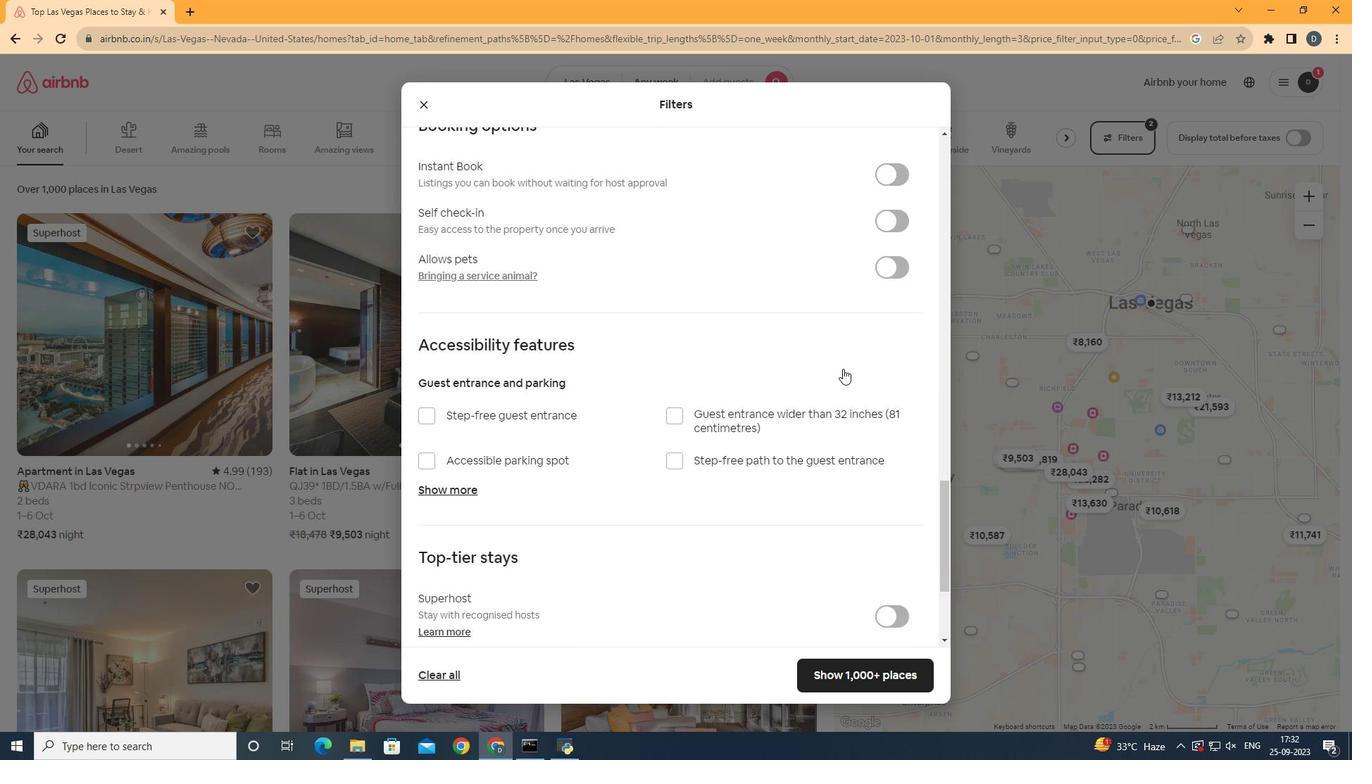 
Action: Mouse scrolled (842, 368) with delta (0, 0)
Screenshot: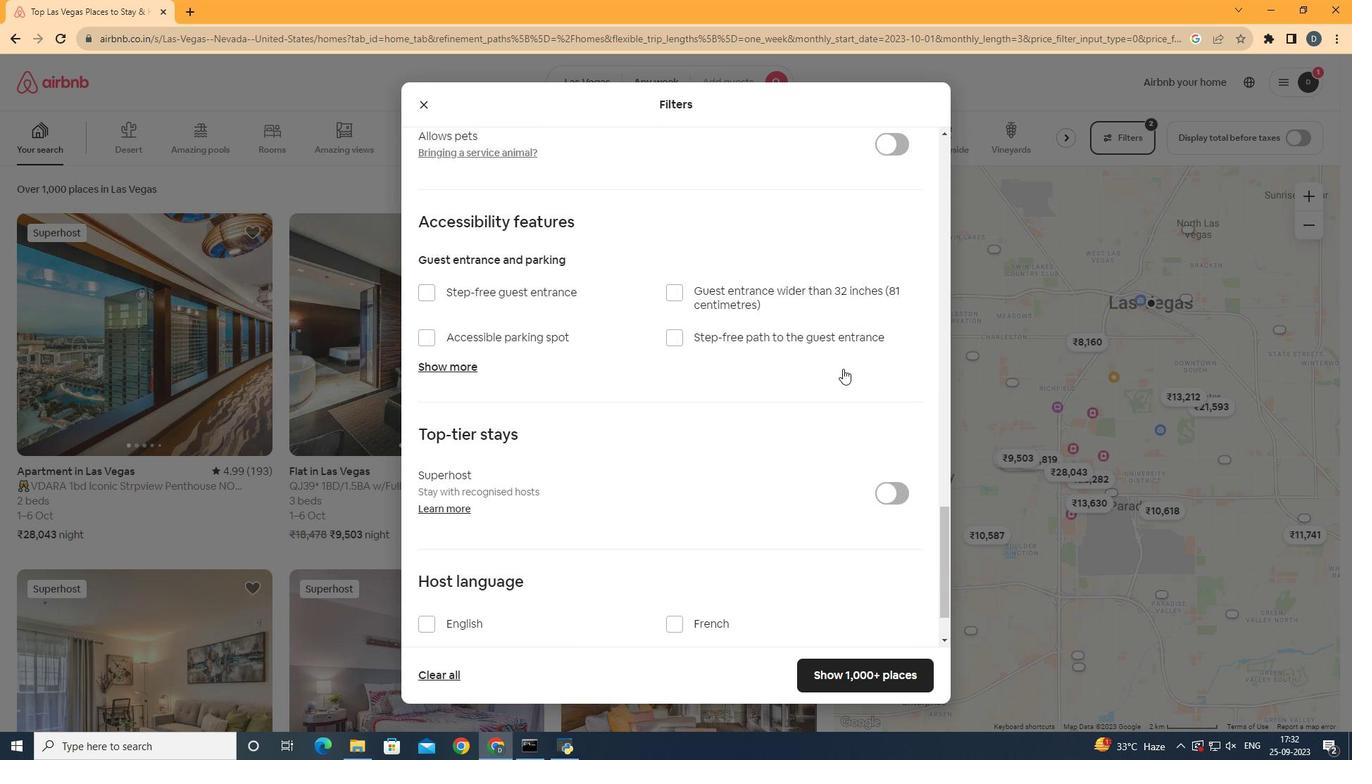 
Action: Mouse scrolled (842, 368) with delta (0, 0)
Screenshot: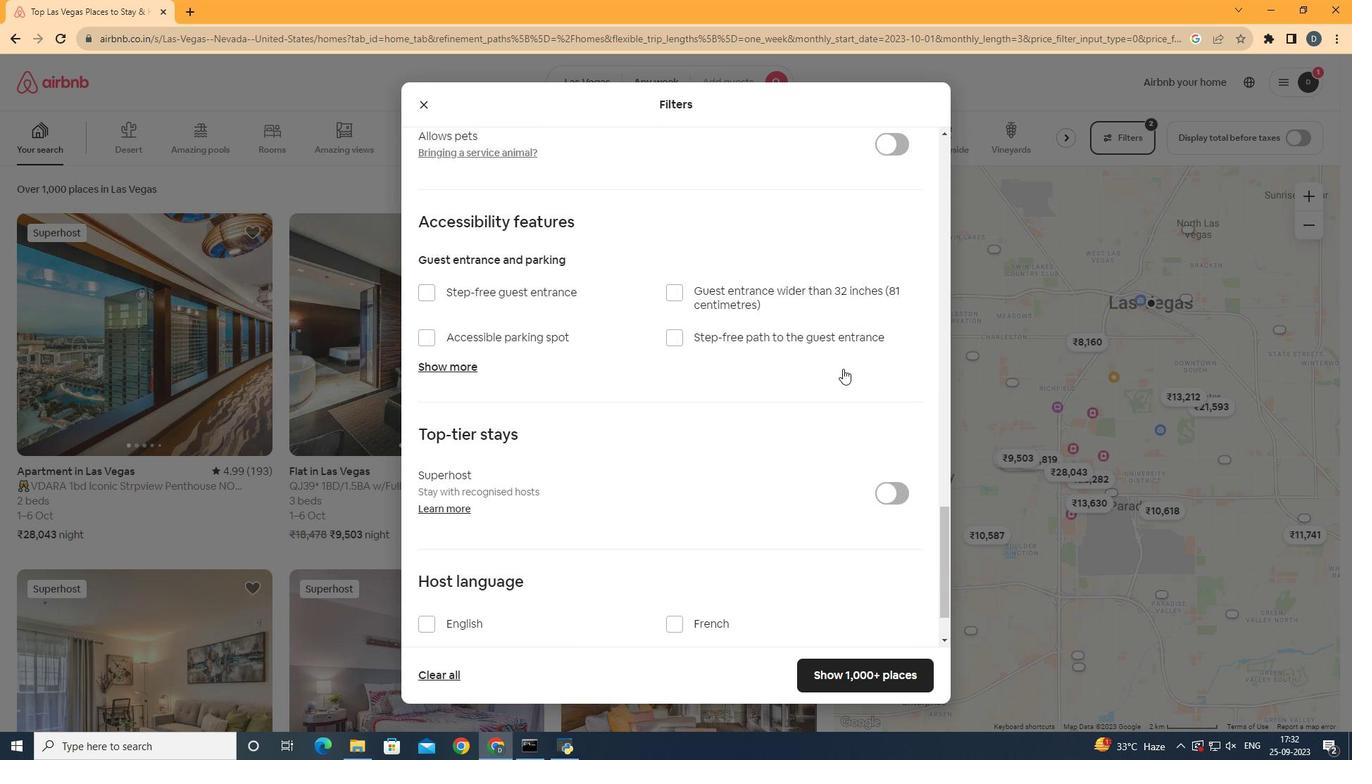 
Action: Mouse scrolled (842, 368) with delta (0, 0)
Screenshot: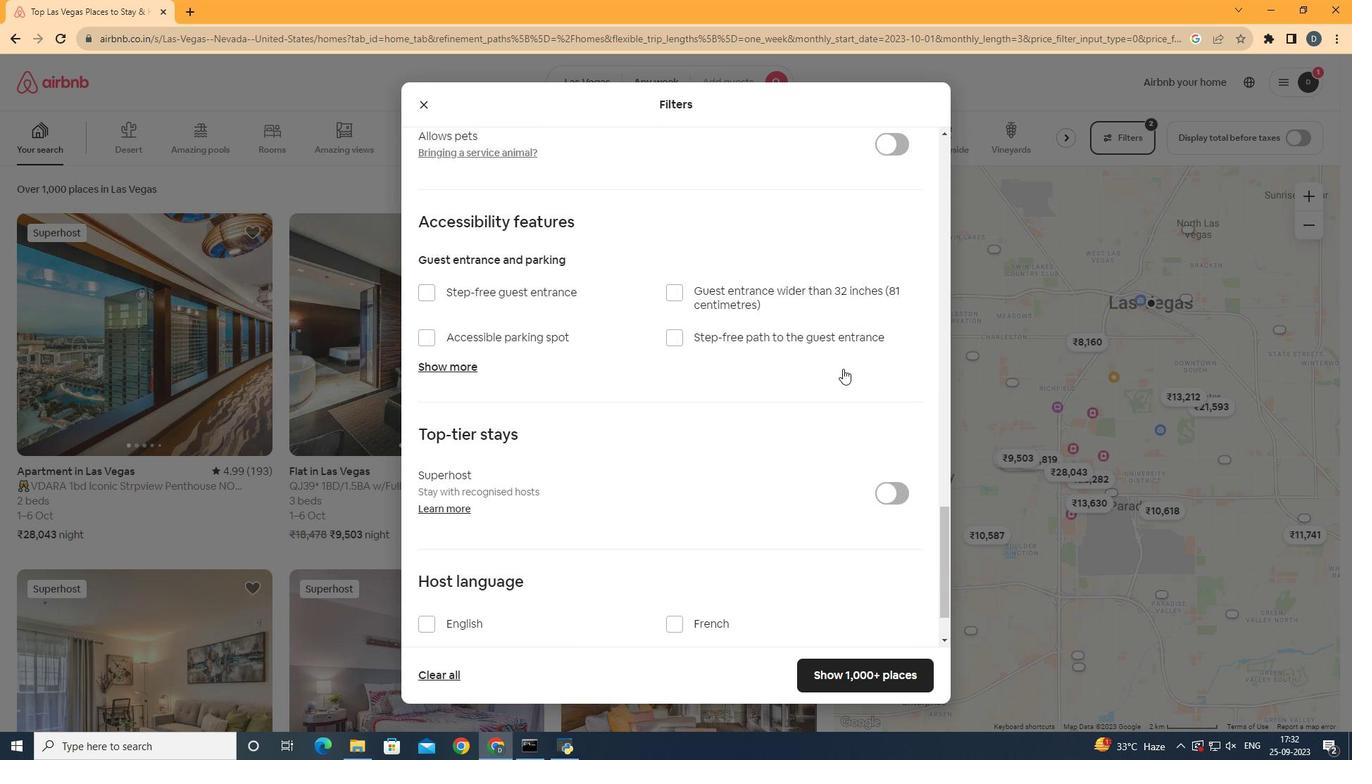 
Action: Mouse scrolled (842, 368) with delta (0, 0)
Screenshot: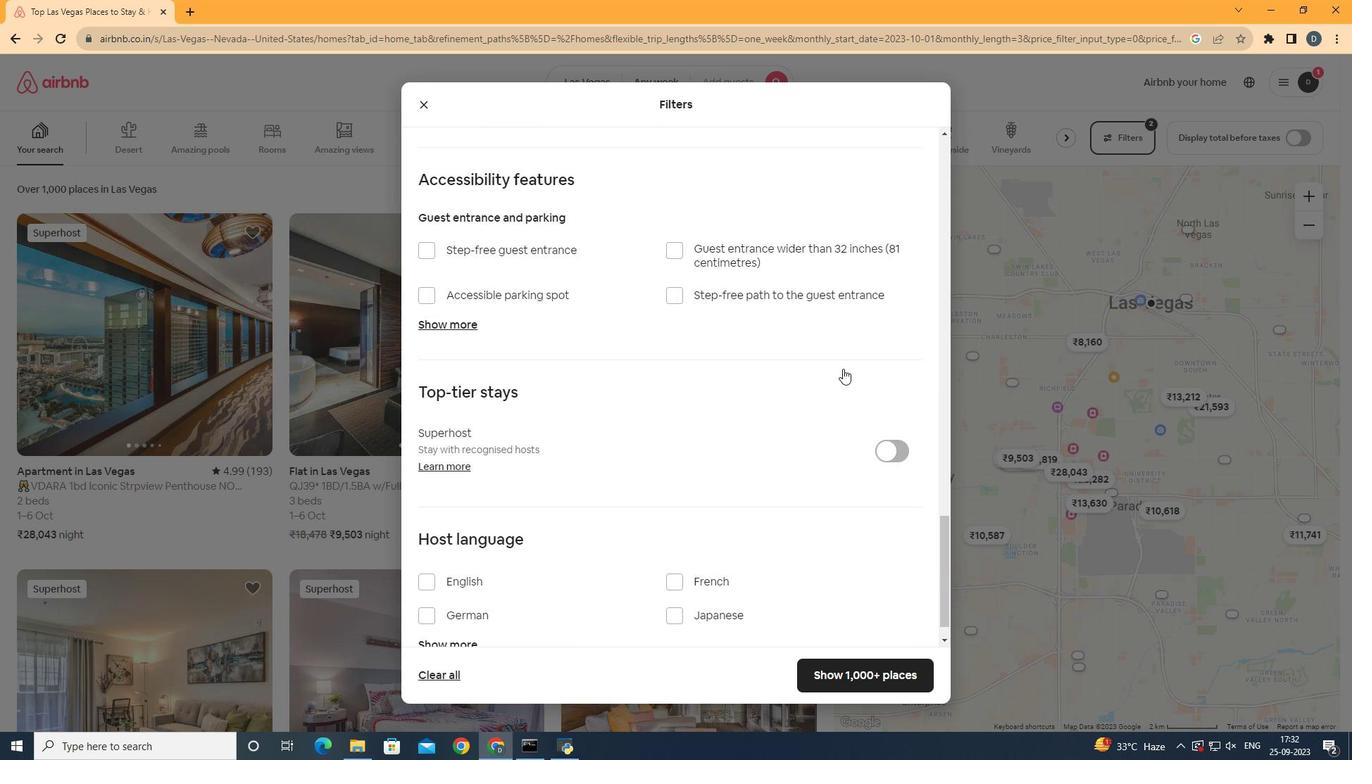 
Action: Mouse scrolled (842, 368) with delta (0, 0)
Screenshot: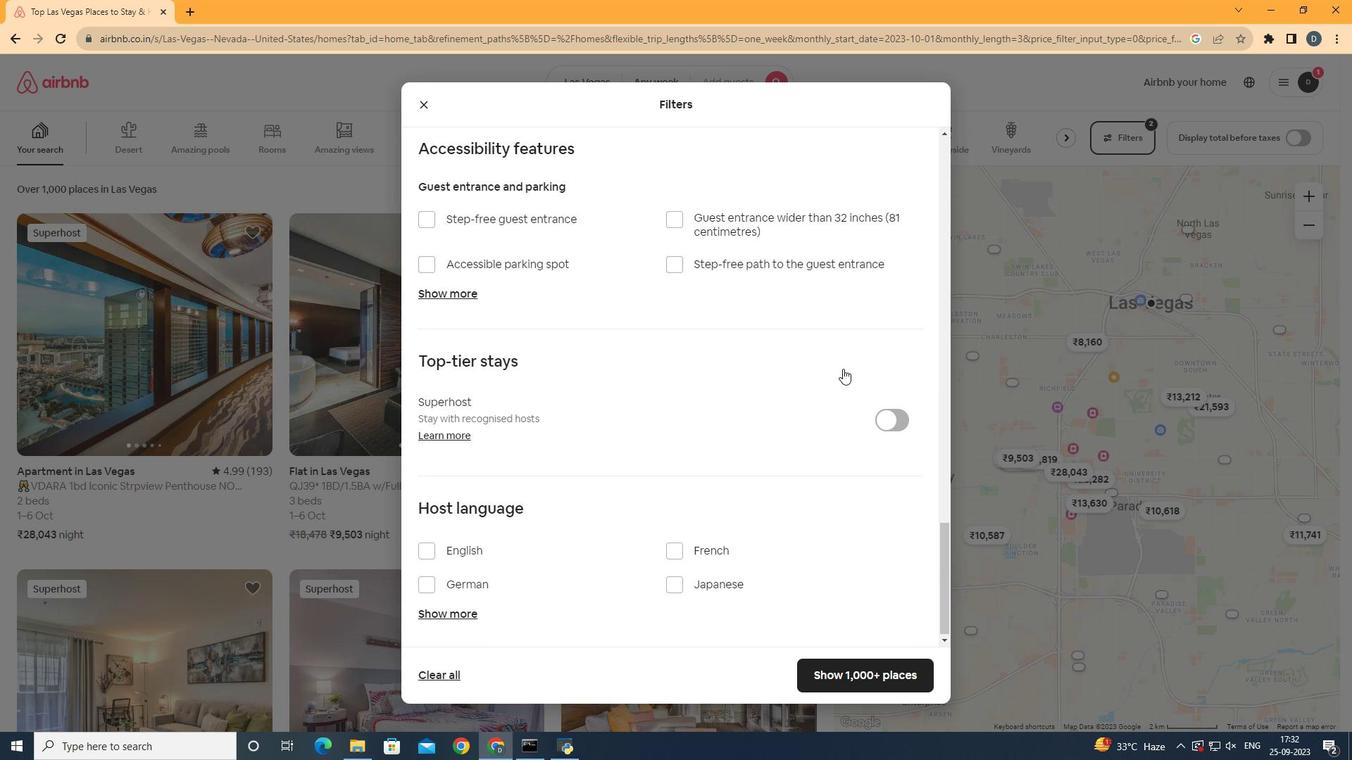 
Action: Mouse scrolled (842, 368) with delta (0, 0)
Screenshot: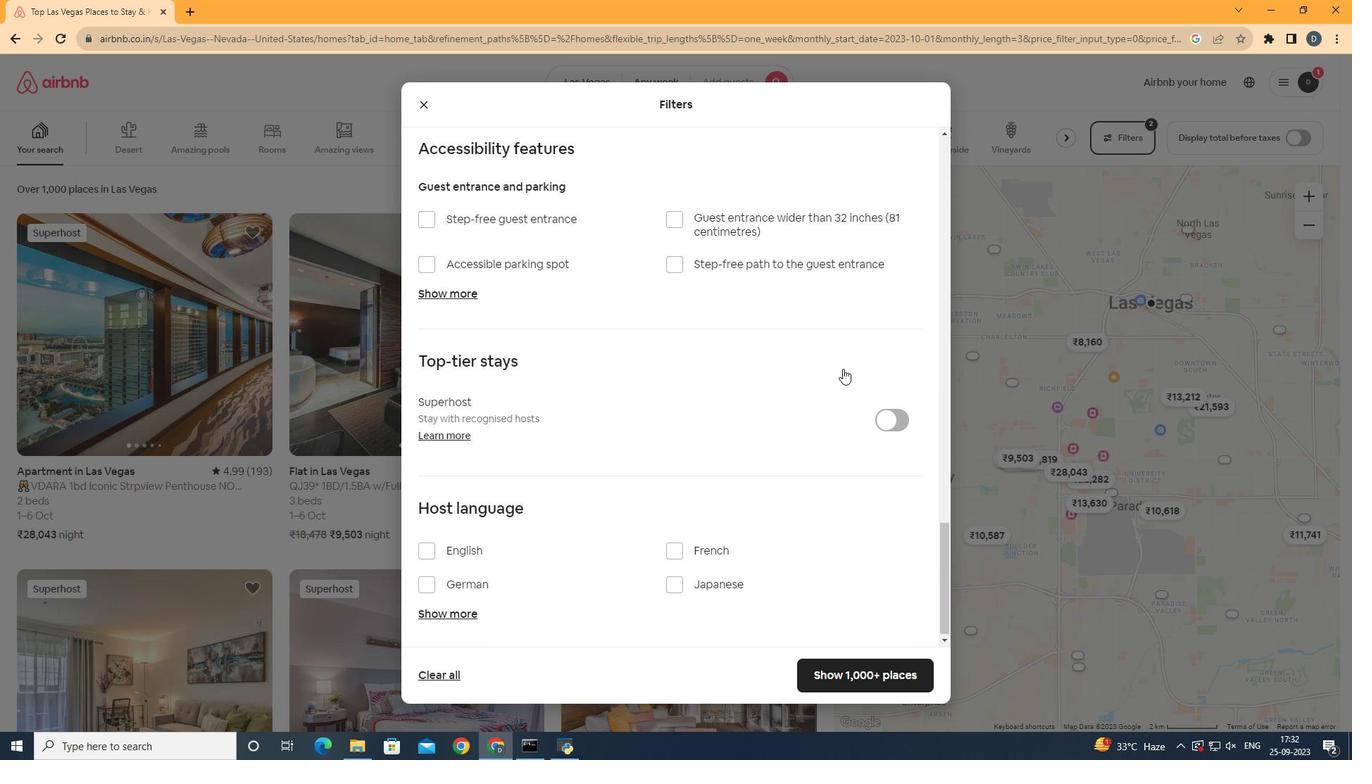 
Action: Mouse scrolled (842, 368) with delta (0, 0)
Screenshot: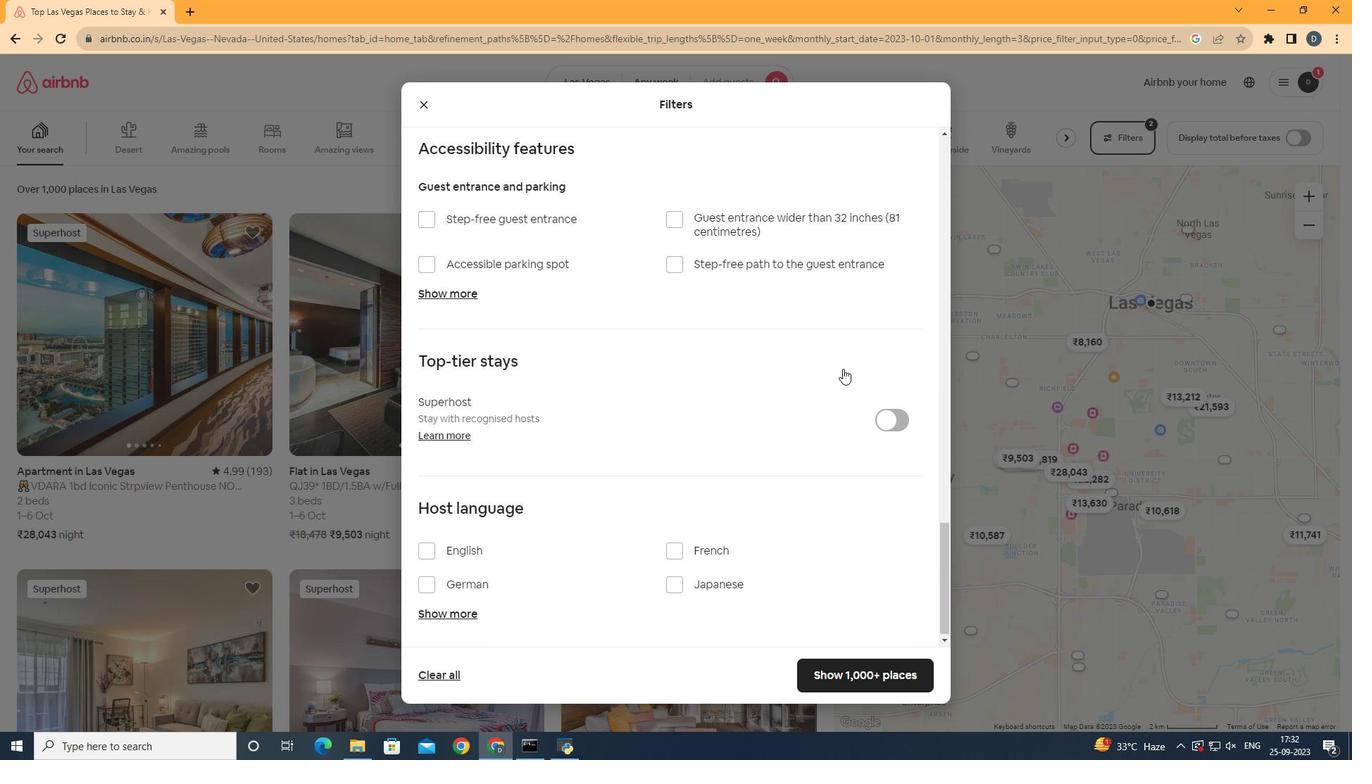 
Action: Mouse scrolled (842, 368) with delta (0, 0)
Screenshot: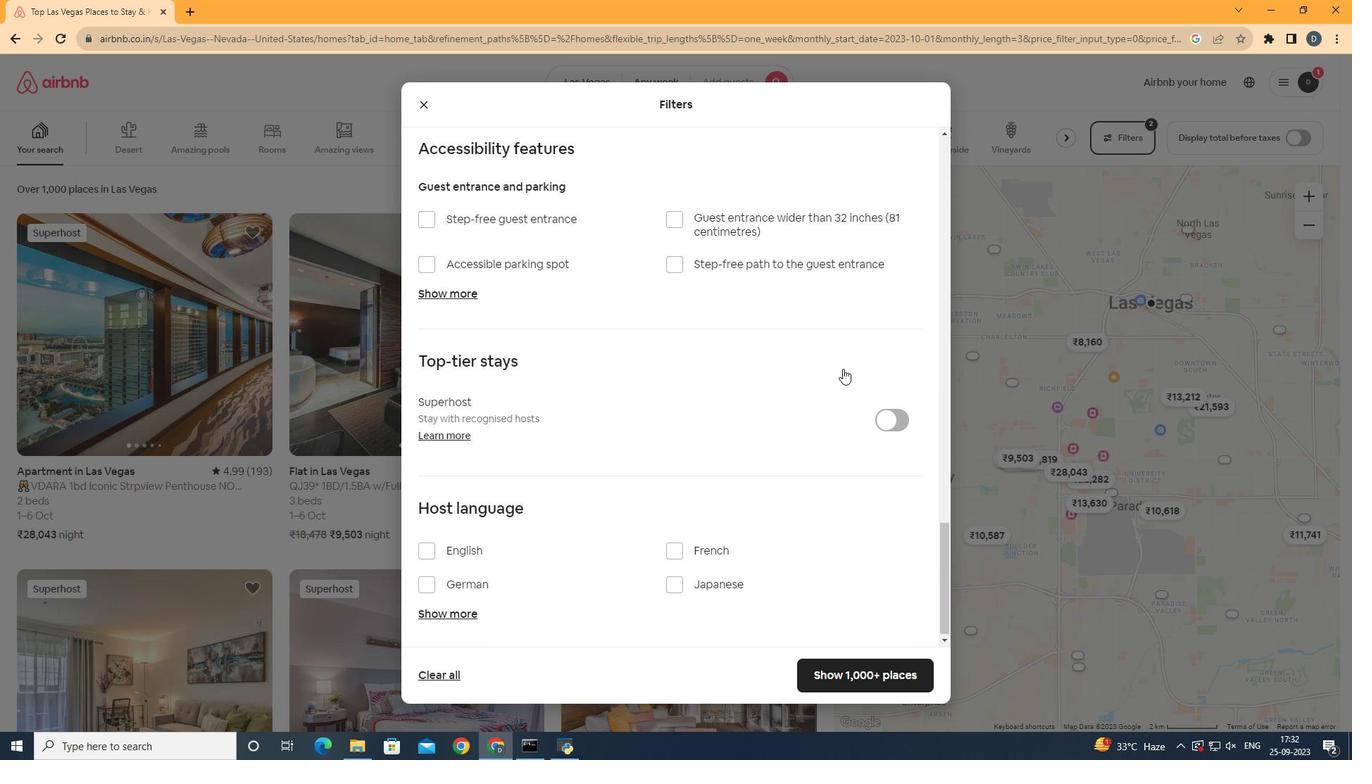 
Action: Mouse scrolled (842, 368) with delta (0, 0)
Screenshot: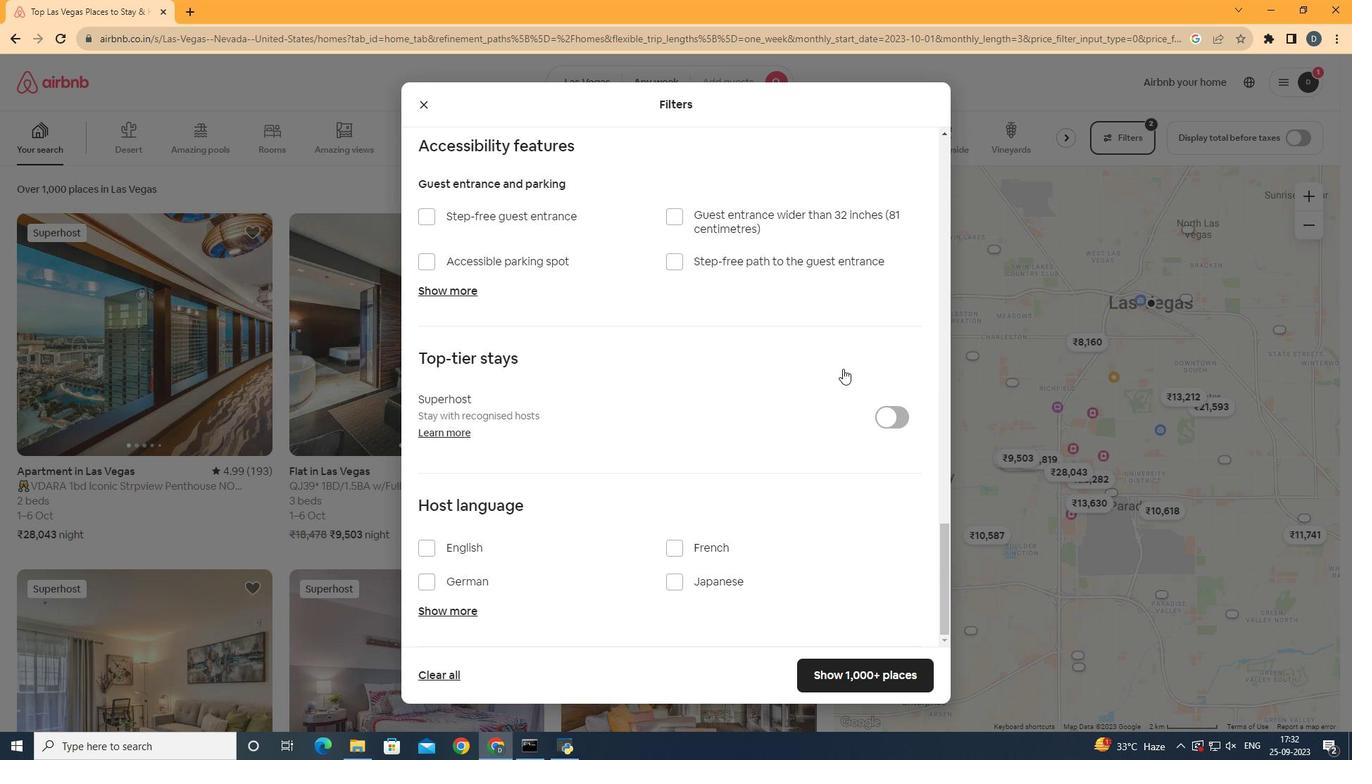 
Action: Mouse scrolled (842, 368) with delta (0, 0)
Screenshot: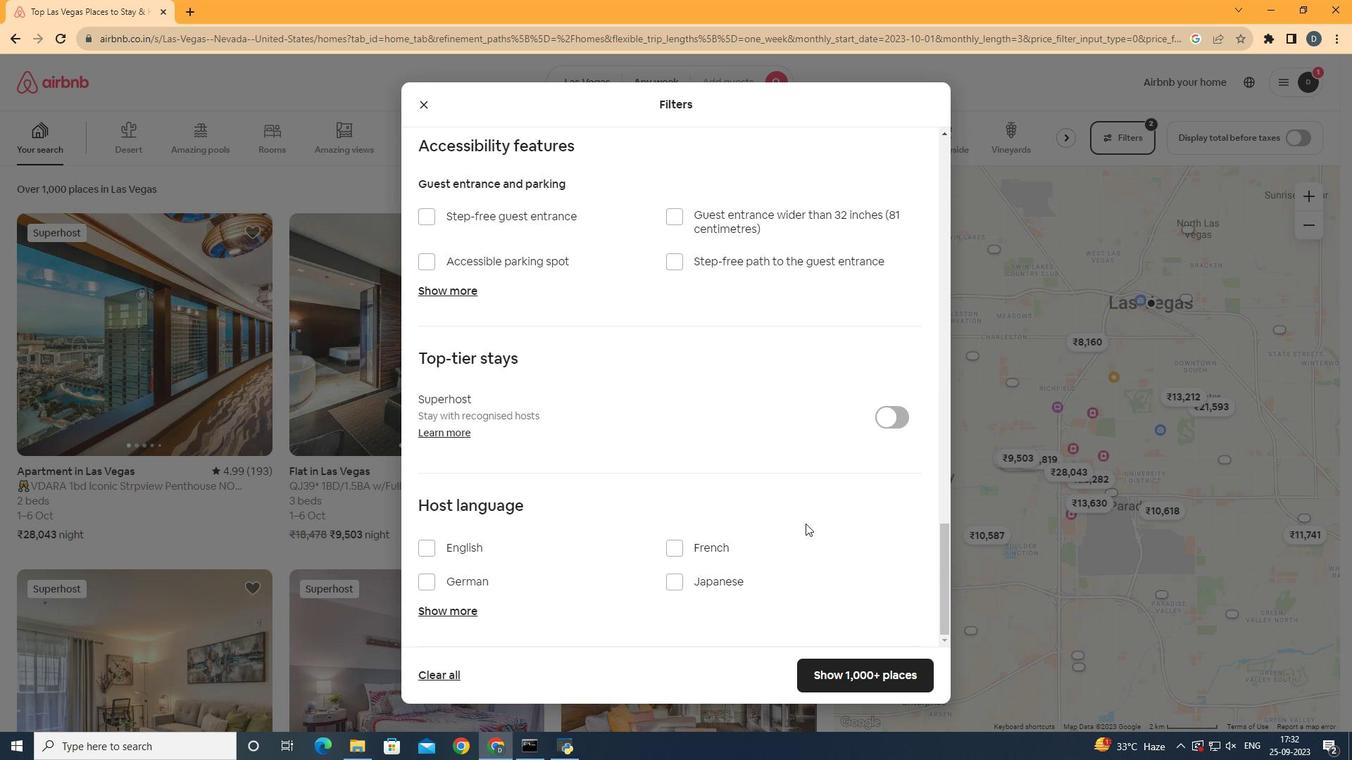
Action: Mouse scrolled (842, 368) with delta (0, 0)
Screenshot: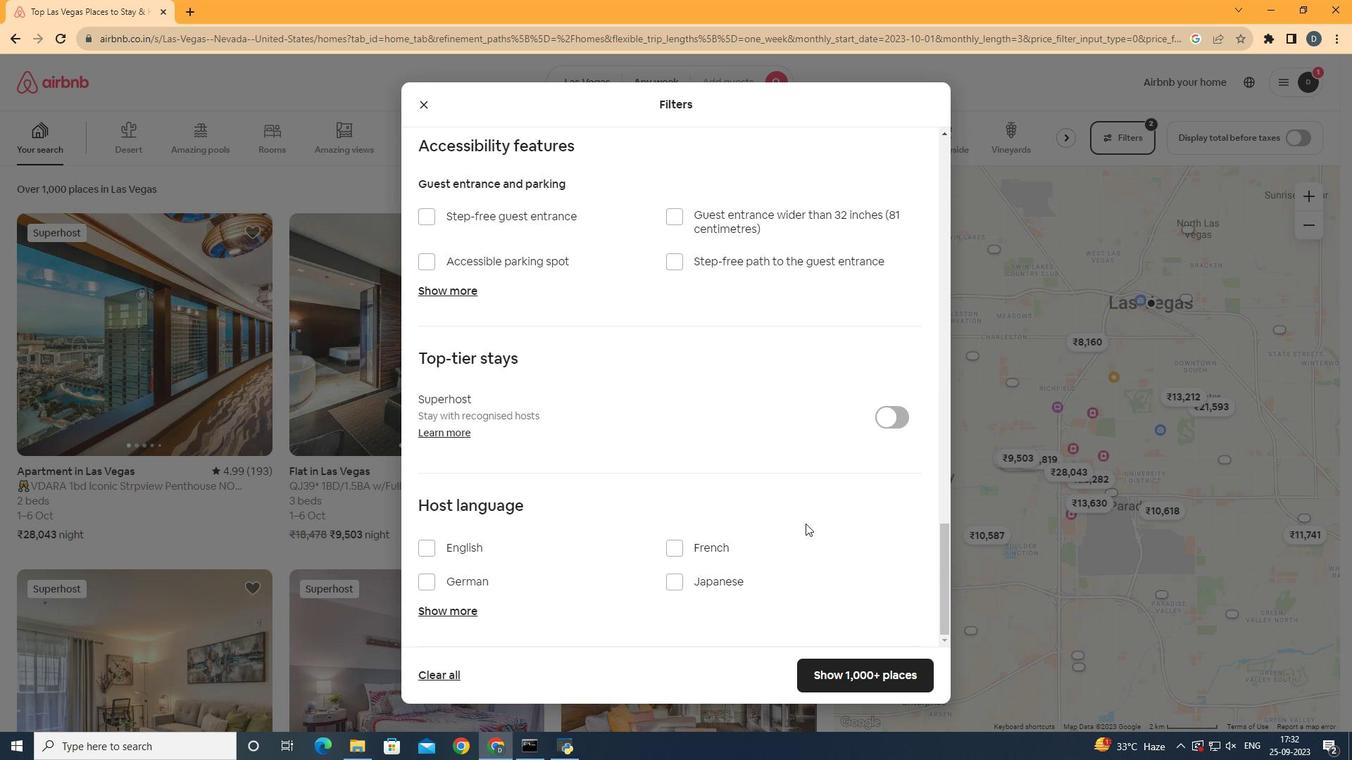 
Action: Mouse scrolled (842, 368) with delta (0, 0)
Screenshot: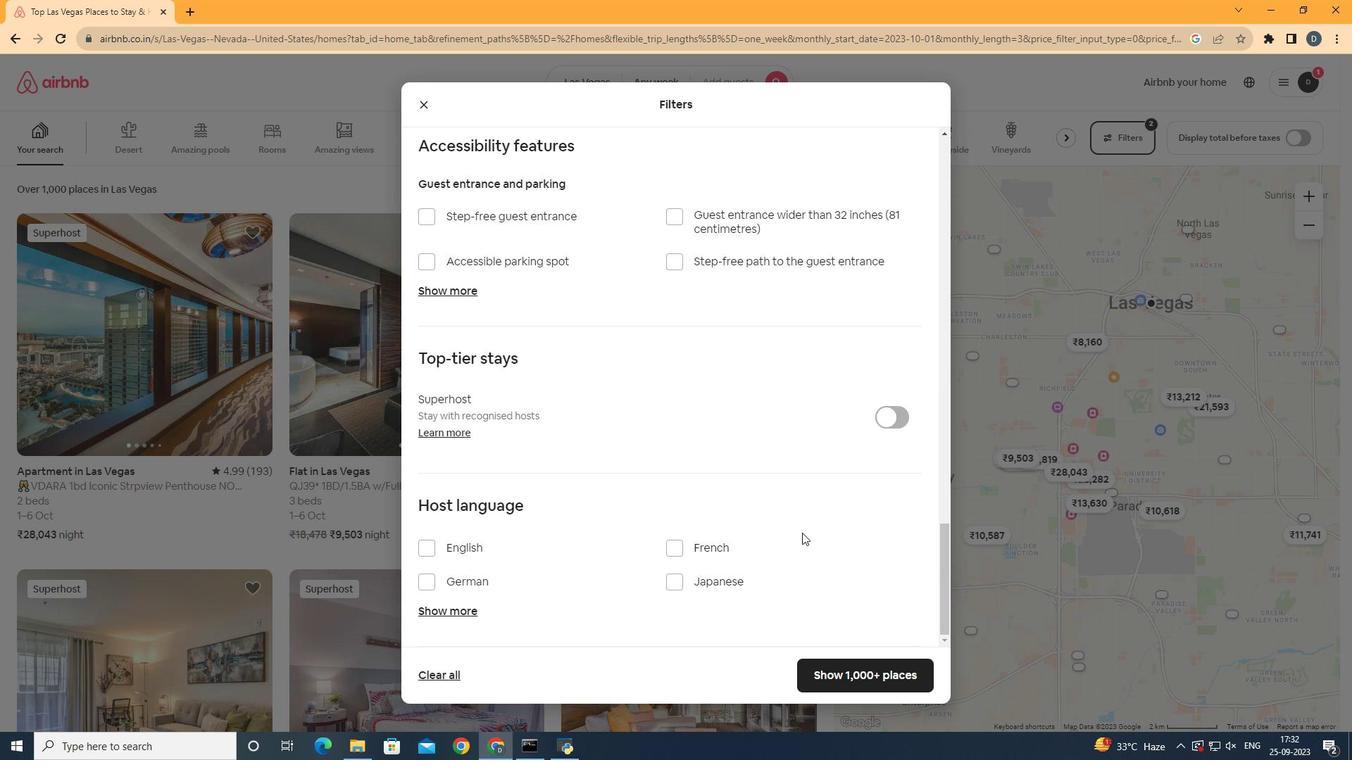 
Action: Mouse scrolled (842, 368) with delta (0, 0)
Screenshot: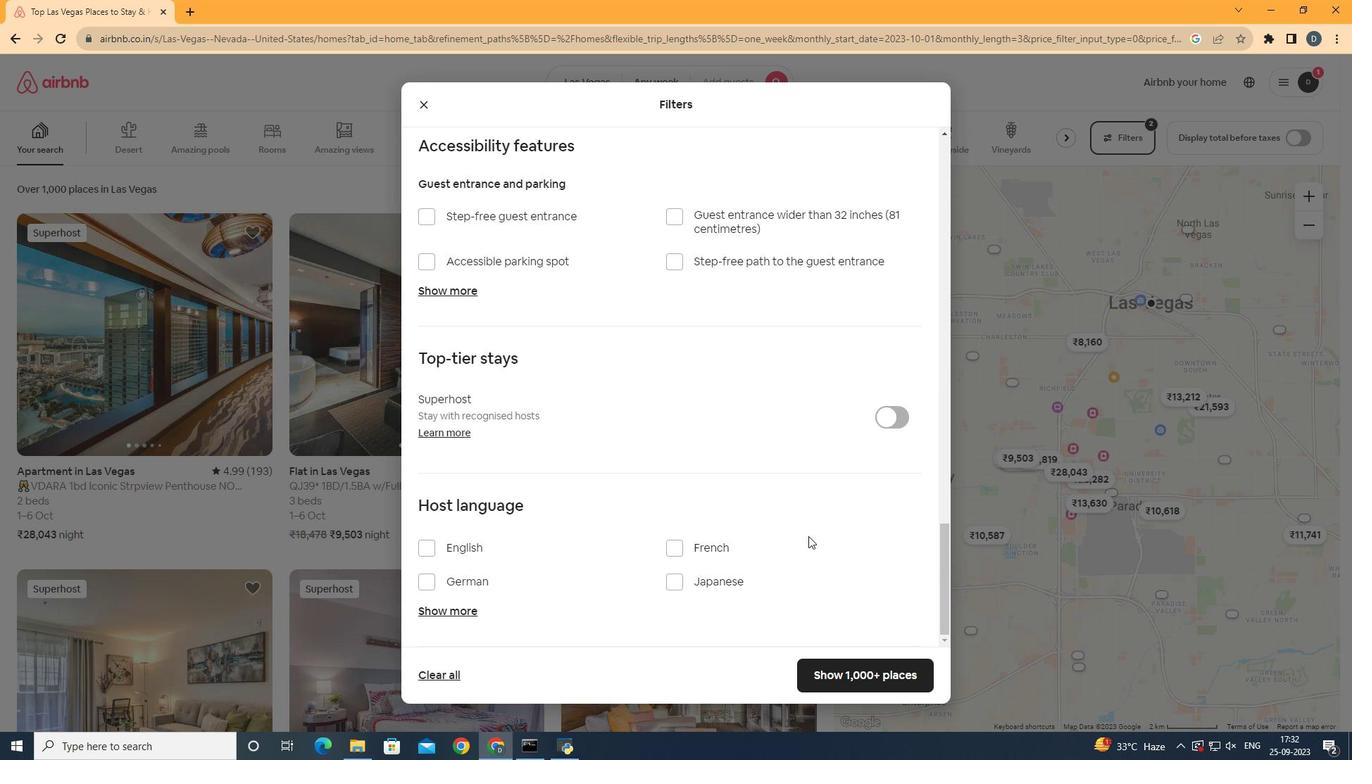 
Action: Mouse moved to (883, 673)
Screenshot: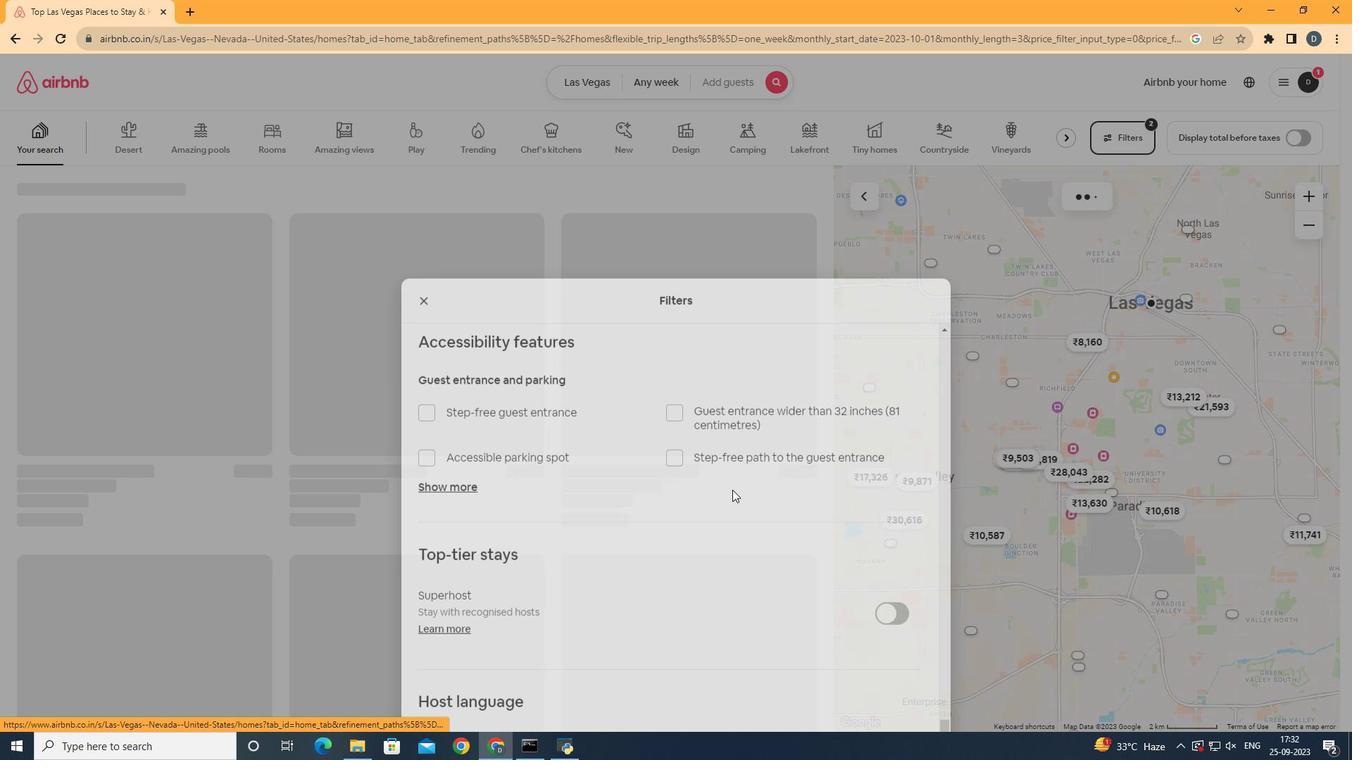 
Action: Mouse pressed left at (883, 673)
Screenshot: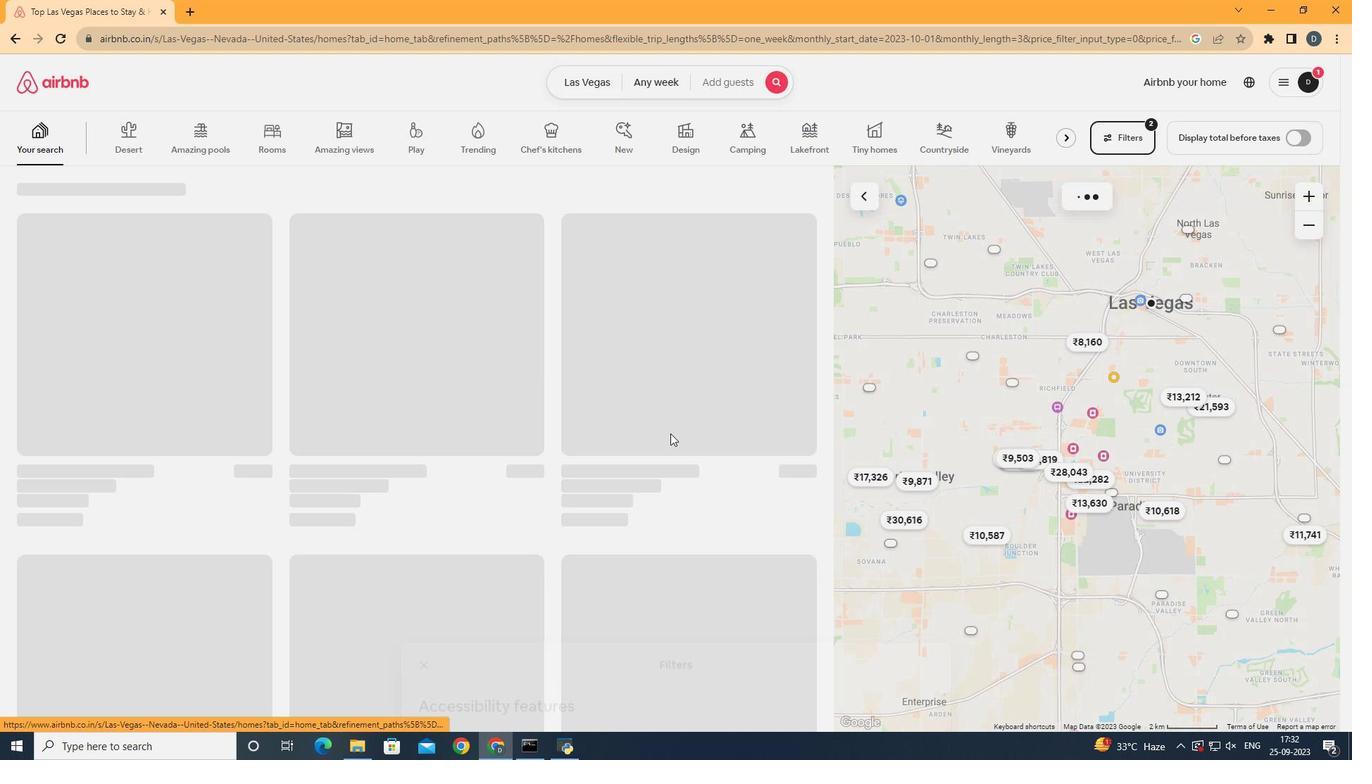 
Action: Mouse moved to (670, 433)
Screenshot: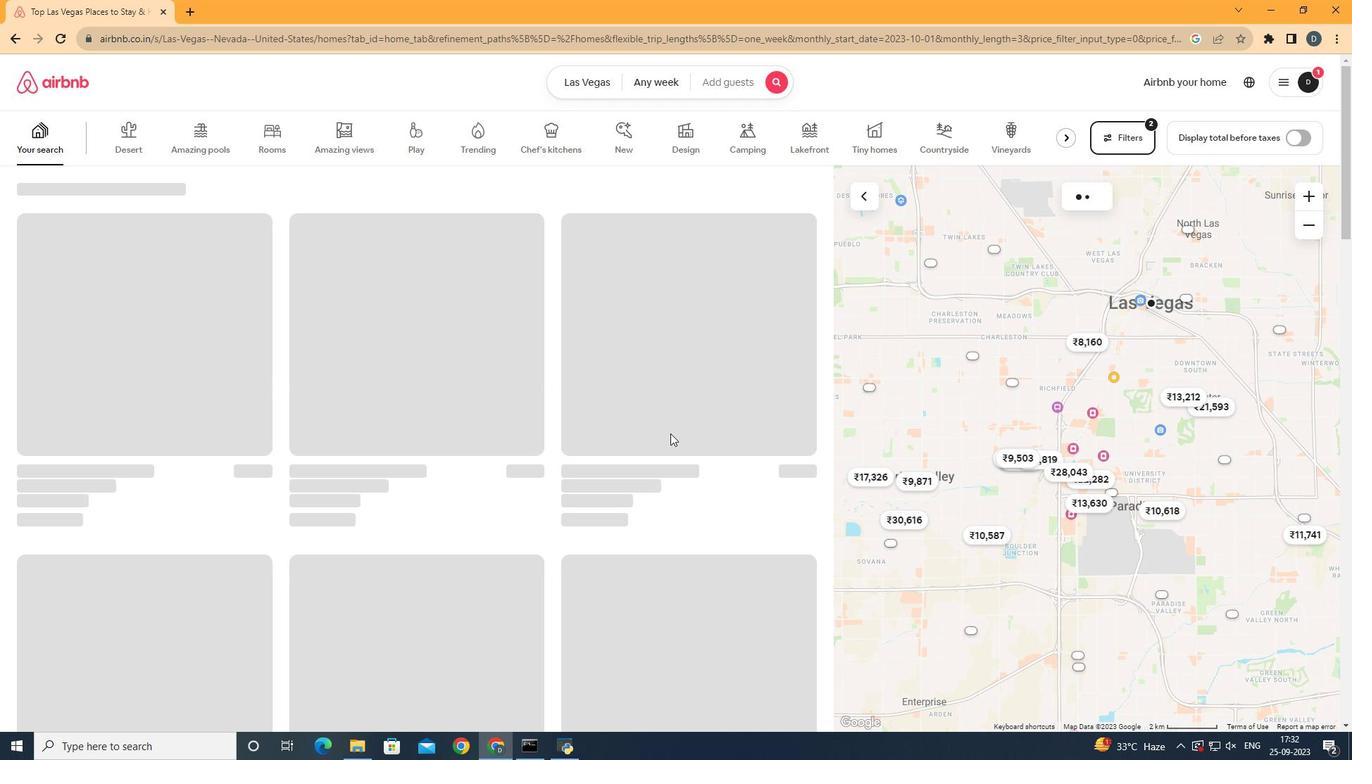 
Action: Mouse scrolled (670, 433) with delta (0, 0)
Screenshot: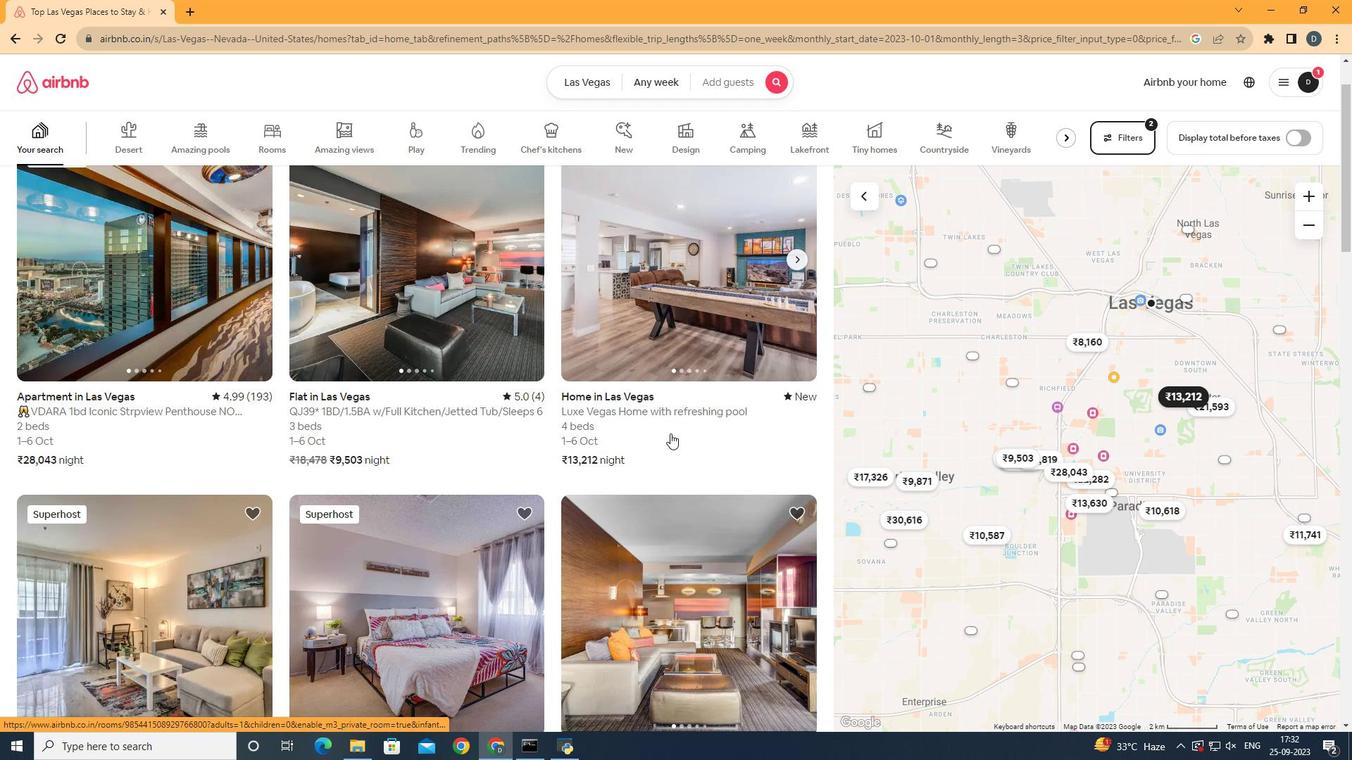 
Action: Mouse scrolled (670, 433) with delta (0, 0)
Screenshot: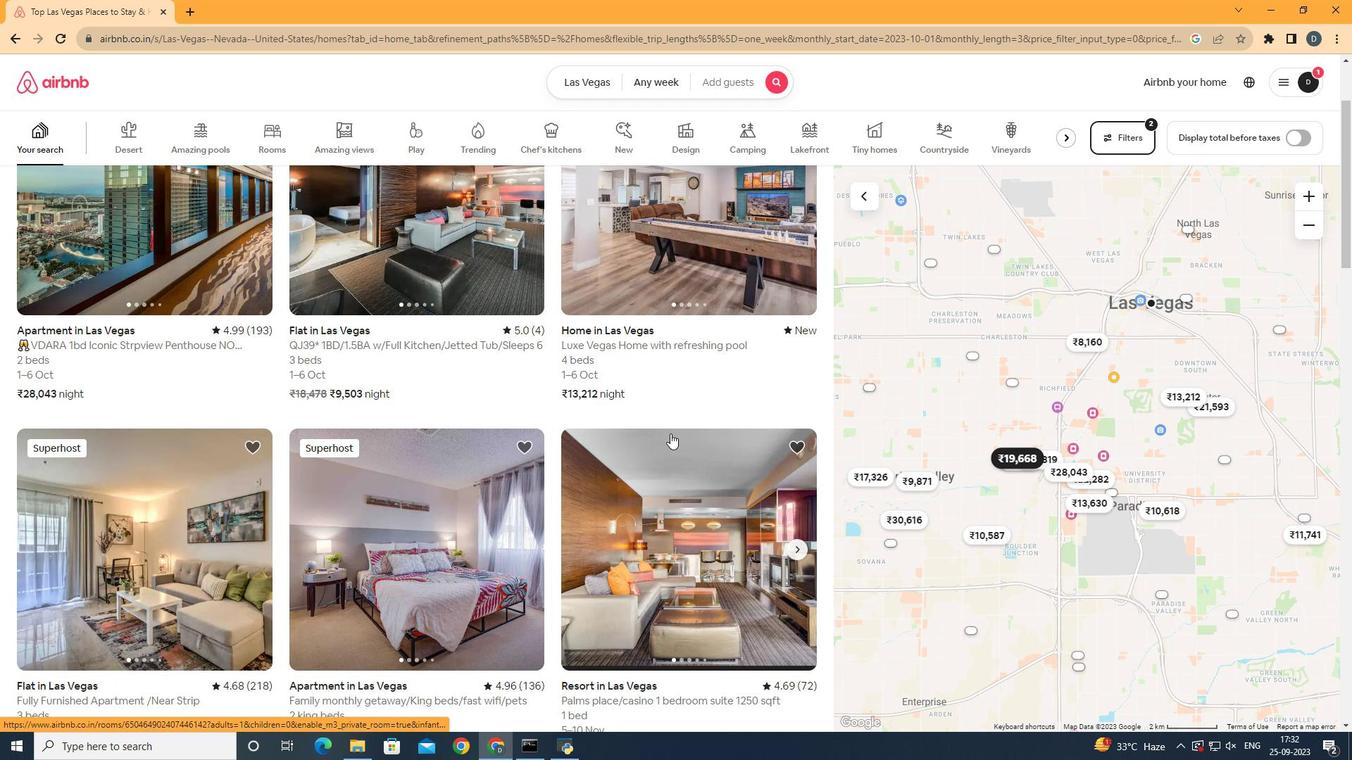 
Action: Mouse scrolled (670, 434) with delta (0, 0)
Screenshot: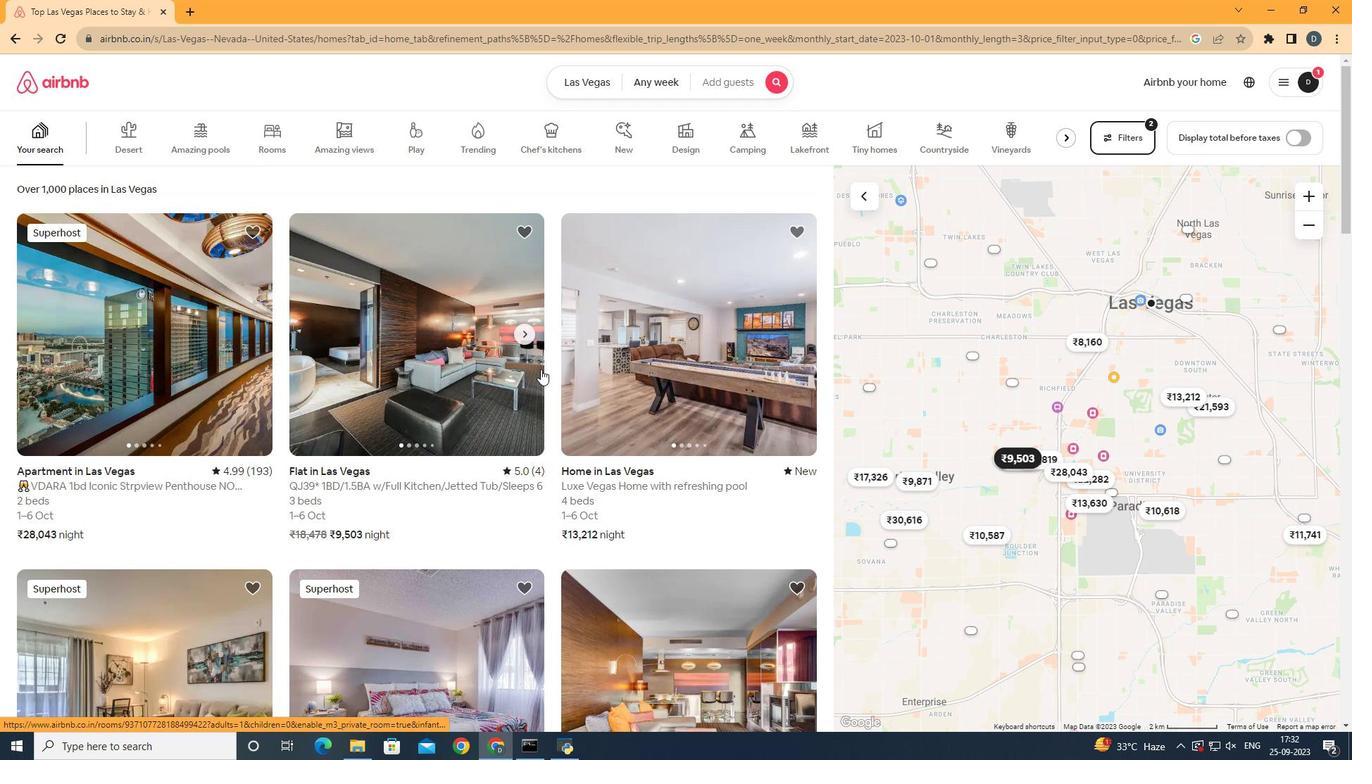 
Action: Mouse scrolled (670, 434) with delta (0, 0)
Screenshot: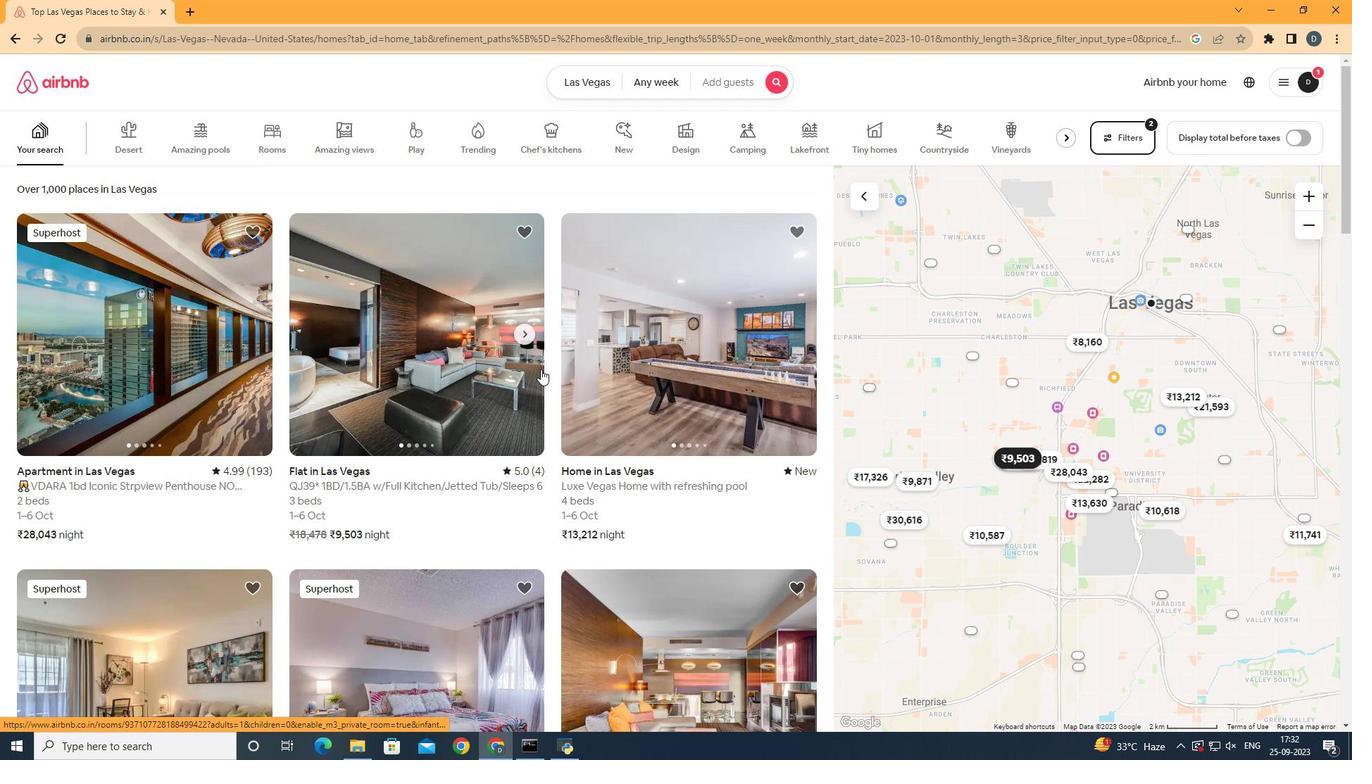 
Action: Mouse moved to (223, 365)
Screenshot: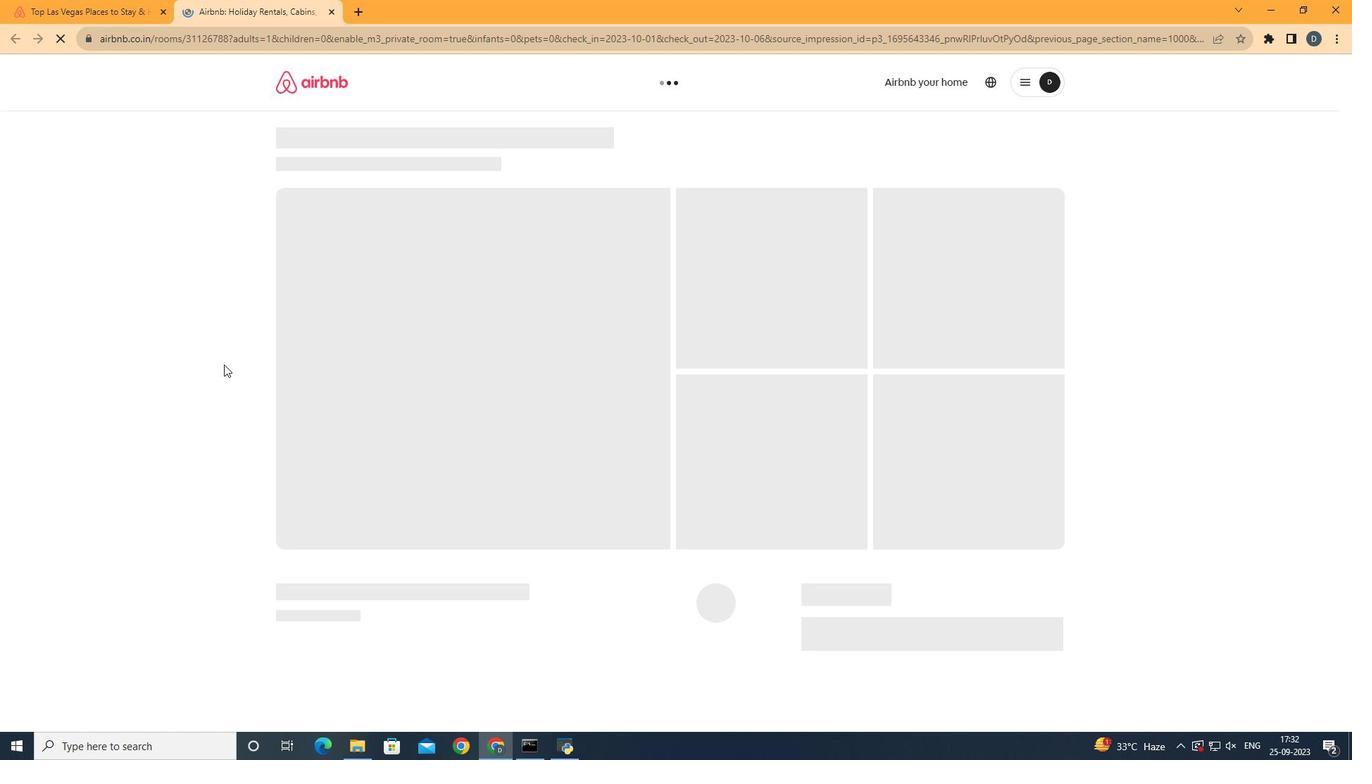 
Action: Mouse pressed left at (223, 365)
Screenshot: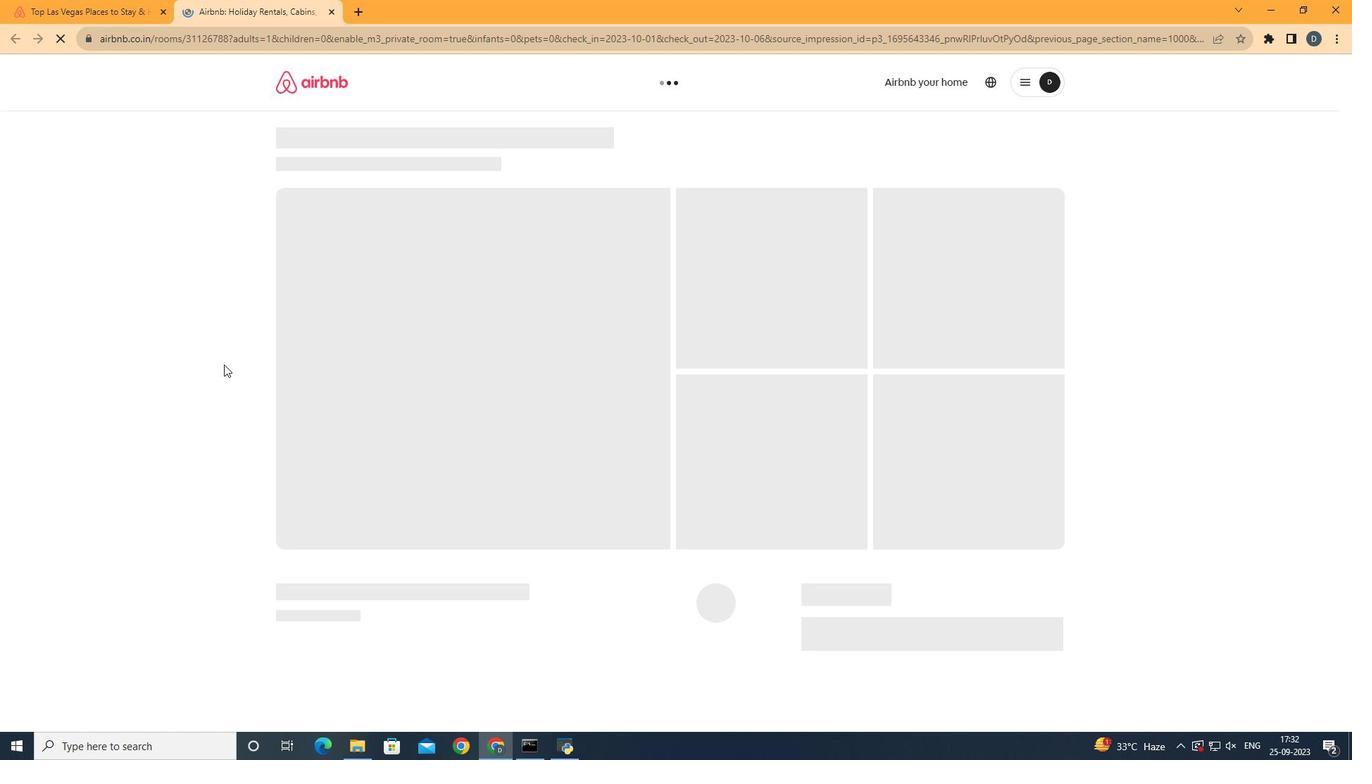 
Action: Mouse moved to (978, 522)
Screenshot: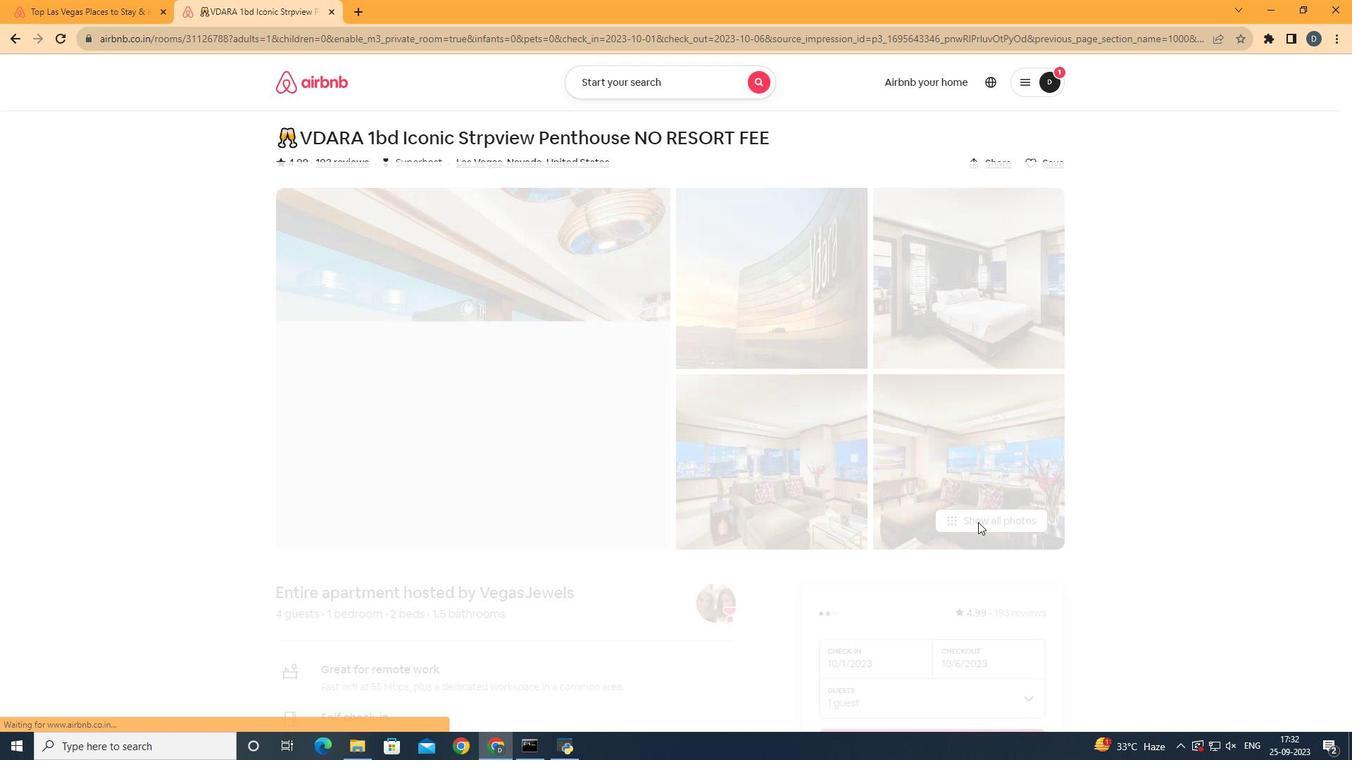 
Action: Mouse pressed left at (978, 522)
Screenshot: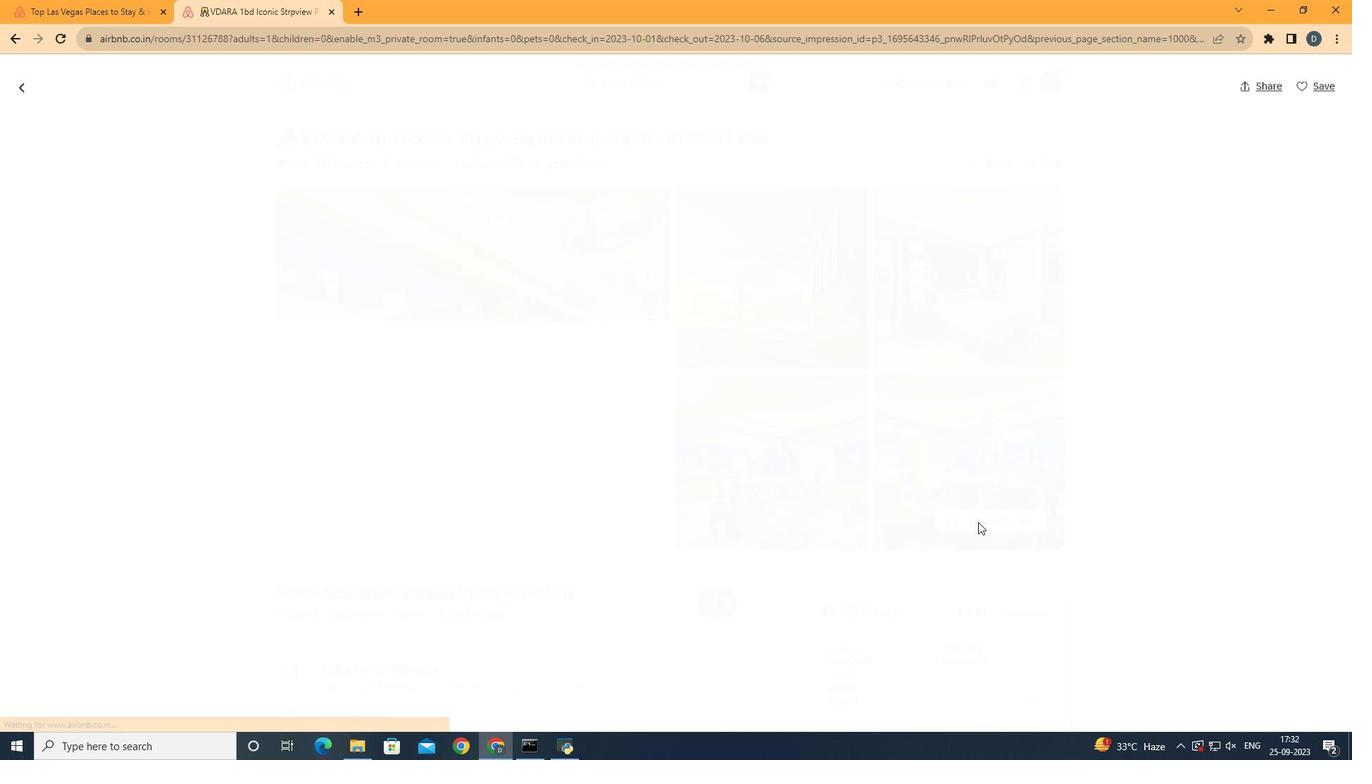 
Action: Mouse scrolled (978, 521) with delta (0, 0)
Screenshot: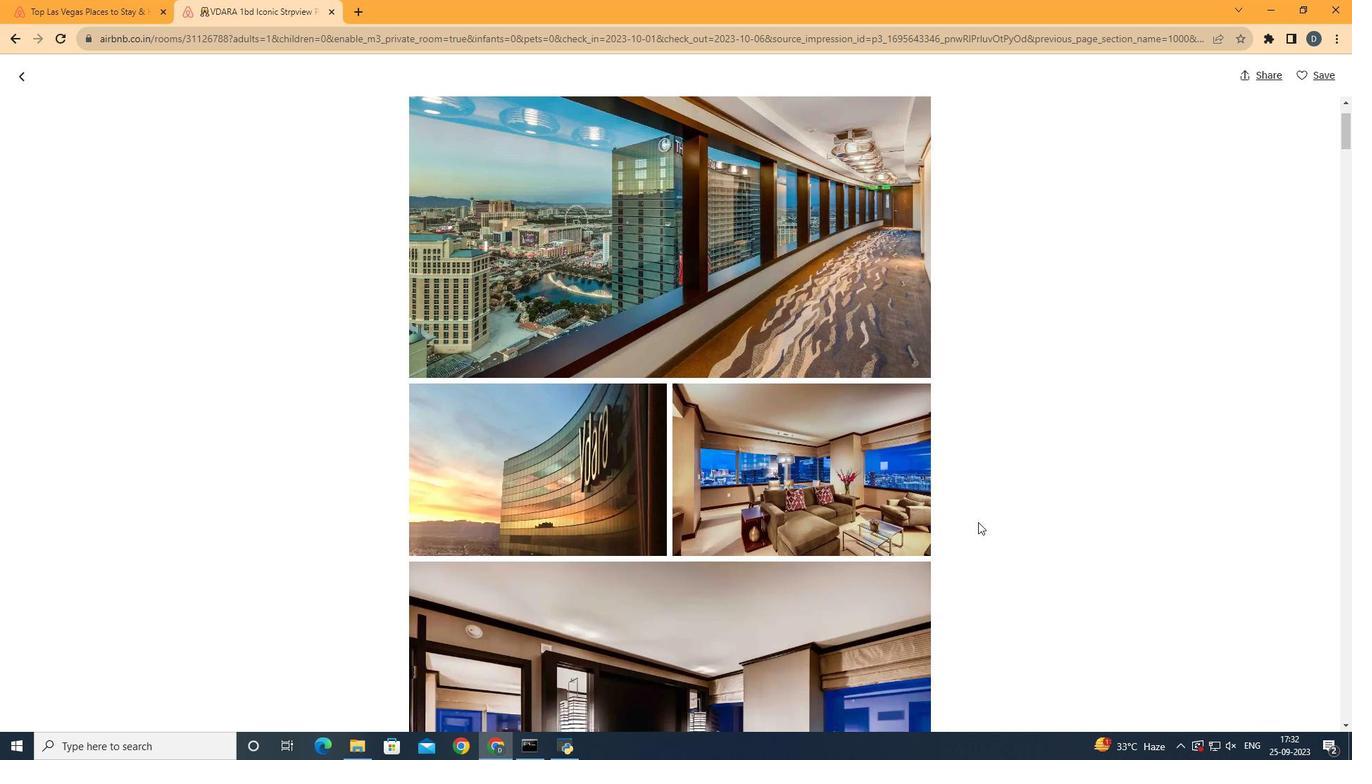 
Action: Mouse scrolled (978, 521) with delta (0, 0)
Screenshot: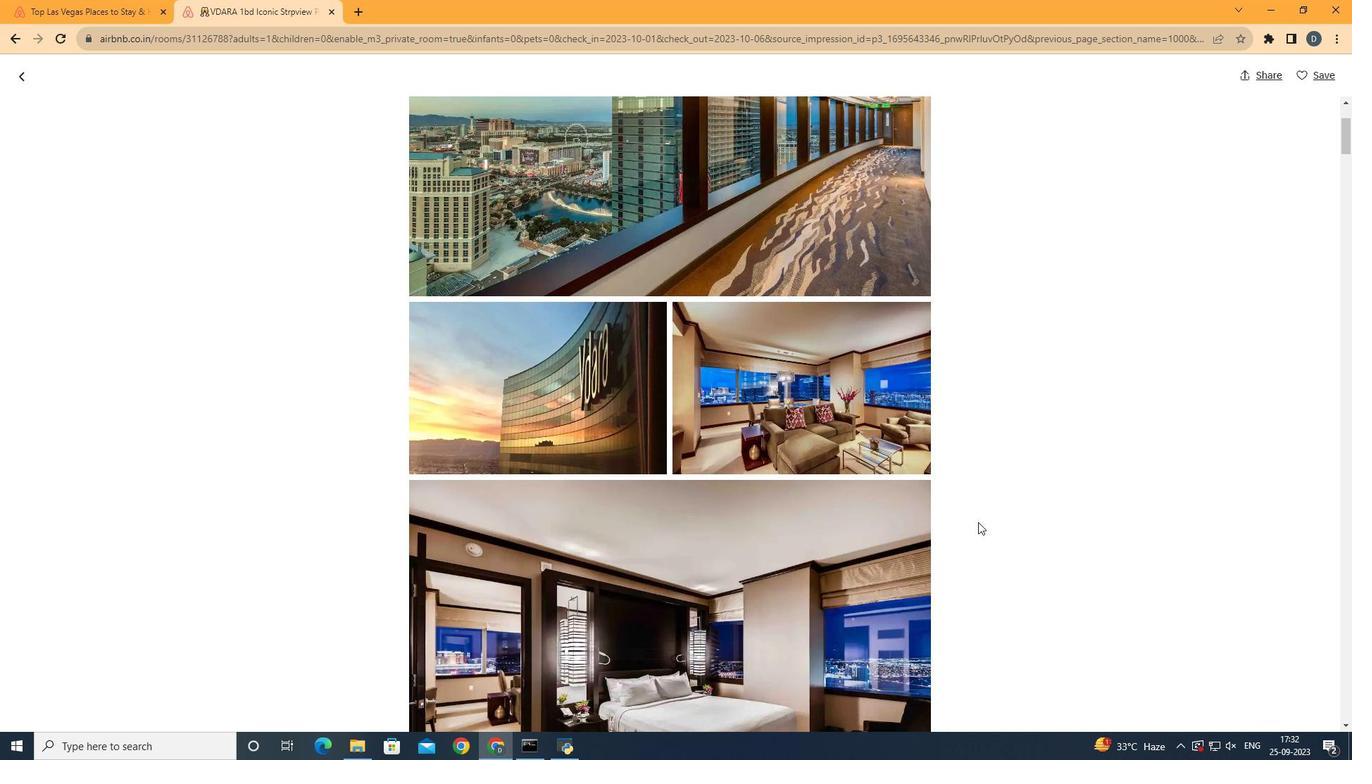 
Action: Mouse scrolled (978, 521) with delta (0, 0)
Screenshot: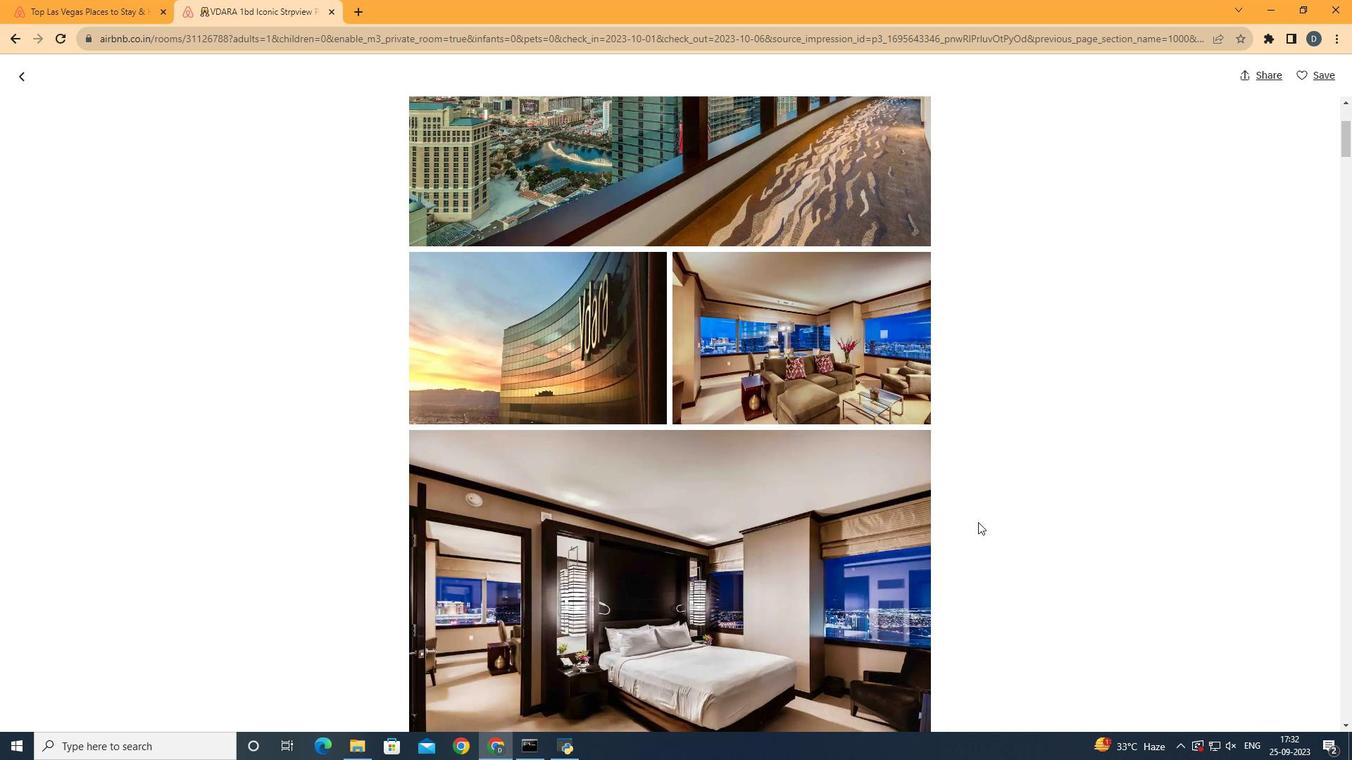 
Action: Mouse scrolled (978, 521) with delta (0, 0)
Screenshot: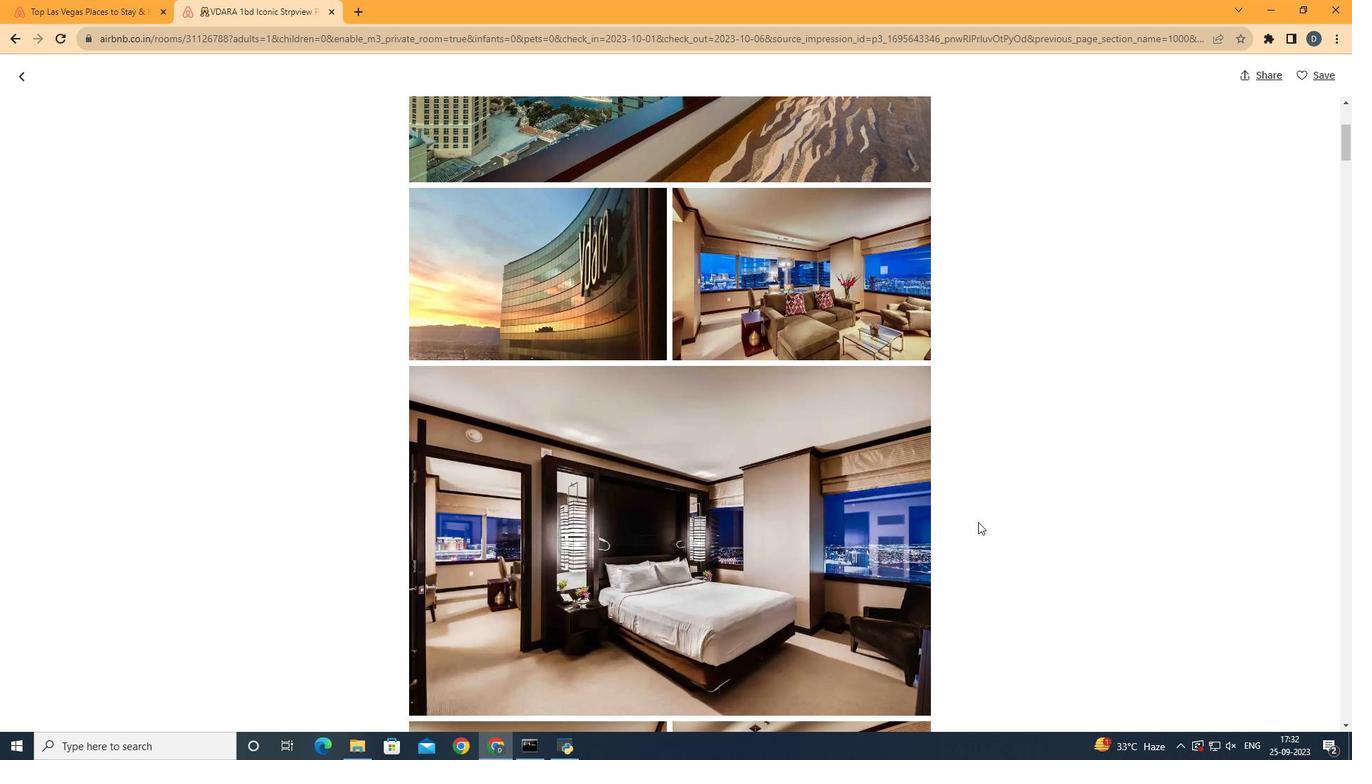 
Action: Mouse scrolled (978, 521) with delta (0, 0)
Screenshot: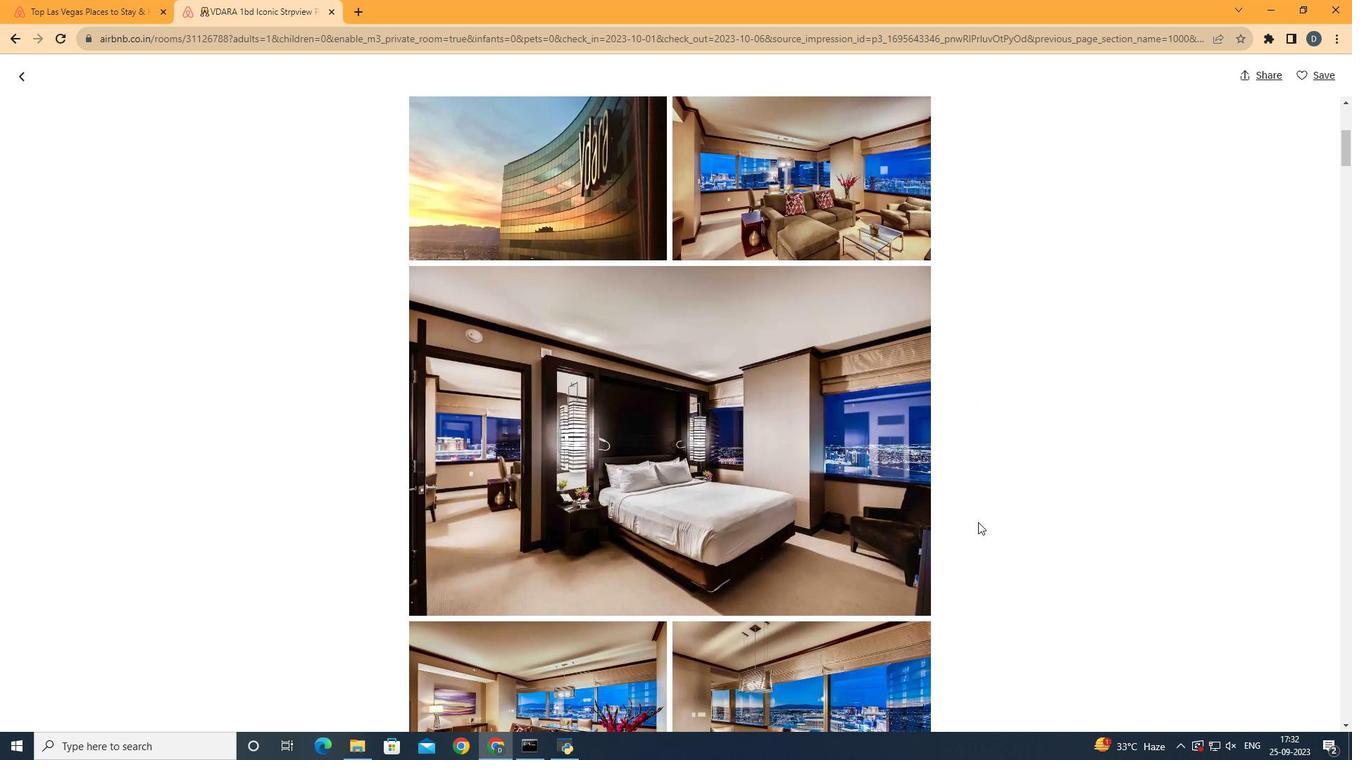 
Action: Mouse scrolled (978, 521) with delta (0, 0)
Screenshot: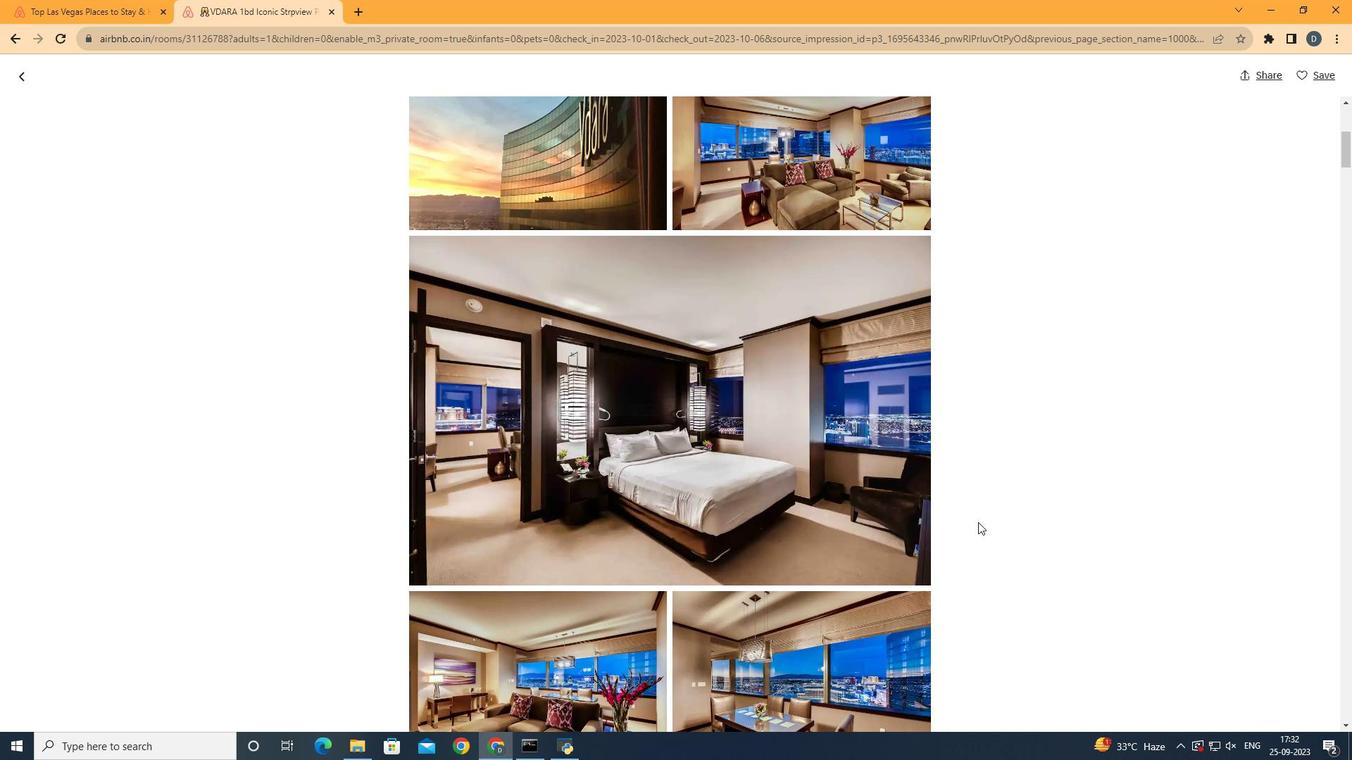 
Action: Mouse scrolled (978, 521) with delta (0, 0)
Screenshot: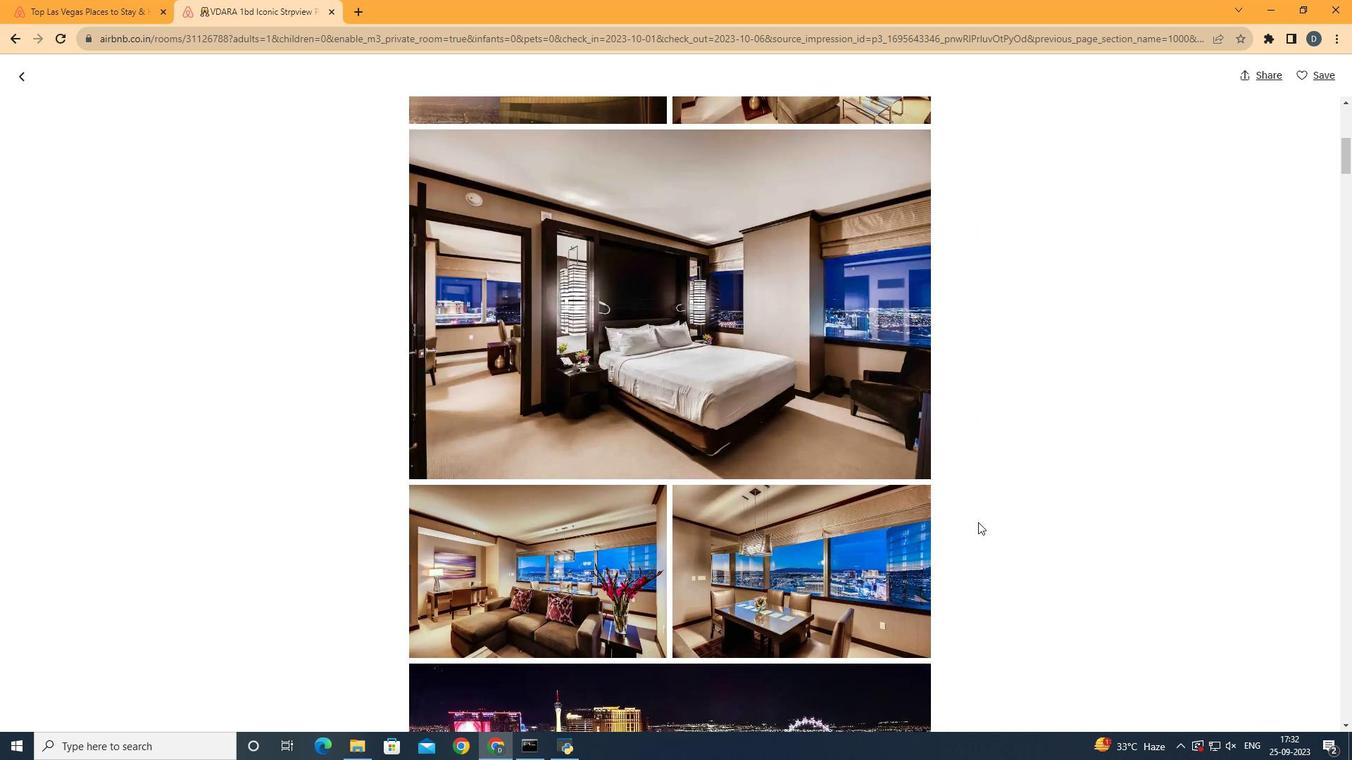 
Action: Mouse scrolled (978, 521) with delta (0, 0)
Screenshot: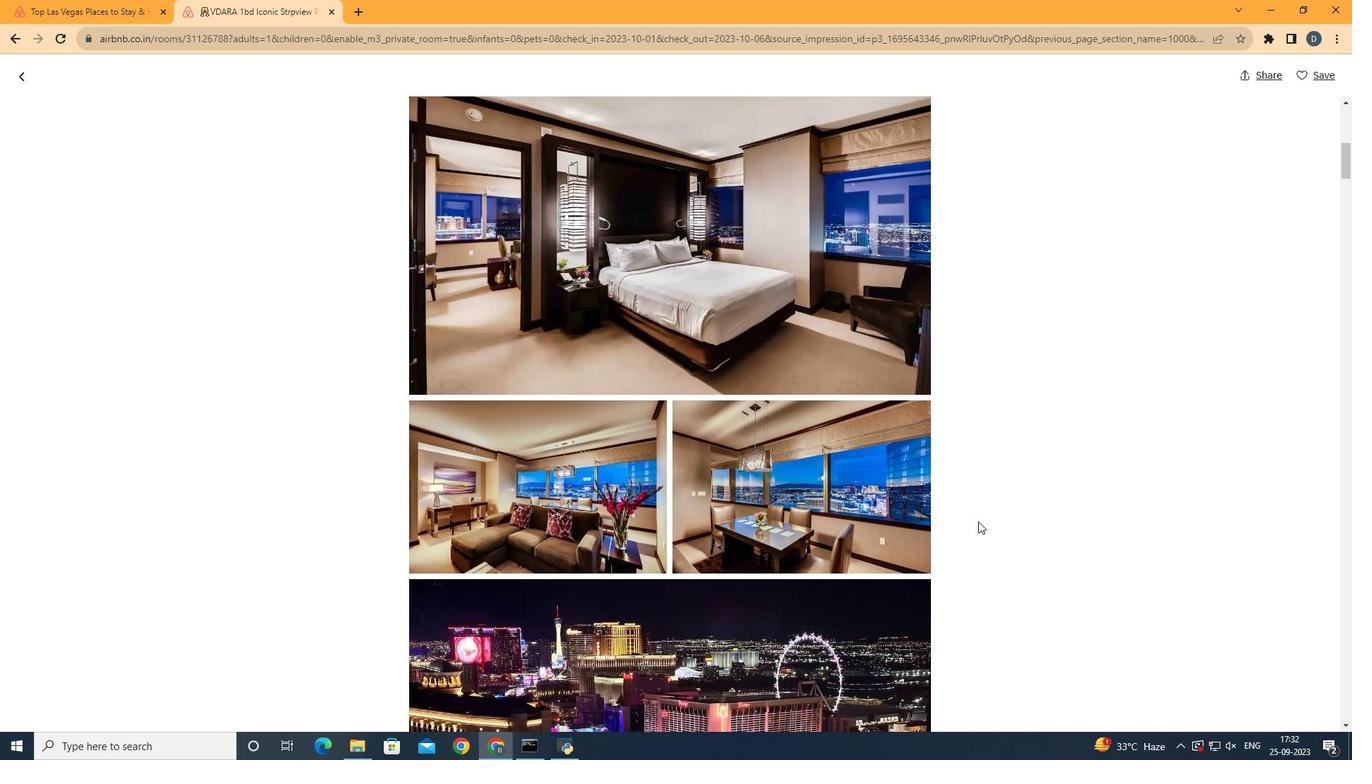 
Action: Mouse scrolled (978, 521) with delta (0, 0)
Screenshot: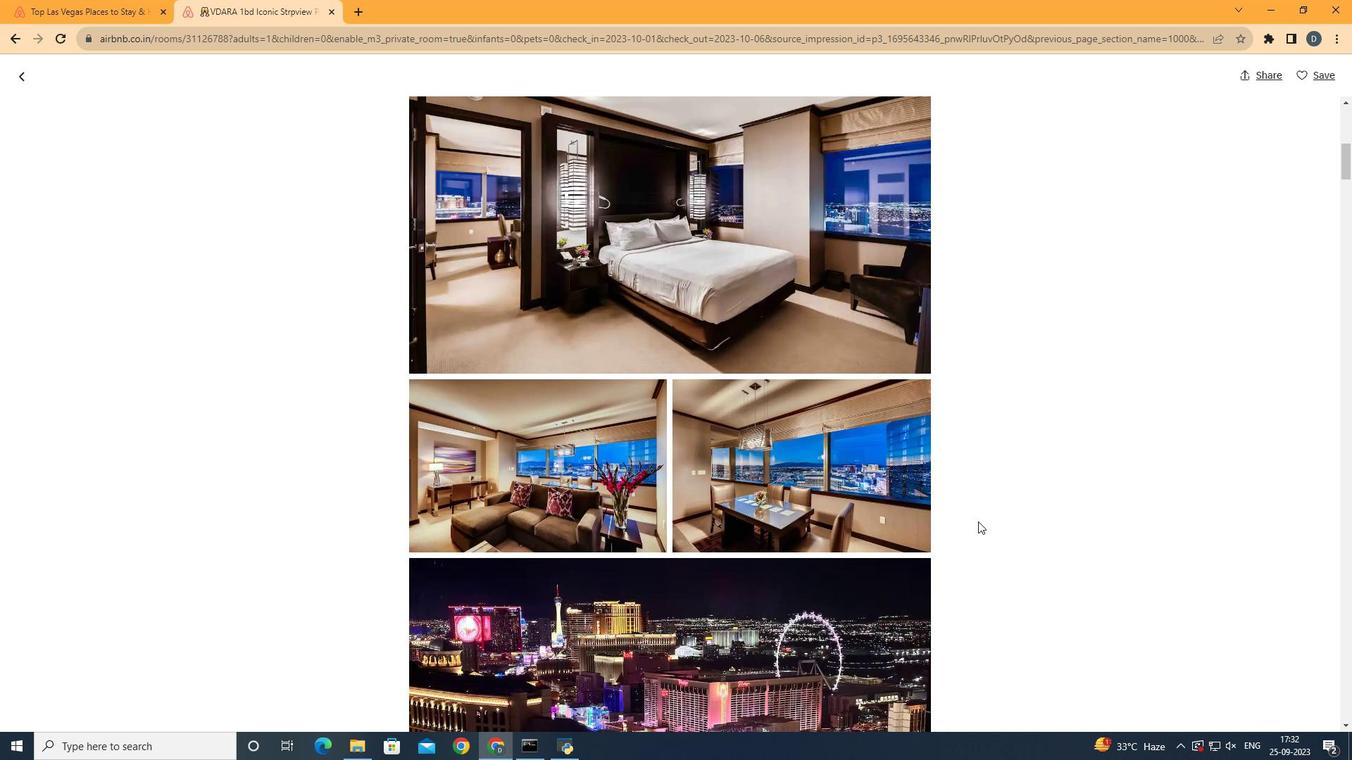
Action: Mouse moved to (978, 521)
Screenshot: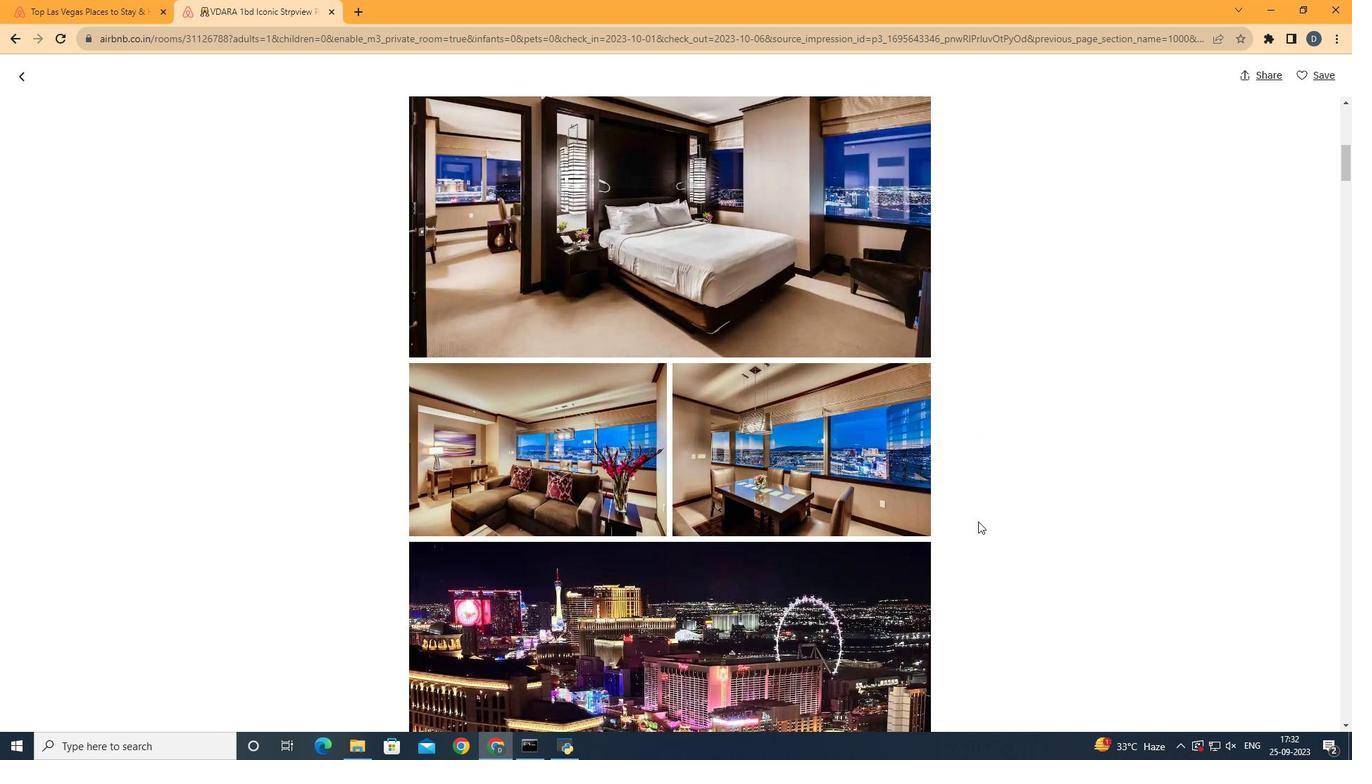 
Action: Mouse scrolled (978, 521) with delta (0, 0)
Screenshot: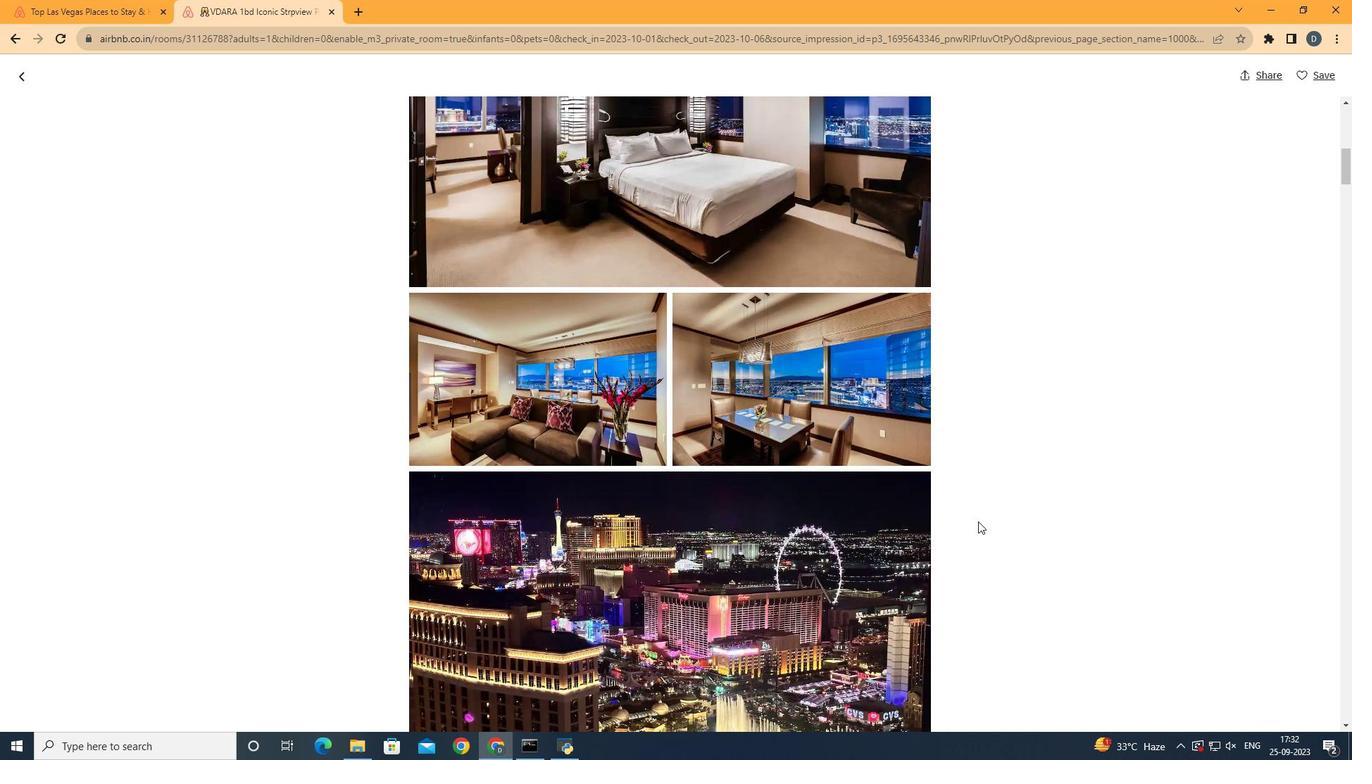 
Action: Mouse scrolled (978, 521) with delta (0, 0)
Screenshot: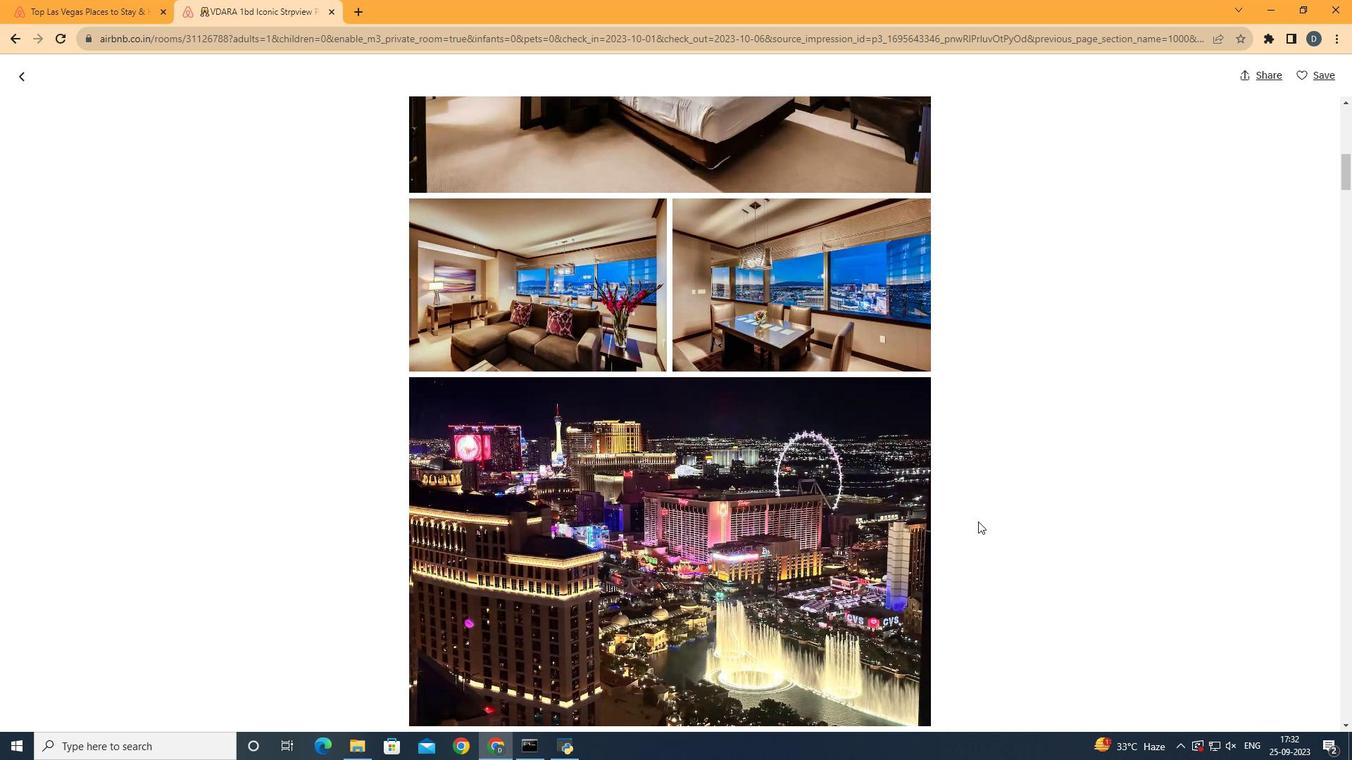 
Action: Mouse scrolled (978, 521) with delta (0, 0)
Screenshot: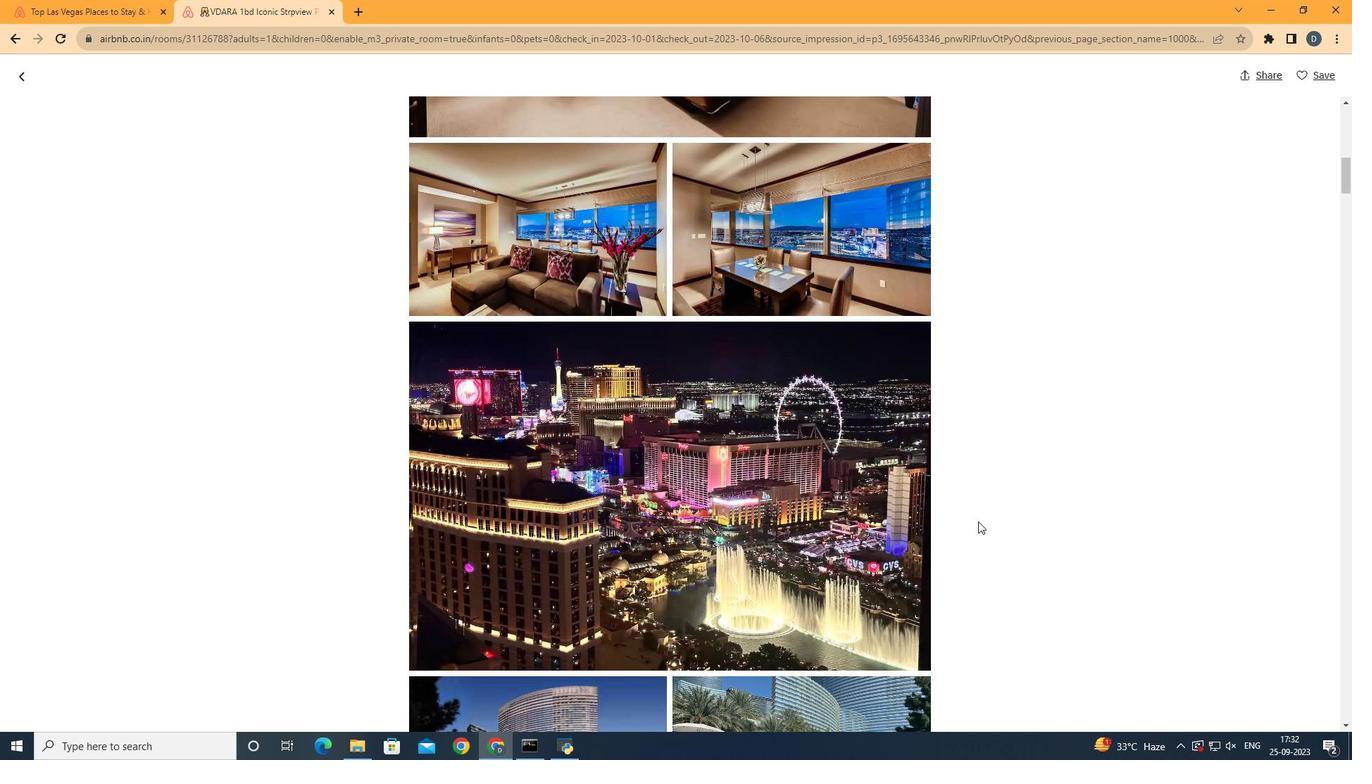 
Action: Mouse scrolled (978, 521) with delta (0, 0)
Screenshot: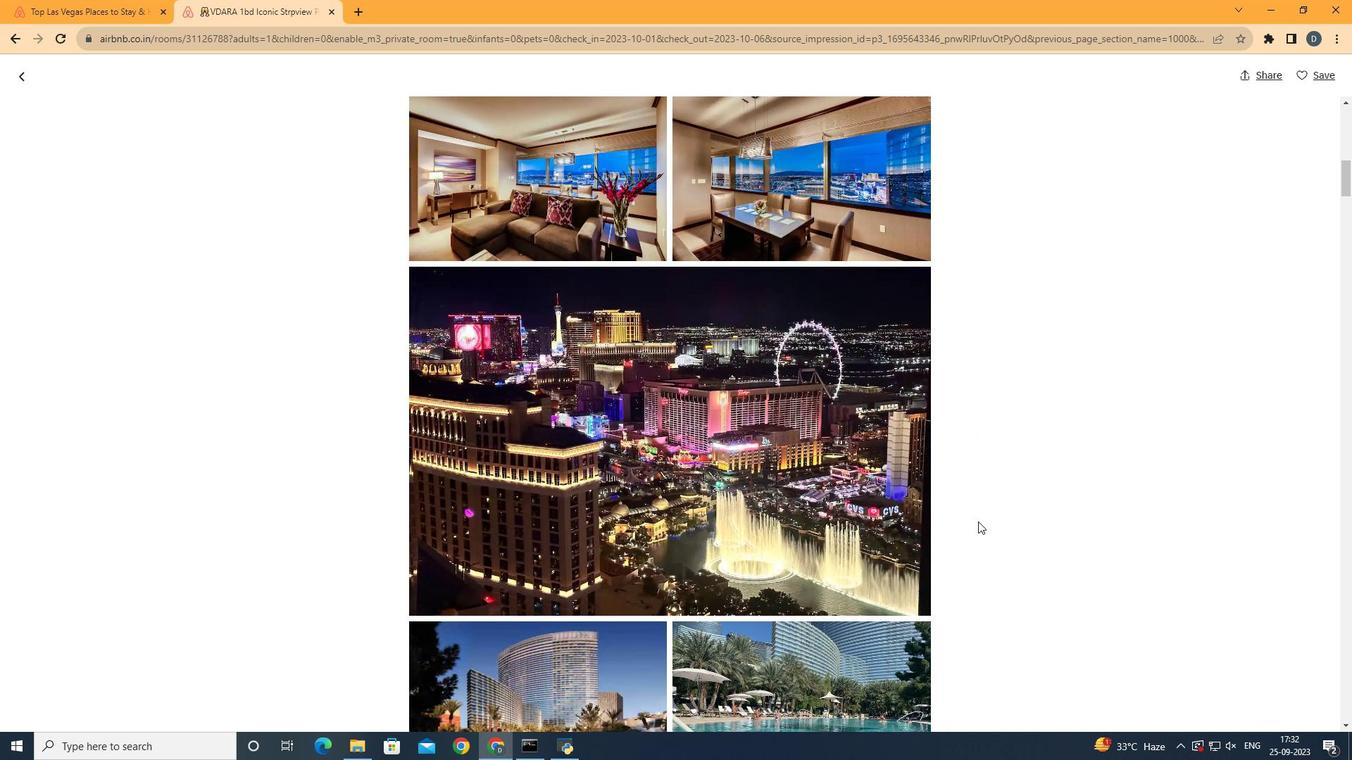 
Action: Mouse scrolled (978, 521) with delta (0, 0)
Screenshot: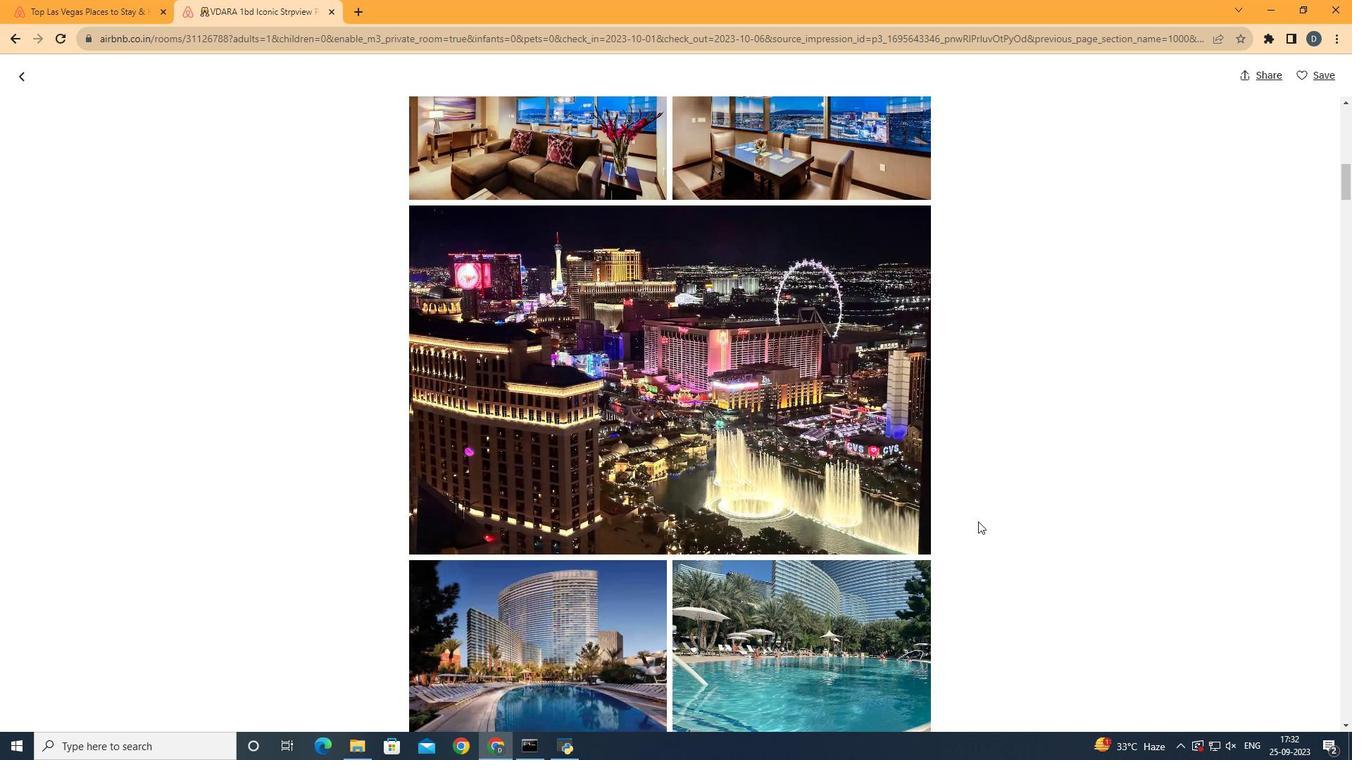 
Action: Mouse scrolled (978, 521) with delta (0, 0)
Screenshot: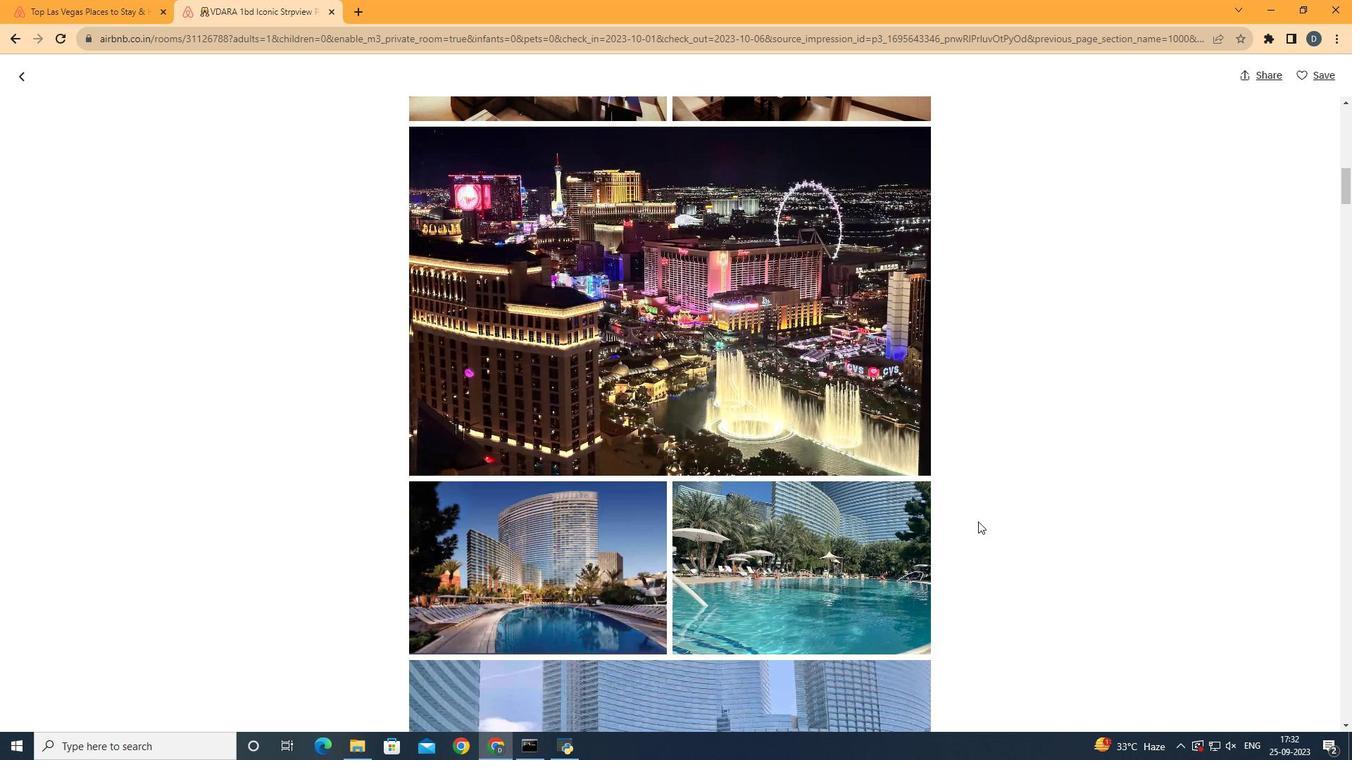 
Action: Mouse scrolled (978, 521) with delta (0, 0)
Screenshot: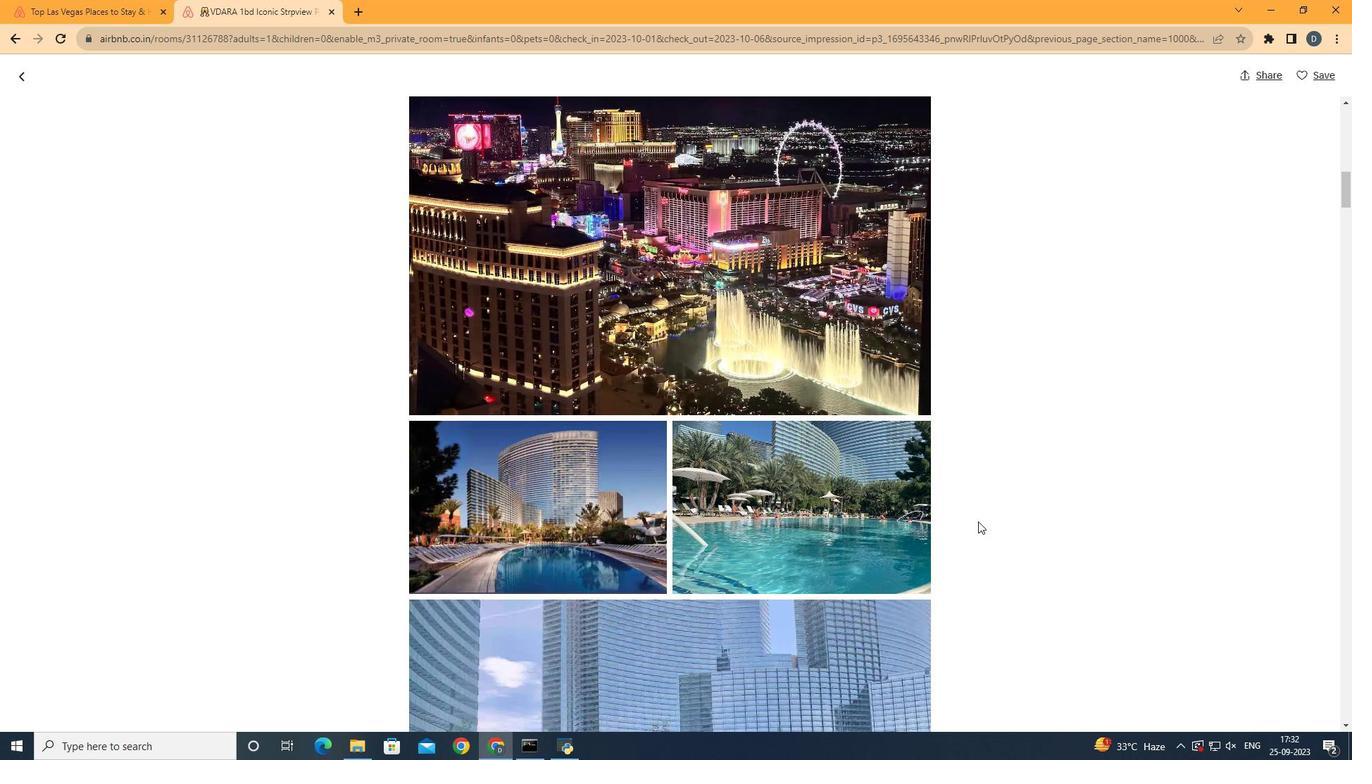 
Action: Mouse scrolled (978, 521) with delta (0, 0)
Screenshot: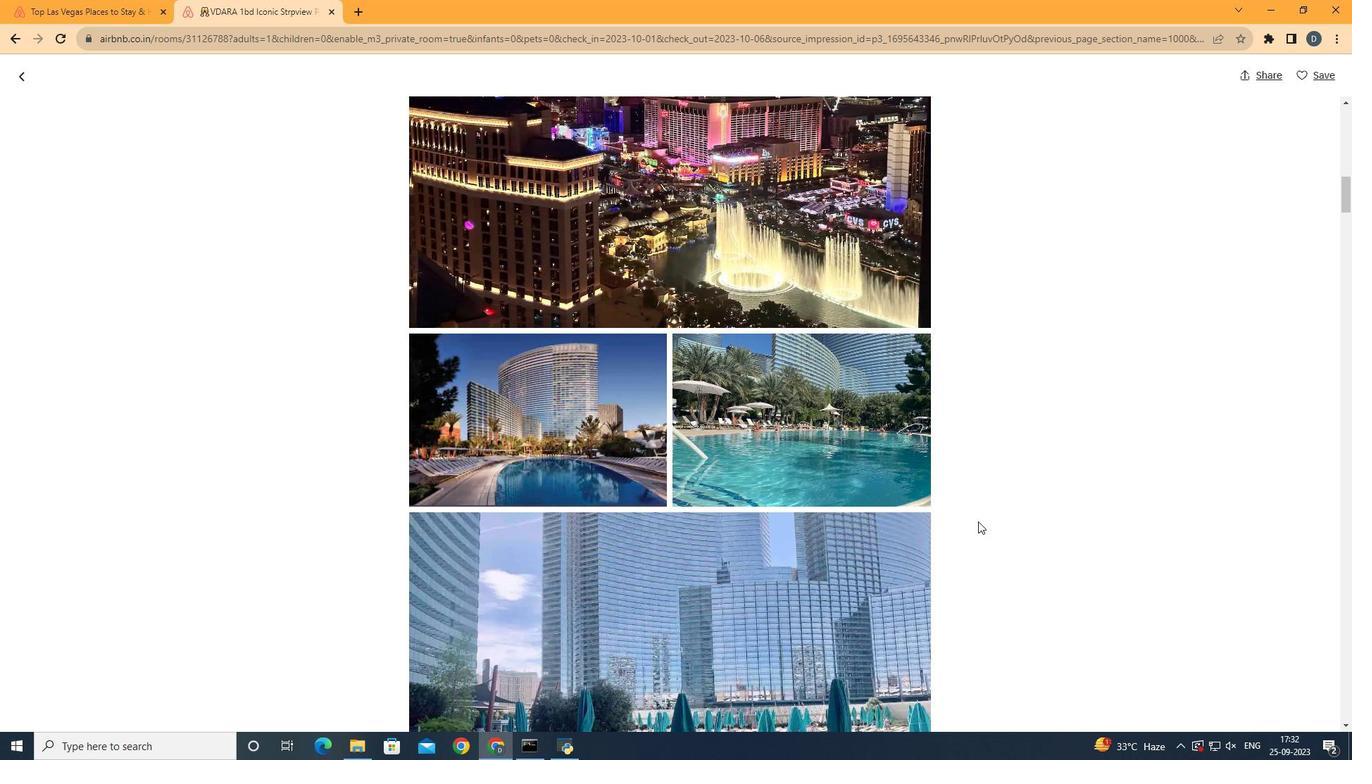 
Action: Mouse scrolled (978, 521) with delta (0, 0)
Screenshot: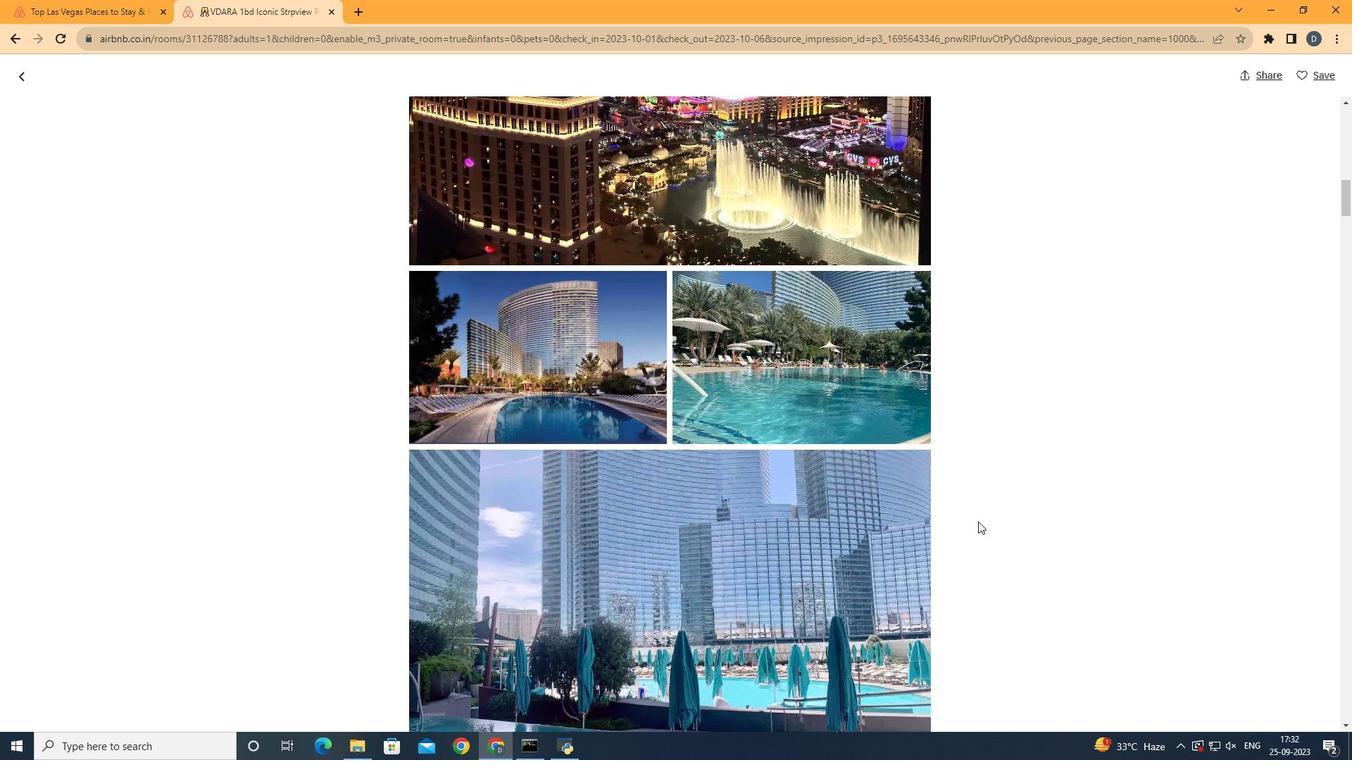 
Action: Mouse scrolled (978, 521) with delta (0, 0)
Screenshot: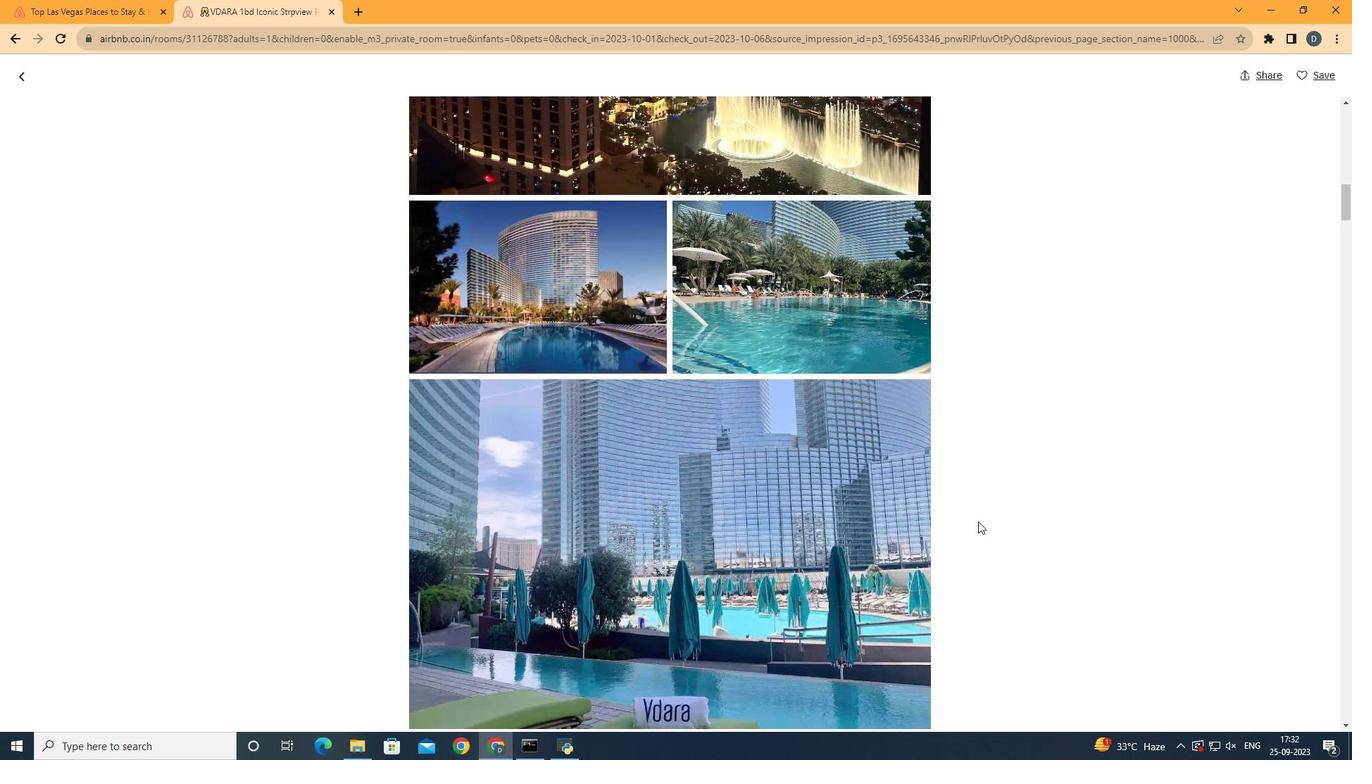 
Action: Mouse scrolled (978, 521) with delta (0, 0)
Screenshot: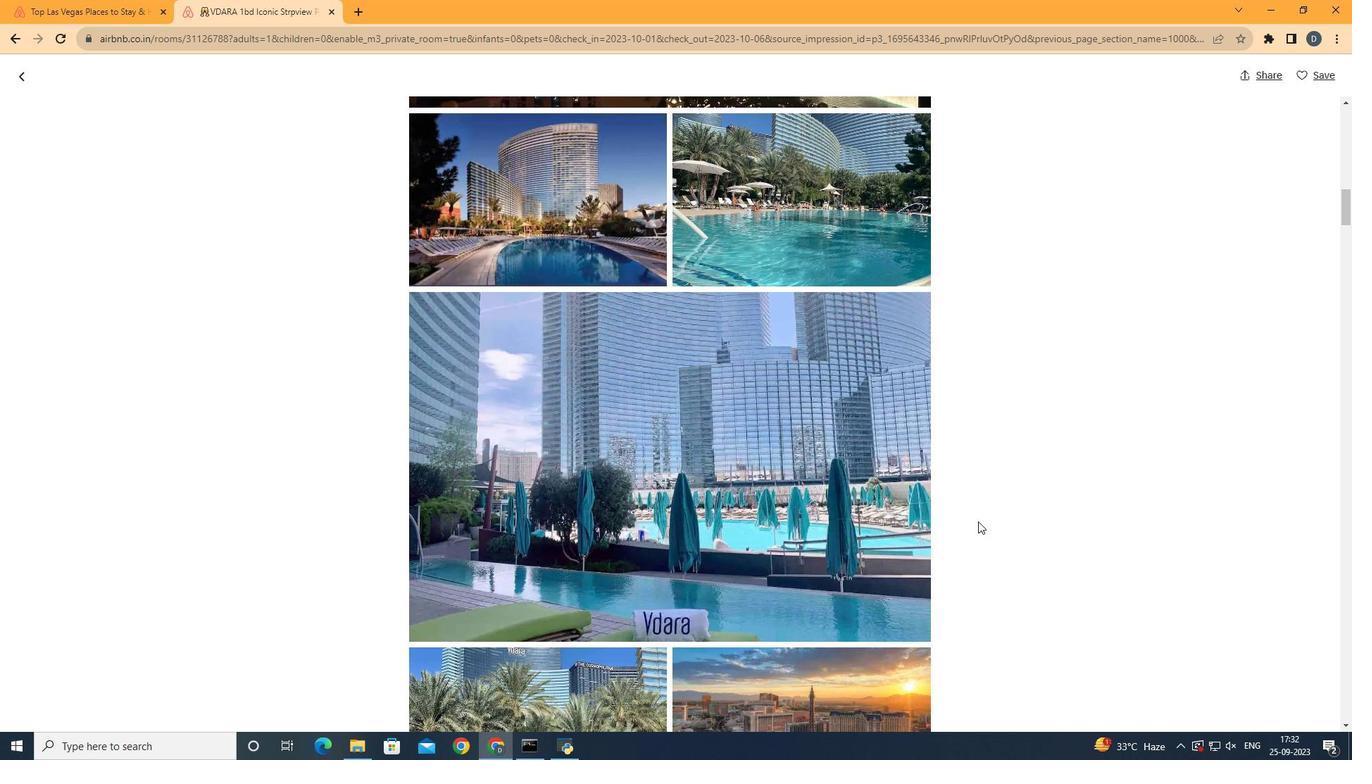 
Action: Mouse scrolled (978, 521) with delta (0, 0)
Screenshot: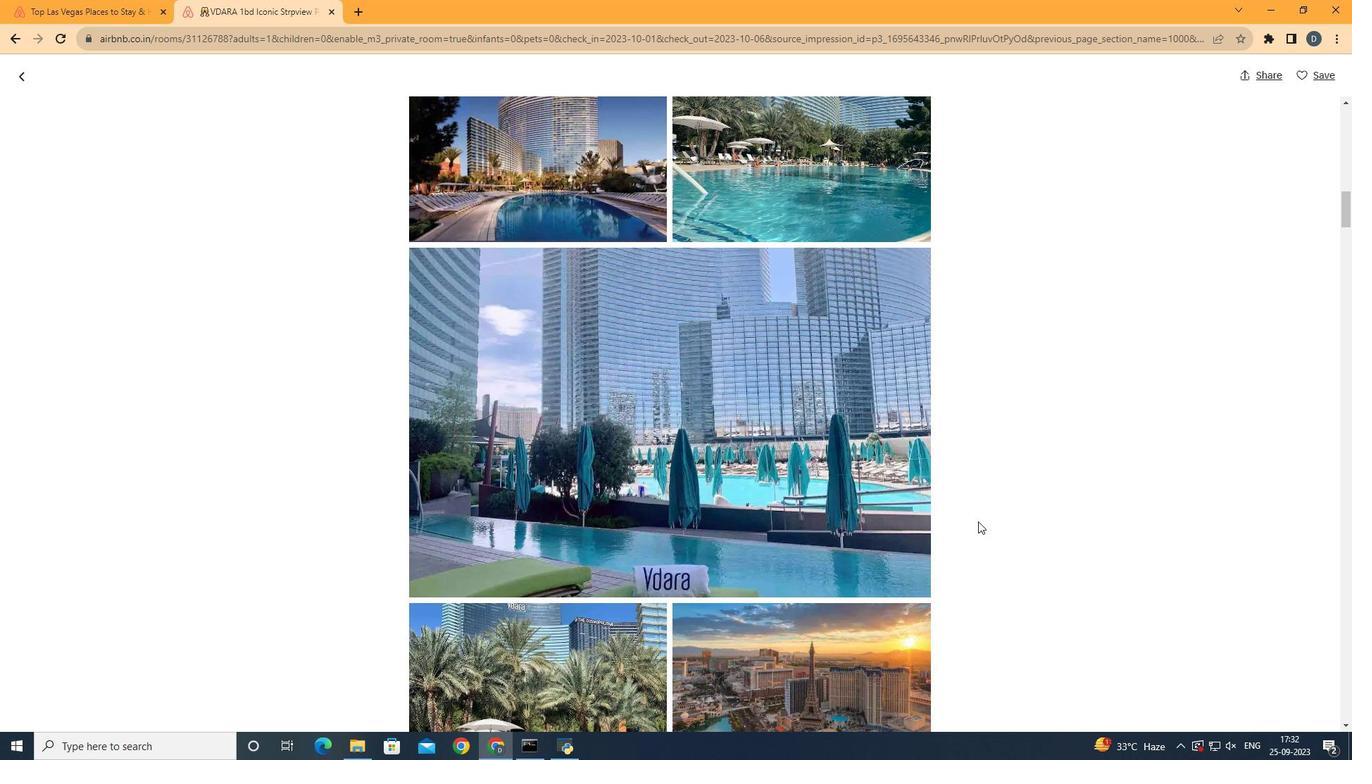 
Action: Mouse scrolled (978, 521) with delta (0, 0)
Screenshot: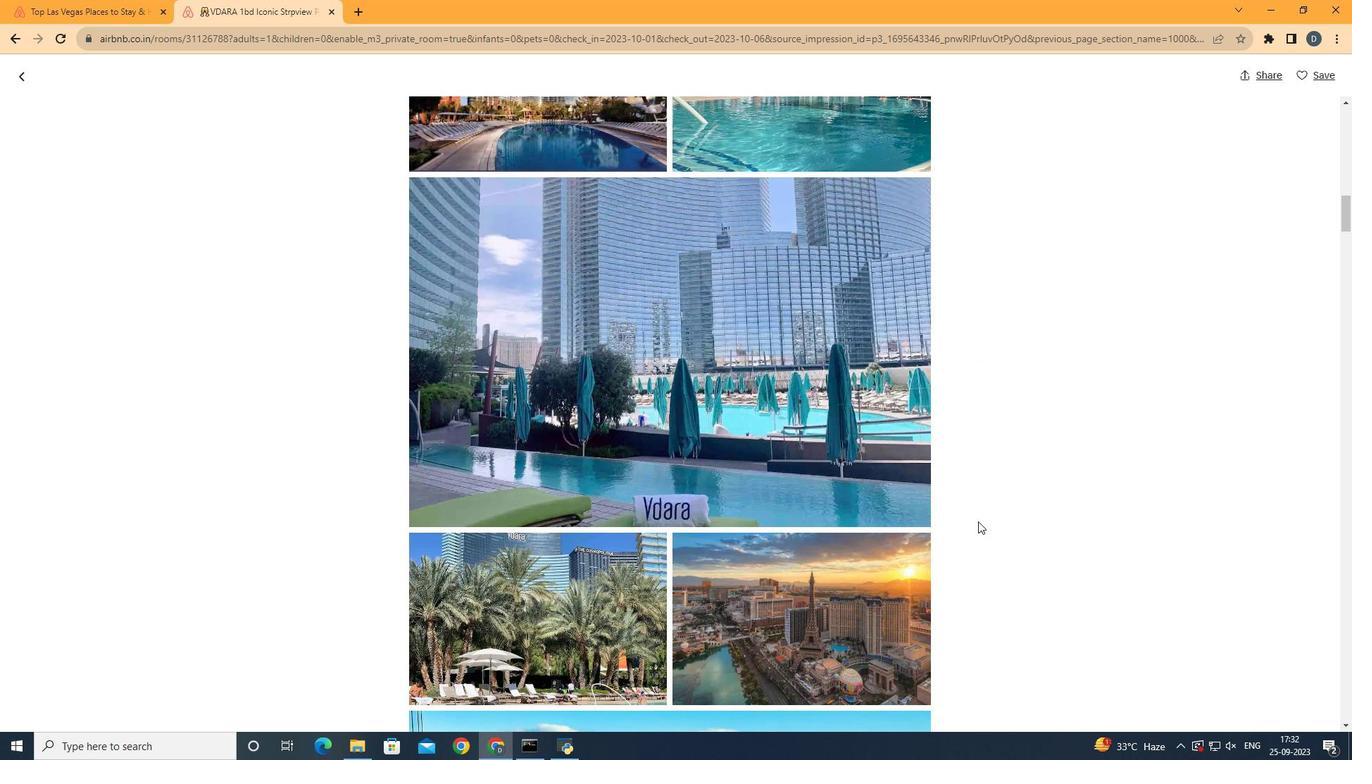 
Action: Mouse scrolled (978, 521) with delta (0, 0)
Screenshot: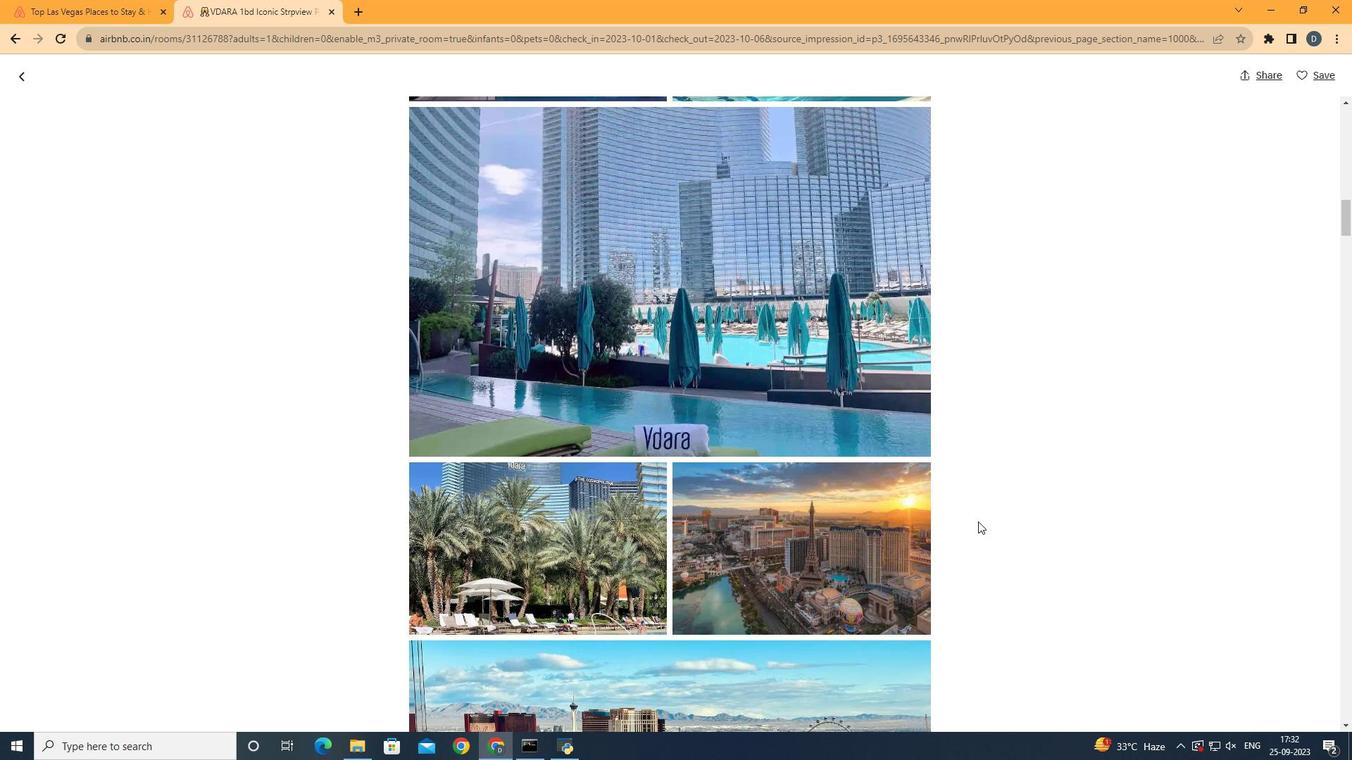 
Action: Mouse scrolled (978, 521) with delta (0, 0)
Screenshot: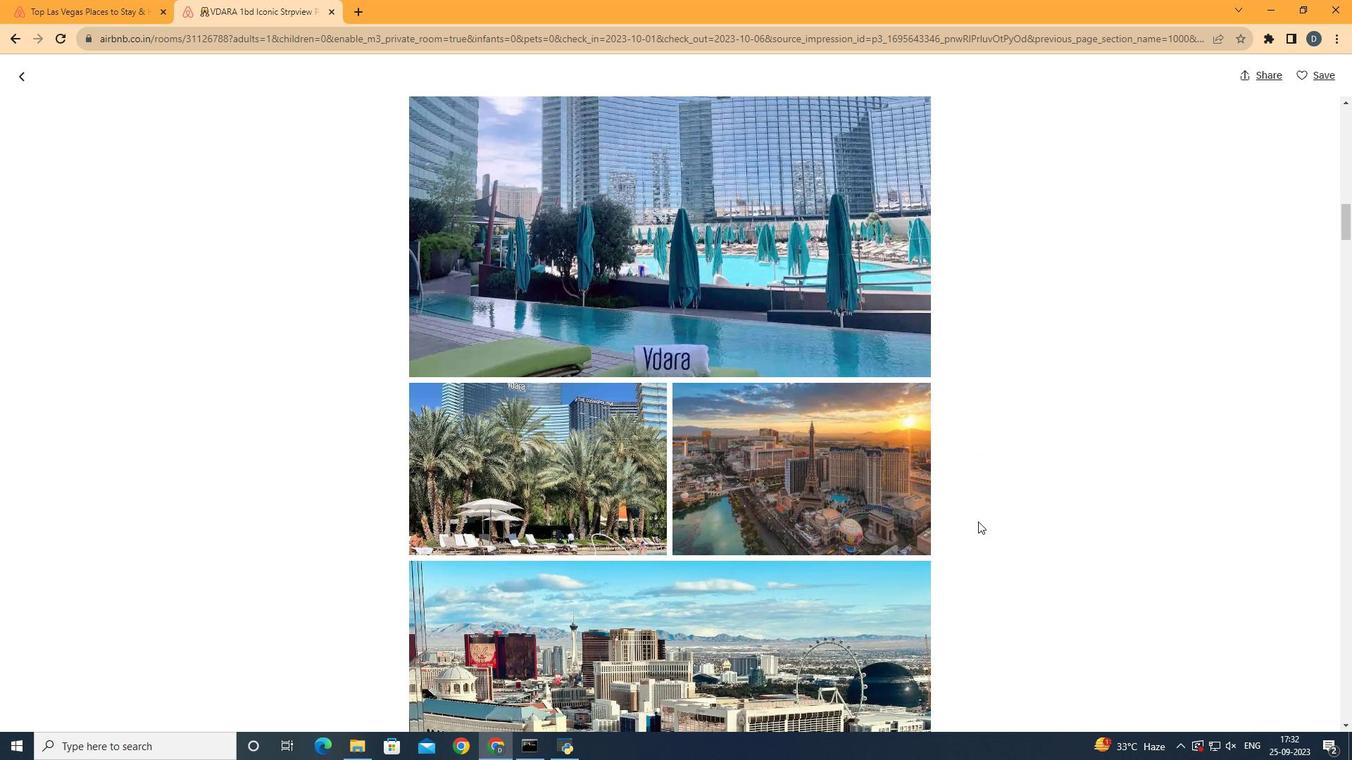 
Action: Mouse scrolled (978, 521) with delta (0, 0)
Screenshot: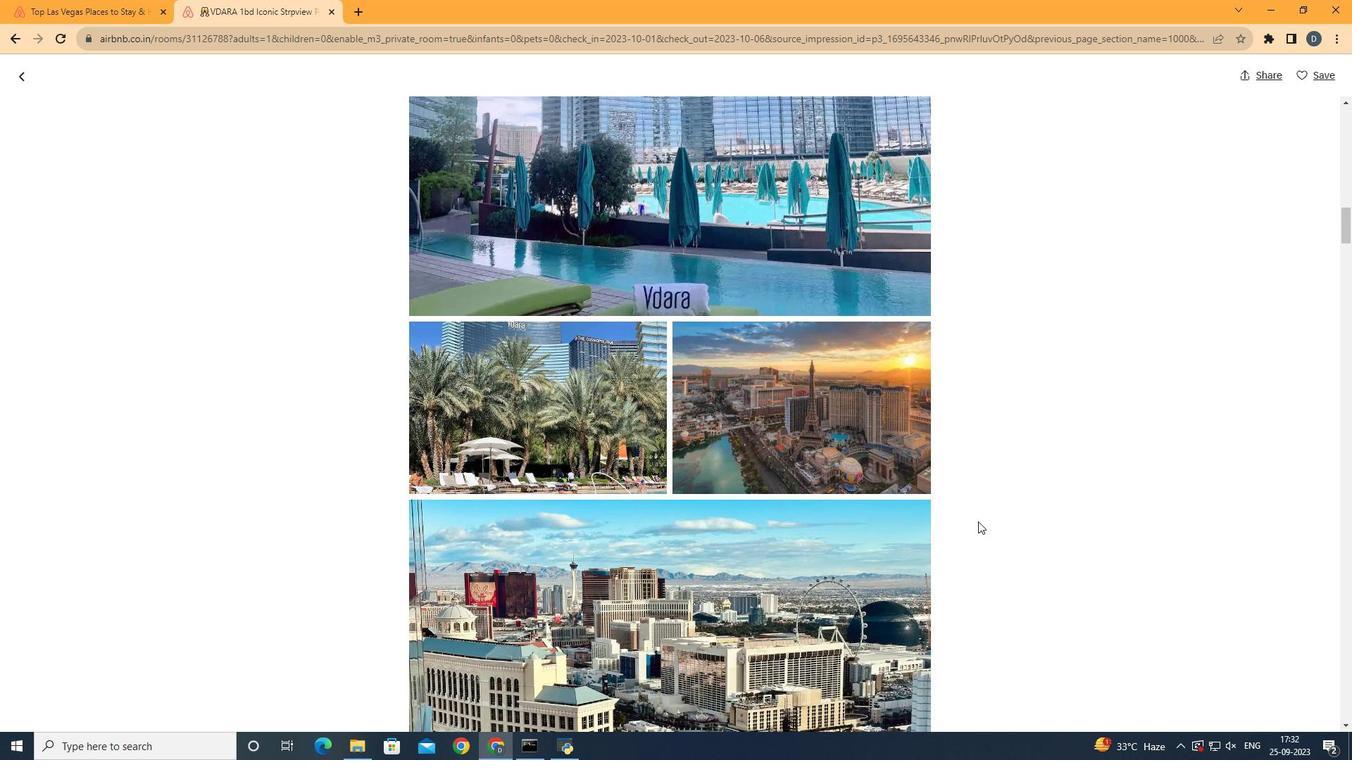 
Action: Mouse scrolled (978, 521) with delta (0, 0)
Screenshot: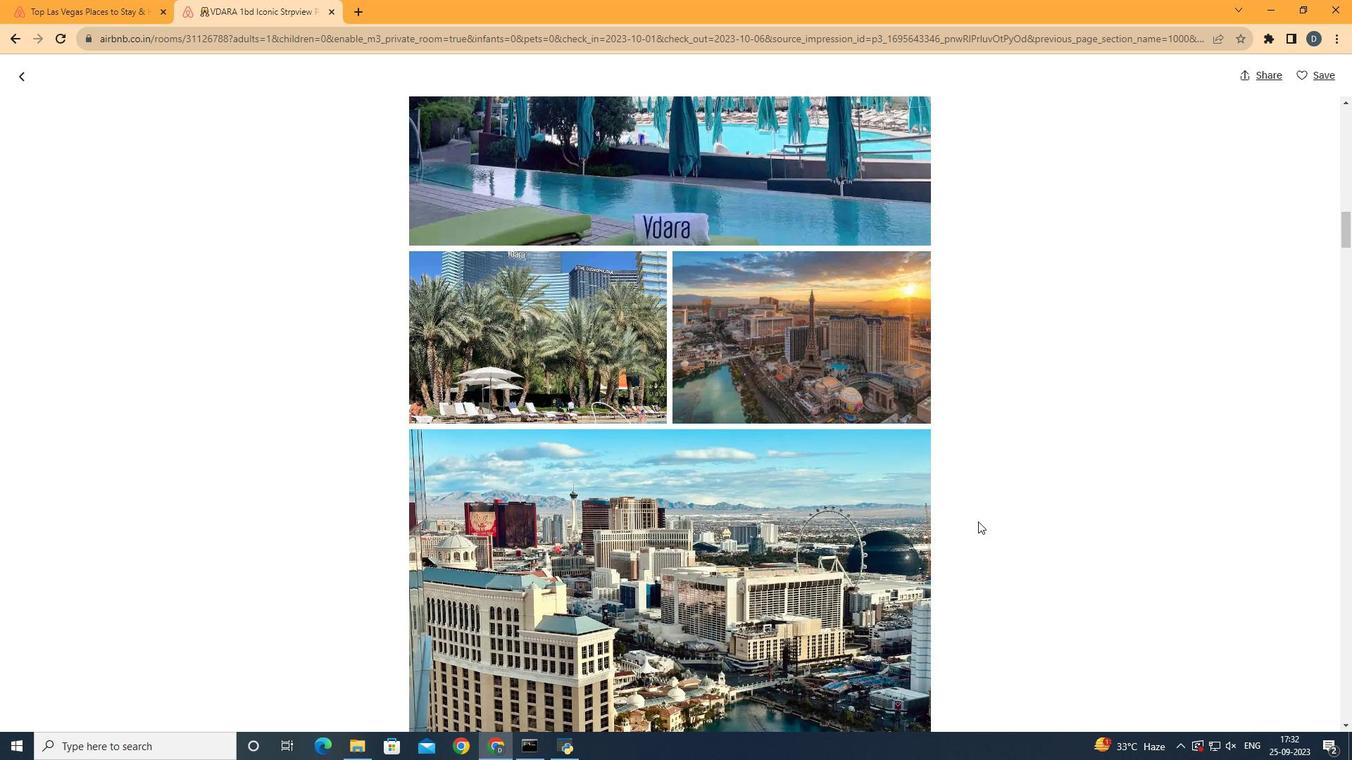 
Action: Mouse scrolled (978, 521) with delta (0, 0)
Screenshot: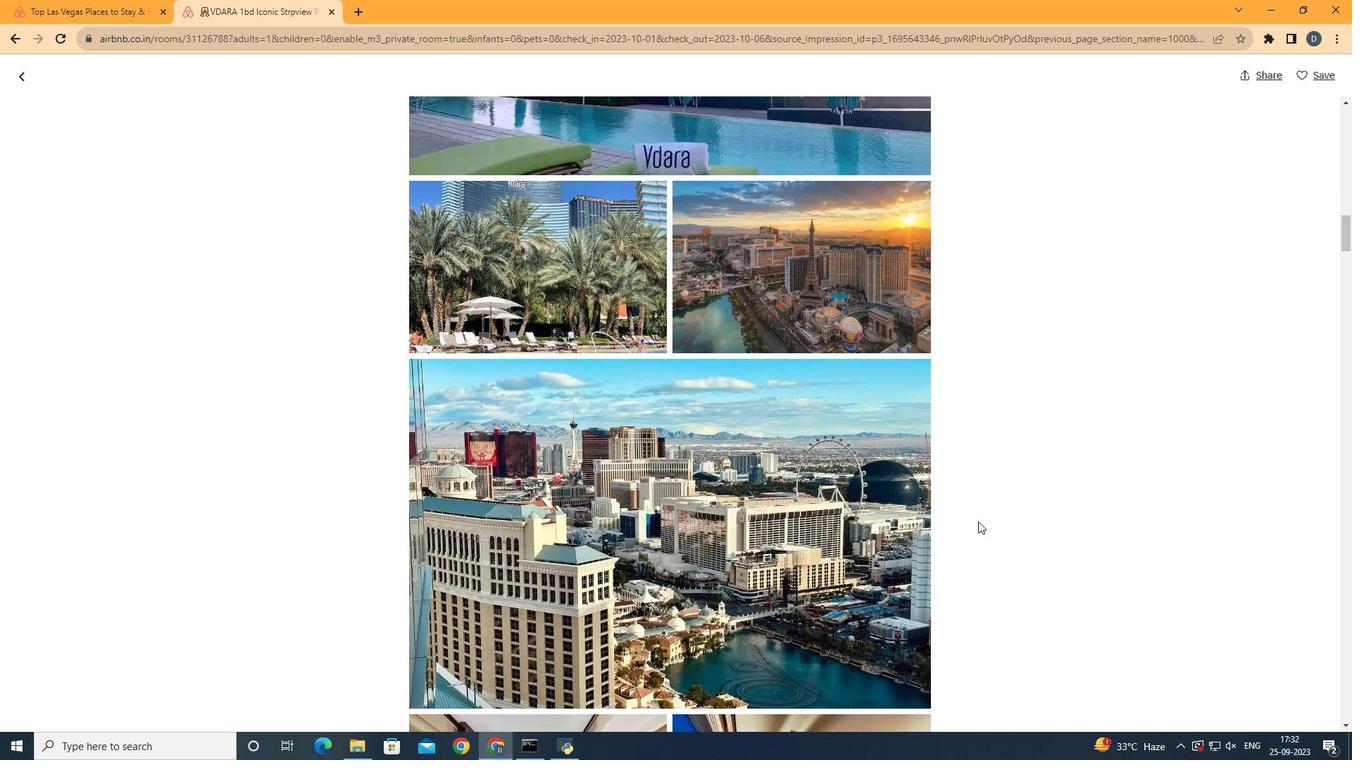 
Action: Mouse scrolled (978, 521) with delta (0, 0)
Screenshot: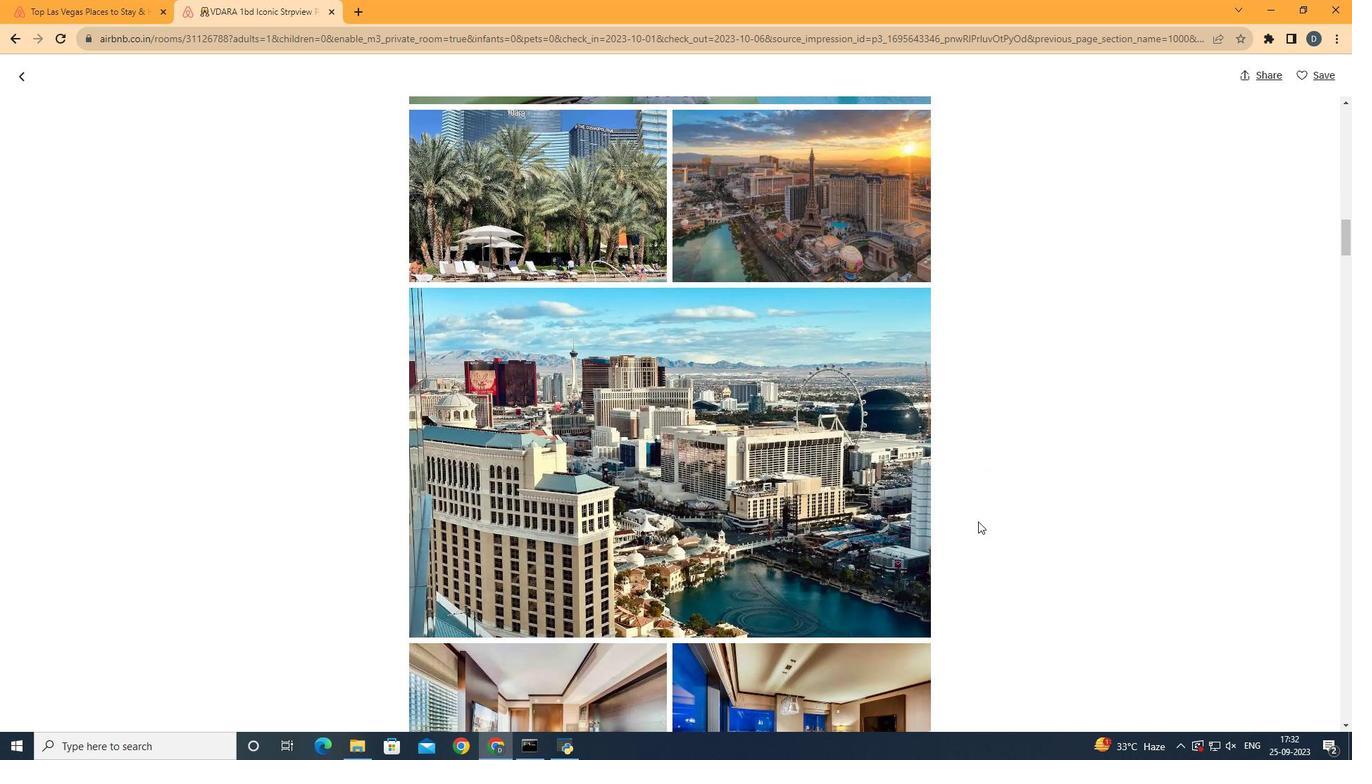 
Action: Mouse scrolled (978, 521) with delta (0, 0)
Screenshot: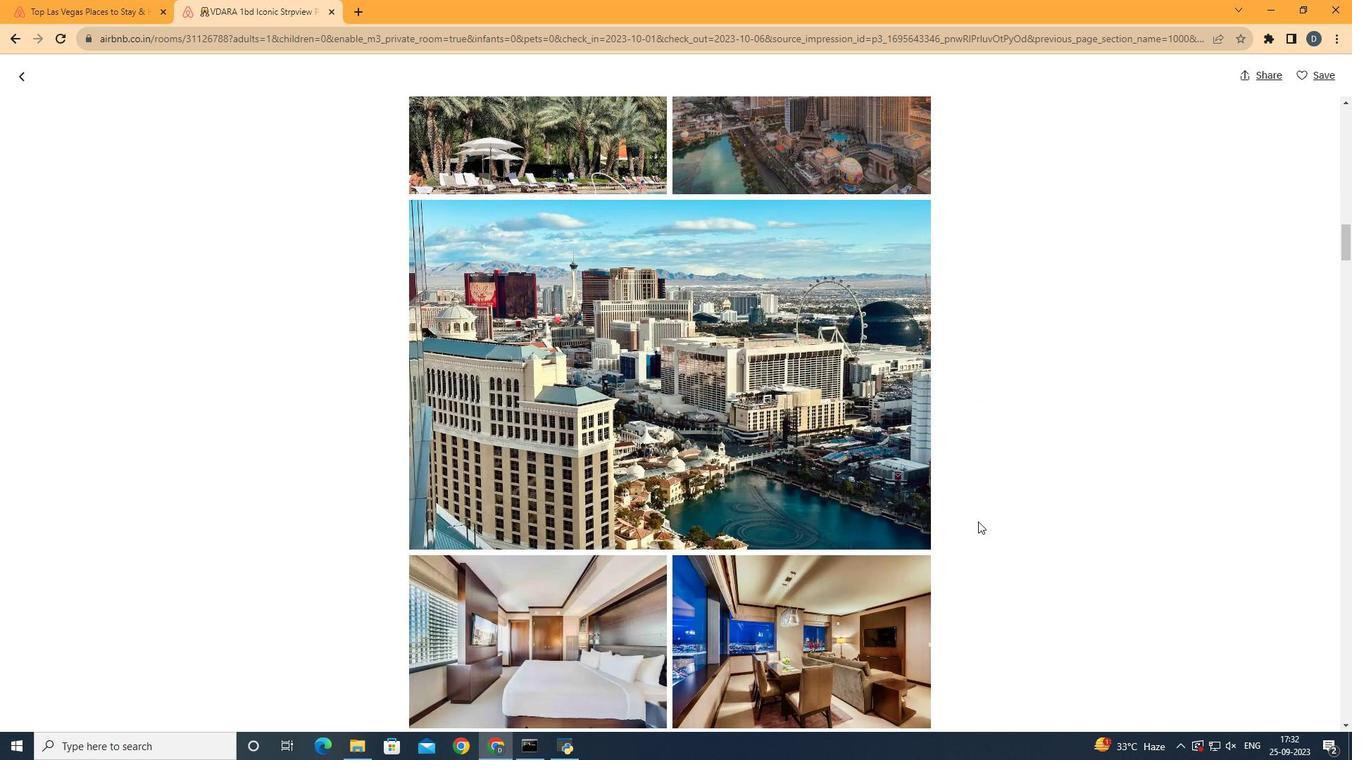 
Action: Mouse moved to (978, 521)
Screenshot: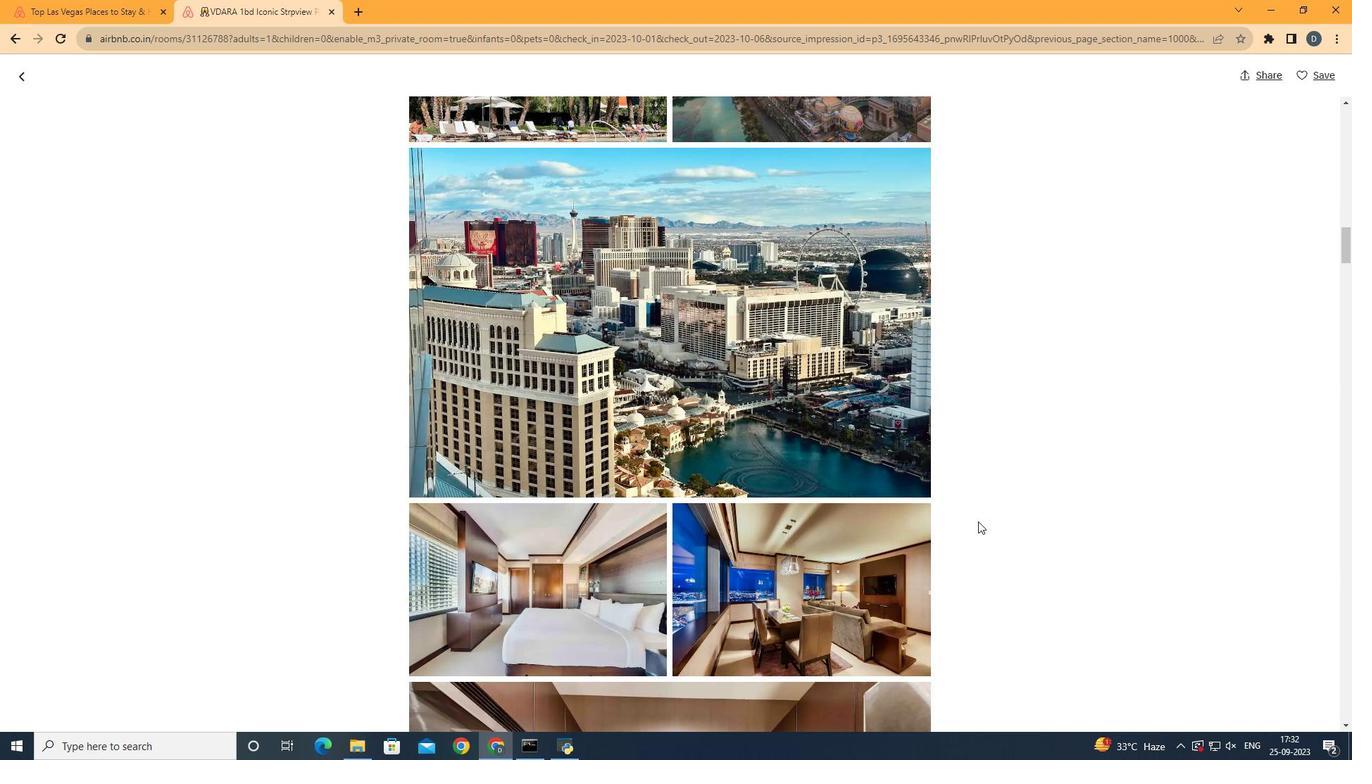 
Action: Mouse scrolled (978, 521) with delta (0, 0)
Screenshot: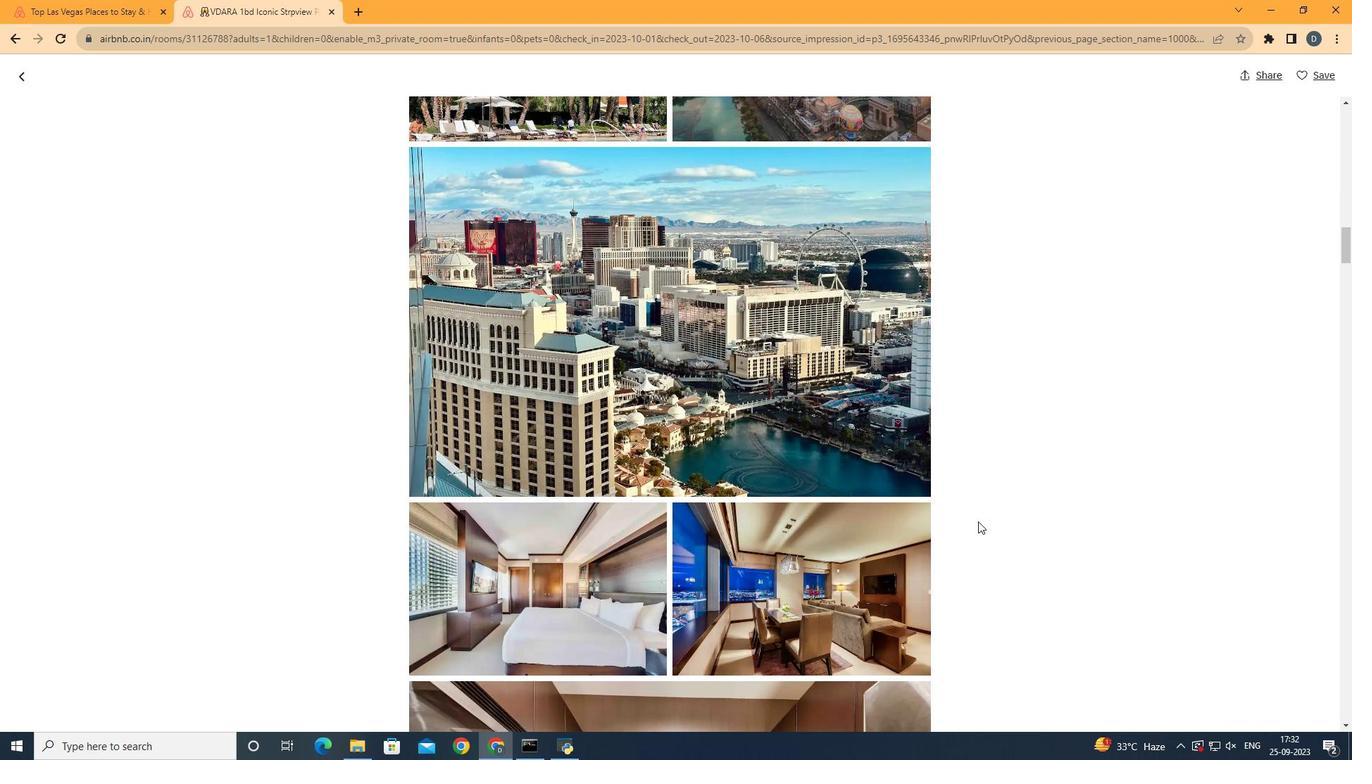 
Action: Mouse scrolled (978, 521) with delta (0, 0)
Screenshot: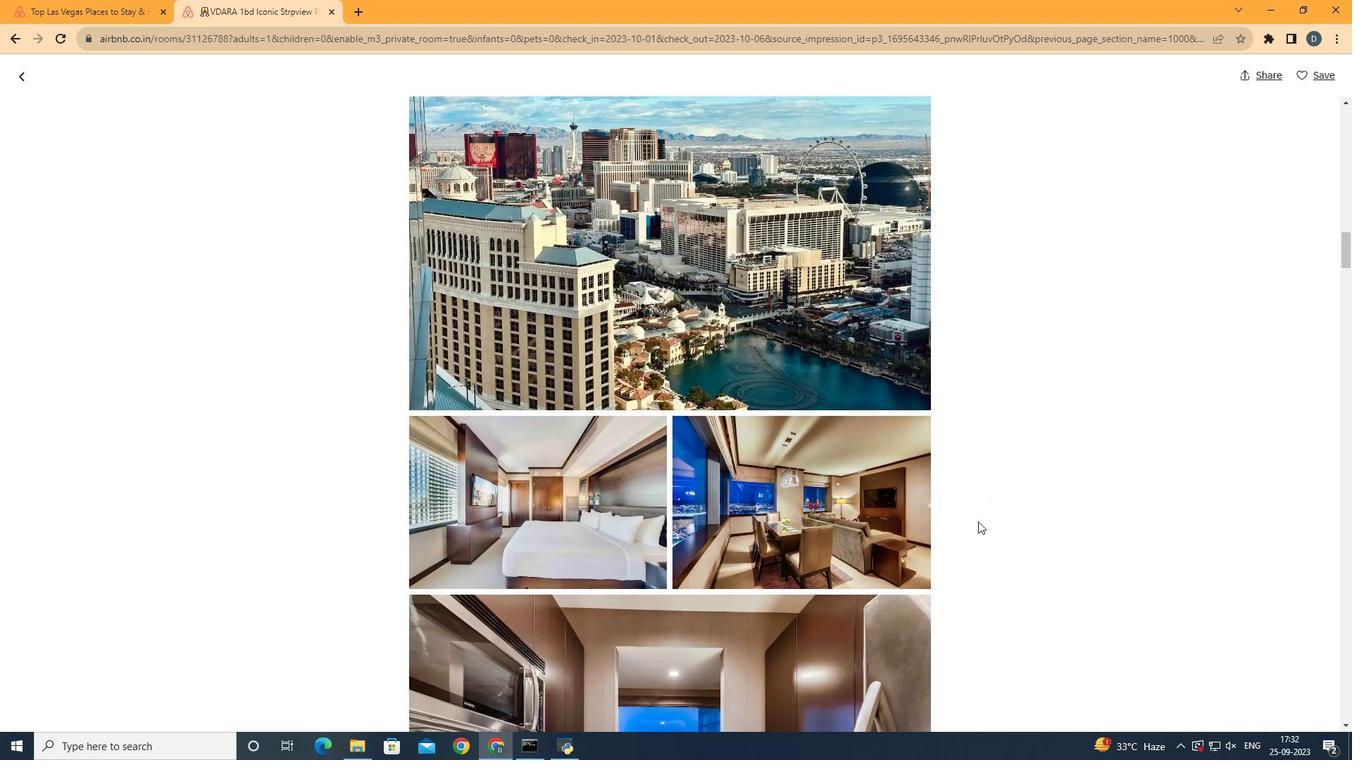 
Action: Mouse scrolled (978, 521) with delta (0, 0)
Screenshot: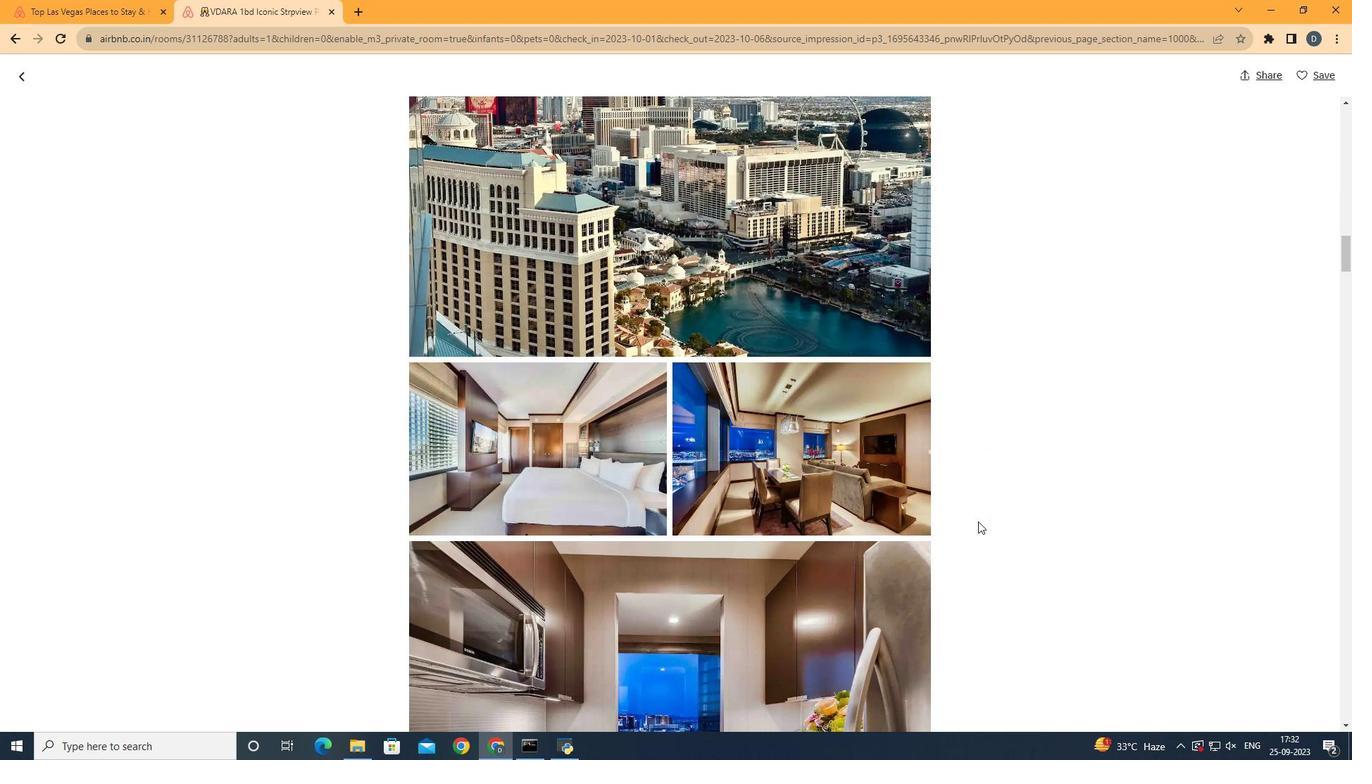 
Action: Mouse scrolled (978, 521) with delta (0, 0)
Screenshot: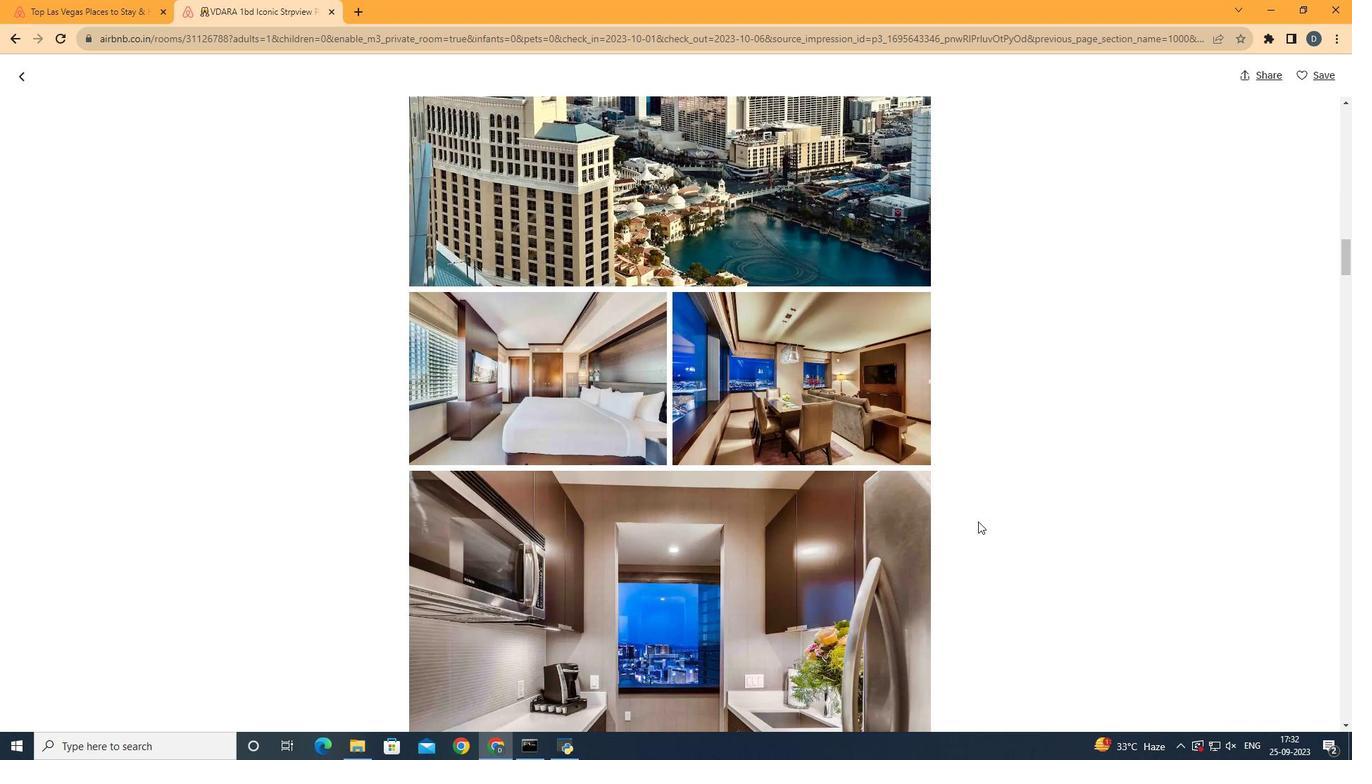 
Action: Mouse scrolled (978, 521) with delta (0, 0)
Screenshot: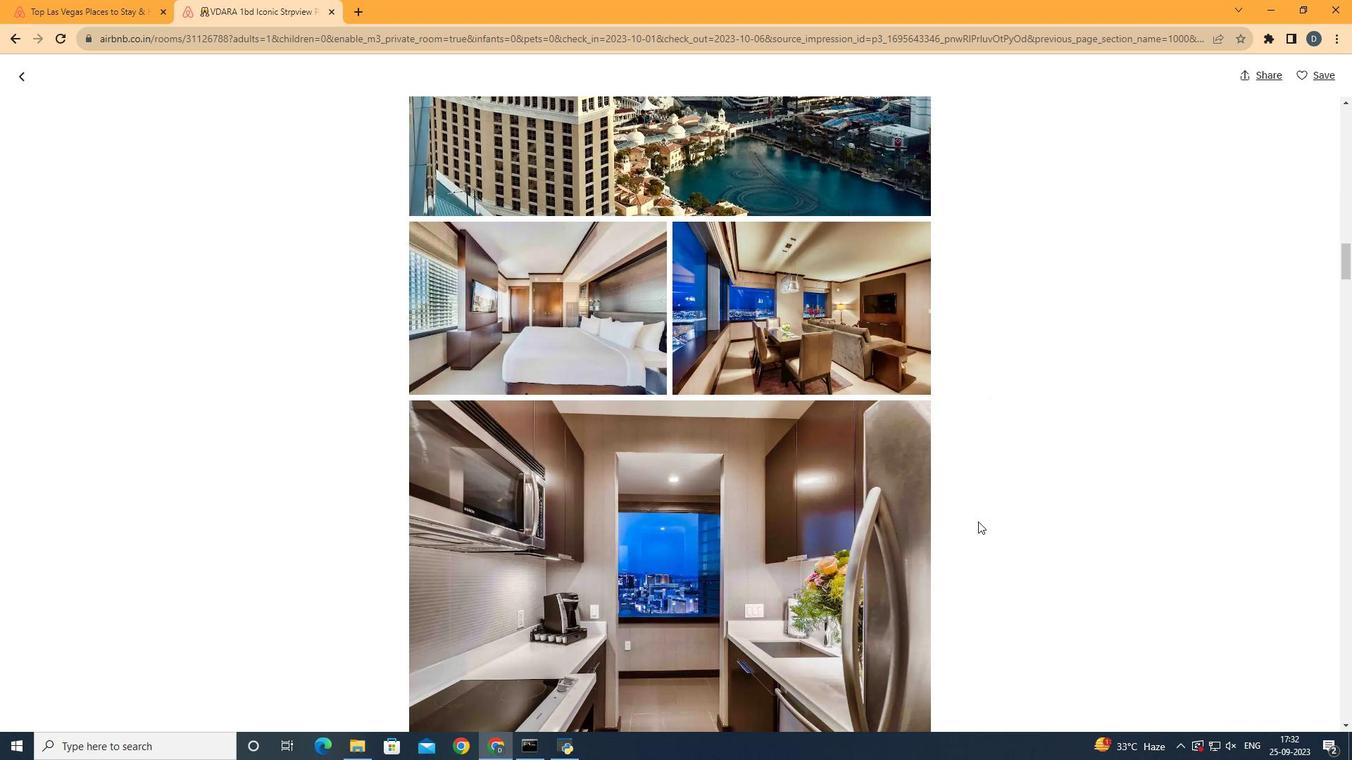 
Action: Mouse scrolled (978, 521) with delta (0, 0)
Screenshot: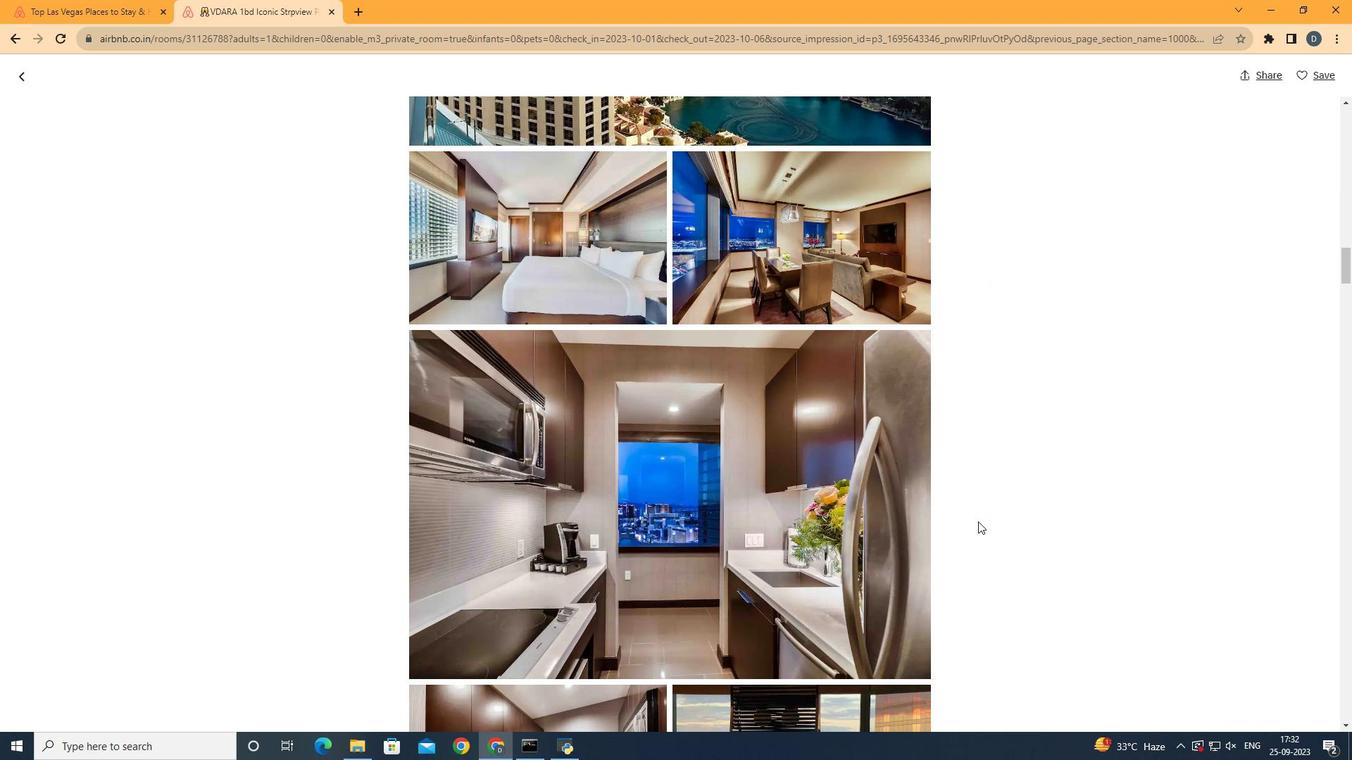 
Action: Mouse scrolled (978, 521) with delta (0, 0)
Screenshot: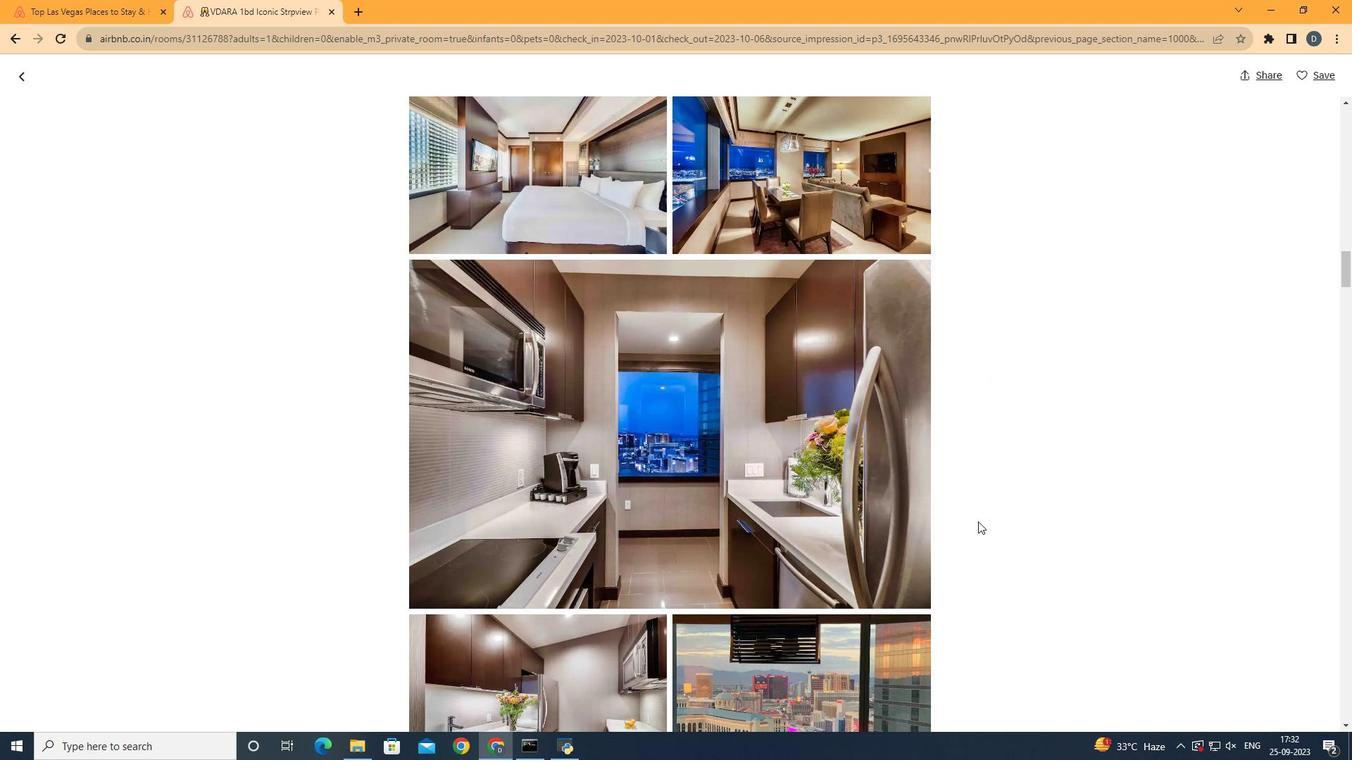 
Action: Mouse scrolled (978, 521) with delta (0, 0)
Screenshot: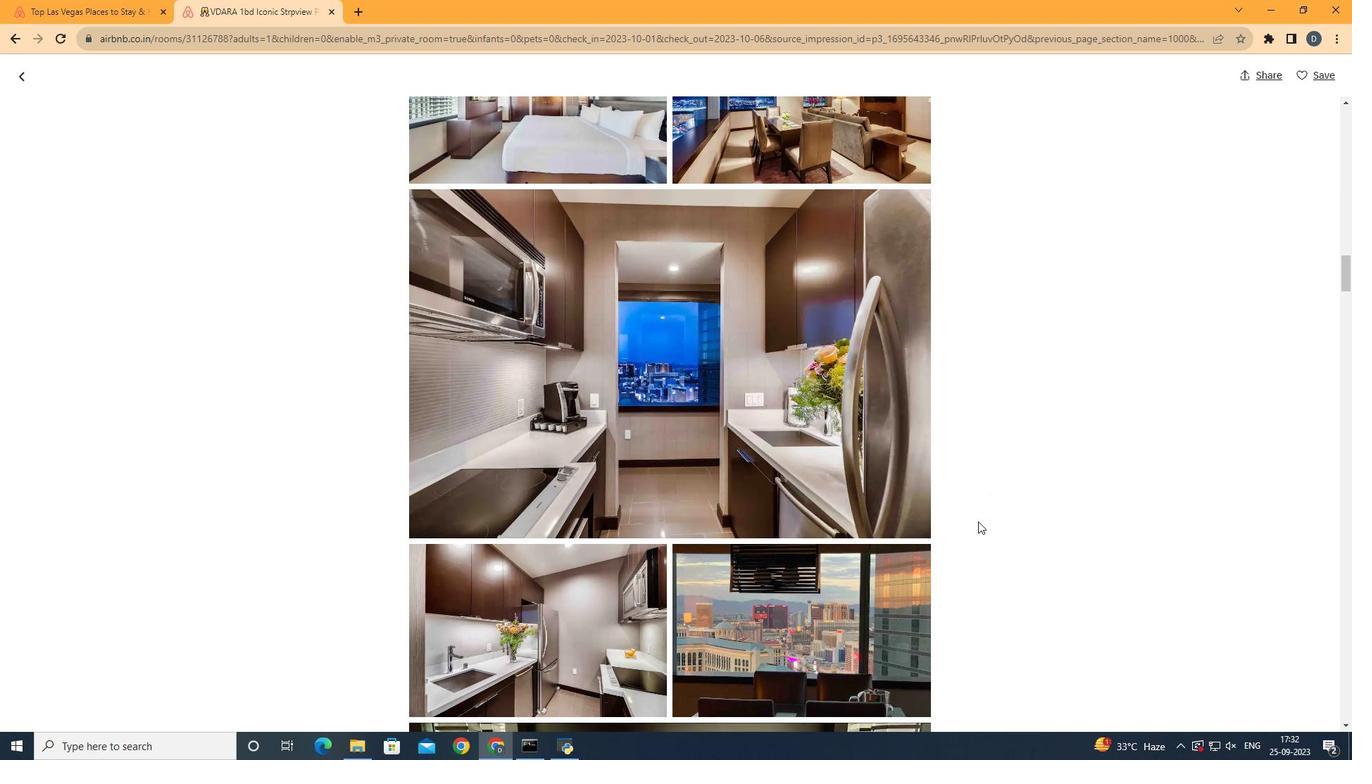 
Action: Mouse scrolled (978, 521) with delta (0, 0)
Screenshot: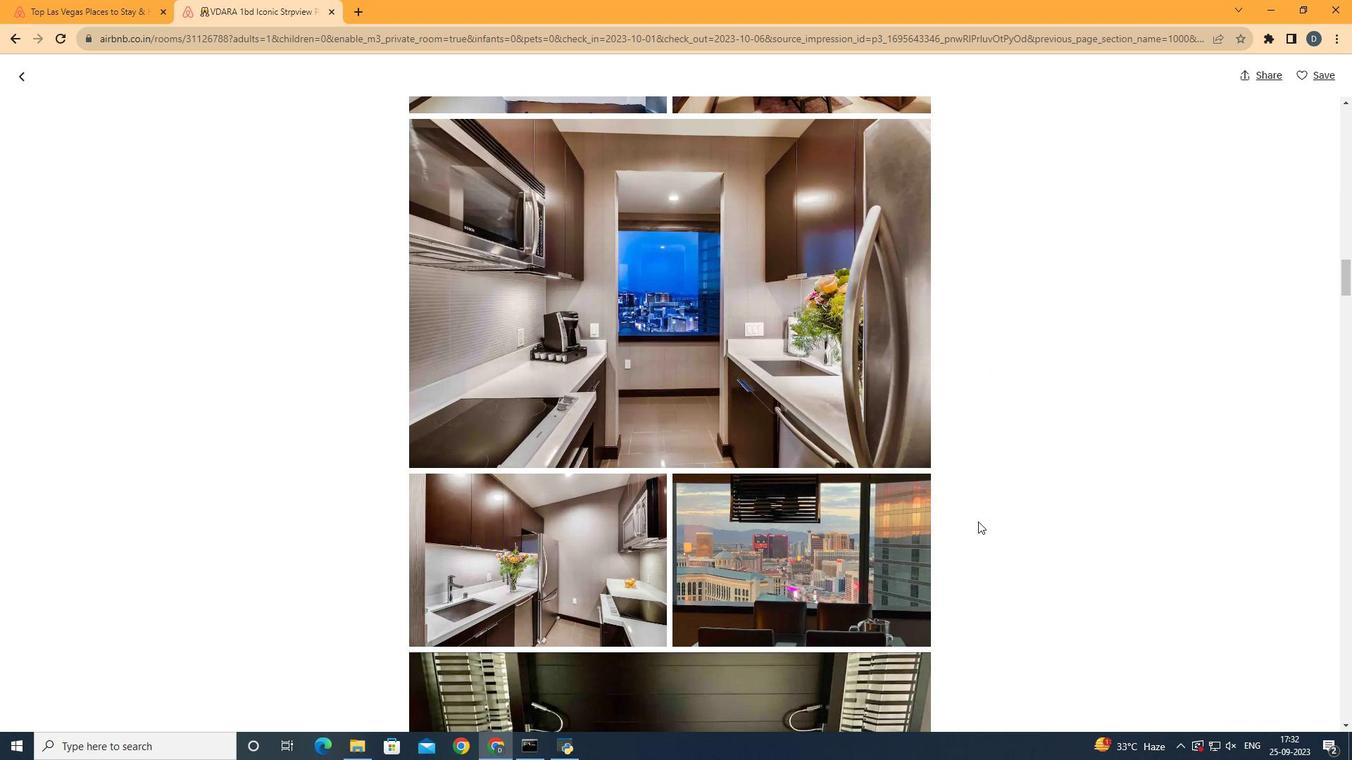 
Action: Mouse scrolled (978, 521) with delta (0, 0)
Screenshot: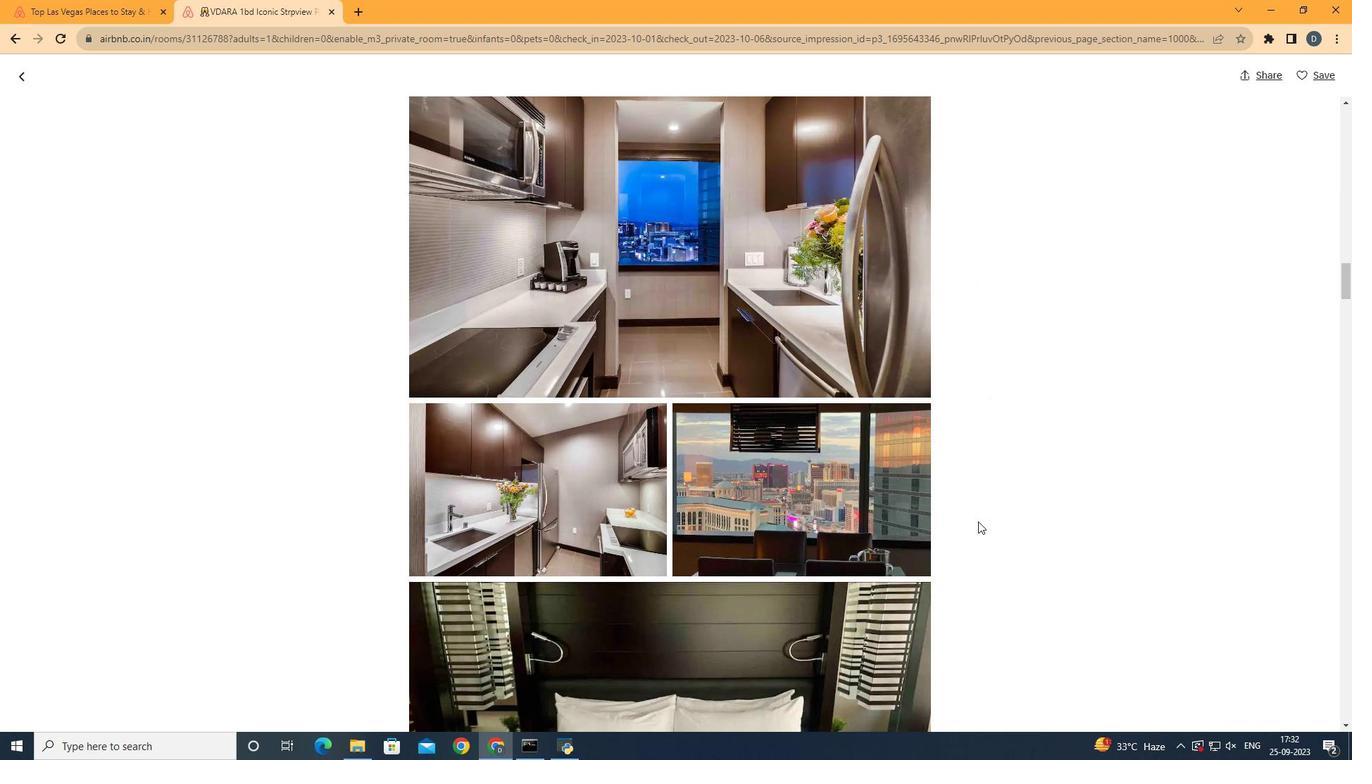 
Action: Mouse scrolled (978, 521) with delta (0, 0)
Screenshot: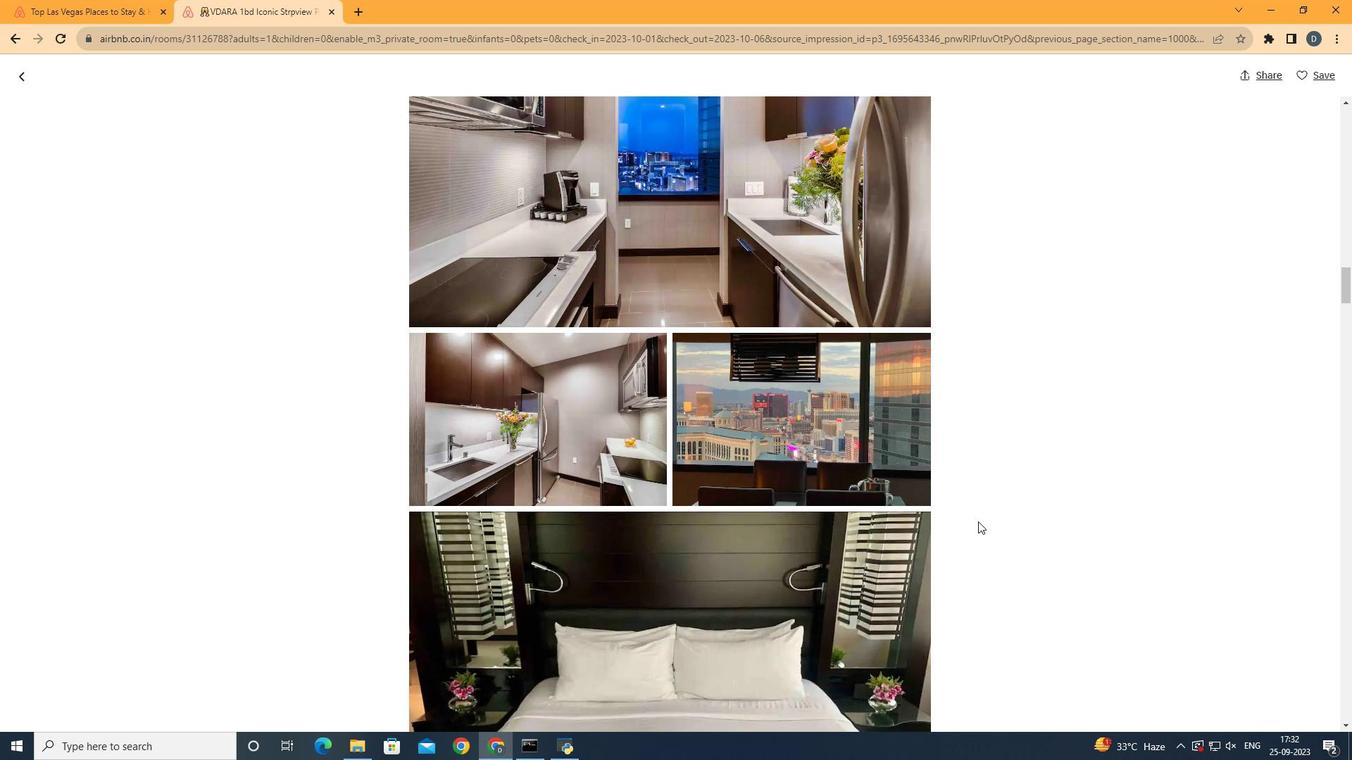 
Action: Mouse scrolled (978, 521) with delta (0, 0)
Screenshot: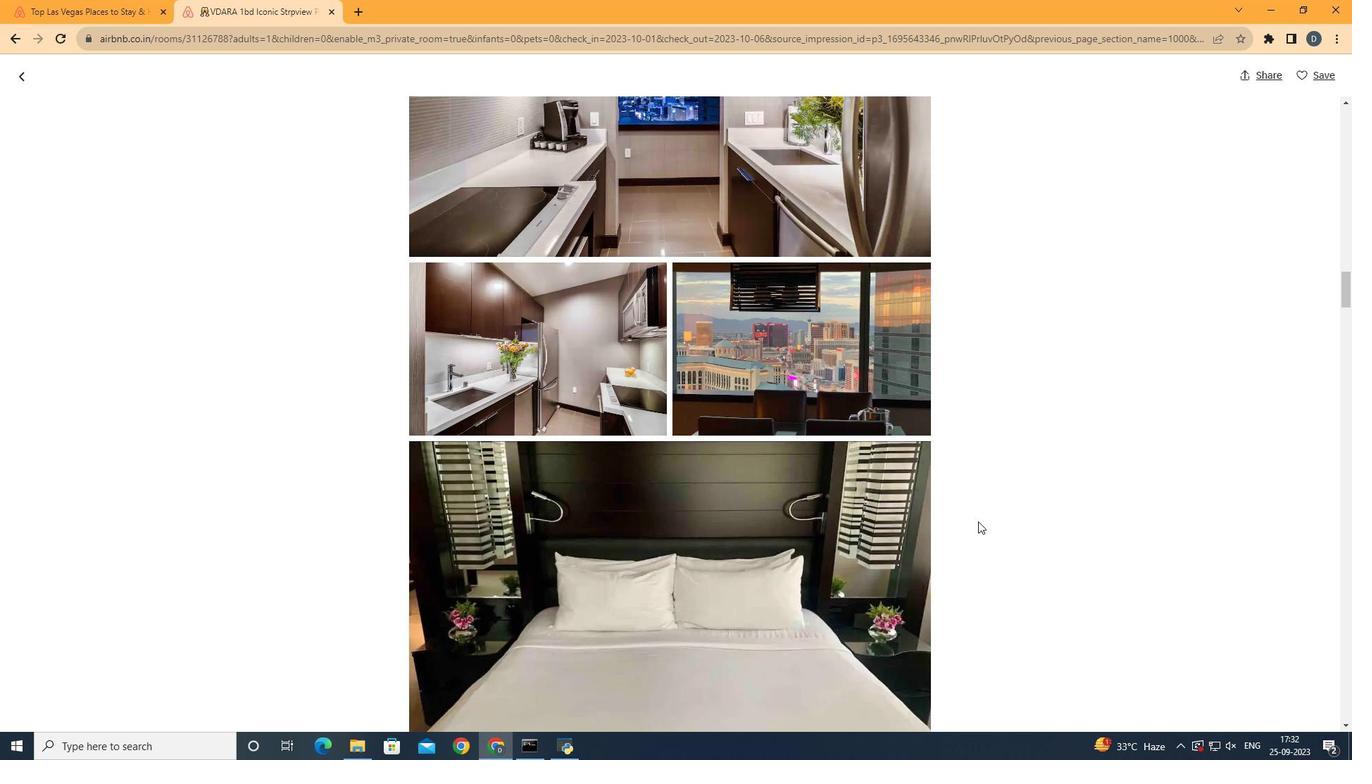 
Action: Mouse scrolled (978, 521) with delta (0, 0)
Screenshot: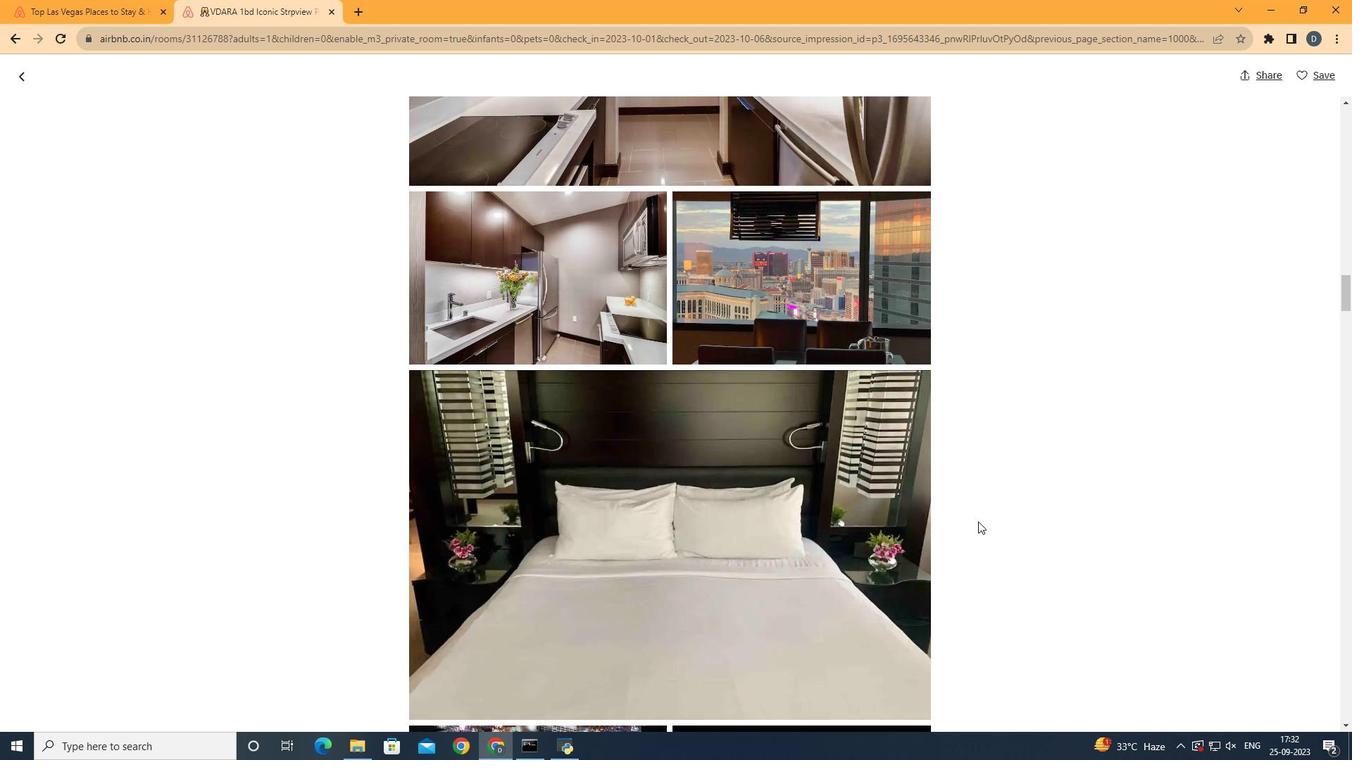 
Action: Mouse scrolled (978, 521) with delta (0, 0)
Screenshot: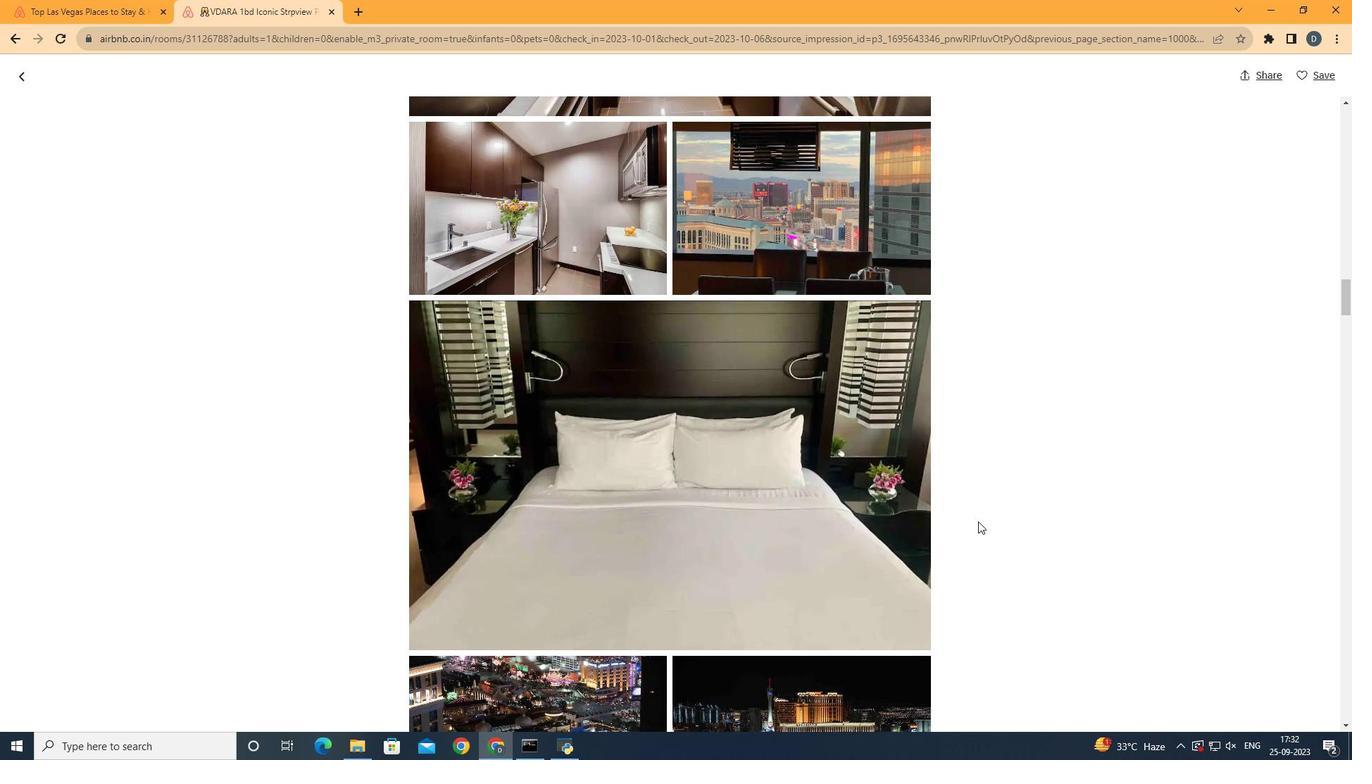 
Action: Mouse scrolled (978, 521) with delta (0, 0)
Screenshot: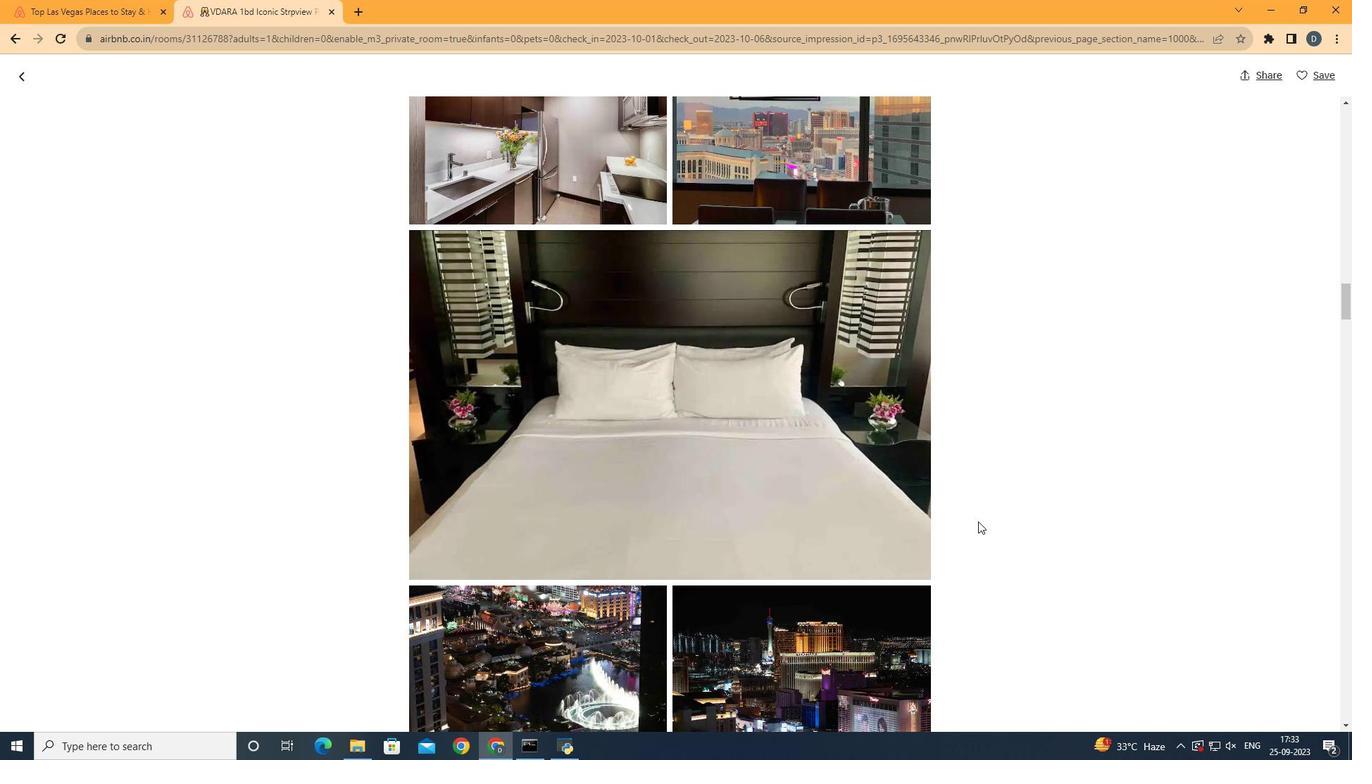 
Action: Mouse scrolled (978, 521) with delta (0, 0)
Screenshot: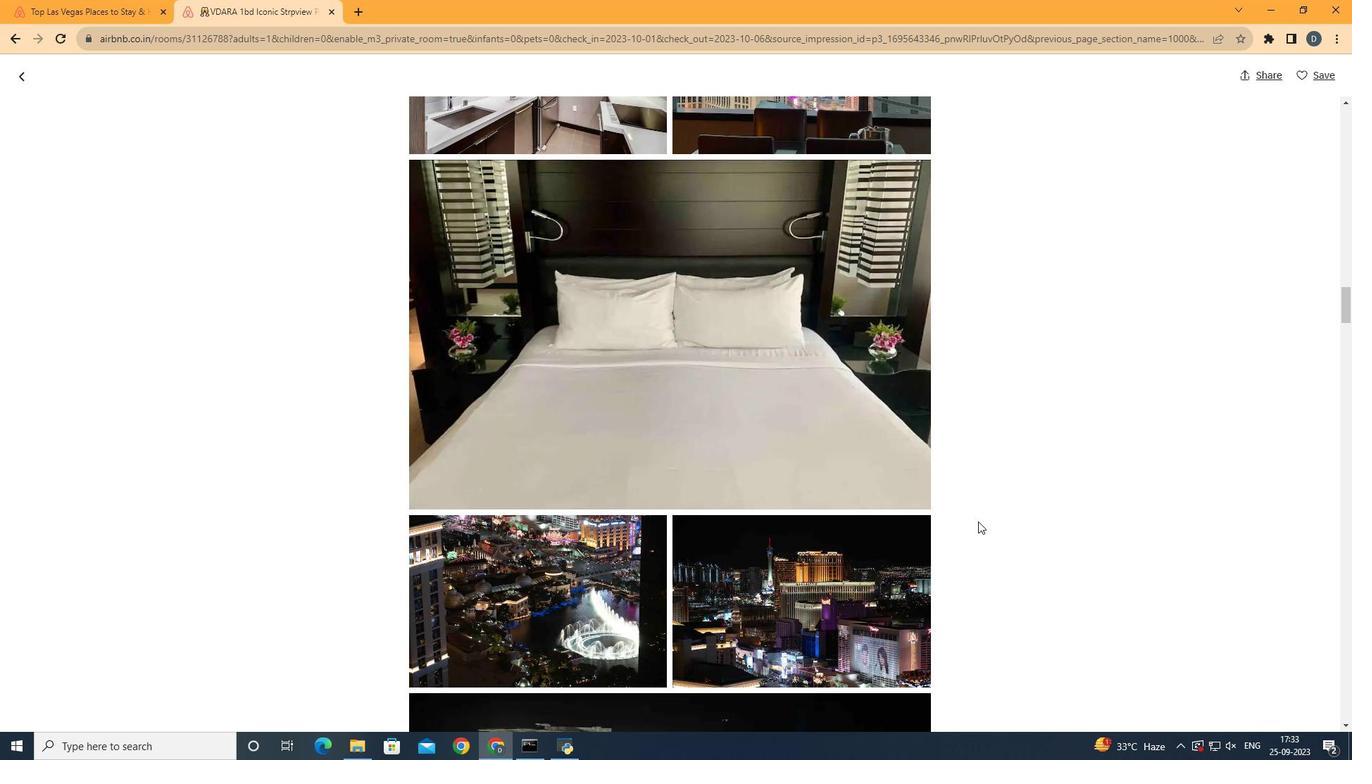 
Action: Mouse scrolled (978, 521) with delta (0, 0)
Screenshot: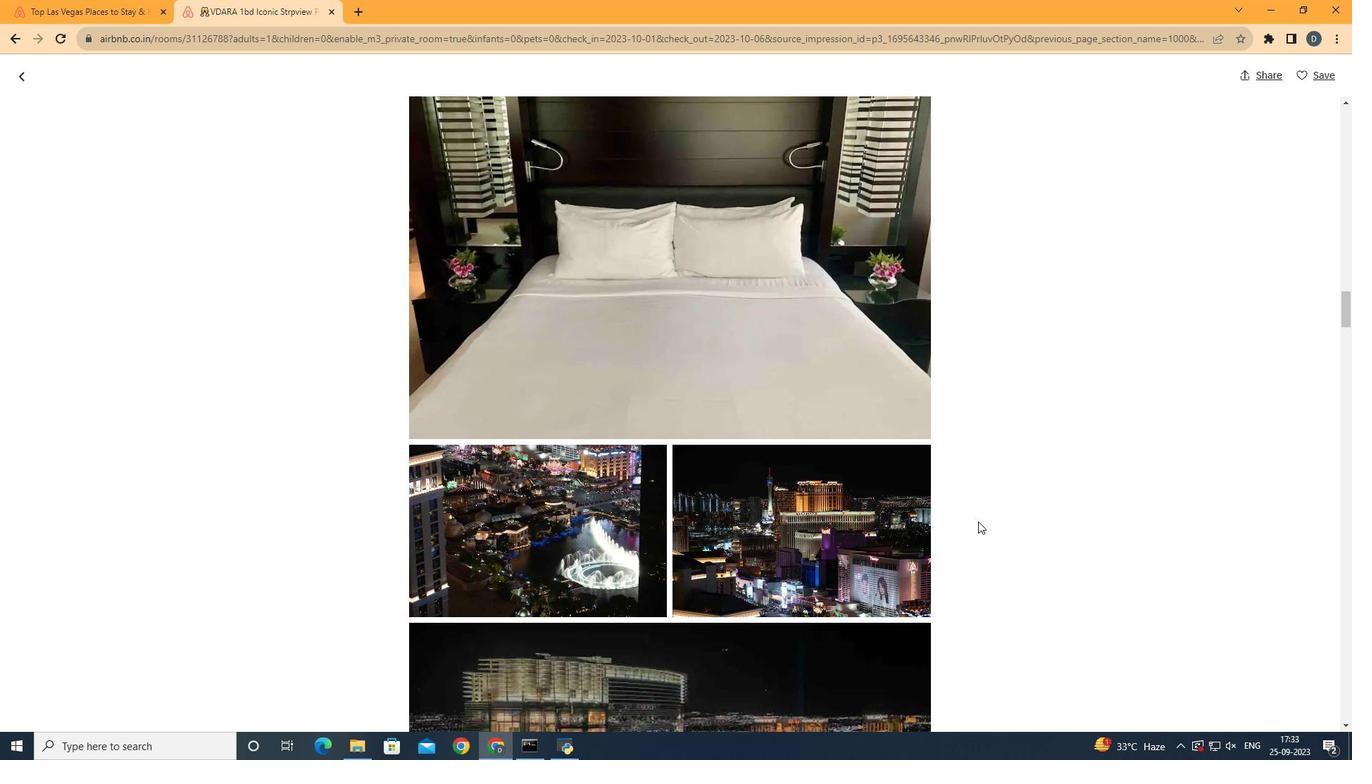 
Action: Mouse scrolled (978, 521) with delta (0, 0)
Screenshot: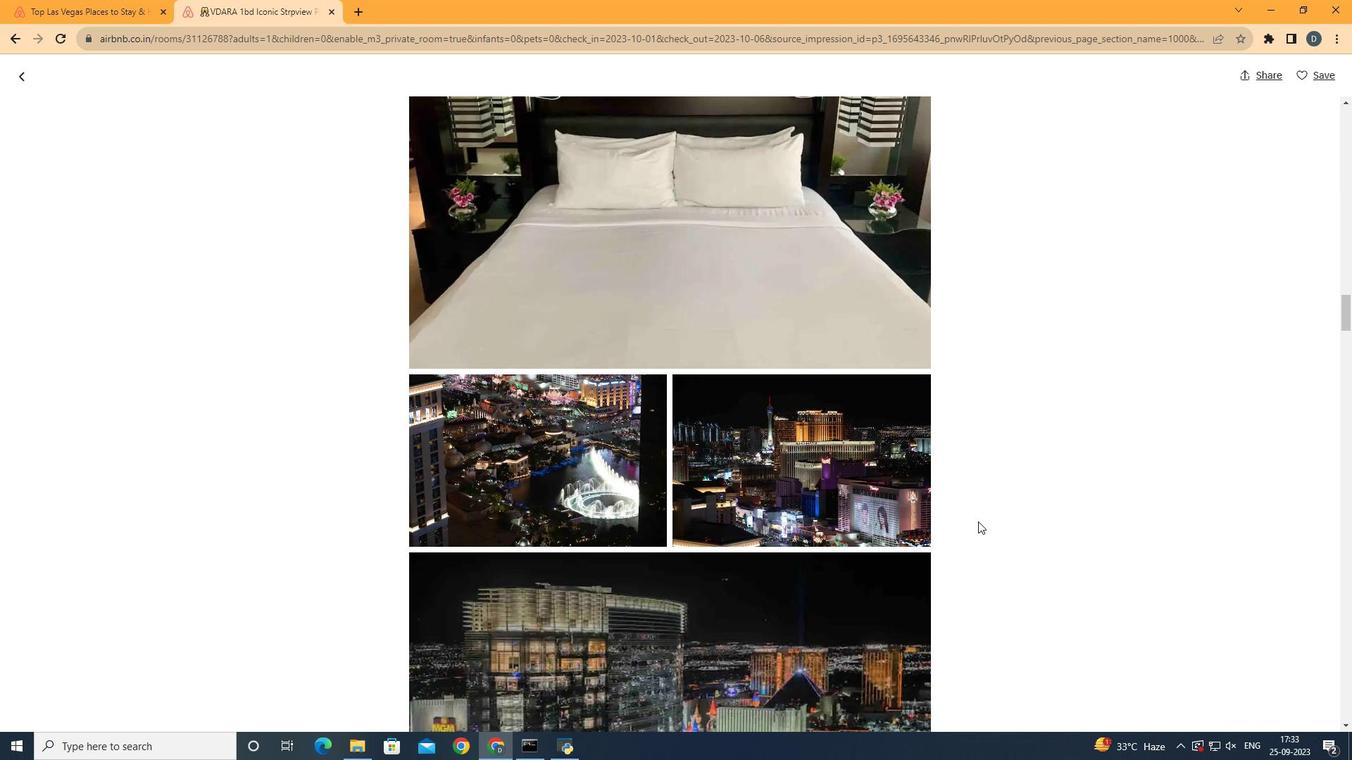 
Action: Mouse scrolled (978, 521) with delta (0, 0)
Screenshot: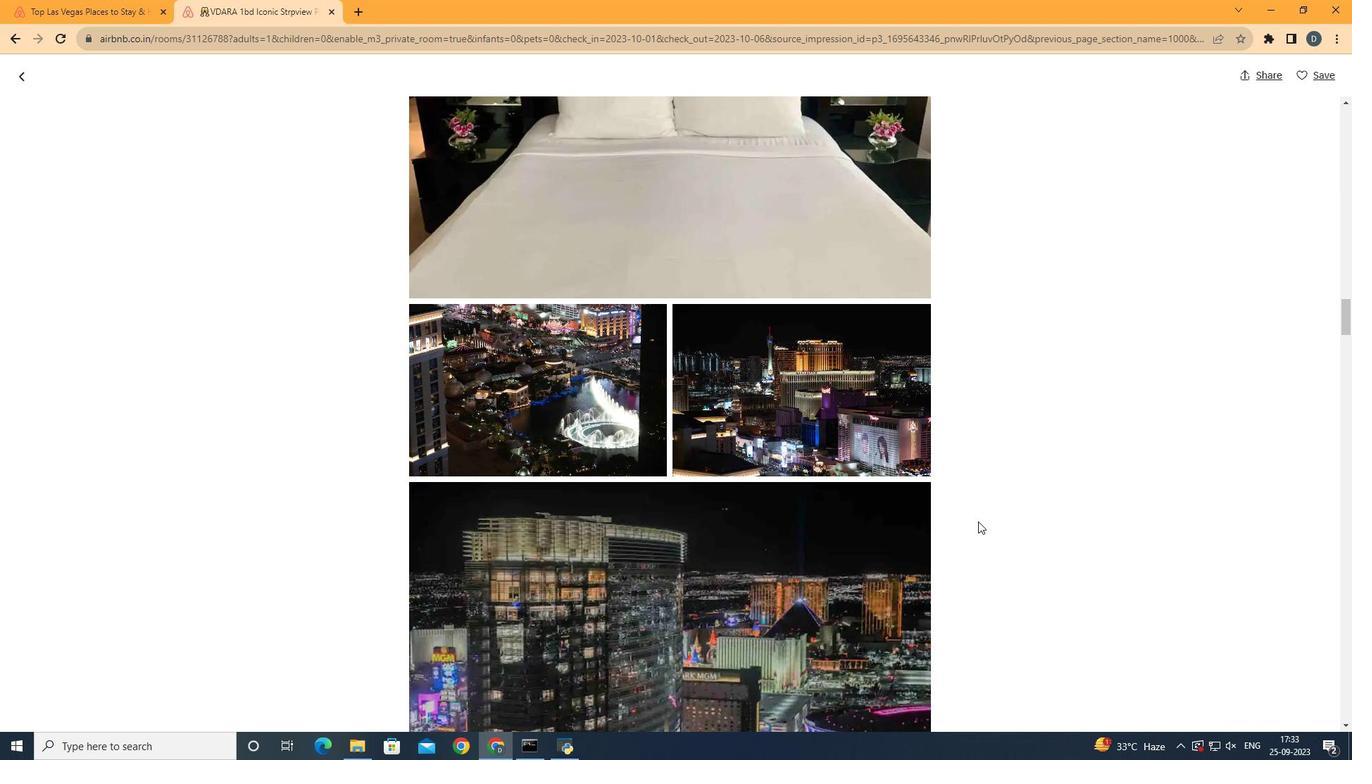 
Action: Mouse scrolled (978, 521) with delta (0, 0)
Screenshot: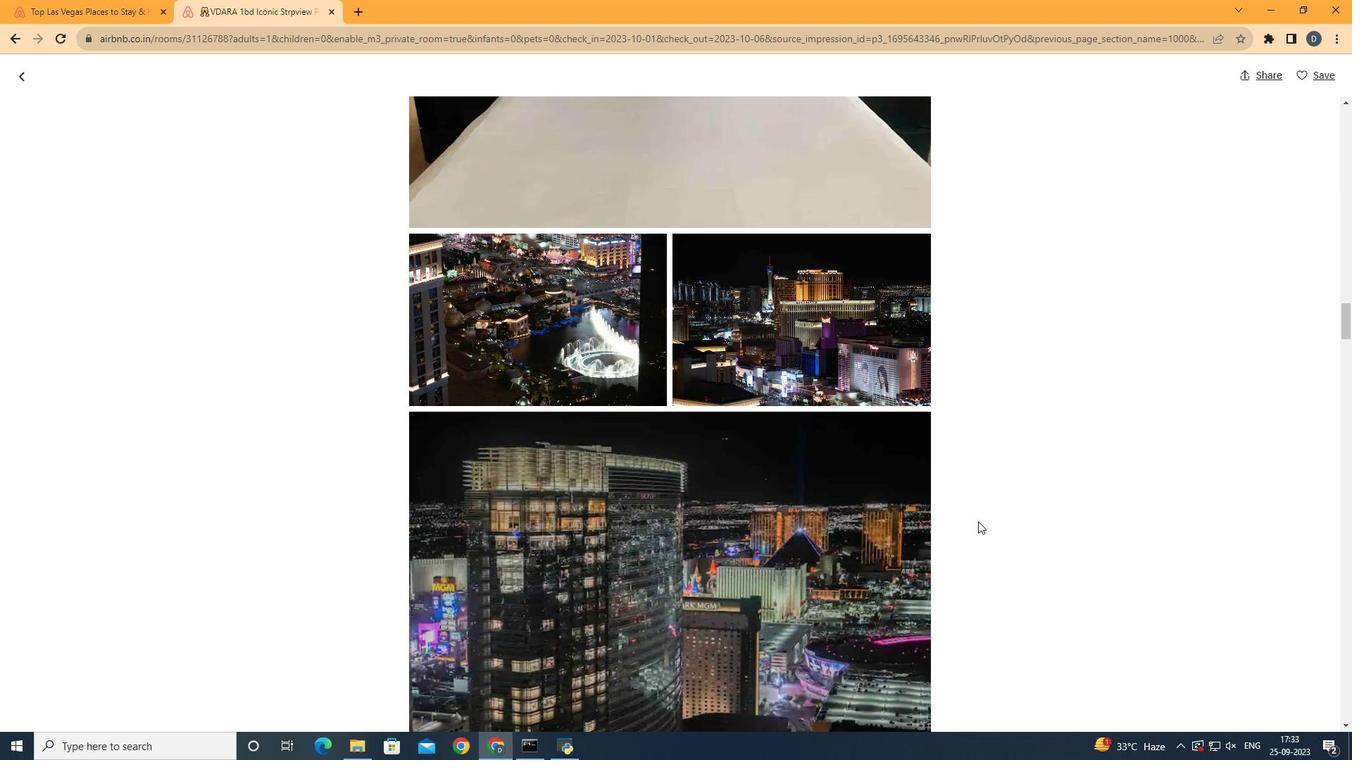 
Action: Mouse scrolled (978, 521) with delta (0, 0)
Screenshot: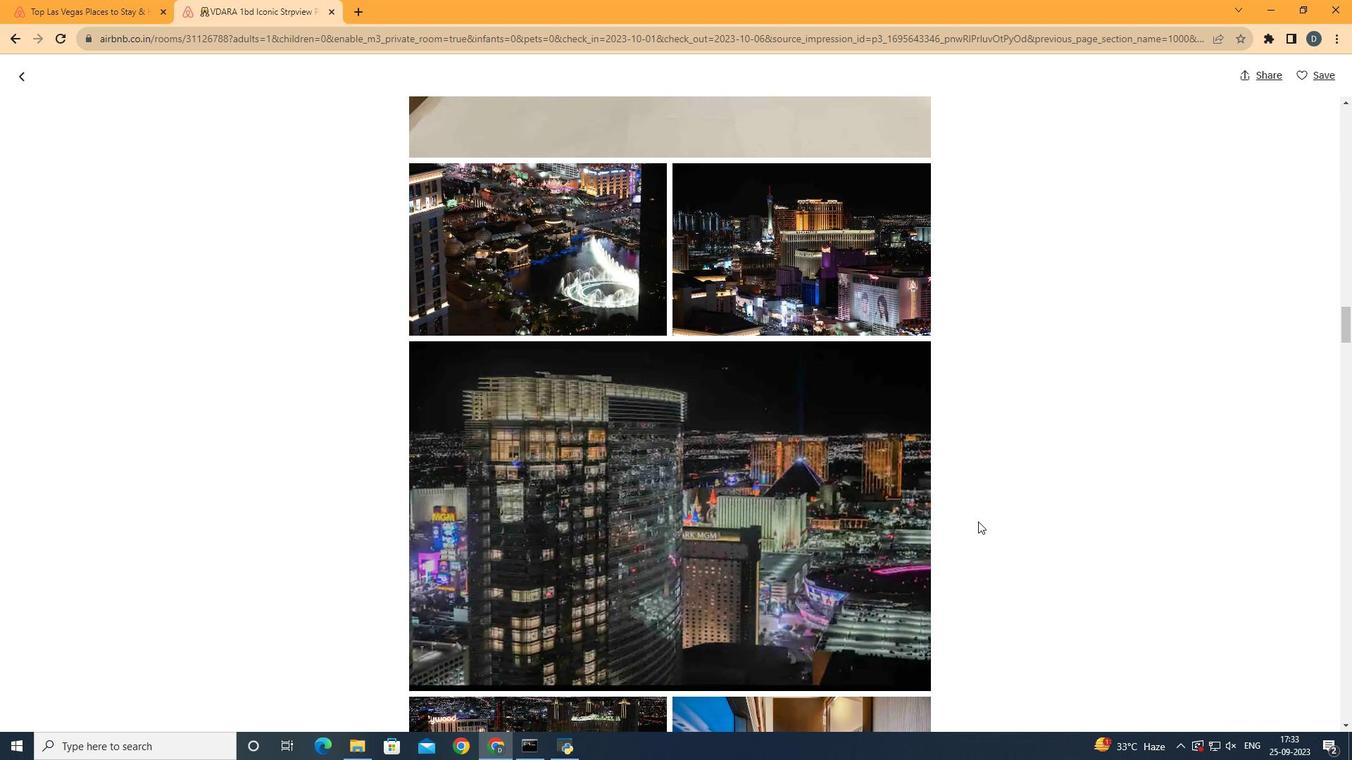 
Action: Mouse scrolled (978, 521) with delta (0, 0)
Screenshot: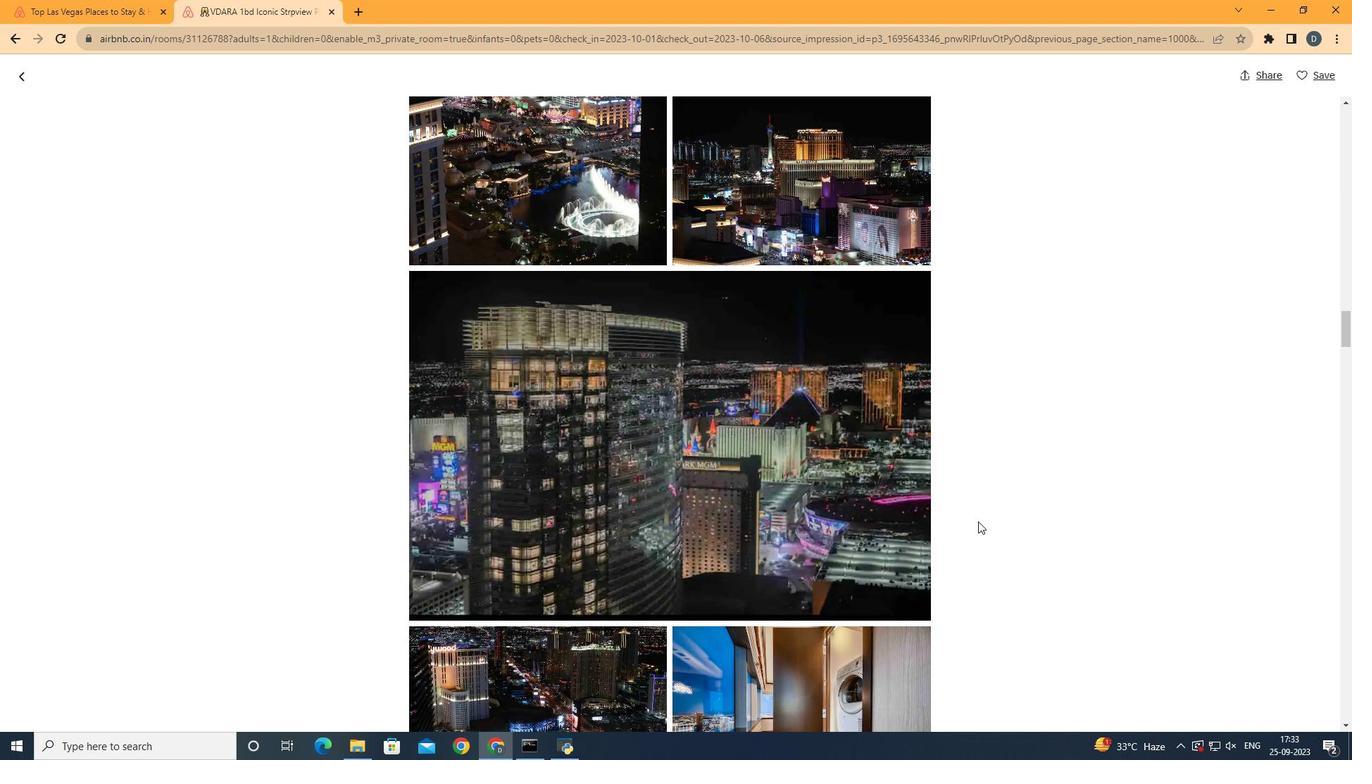 
Action: Mouse scrolled (978, 521) with delta (0, 0)
Screenshot: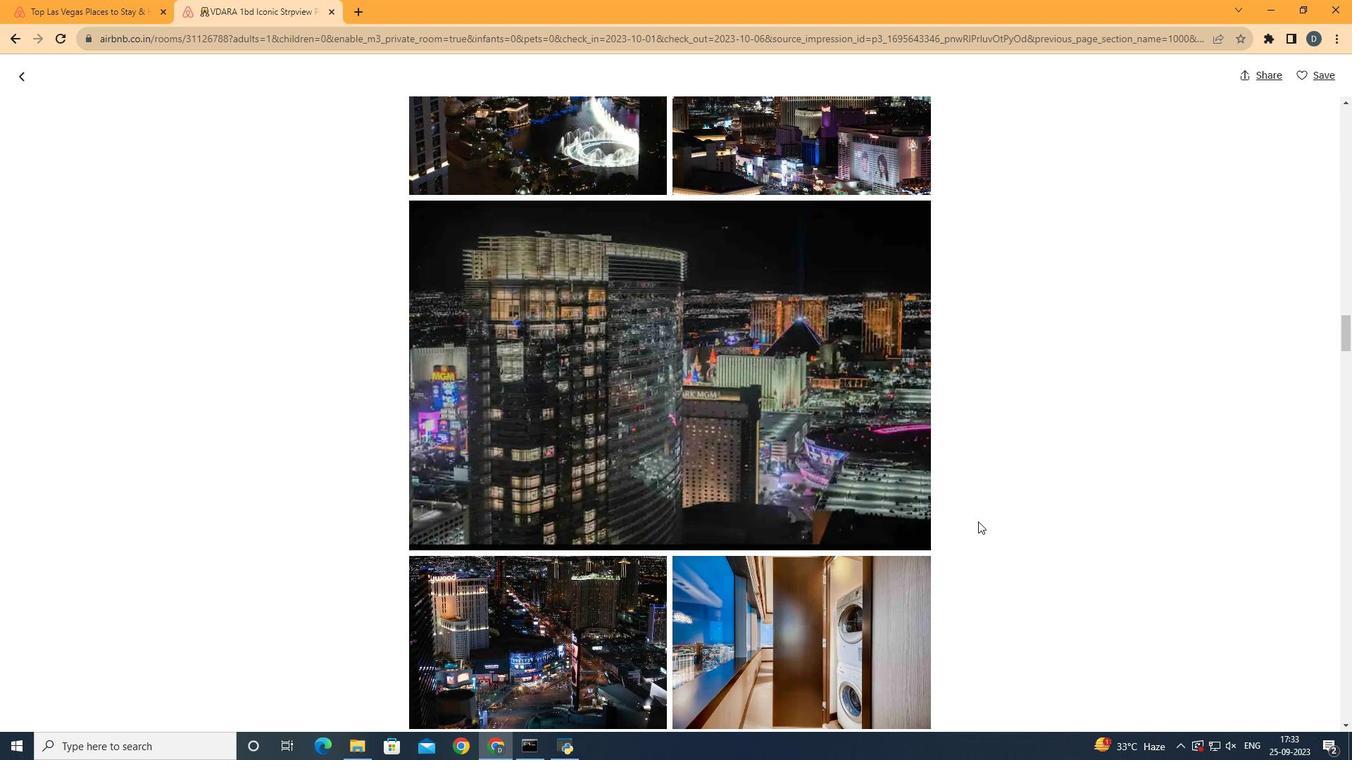 
Action: Mouse scrolled (978, 521) with delta (0, 0)
Screenshot: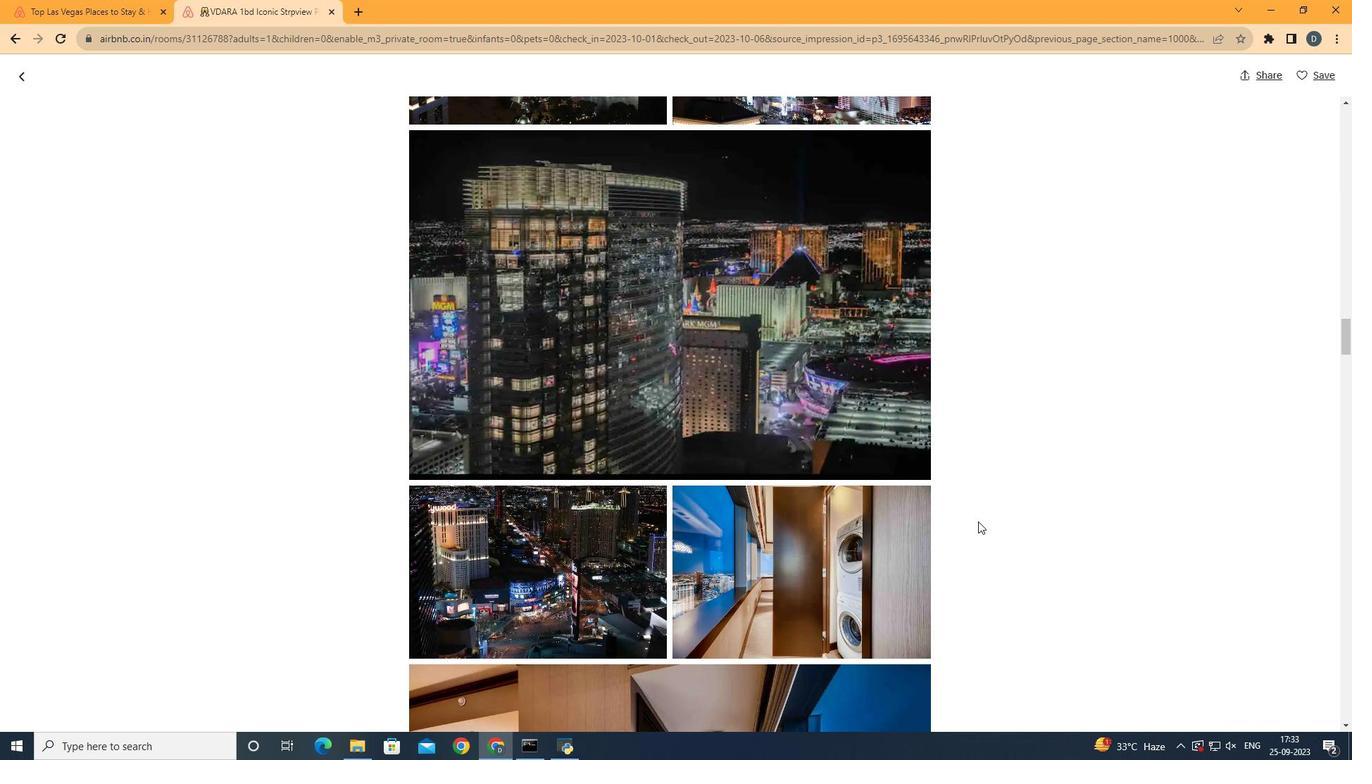 
Action: Mouse scrolled (978, 521) with delta (0, 0)
Screenshot: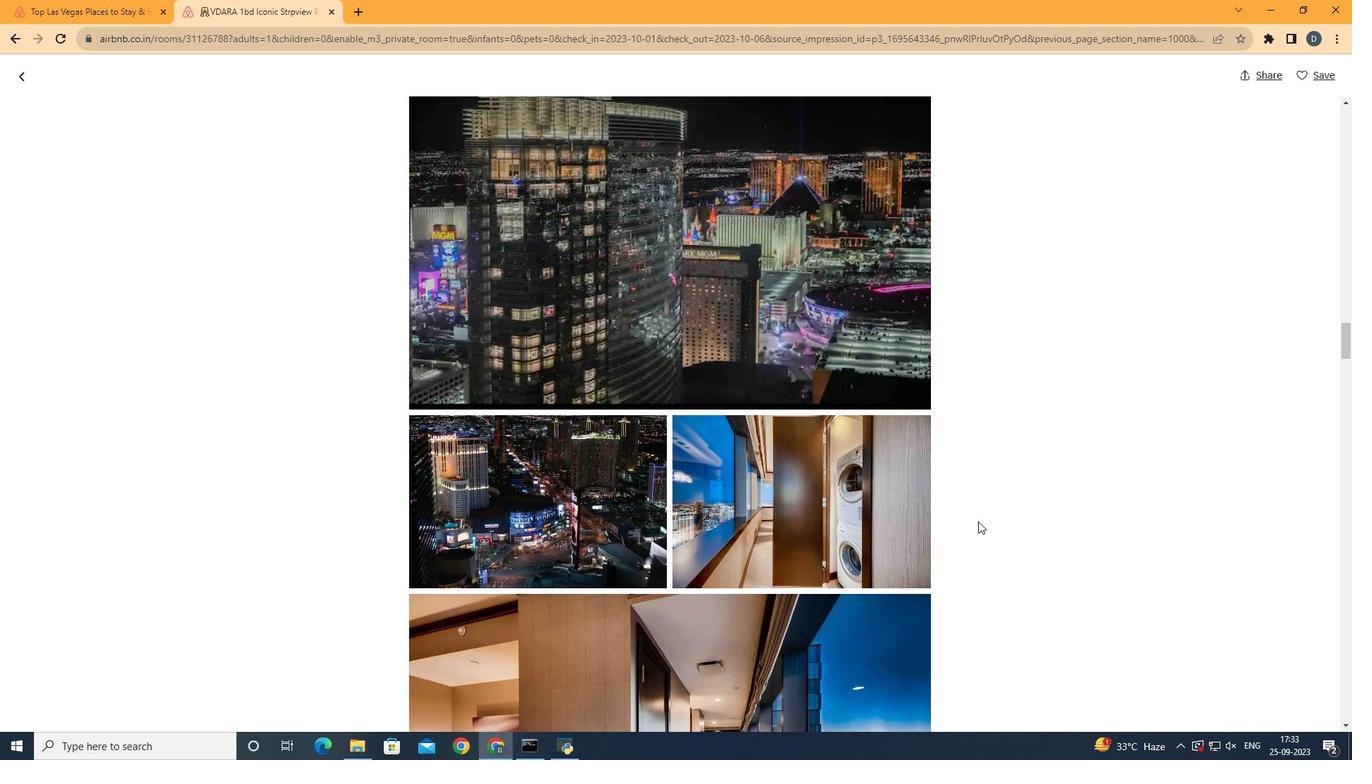 
Action: Mouse scrolled (978, 521) with delta (0, 0)
Screenshot: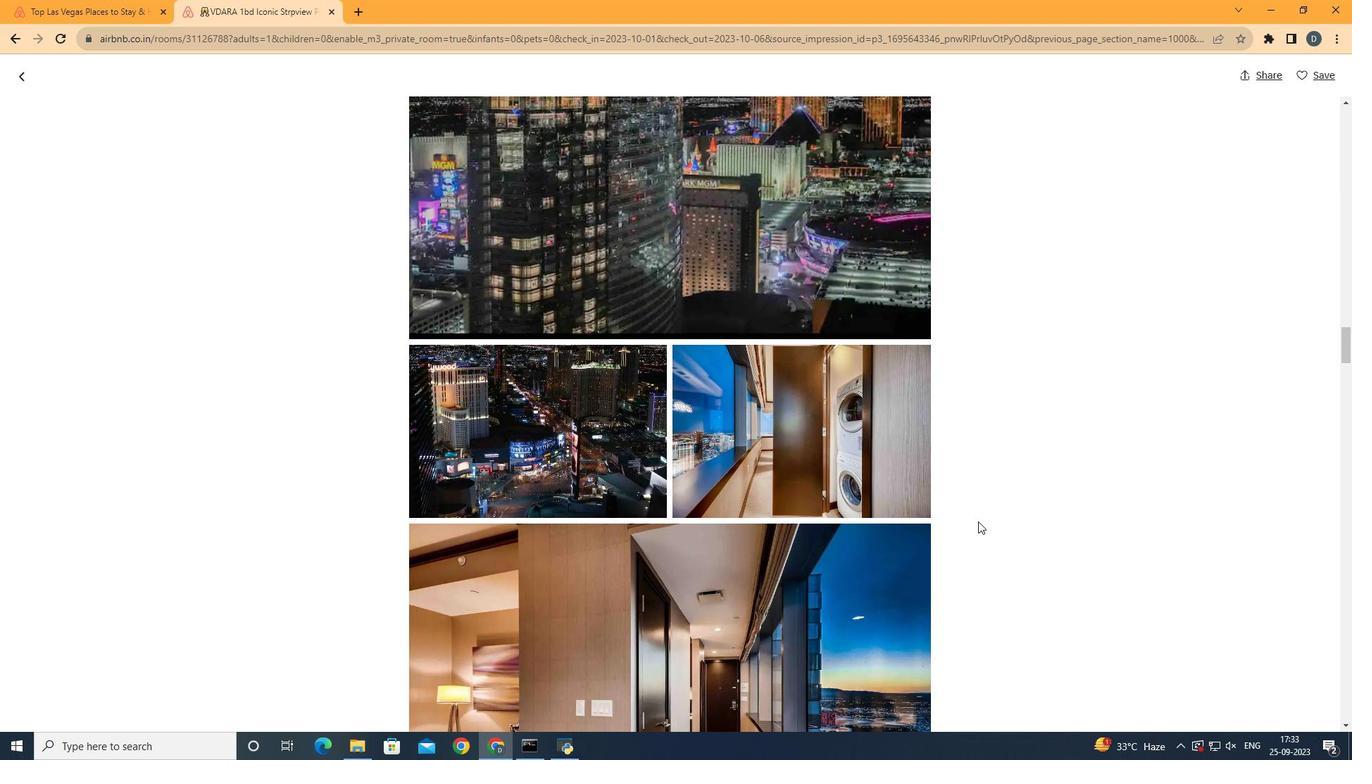 
Action: Mouse scrolled (978, 521) with delta (0, 0)
Screenshot: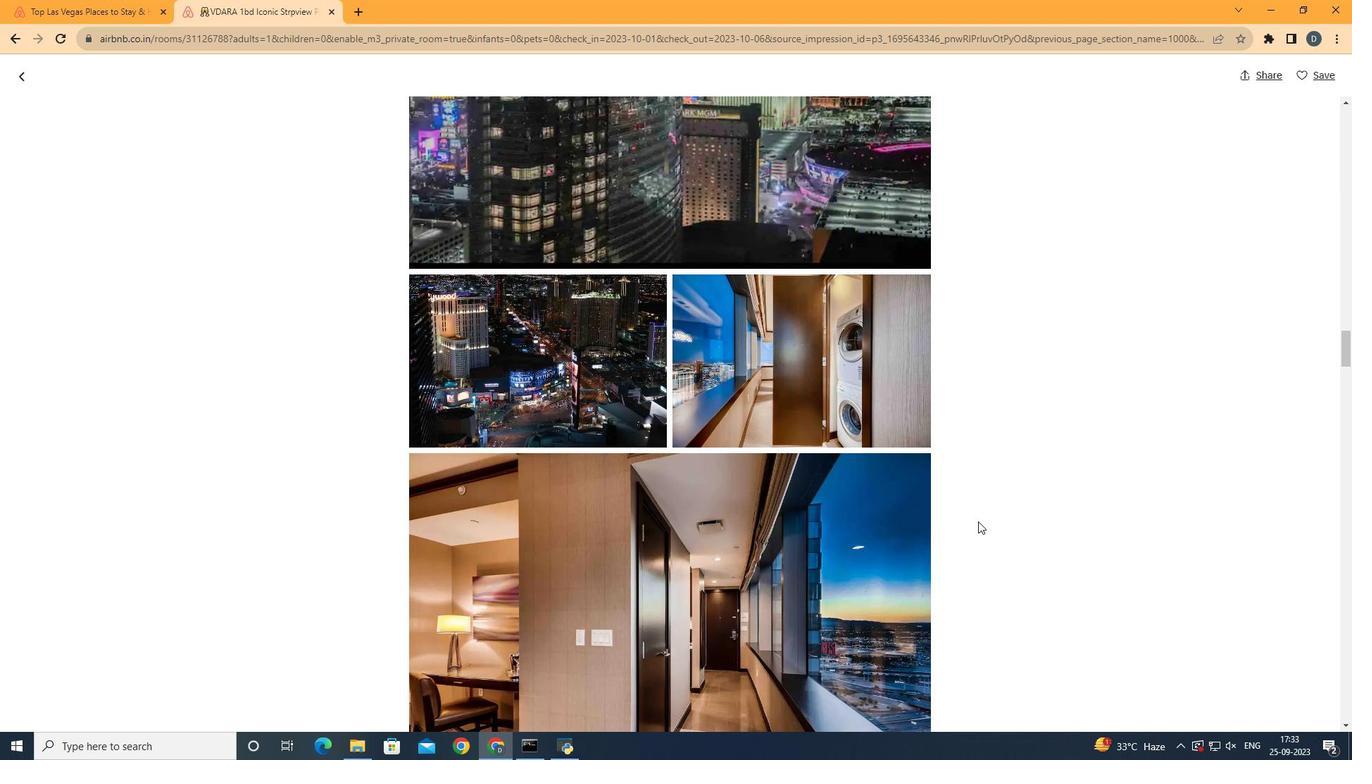 
Action: Mouse scrolled (978, 521) with delta (0, 0)
Screenshot: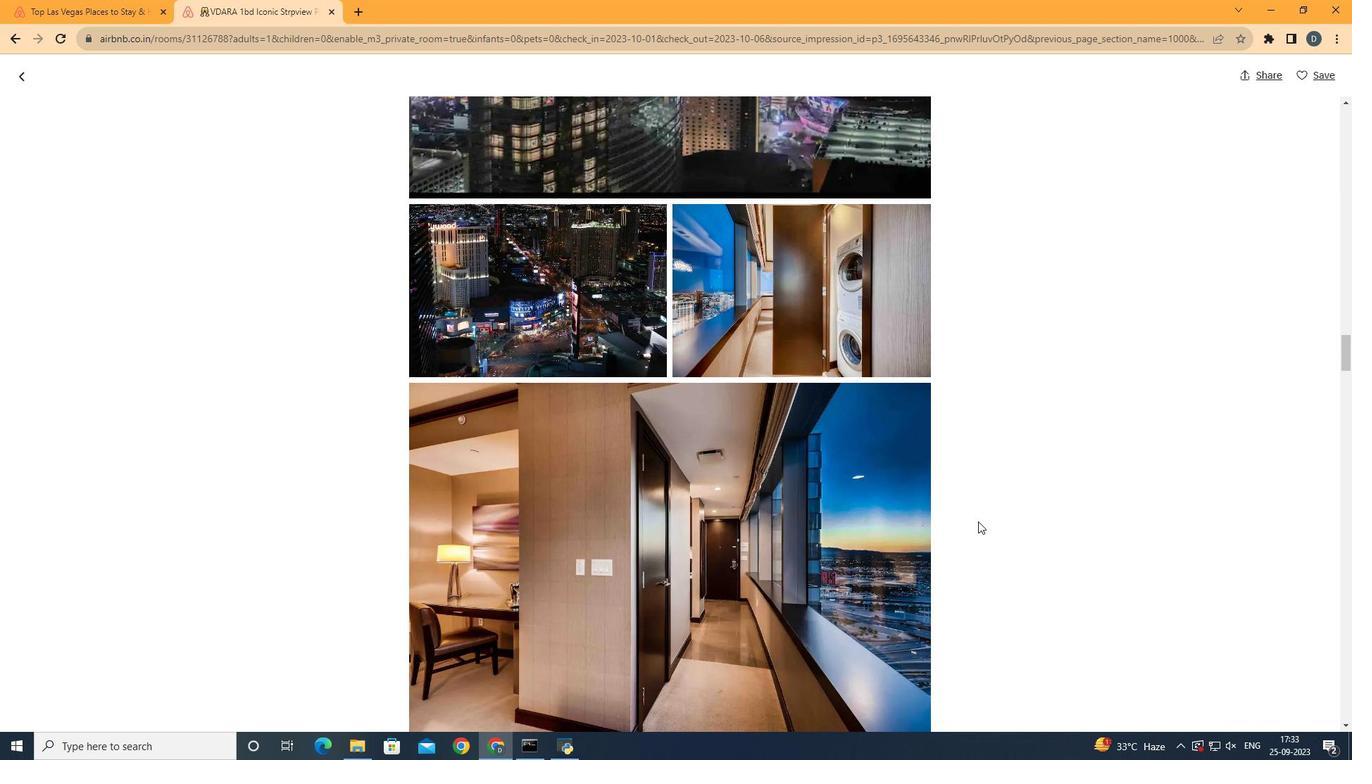 
Action: Mouse scrolled (978, 521) with delta (0, 0)
Screenshot: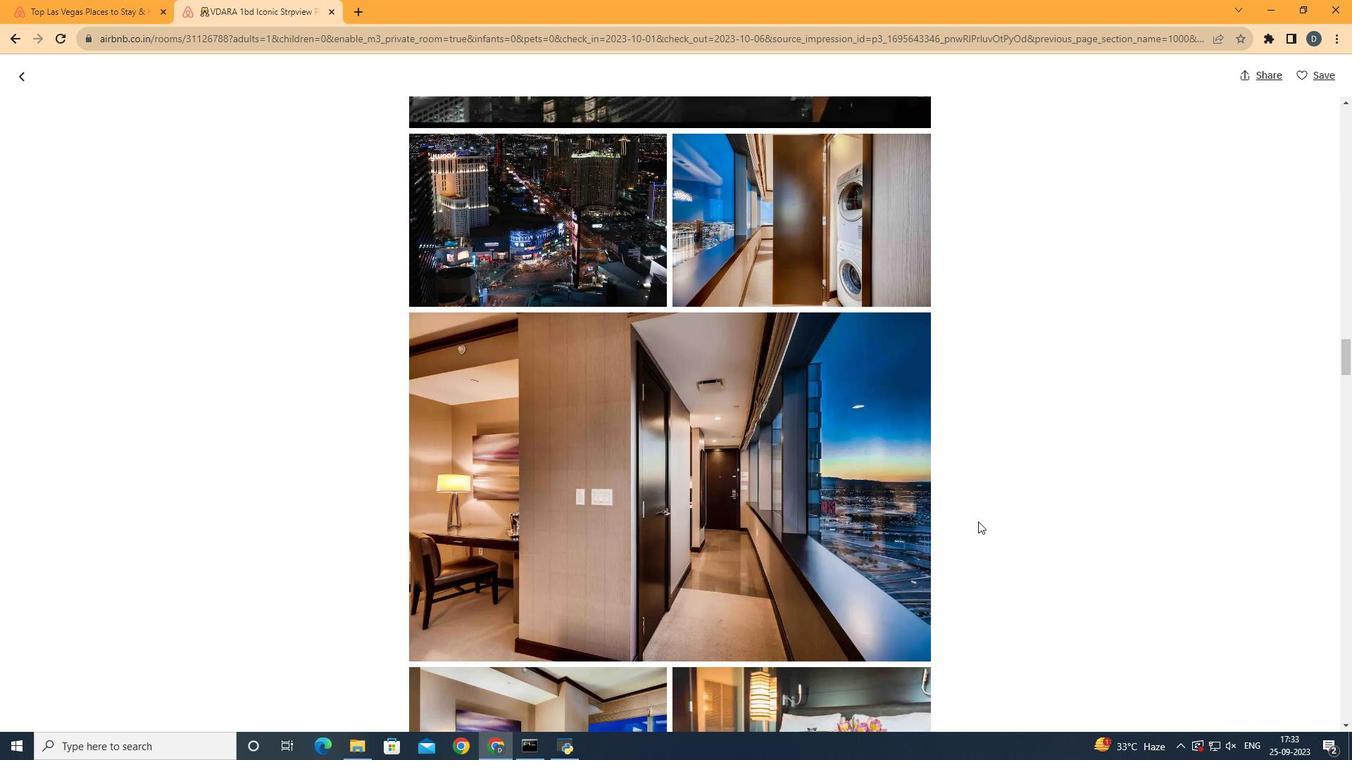 
Action: Mouse scrolled (978, 521) with delta (0, 0)
Screenshot: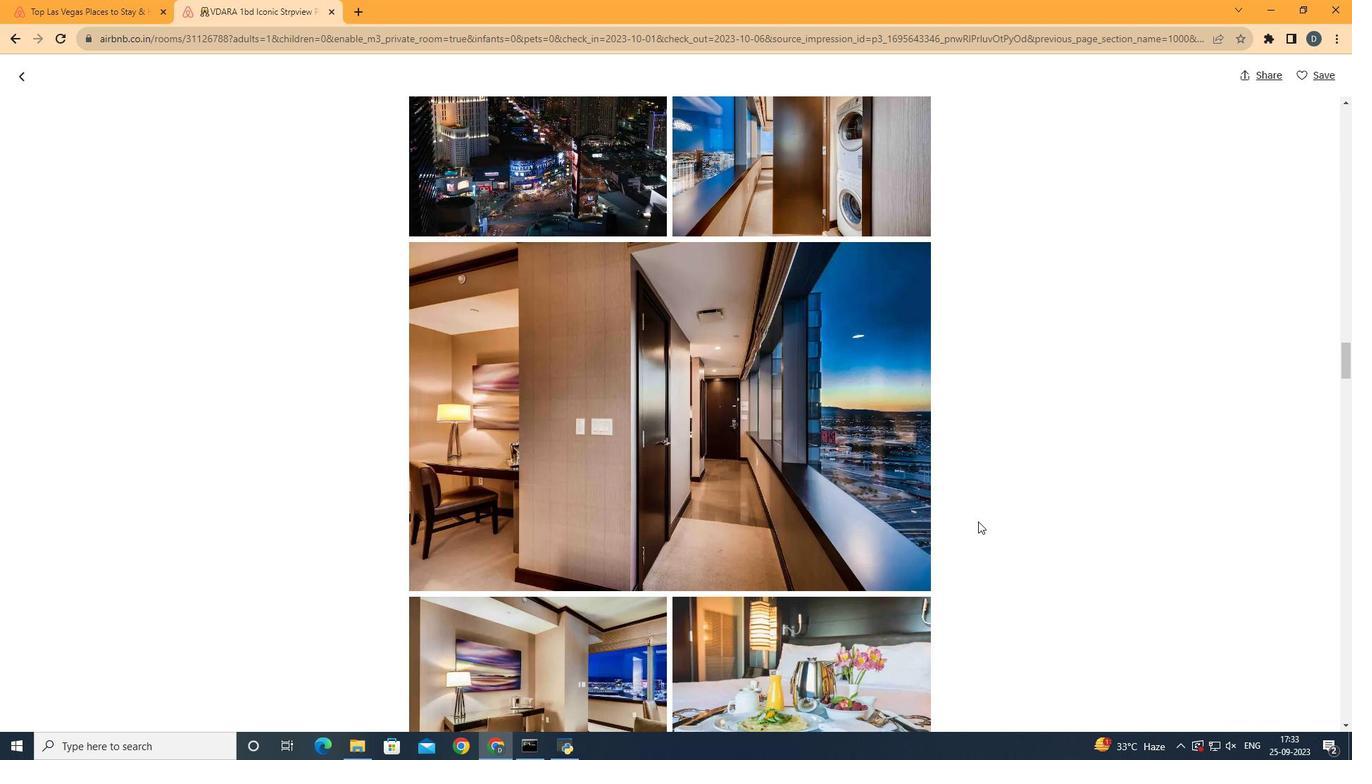 
Action: Mouse scrolled (978, 521) with delta (0, 0)
Screenshot: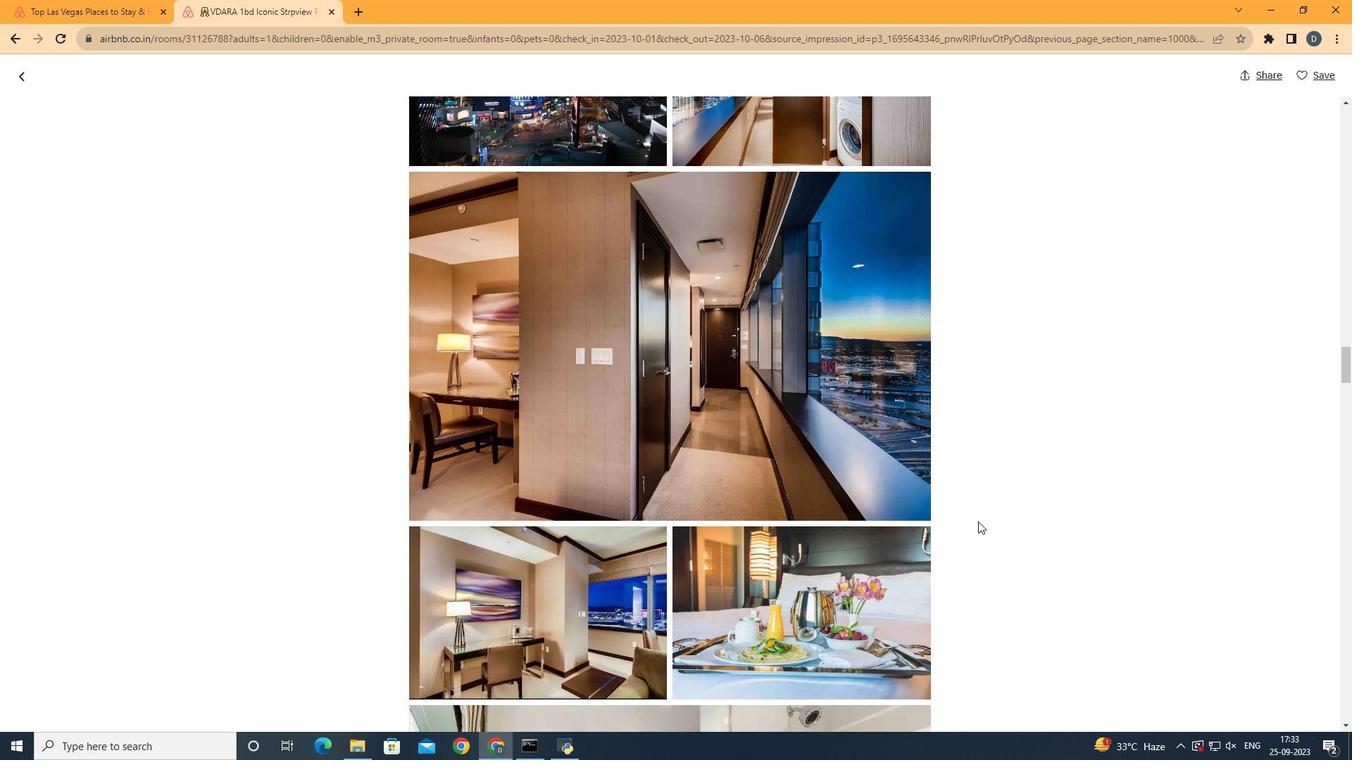 
Action: Mouse scrolled (978, 521) with delta (0, 0)
Screenshot: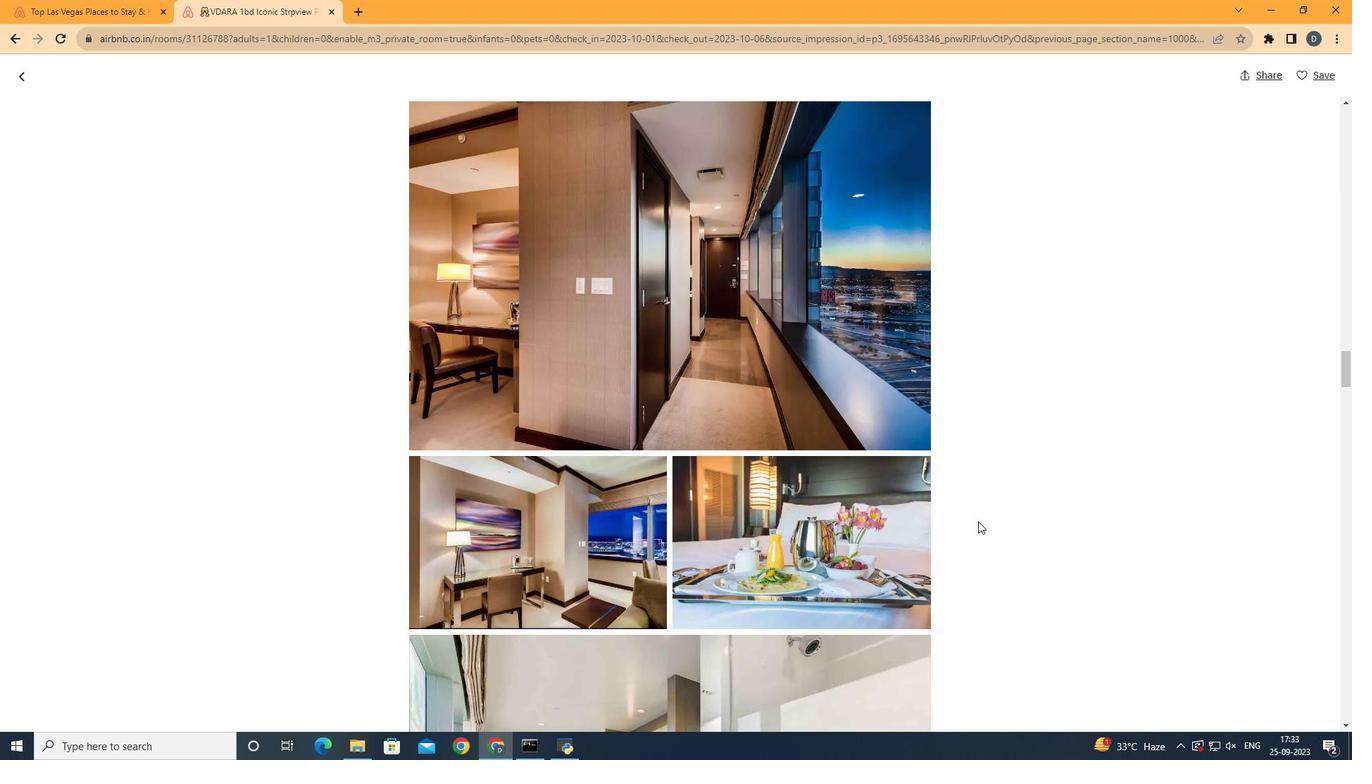
Action: Mouse scrolled (978, 521) with delta (0, 0)
Screenshot: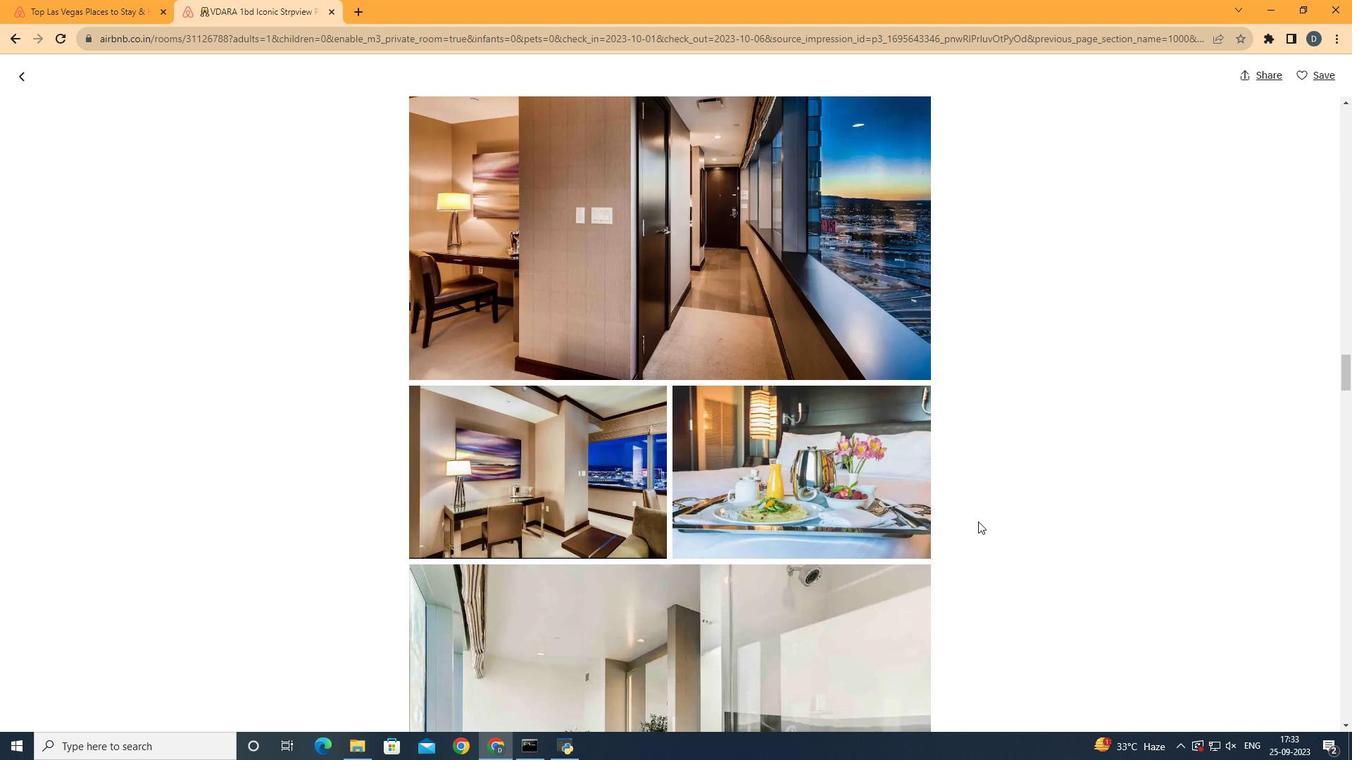 
Action: Mouse scrolled (978, 521) with delta (0, 0)
Screenshot: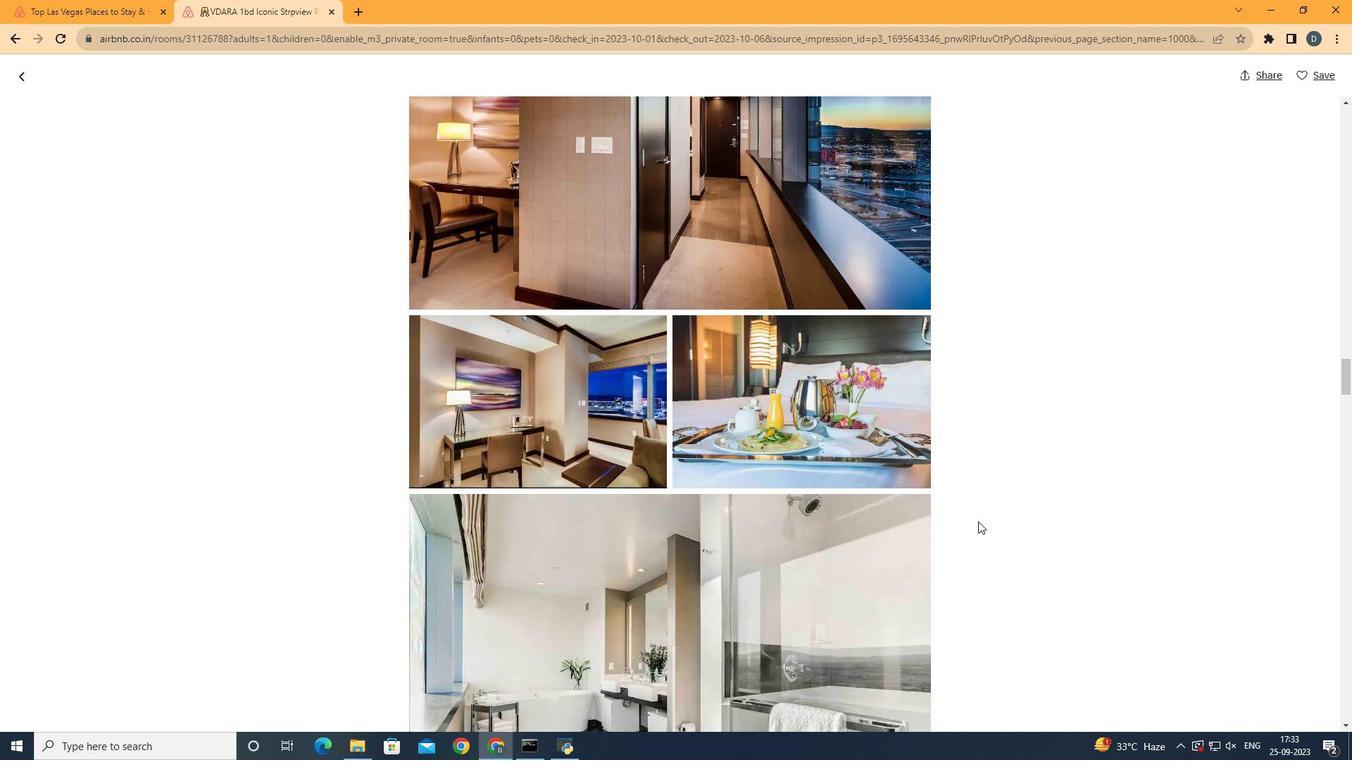 
Action: Mouse scrolled (978, 521) with delta (0, 0)
Screenshot: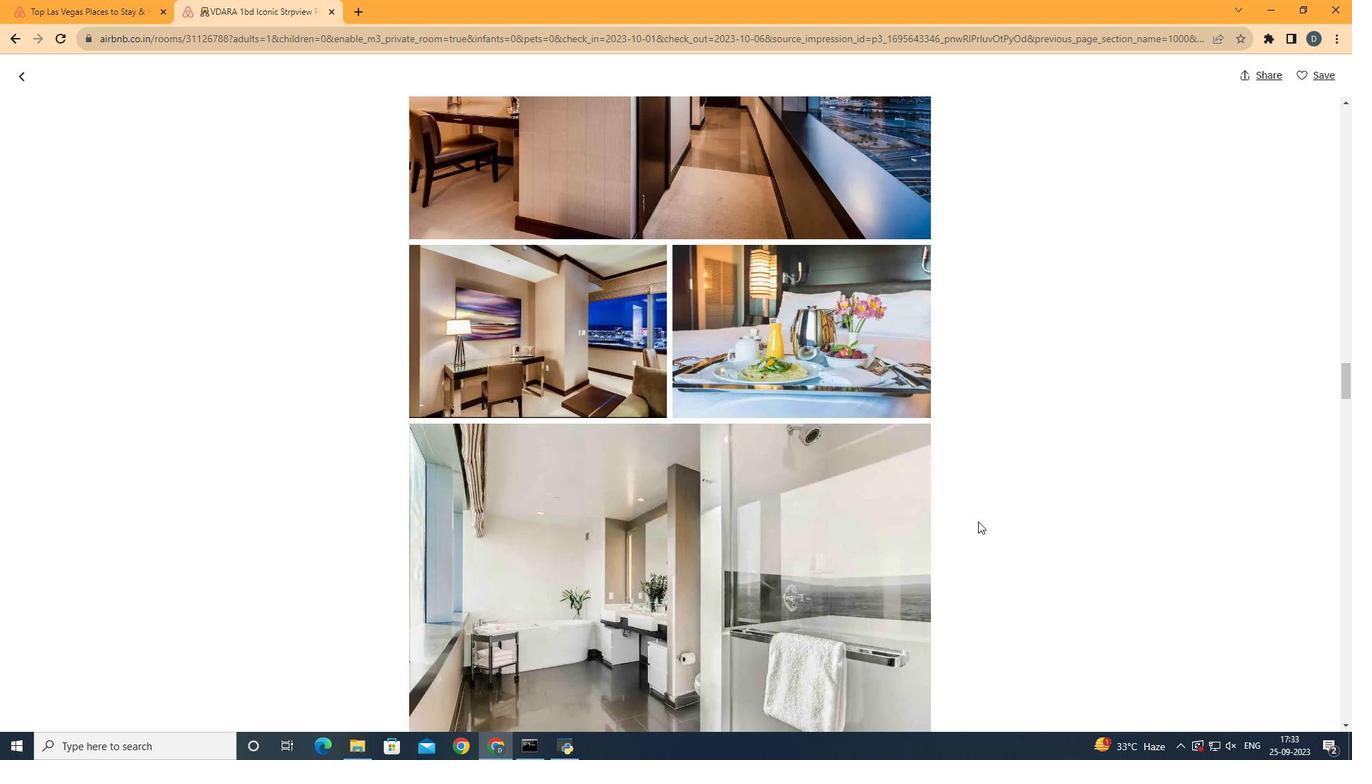 
Action: Mouse scrolled (978, 521) with delta (0, 0)
Screenshot: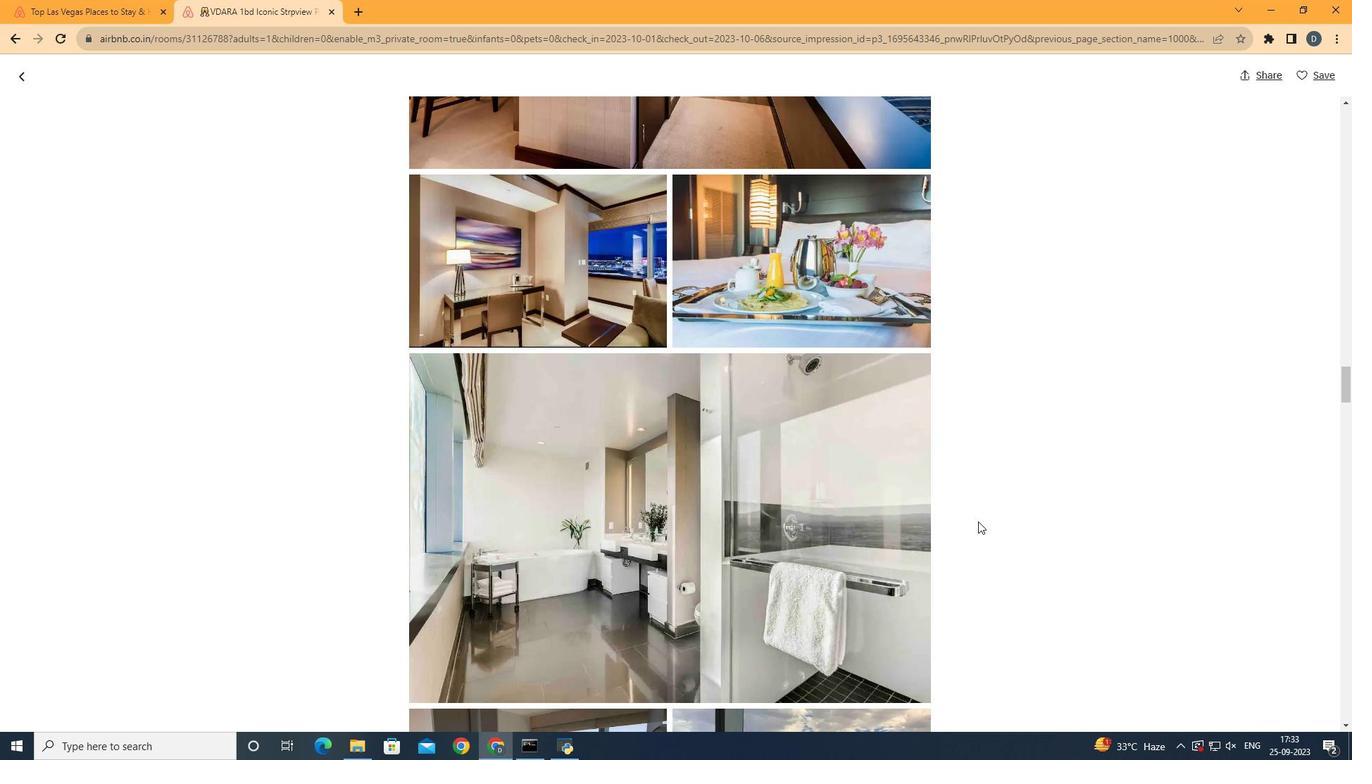 
Action: Mouse scrolled (978, 521) with delta (0, 0)
Screenshot: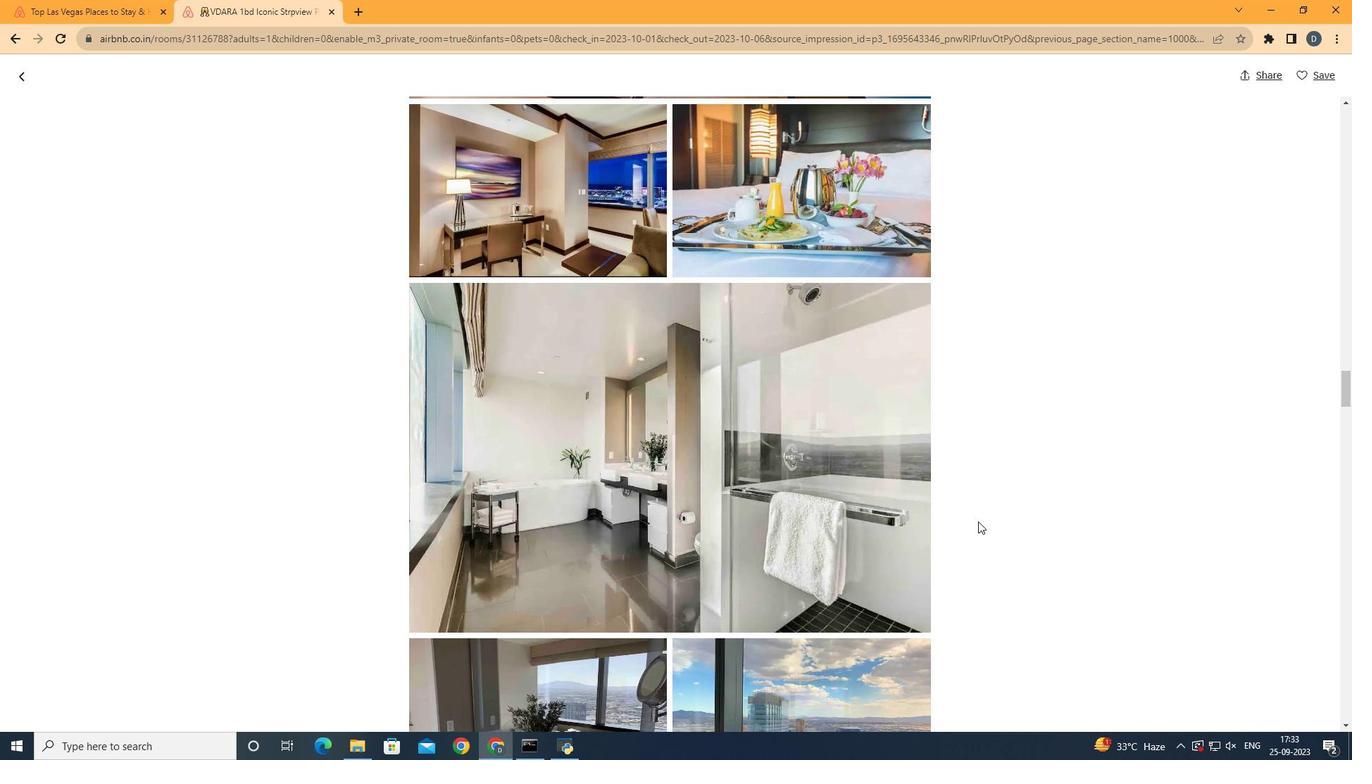 
Action: Mouse scrolled (978, 521) with delta (0, 0)
Screenshot: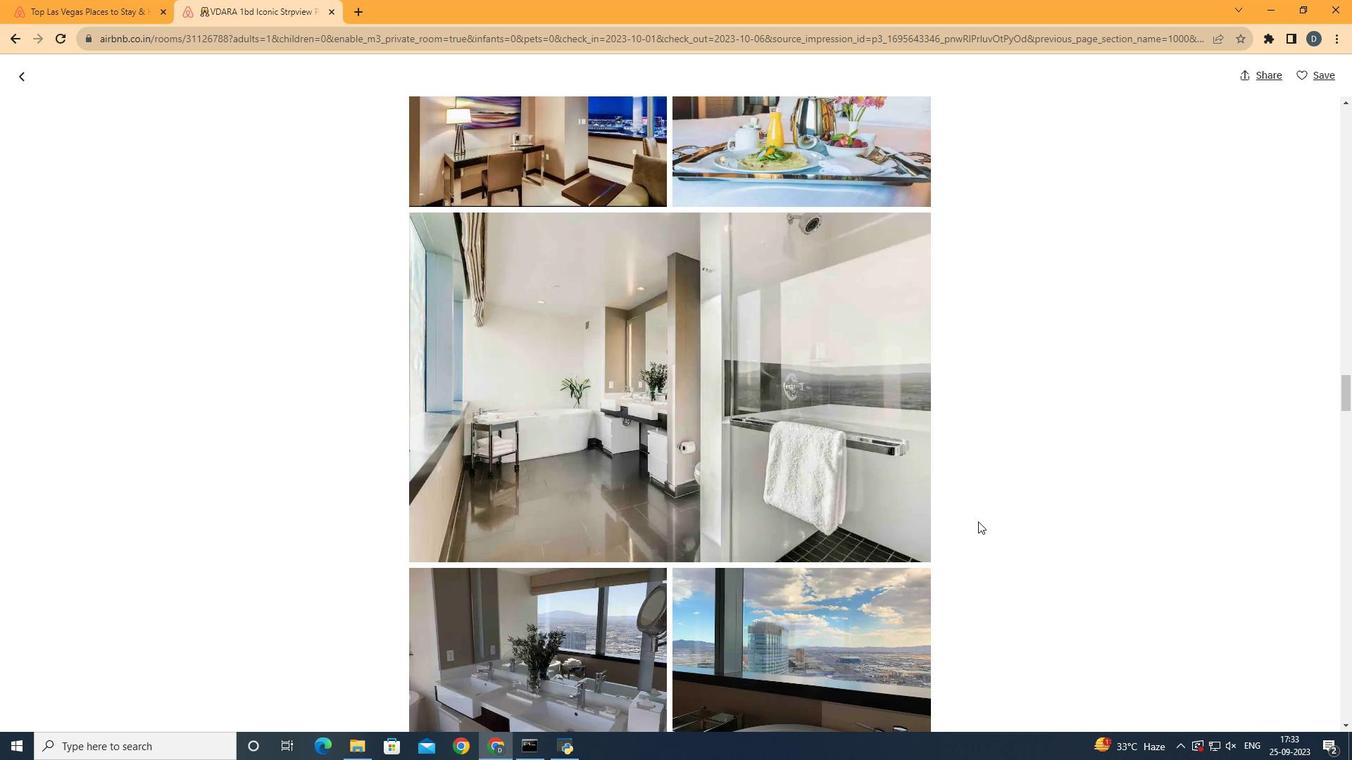 
Action: Mouse scrolled (978, 521) with delta (0, 0)
Screenshot: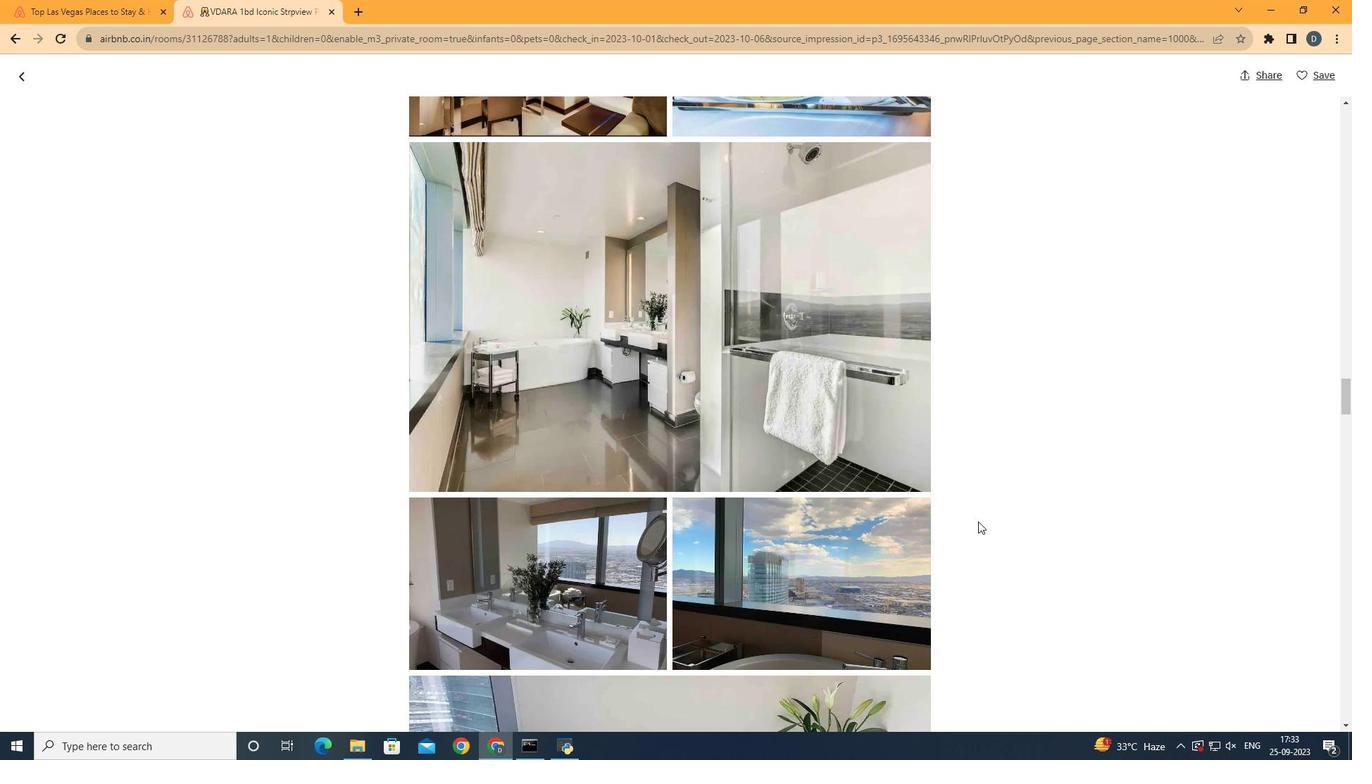 
Action: Mouse scrolled (978, 521) with delta (0, 0)
Screenshot: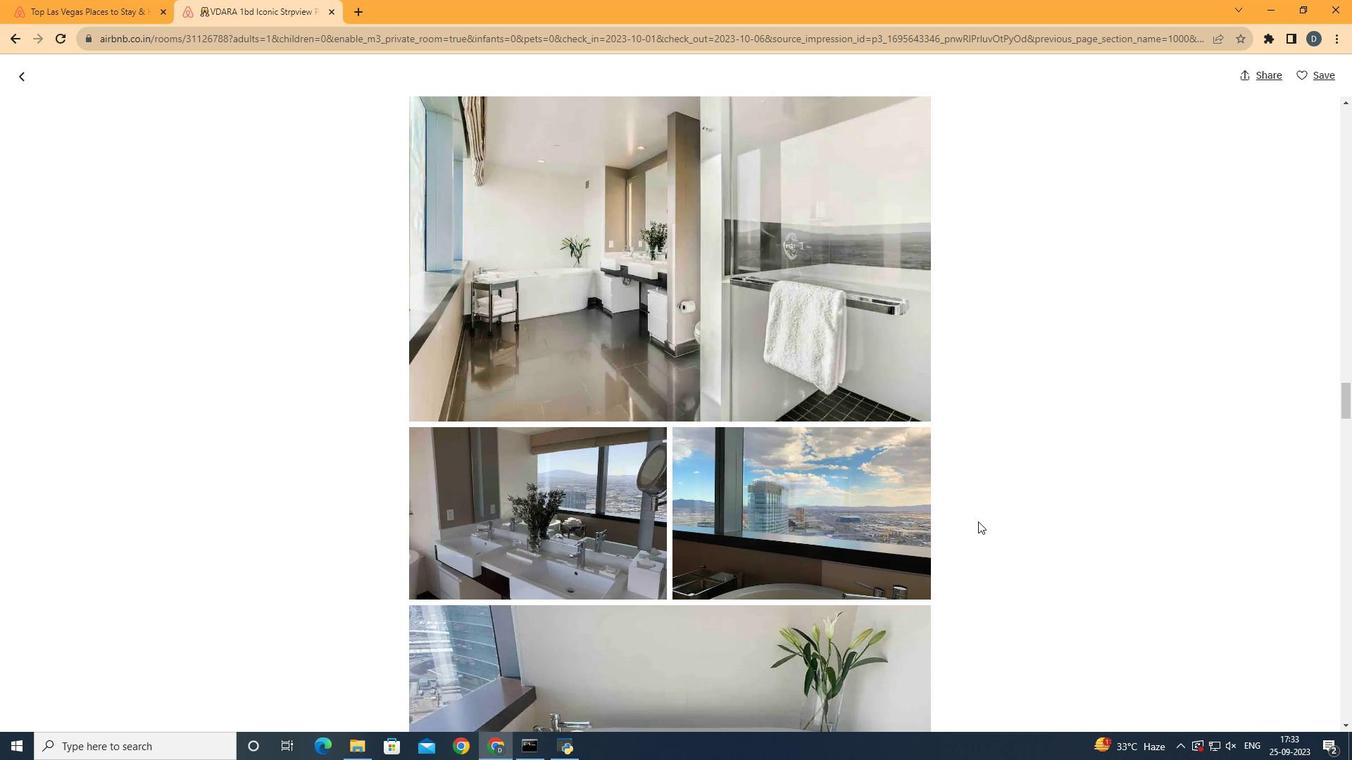 
Action: Mouse scrolled (978, 521) with delta (0, 0)
Screenshot: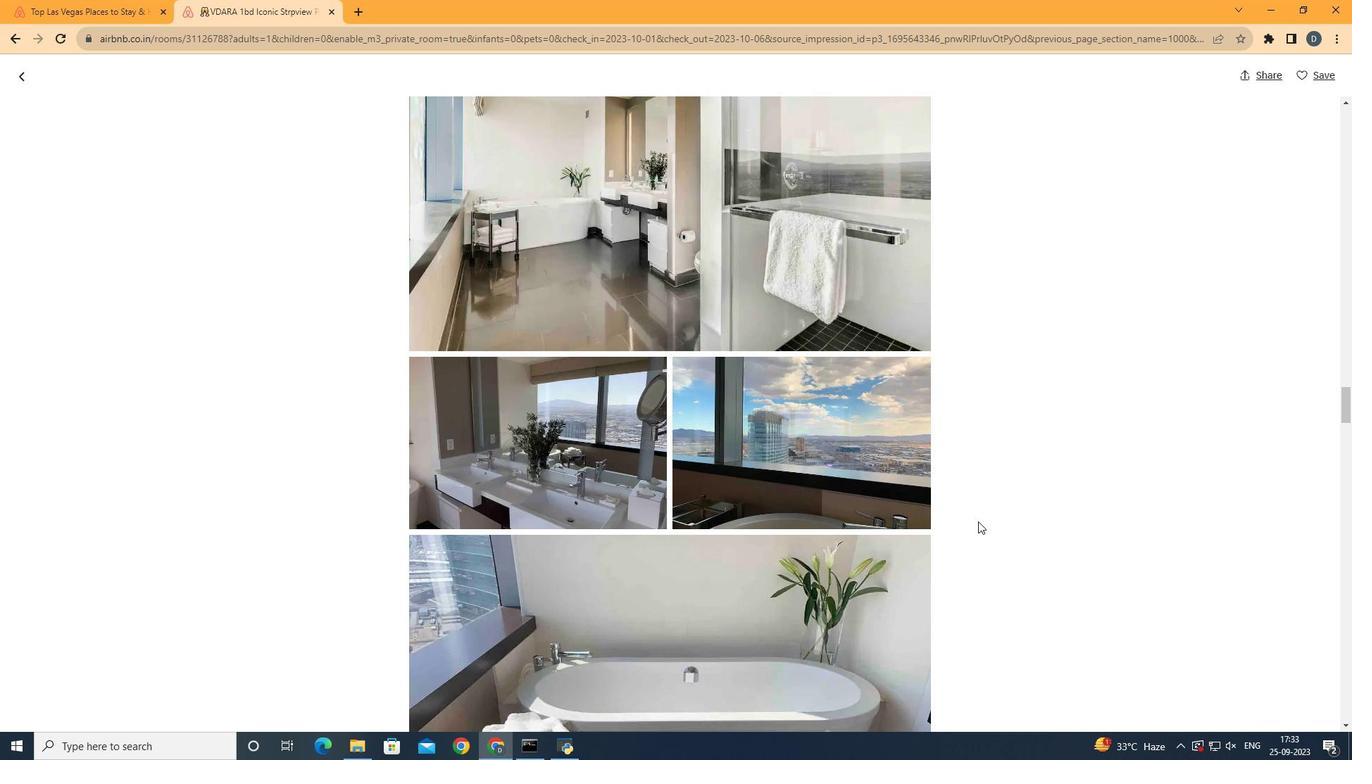 
Action: Mouse scrolled (978, 521) with delta (0, 0)
Screenshot: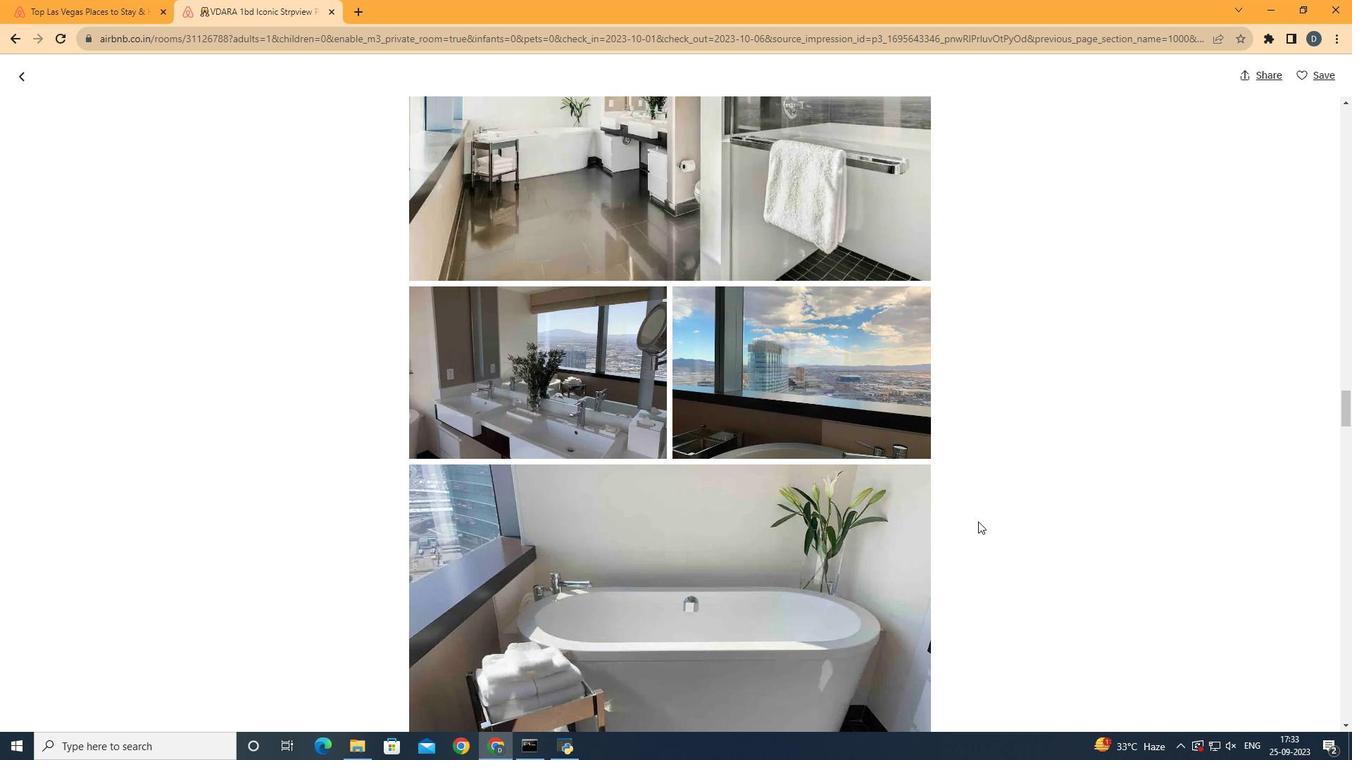 
Action: Mouse scrolled (978, 521) with delta (0, 0)
Screenshot: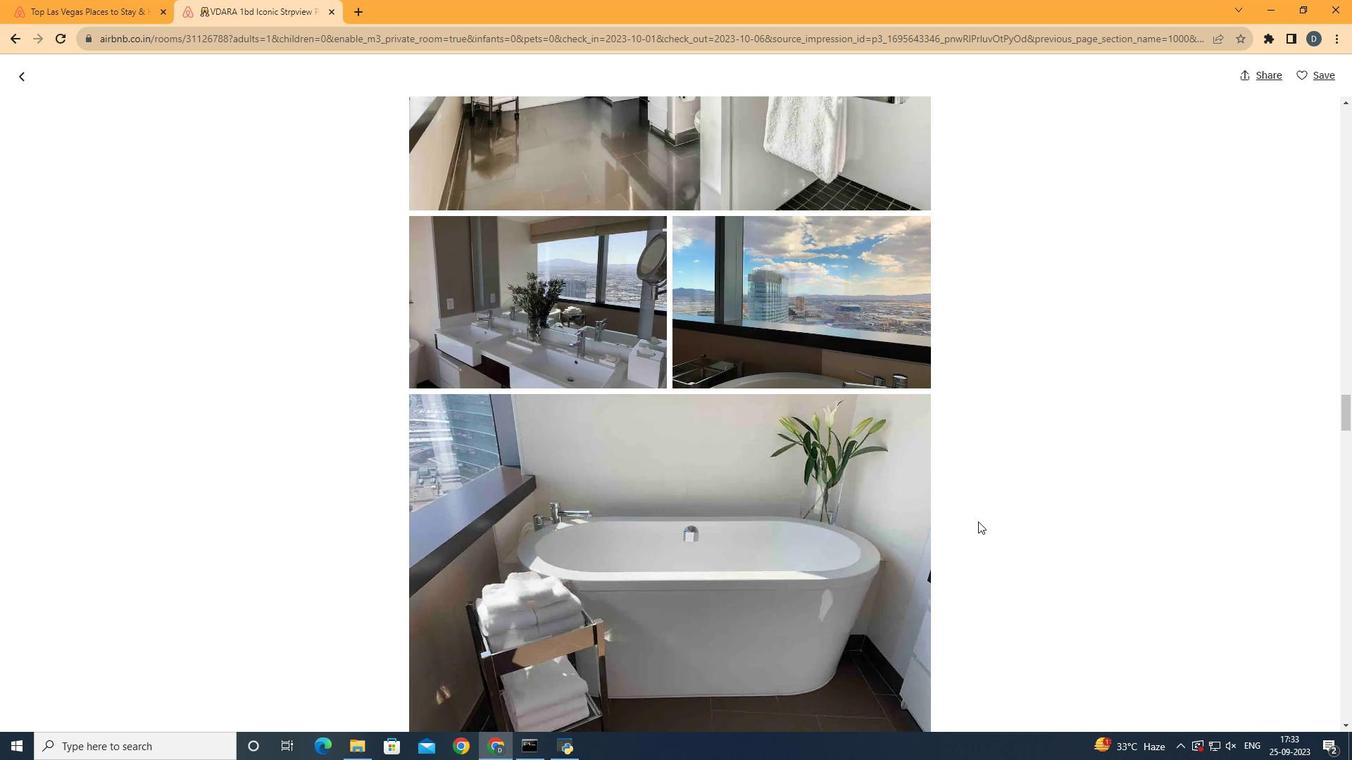 
Action: Mouse scrolled (978, 521) with delta (0, 0)
Screenshot: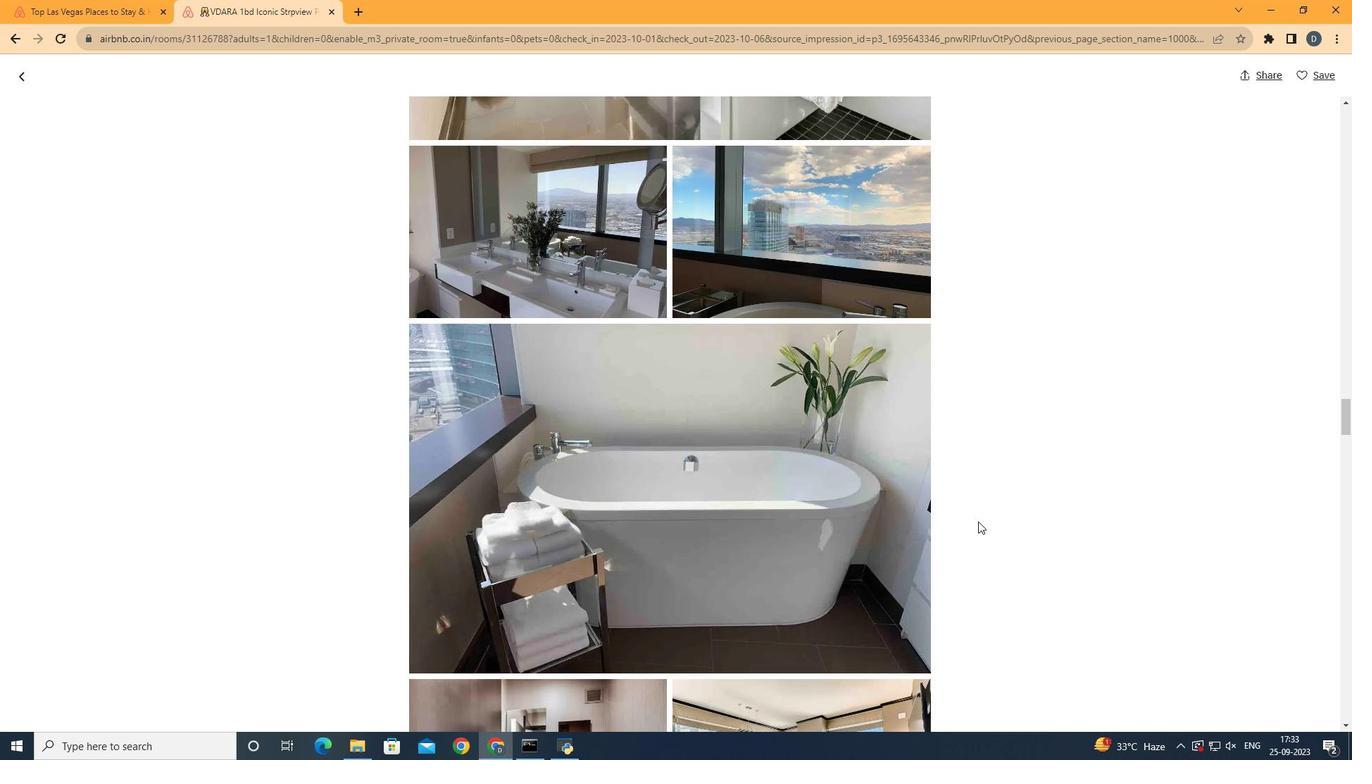 
Action: Mouse scrolled (978, 521) with delta (0, 0)
Screenshot: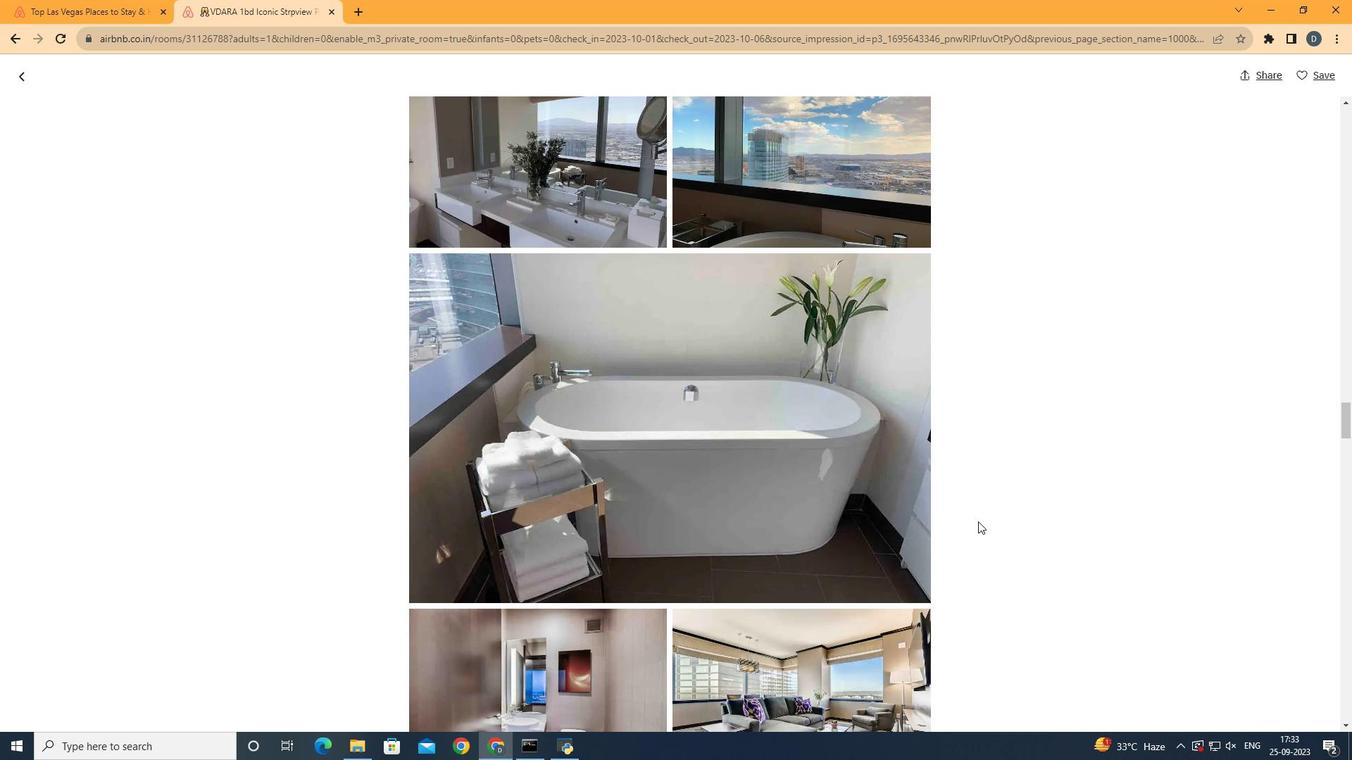 
Action: Mouse scrolled (978, 521) with delta (0, 0)
Screenshot: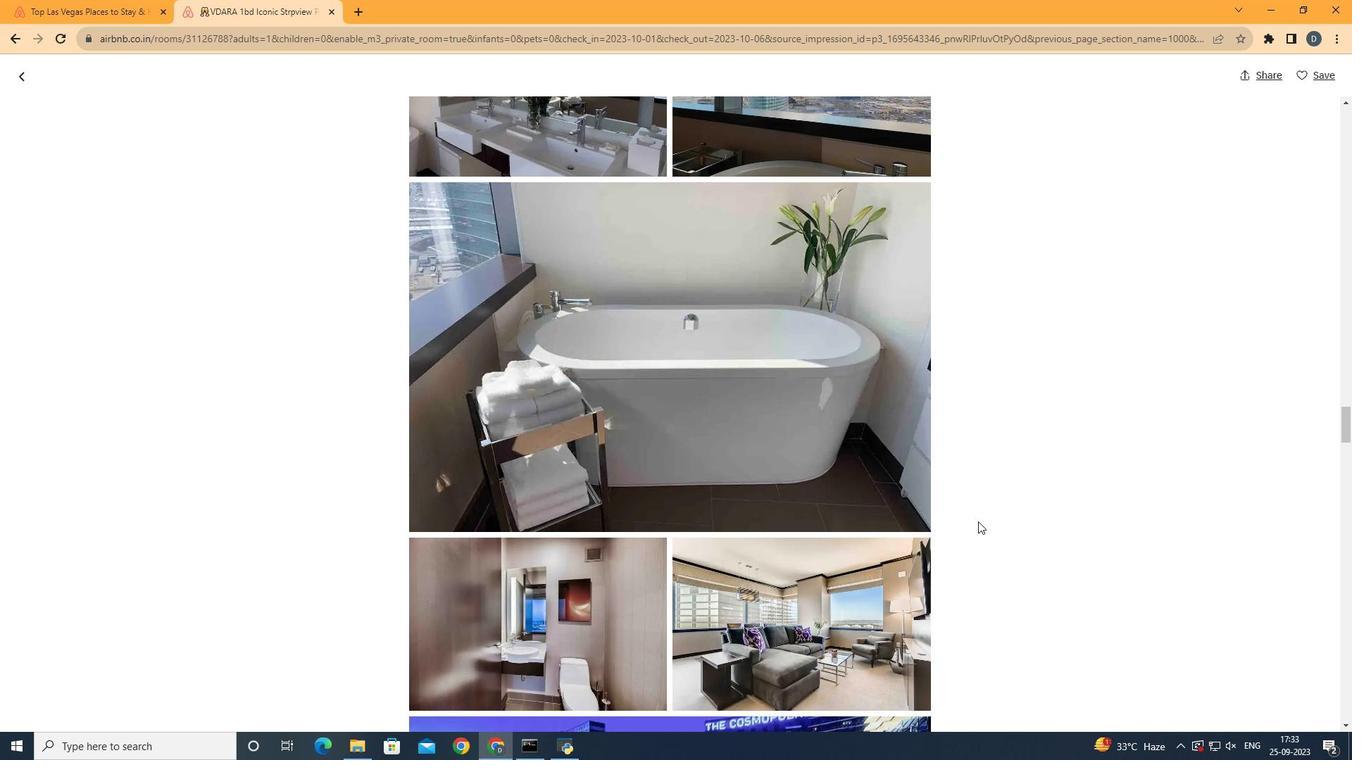 
Action: Mouse scrolled (978, 521) with delta (0, 0)
Screenshot: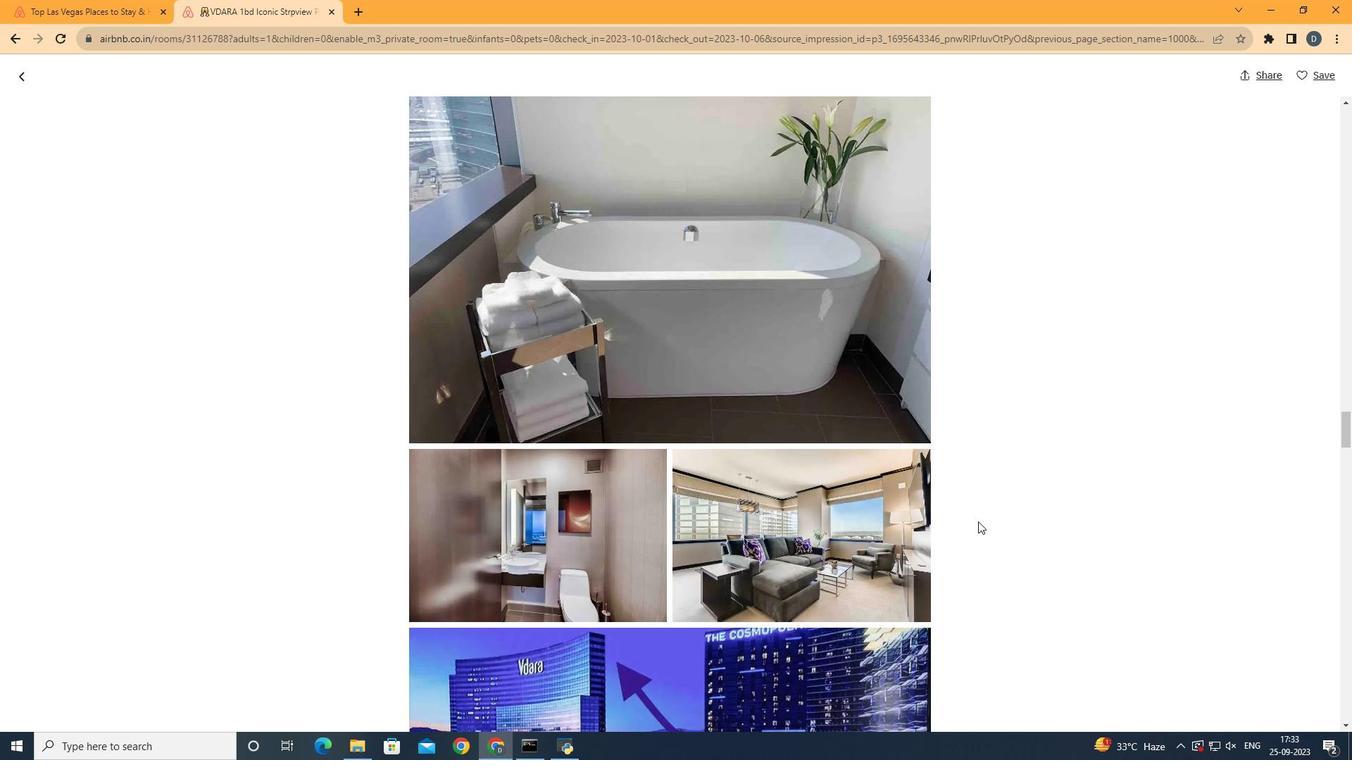 
Action: Mouse scrolled (978, 521) with delta (0, 0)
Screenshot: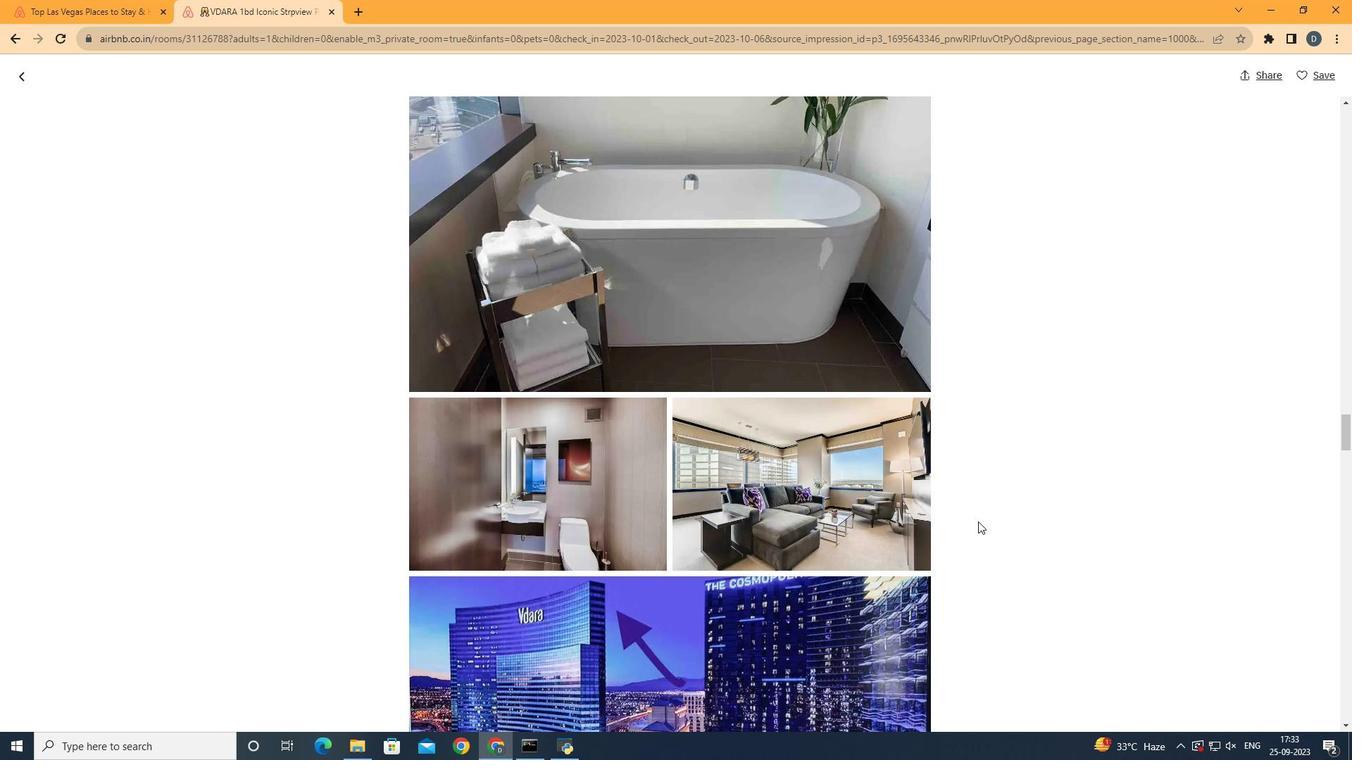 
Action: Mouse scrolled (978, 521) with delta (0, 0)
Screenshot: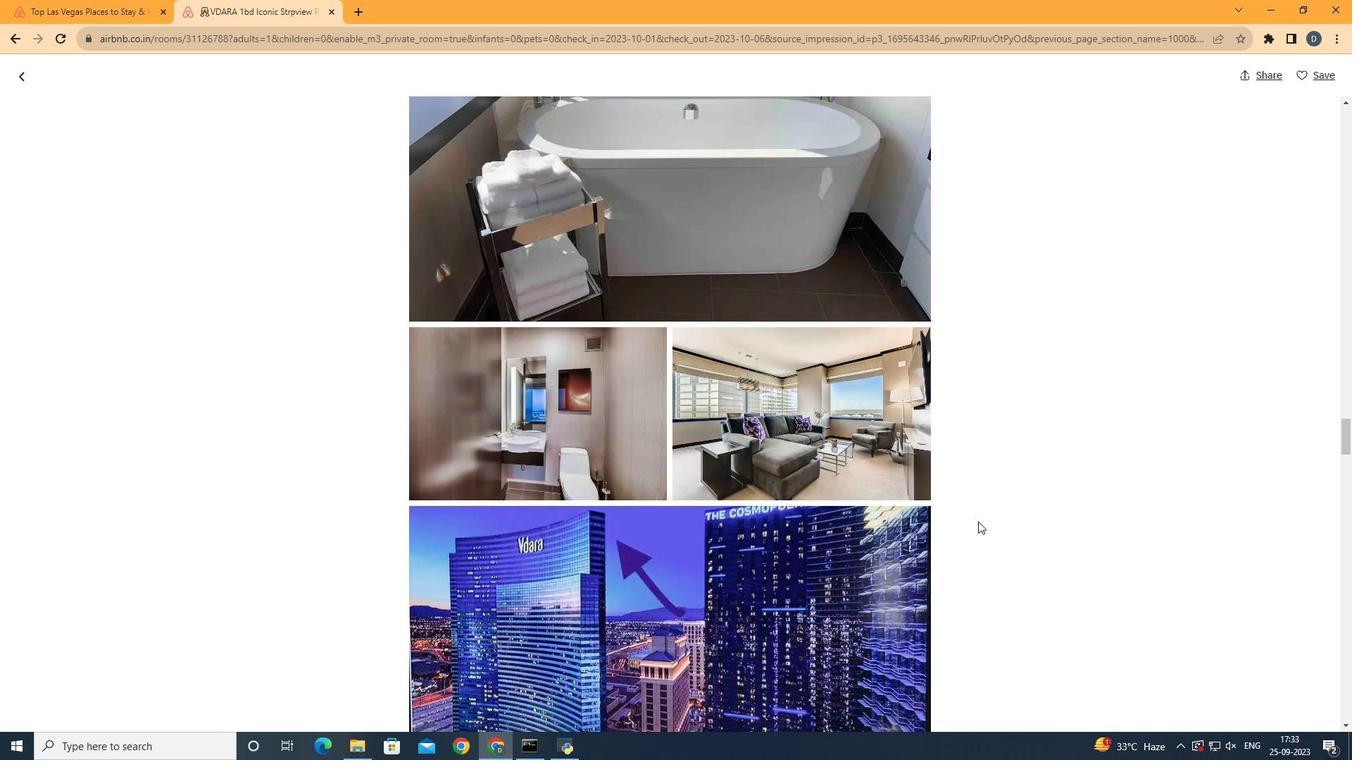 
Action: Mouse scrolled (978, 521) with delta (0, 0)
Screenshot: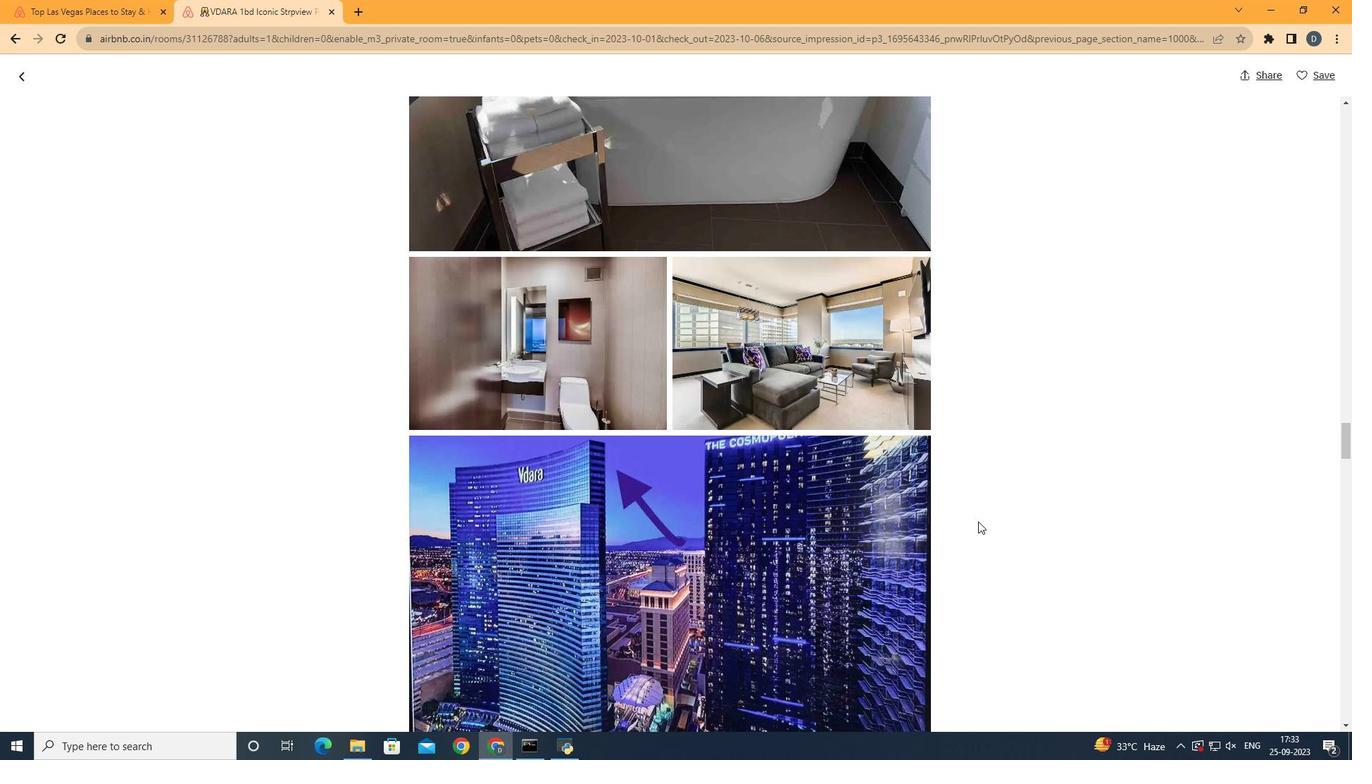 
Action: Mouse scrolled (978, 521) with delta (0, 0)
Screenshot: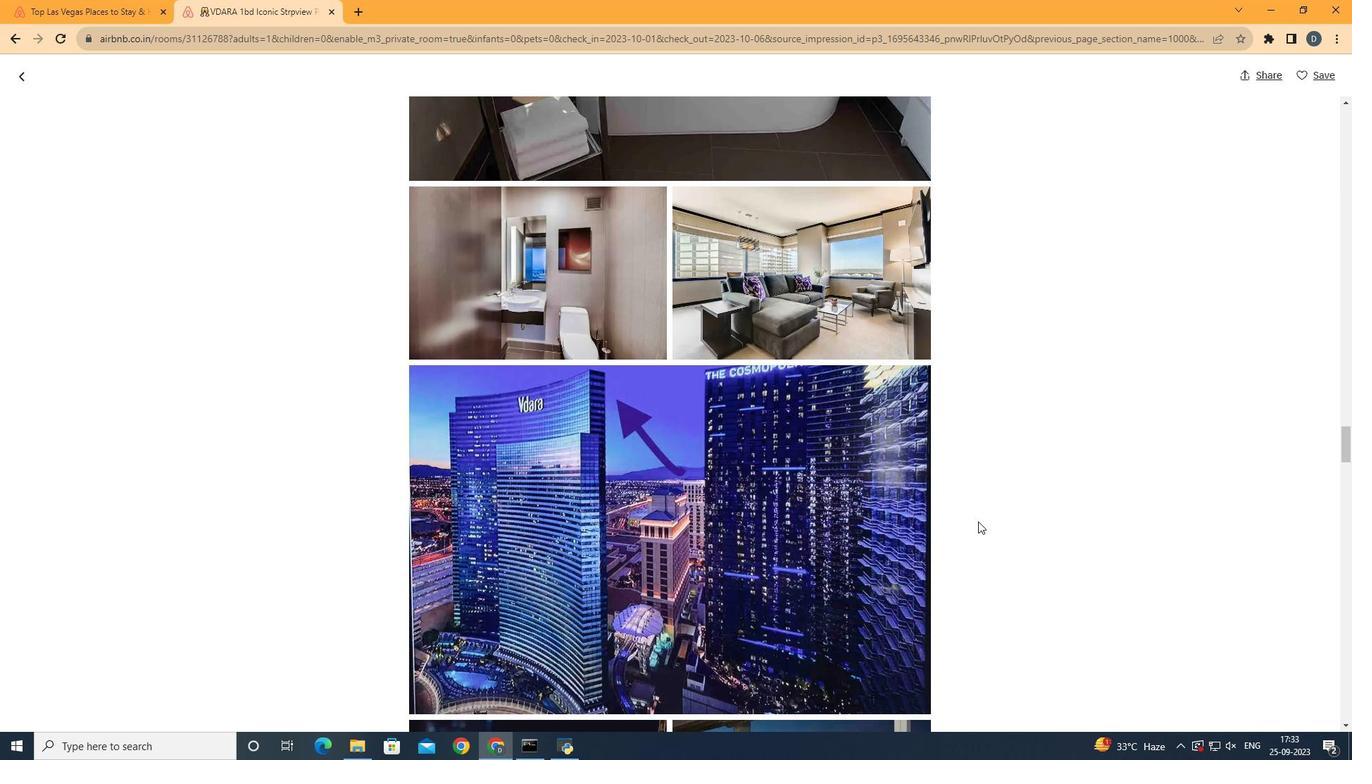 
Action: Mouse scrolled (978, 521) with delta (0, 0)
Screenshot: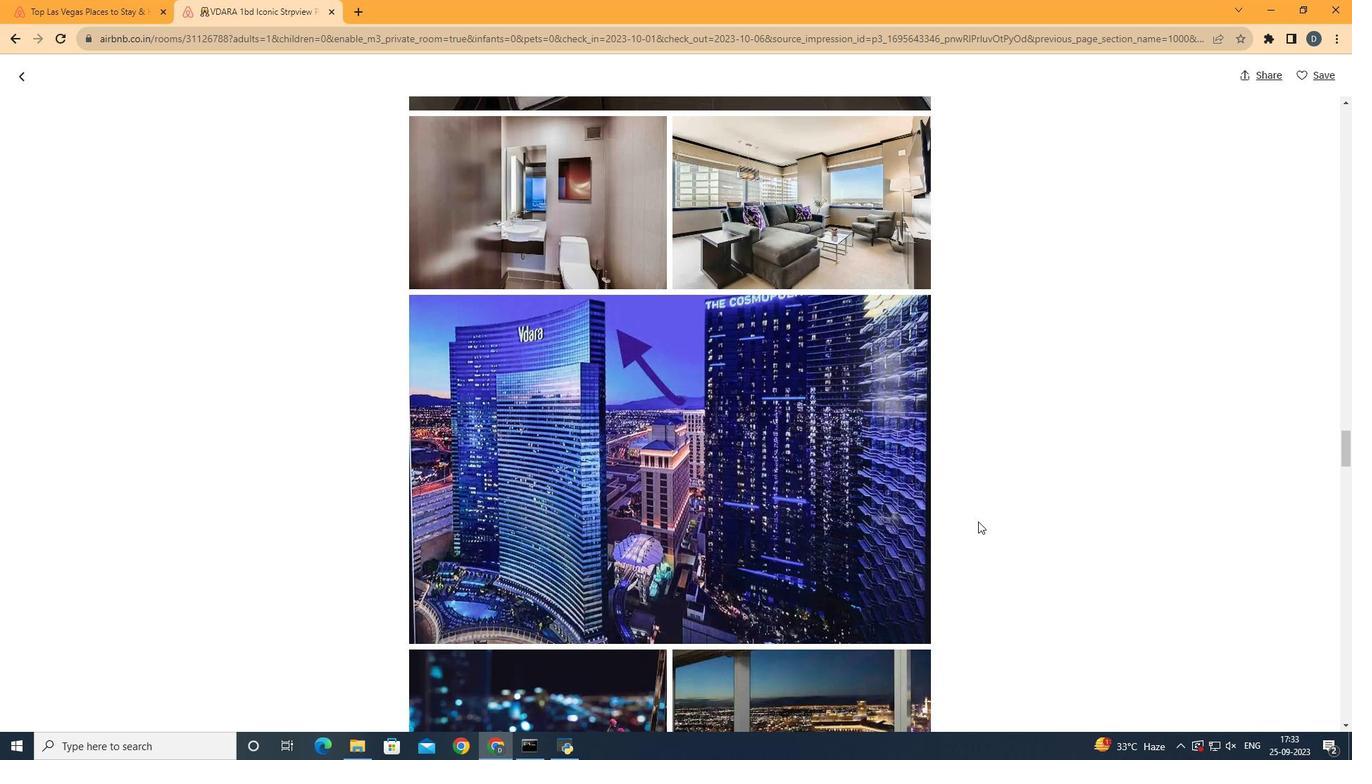 
Action: Mouse scrolled (978, 521) with delta (0, 0)
Screenshot: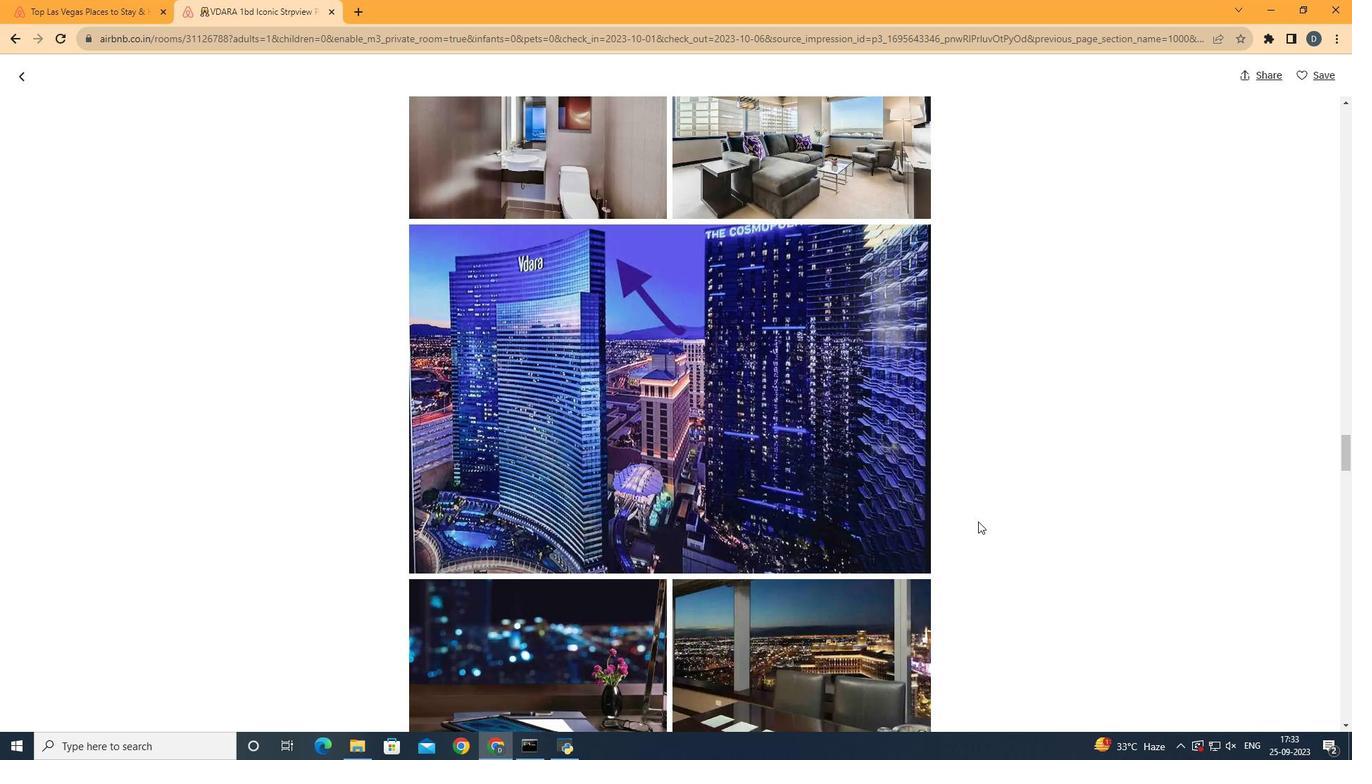 
Action: Mouse scrolled (978, 521) with delta (0, 0)
Screenshot: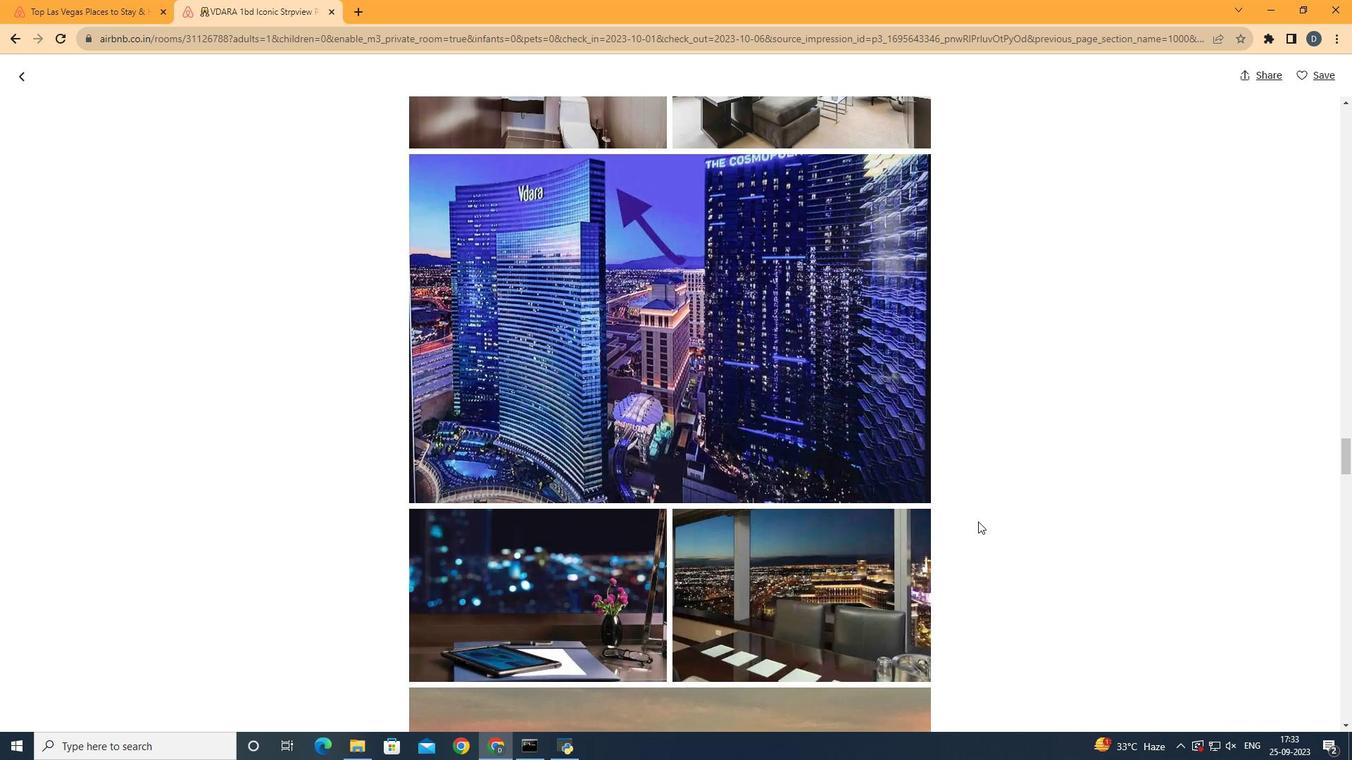 
Action: Mouse scrolled (978, 521) with delta (0, 0)
Screenshot: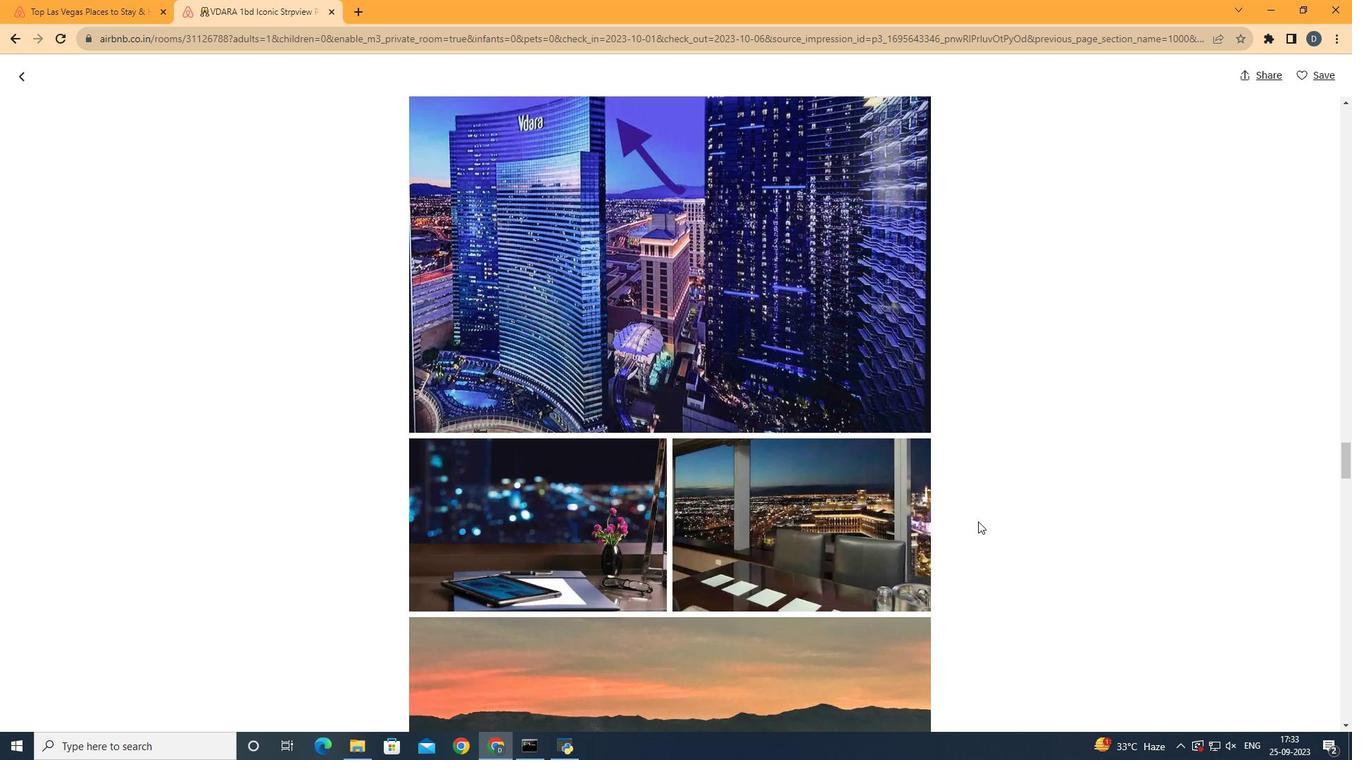 
Action: Mouse scrolled (978, 521) with delta (0, 0)
Screenshot: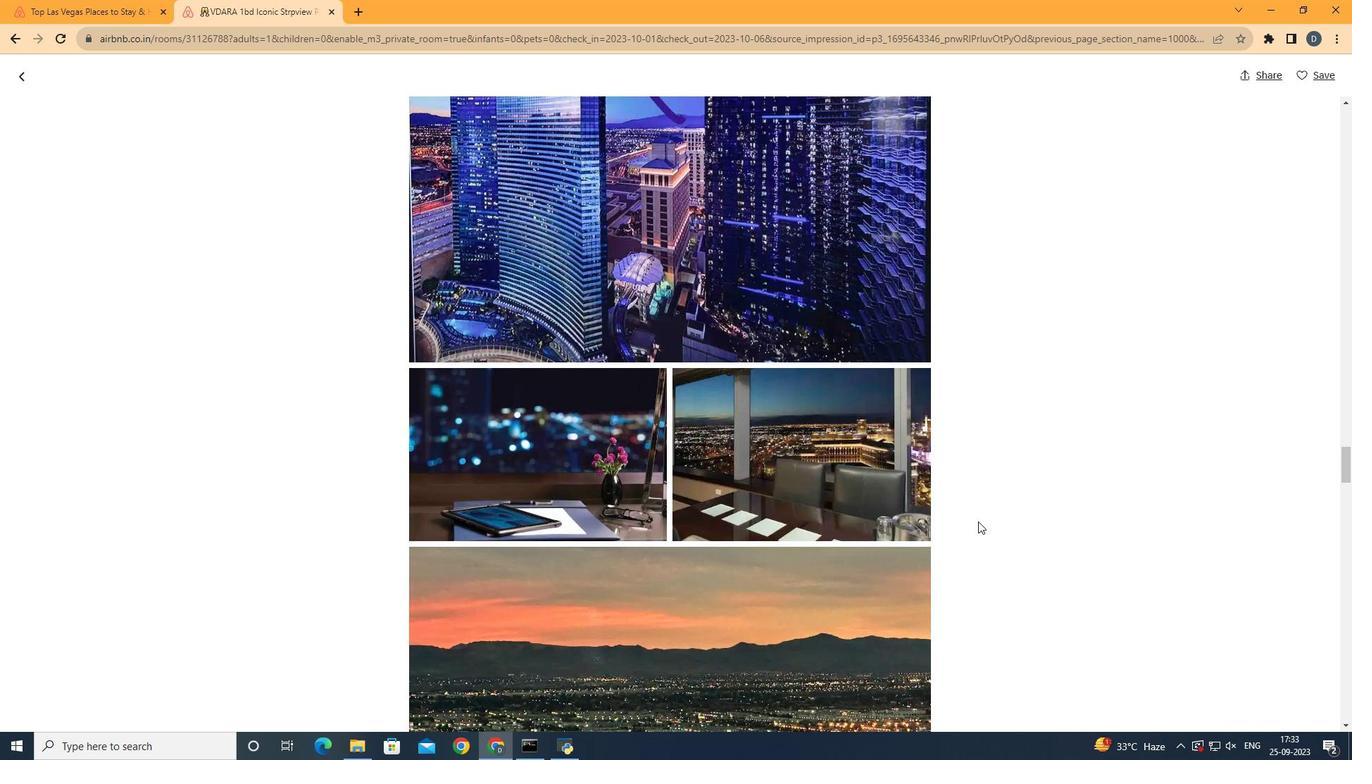 
Action: Mouse scrolled (978, 521) with delta (0, 0)
Screenshot: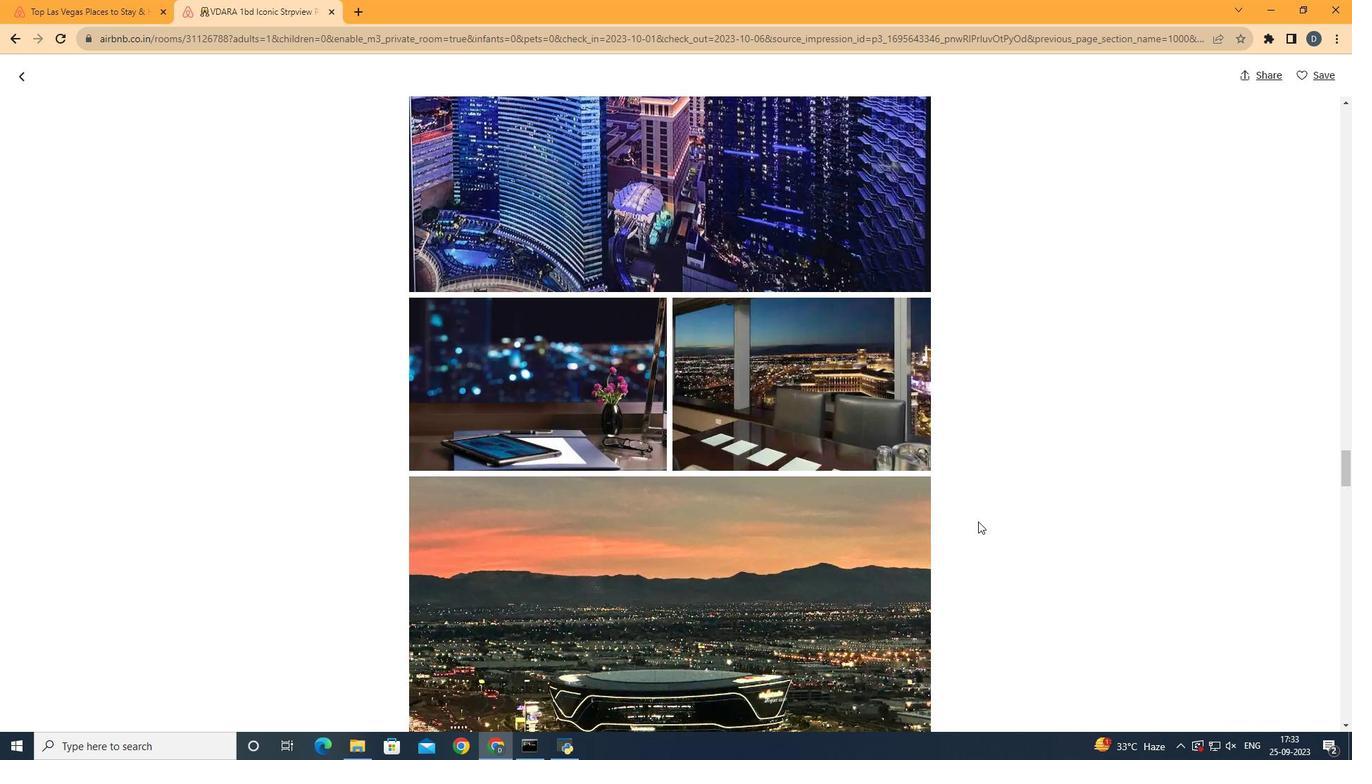 
Action: Mouse scrolled (978, 521) with delta (0, 0)
Screenshot: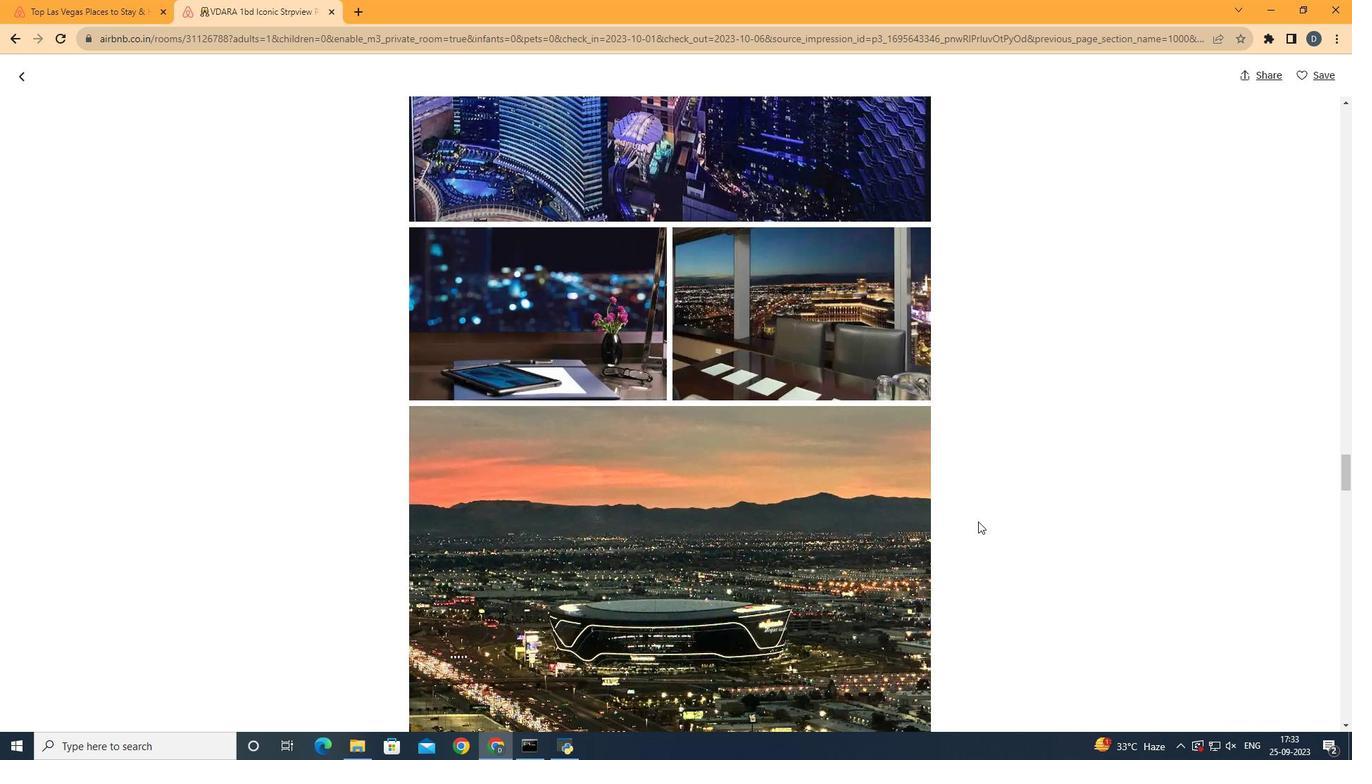 
Action: Mouse scrolled (978, 521) with delta (0, 0)
